 Task: Explore Airbnb listings in Asheville, North Carolina, emphasizing its vibrant arts scene, craft breweries, and Appalachian culture.
Action: Mouse moved to (437, 63)
Screenshot: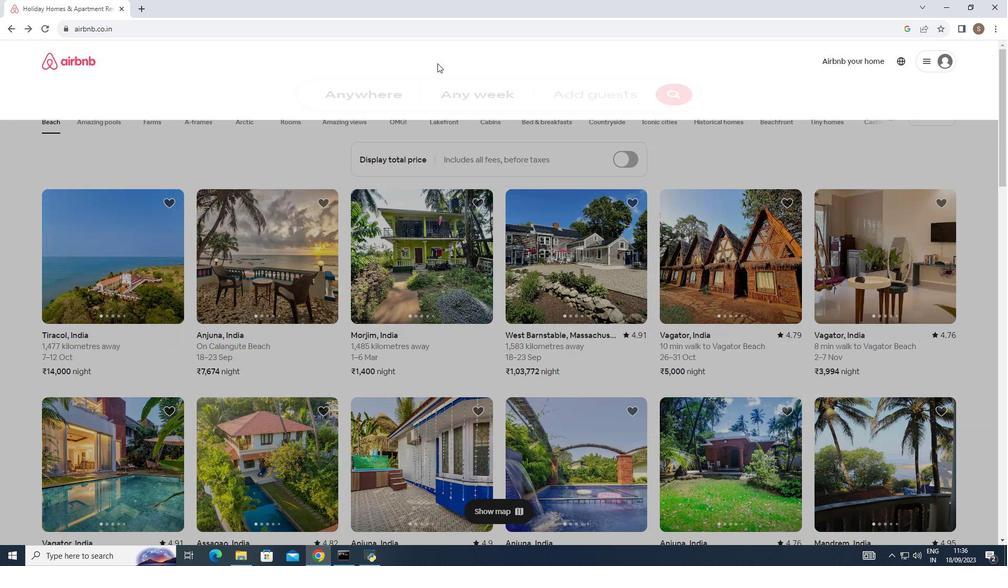 
Action: Mouse pressed left at (437, 63)
Screenshot: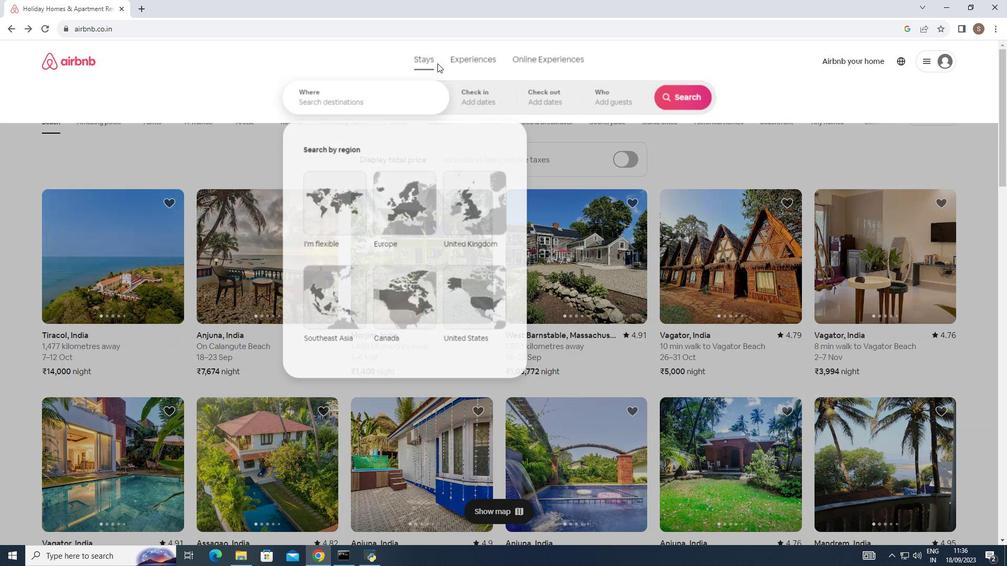 
Action: Mouse moved to (399, 100)
Screenshot: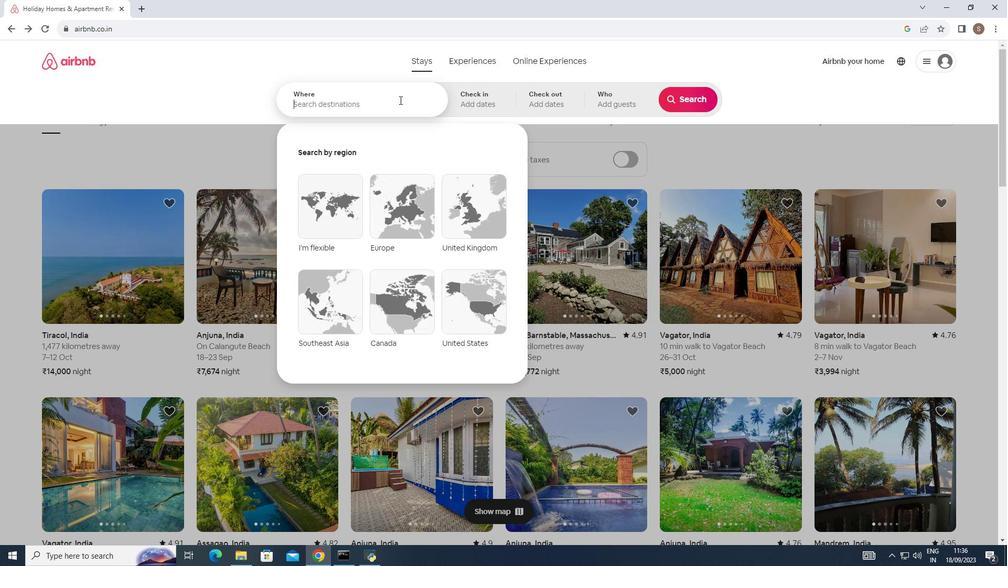 
Action: Mouse pressed left at (399, 100)
Screenshot: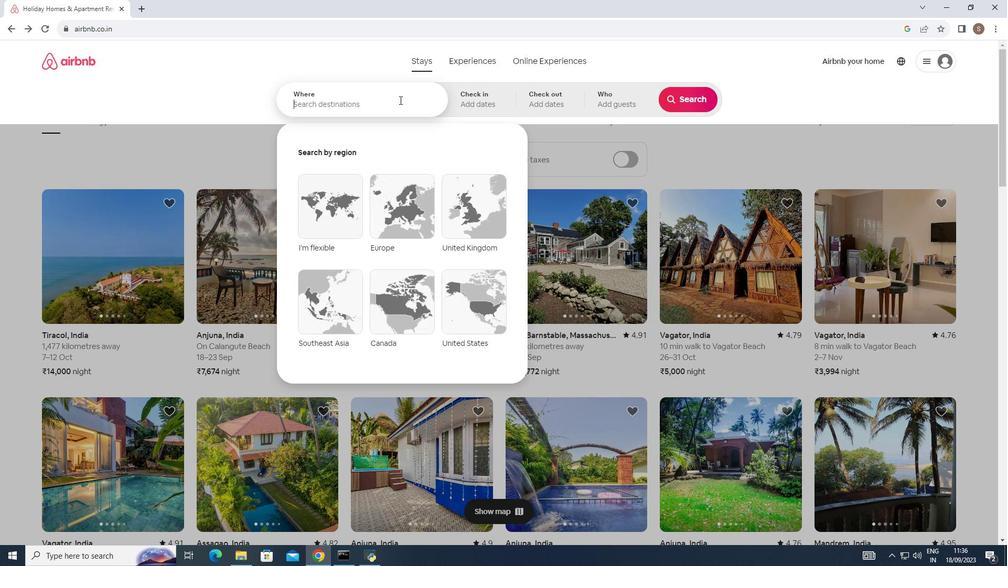 
Action: Key pressed <Key.caps_lock>ASHEVILLE<Key.space>NORTH
Screenshot: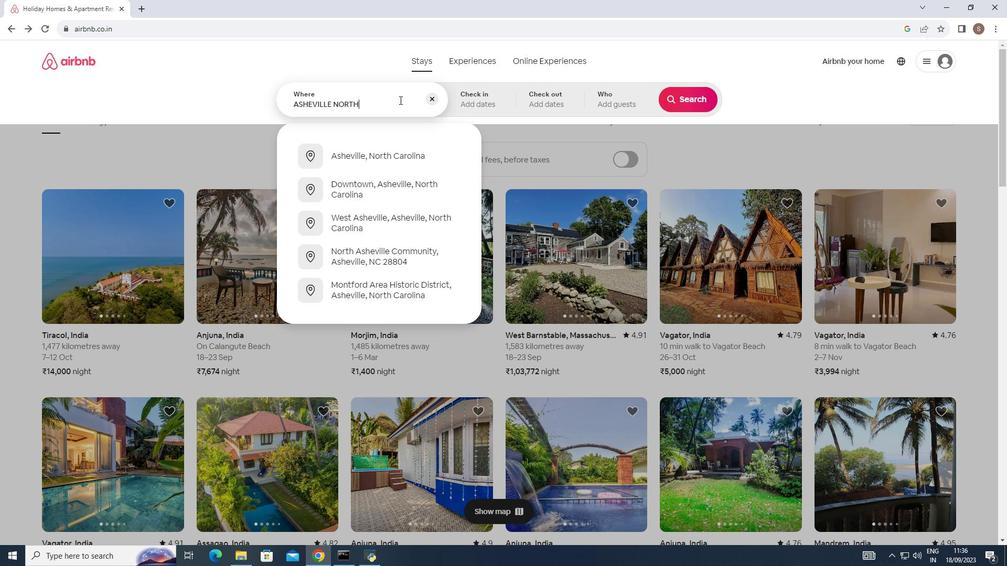 
Action: Mouse moved to (386, 152)
Screenshot: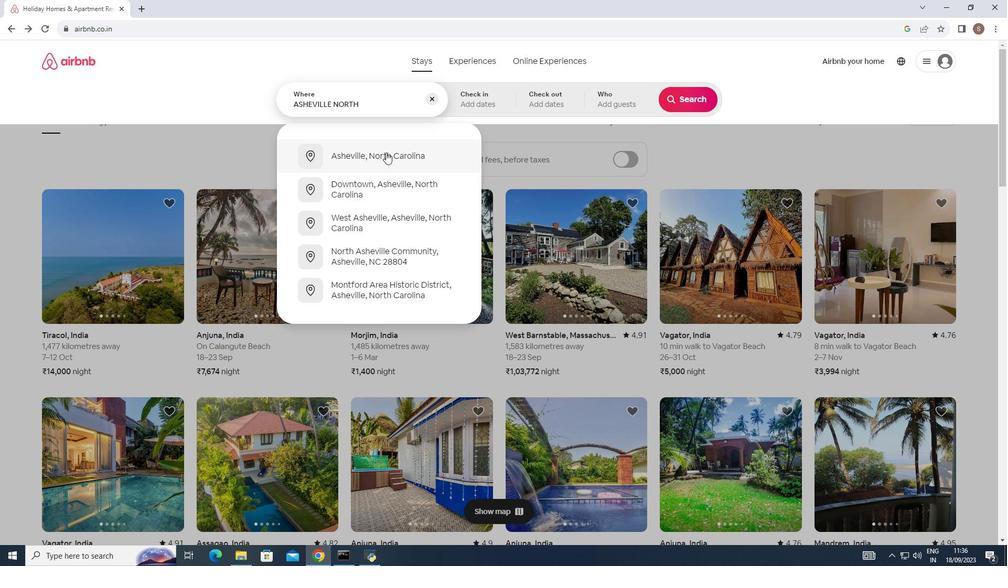 
Action: Mouse pressed left at (386, 152)
Screenshot: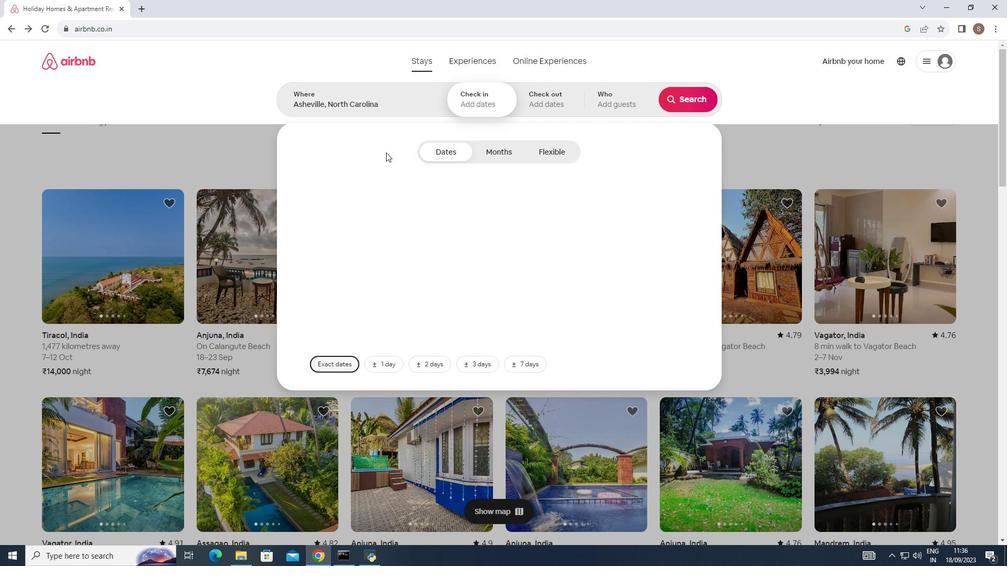 
Action: Mouse moved to (689, 99)
Screenshot: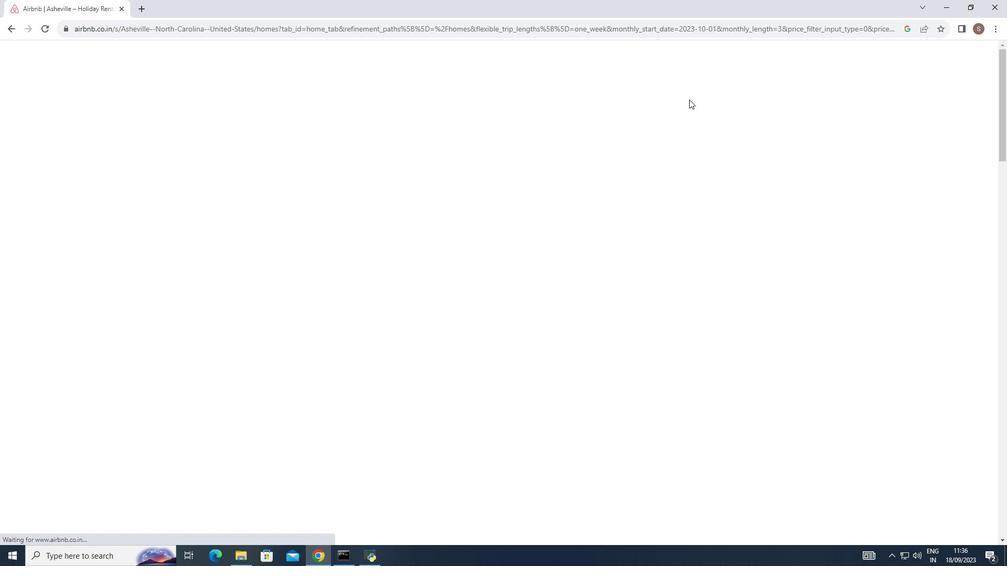 
Action: Mouse pressed left at (689, 99)
Screenshot: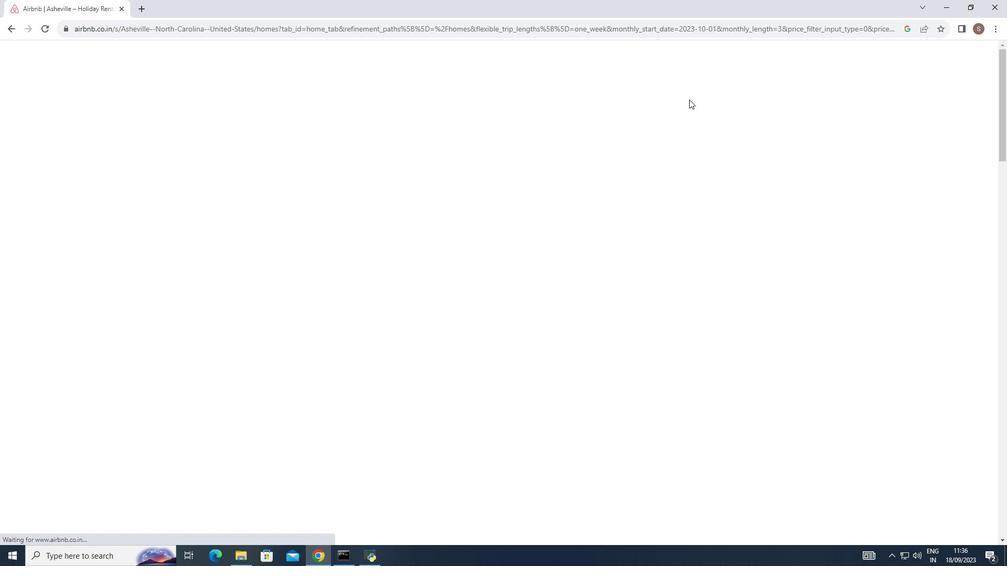 
Action: Mouse moved to (921, 101)
Screenshot: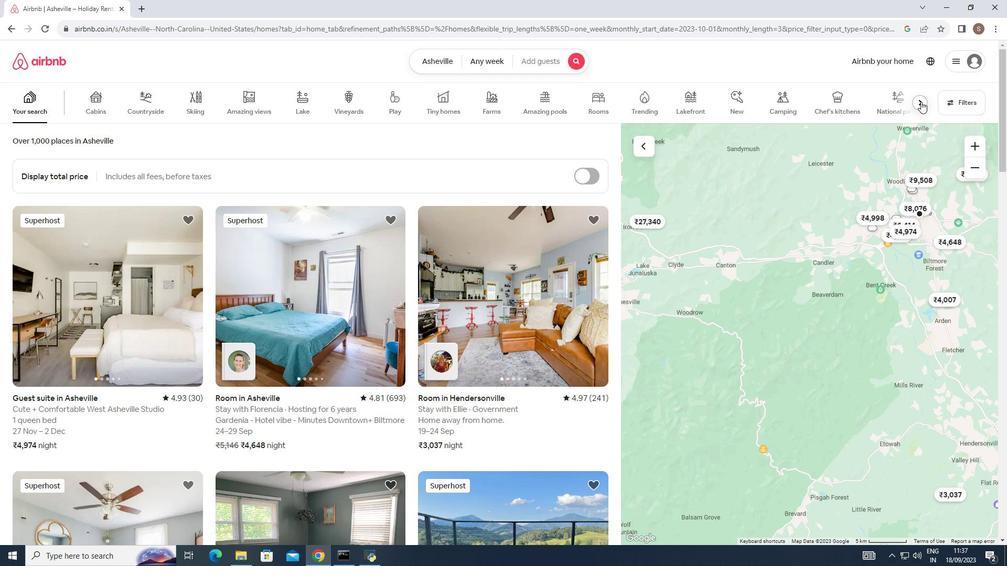 
Action: Mouse pressed left at (921, 101)
Screenshot: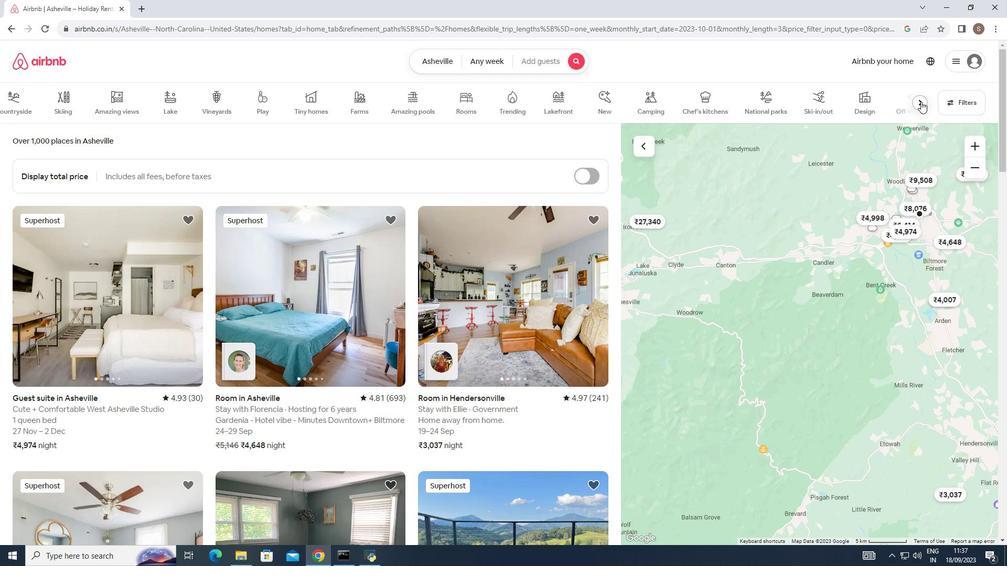 
Action: Mouse moved to (224, 292)
Screenshot: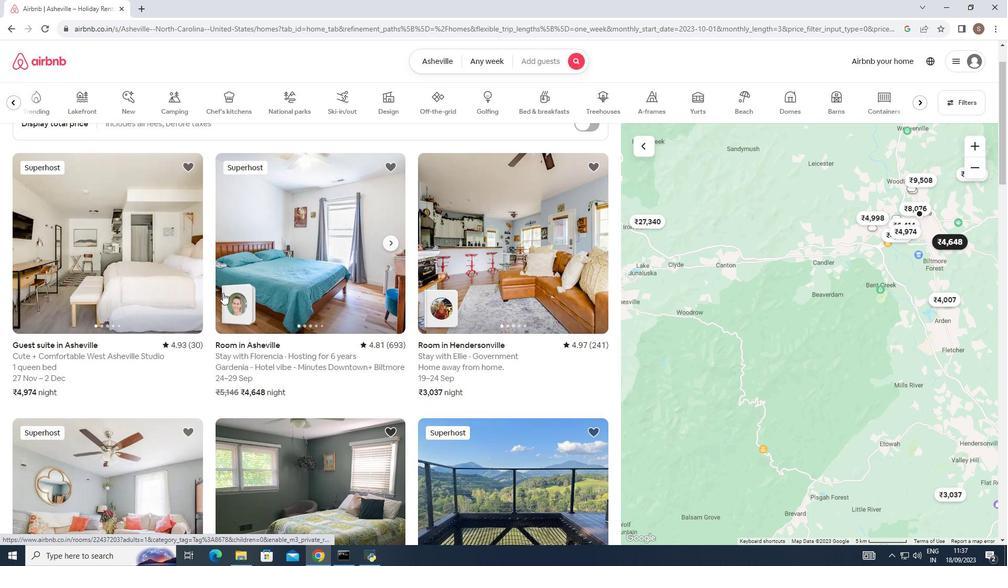 
Action: Mouse scrolled (224, 292) with delta (0, 0)
Screenshot: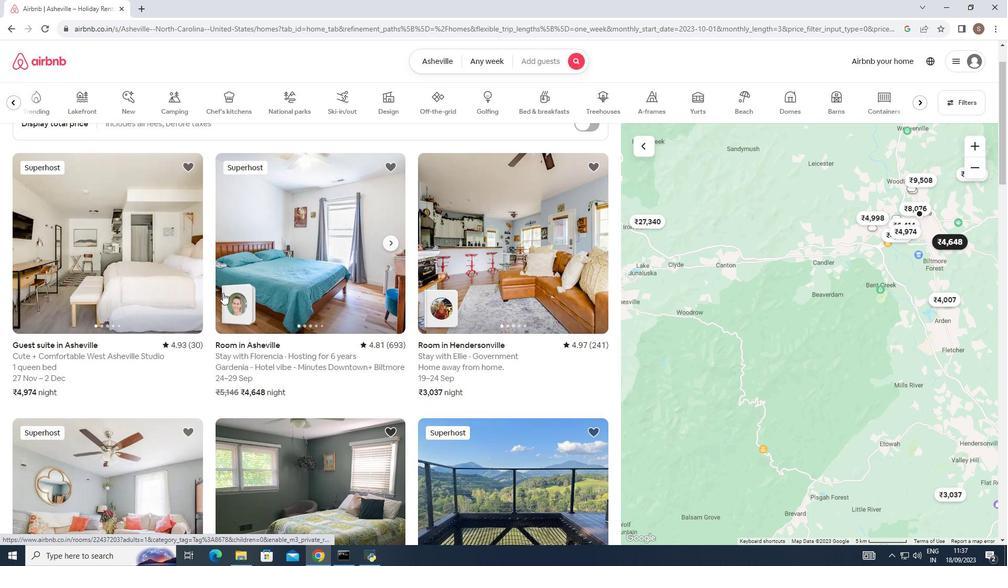 
Action: Mouse moved to (223, 293)
Screenshot: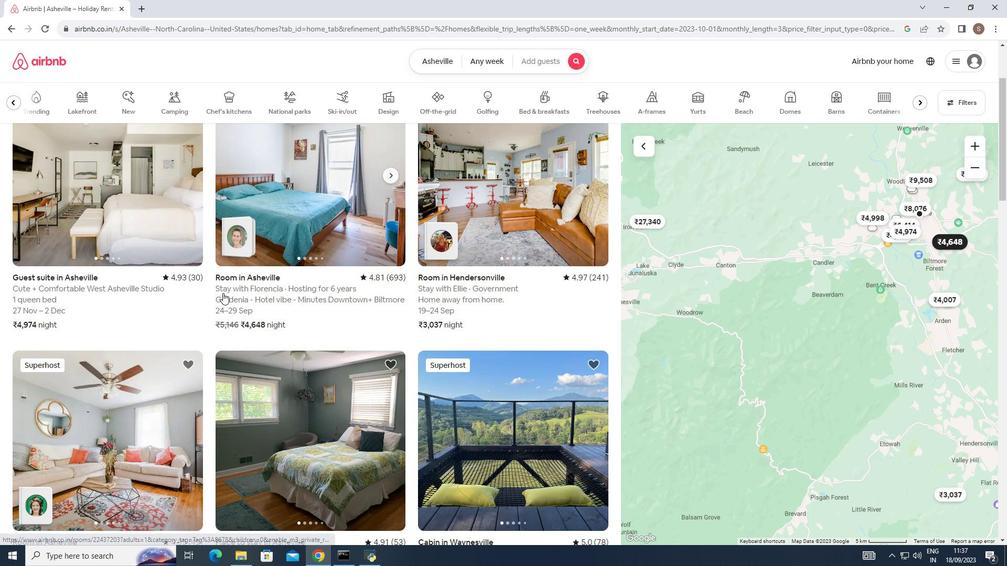 
Action: Mouse scrolled (223, 292) with delta (0, 0)
Screenshot: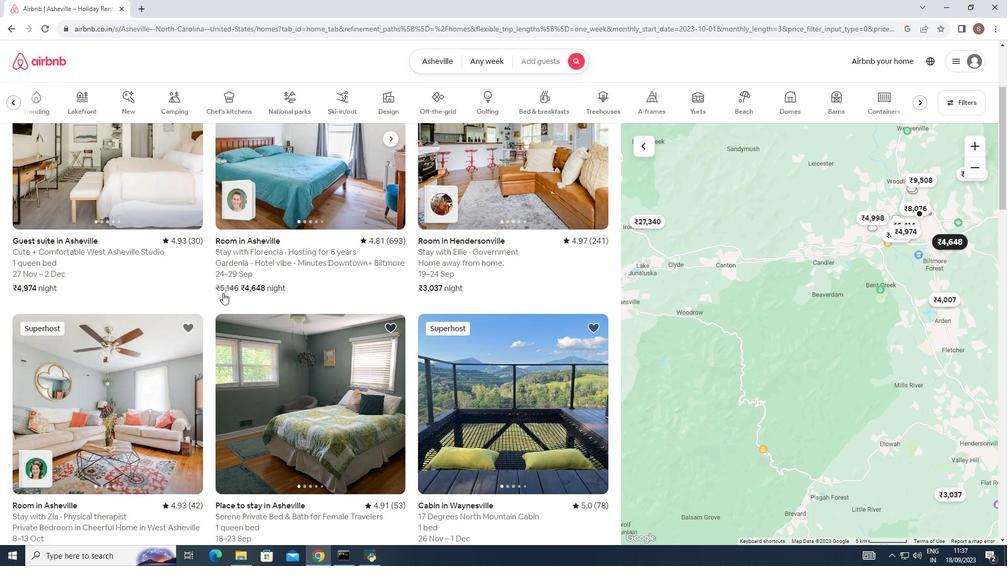 
Action: Mouse scrolled (223, 292) with delta (0, 0)
Screenshot: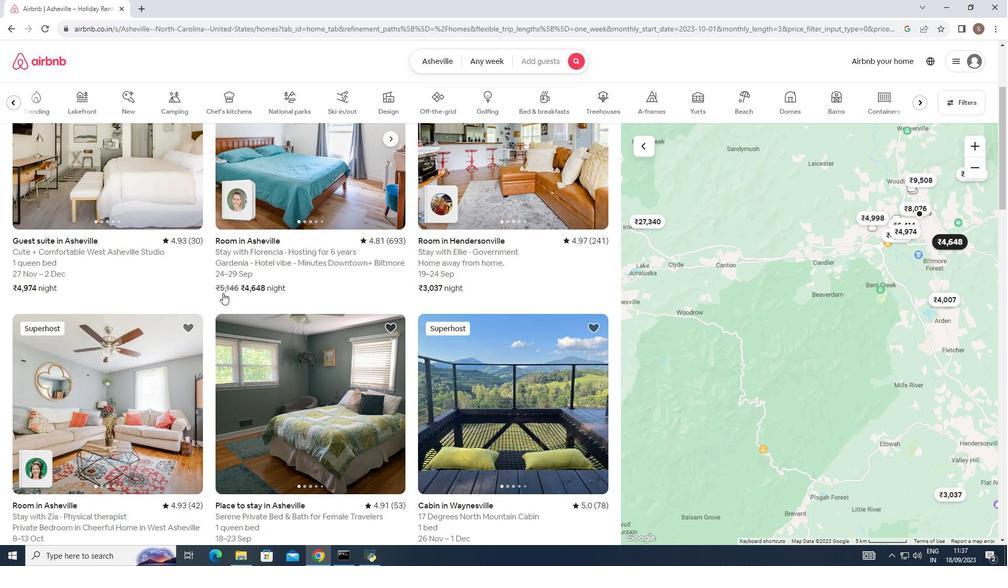 
Action: Mouse scrolled (223, 292) with delta (0, 0)
Screenshot: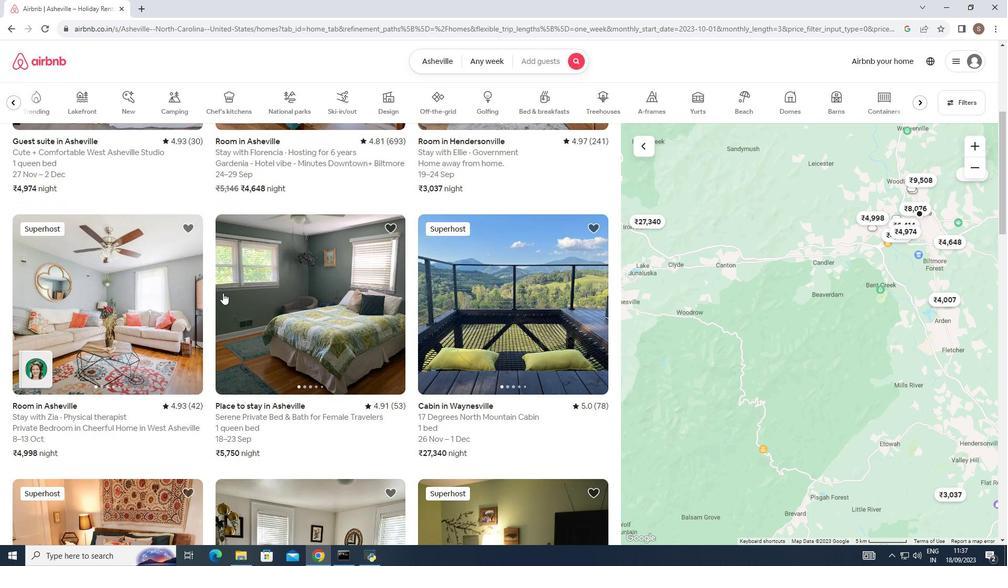 
Action: Mouse scrolled (223, 292) with delta (0, 0)
Screenshot: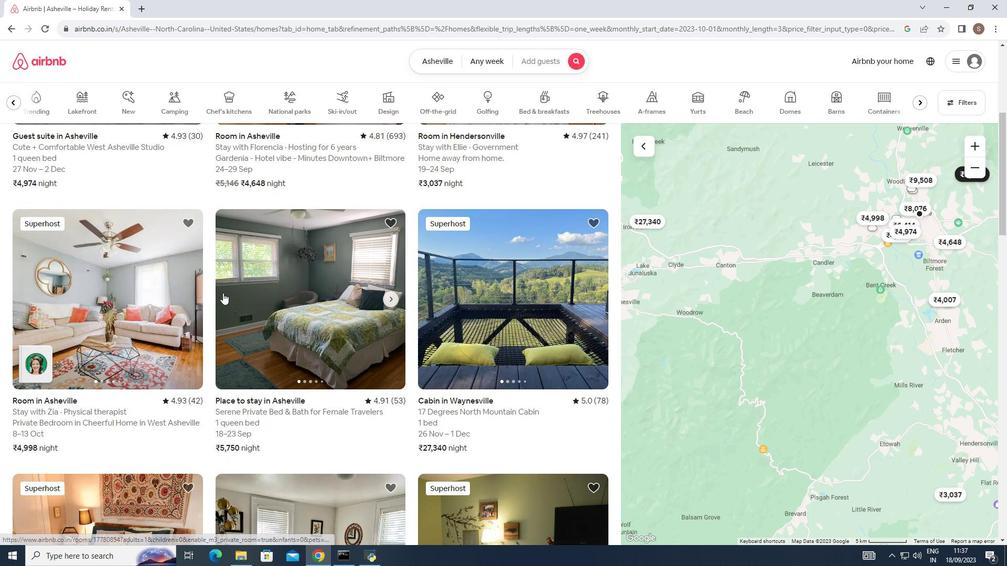 
Action: Mouse moved to (528, 360)
Screenshot: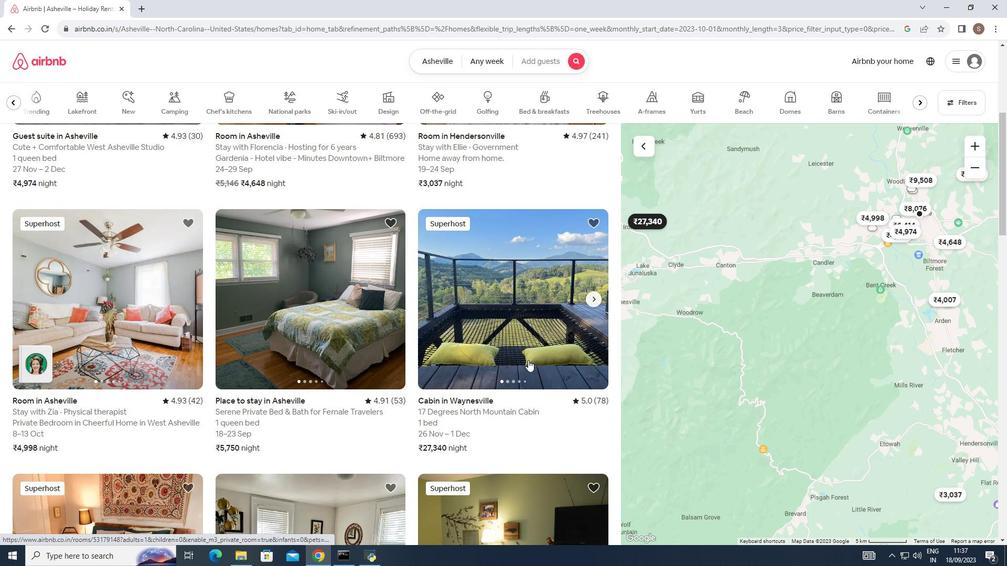 
Action: Mouse pressed left at (528, 360)
Screenshot: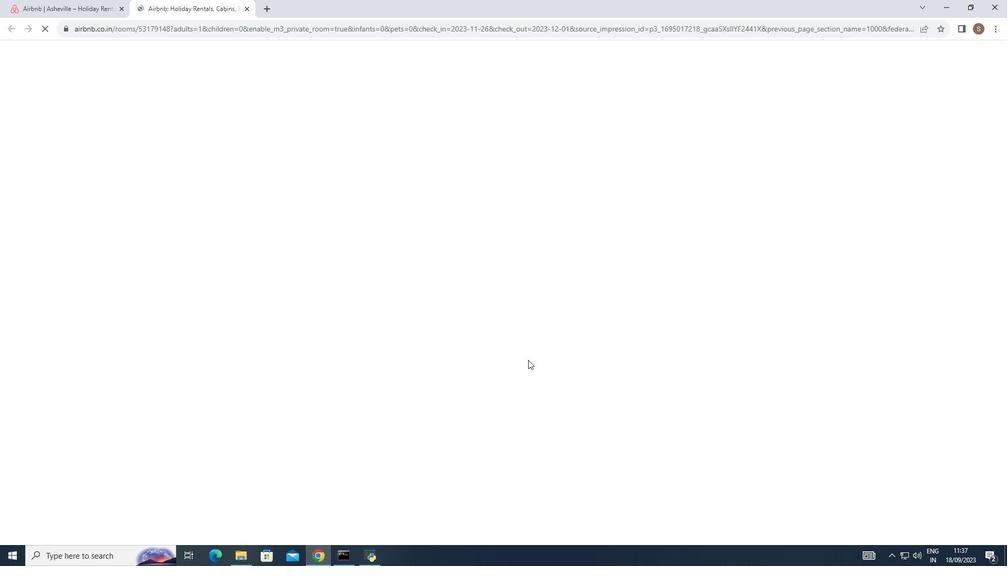 
Action: Mouse scrolled (528, 360) with delta (0, 0)
Screenshot: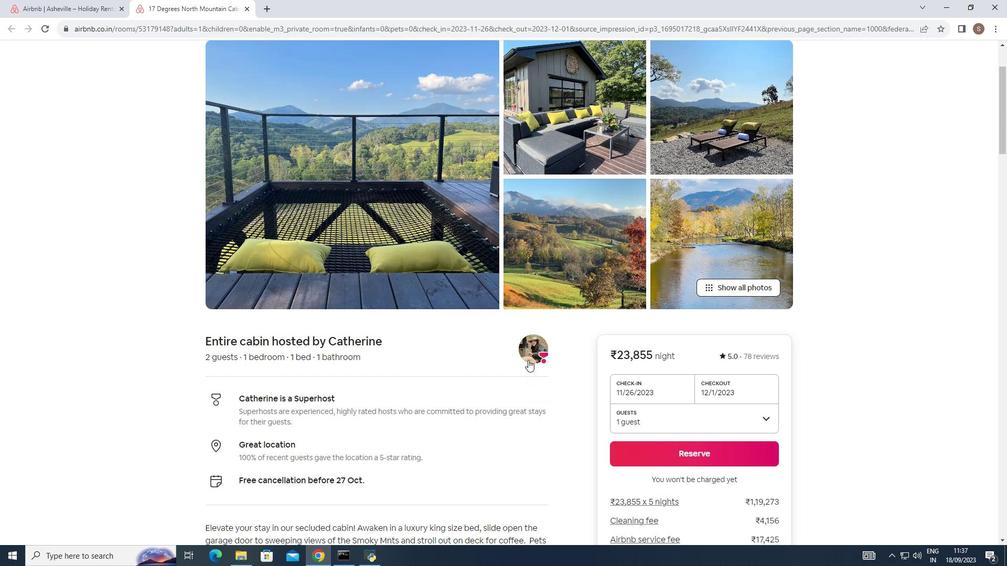 
Action: Mouse scrolled (528, 360) with delta (0, 0)
Screenshot: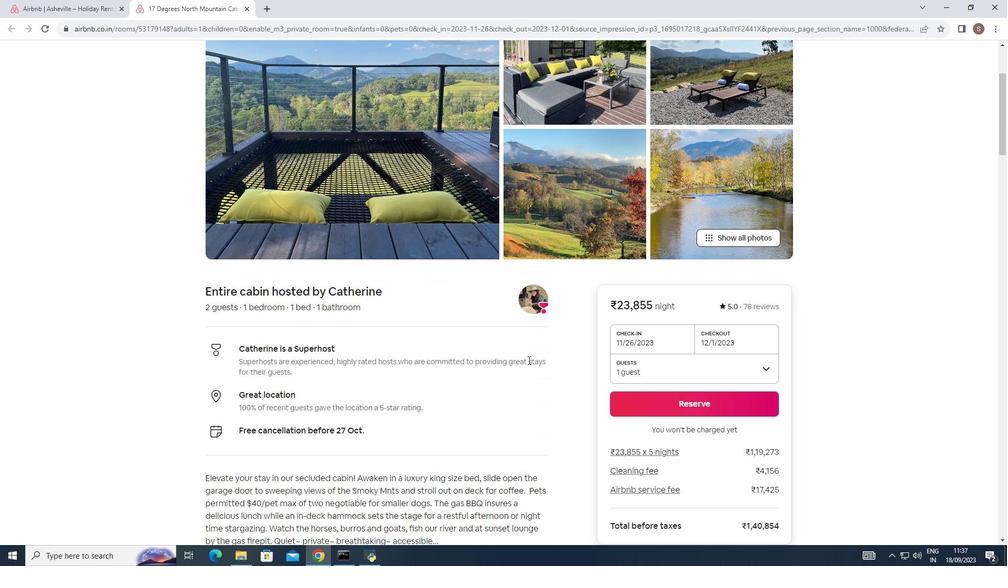 
Action: Mouse scrolled (528, 360) with delta (0, 0)
Screenshot: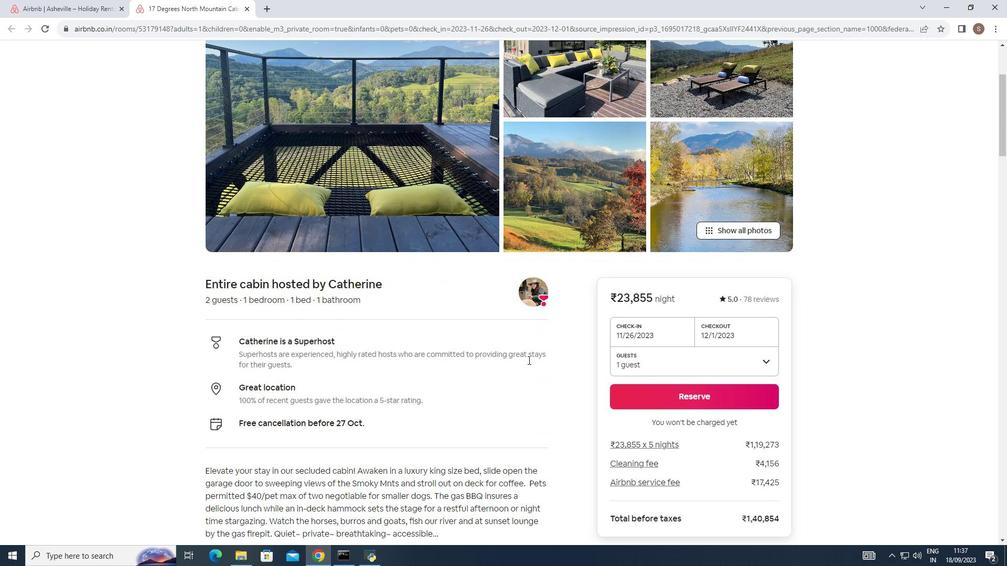 
Action: Mouse scrolled (528, 360) with delta (0, 0)
Screenshot: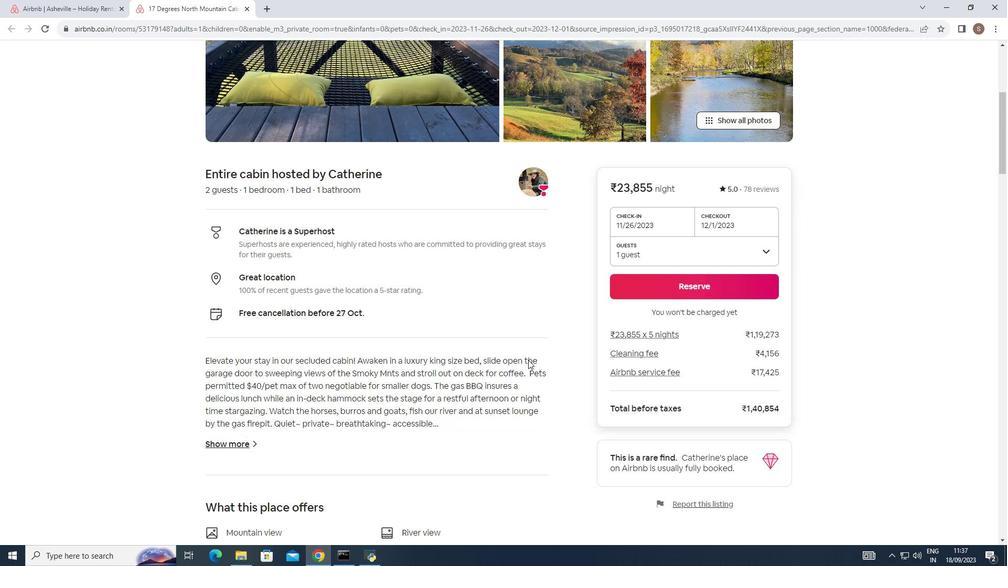 
Action: Mouse scrolled (528, 360) with delta (0, 0)
Screenshot: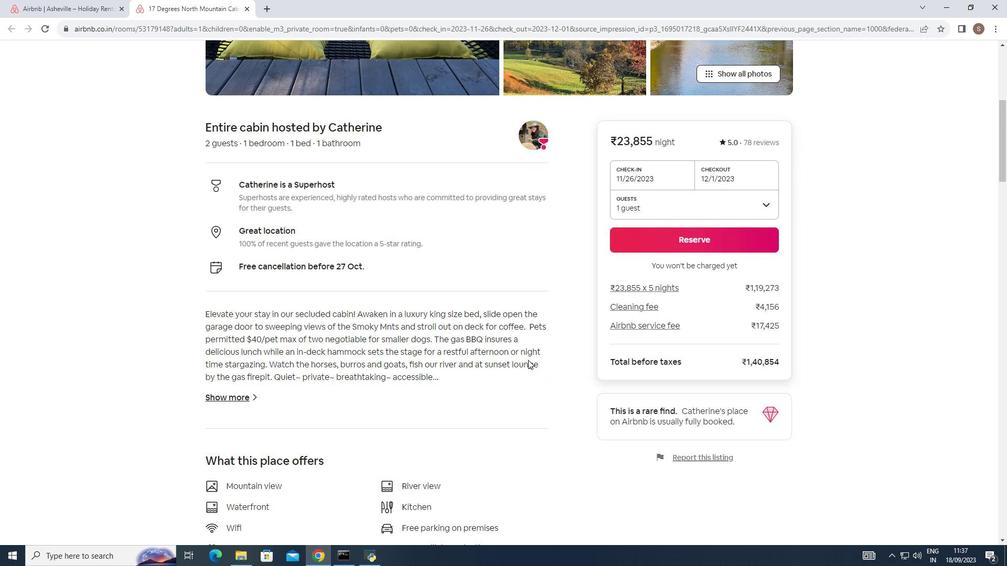 
Action: Mouse scrolled (528, 360) with delta (0, 0)
Screenshot: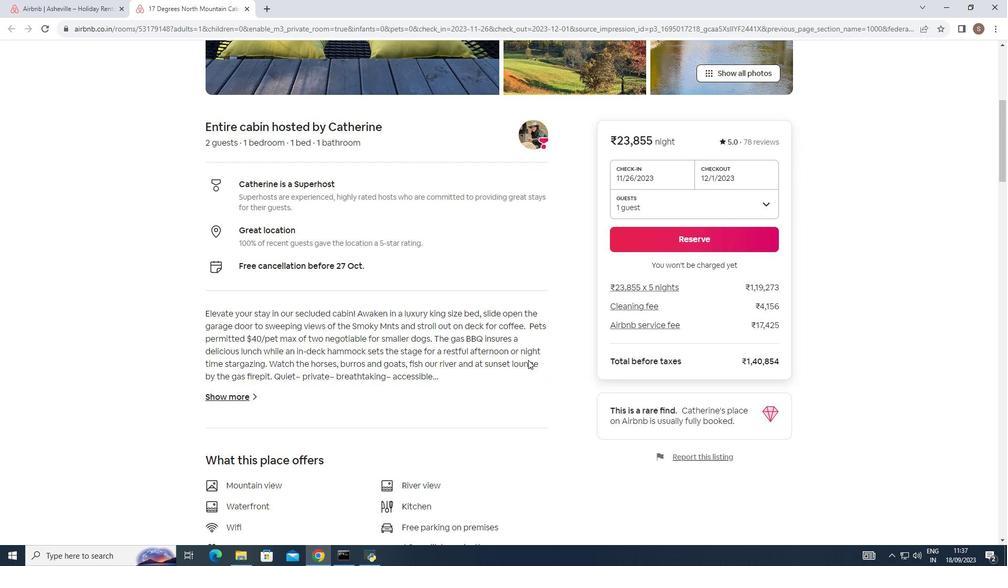 
Action: Mouse scrolled (528, 360) with delta (0, 0)
Screenshot: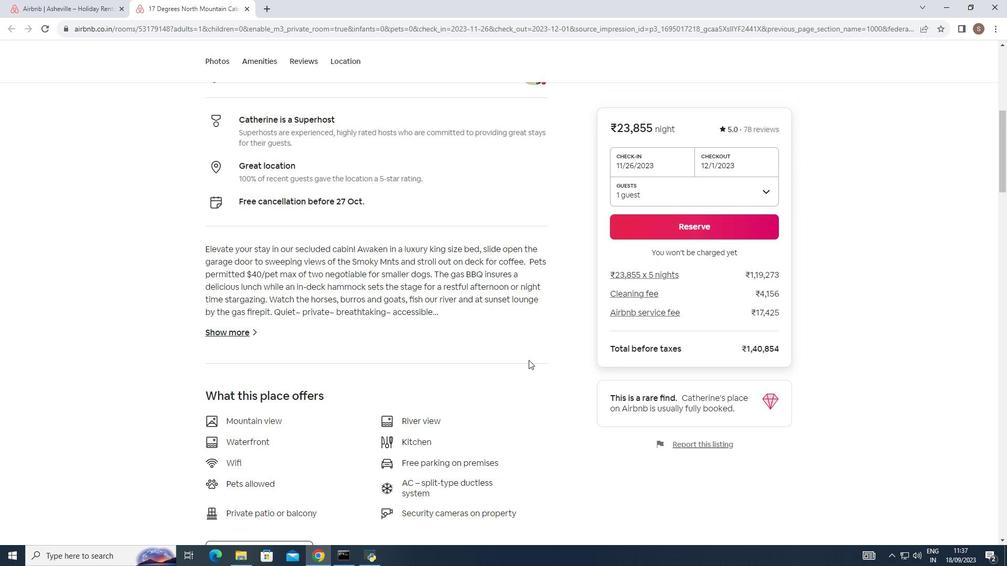 
Action: Mouse scrolled (528, 360) with delta (0, 0)
Screenshot: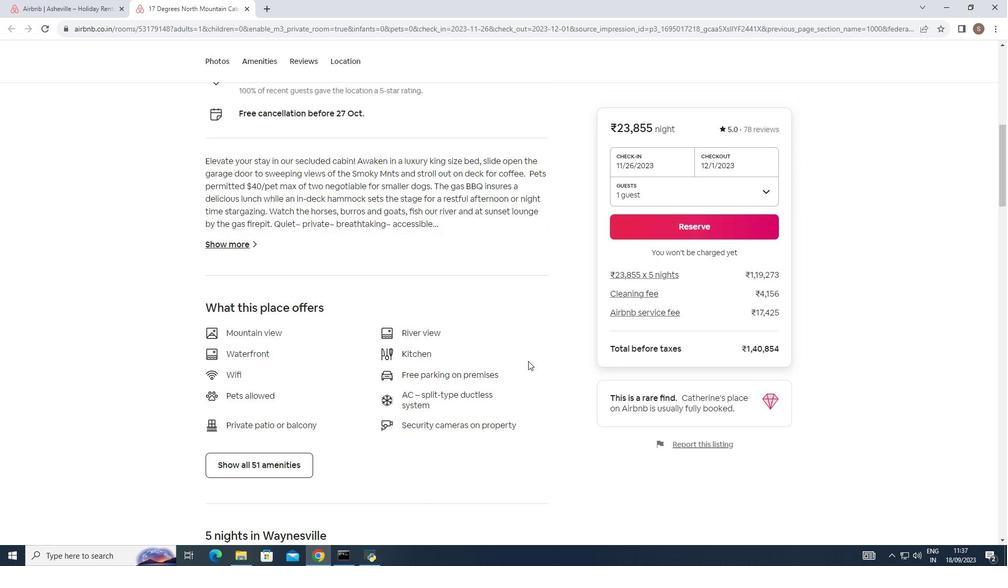 
Action: Mouse moved to (529, 361)
Screenshot: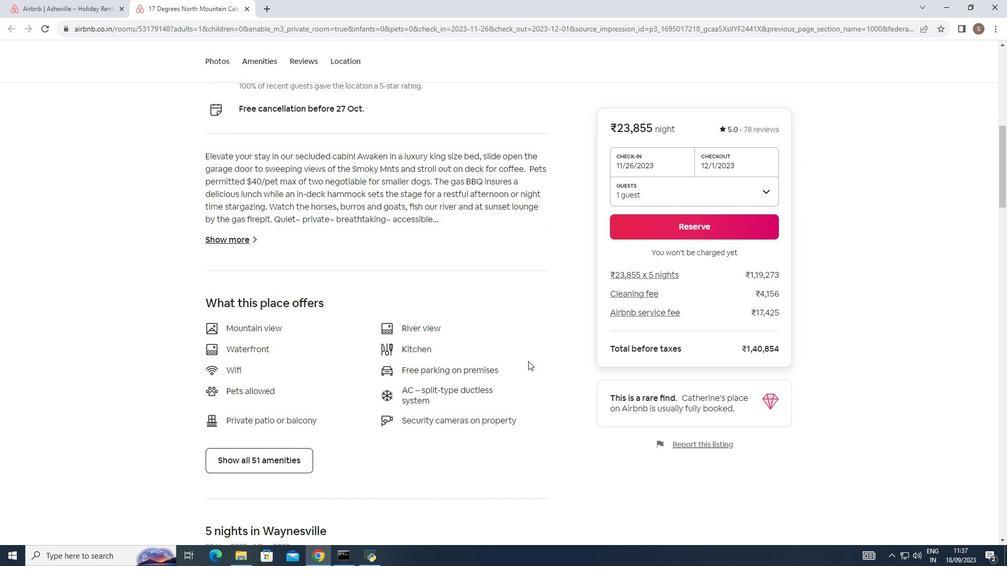 
Action: Mouse scrolled (529, 360) with delta (0, 0)
Screenshot: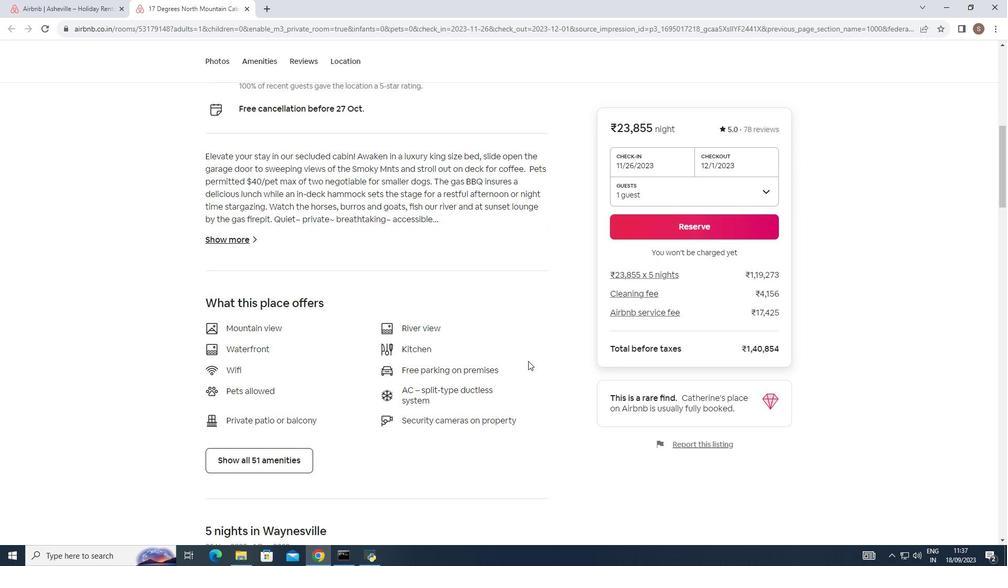 
Action: Mouse moved to (527, 361)
Screenshot: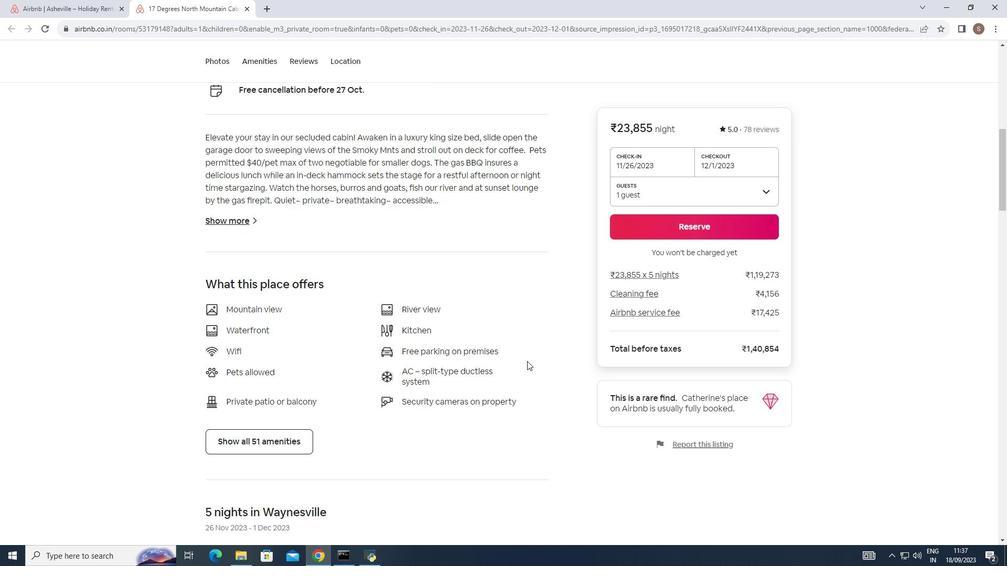 
Action: Mouse scrolled (527, 361) with delta (0, 0)
Screenshot: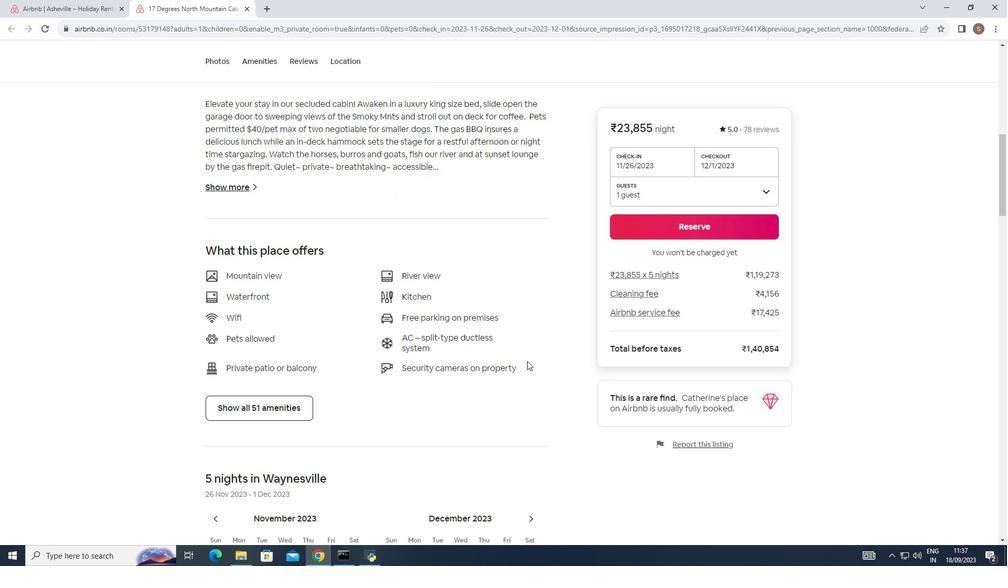 
Action: Mouse scrolled (527, 361) with delta (0, 0)
Screenshot: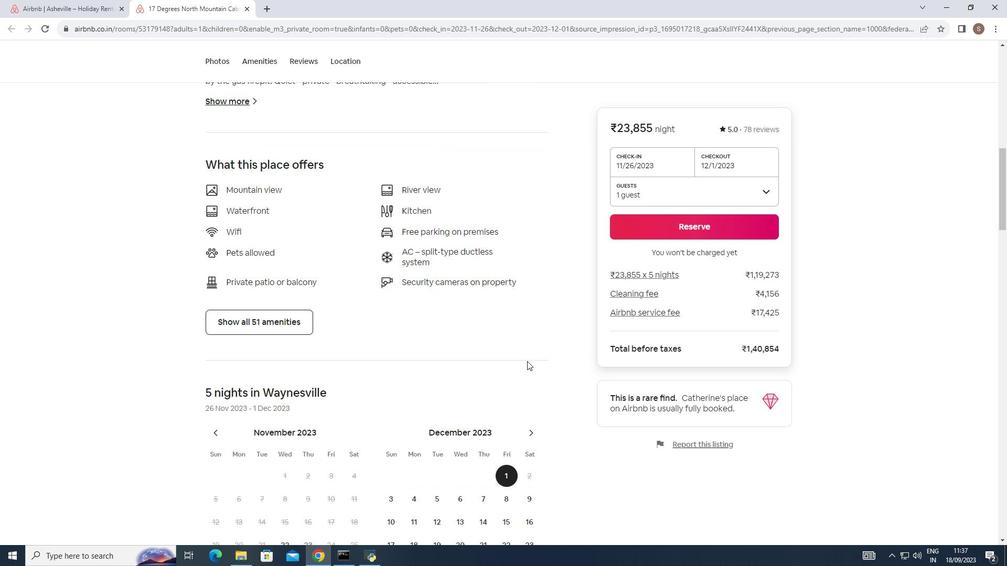 
Action: Mouse scrolled (527, 361) with delta (0, 0)
Screenshot: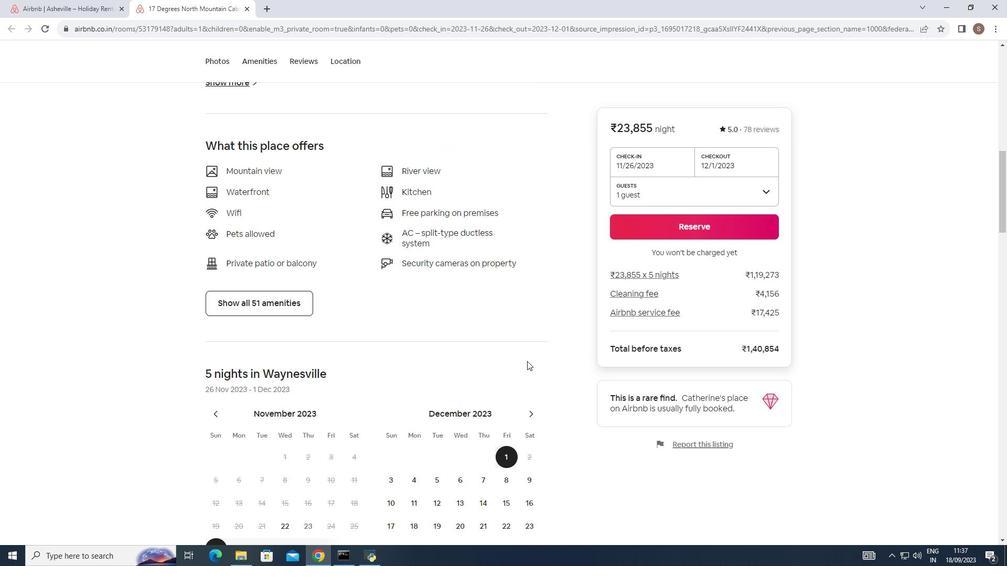 
Action: Mouse moved to (522, 360)
Screenshot: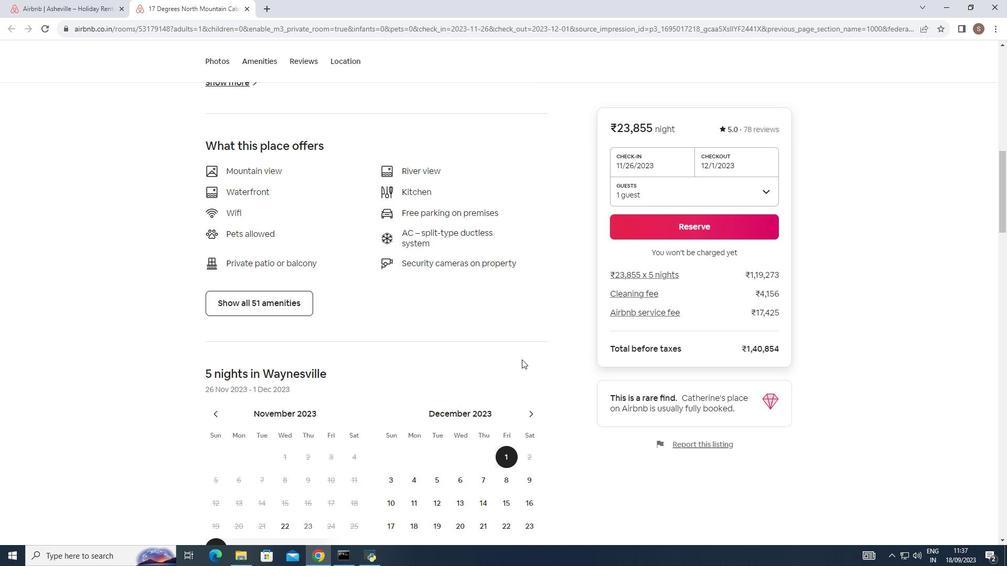 
Action: Mouse scrolled (522, 359) with delta (0, 0)
Screenshot: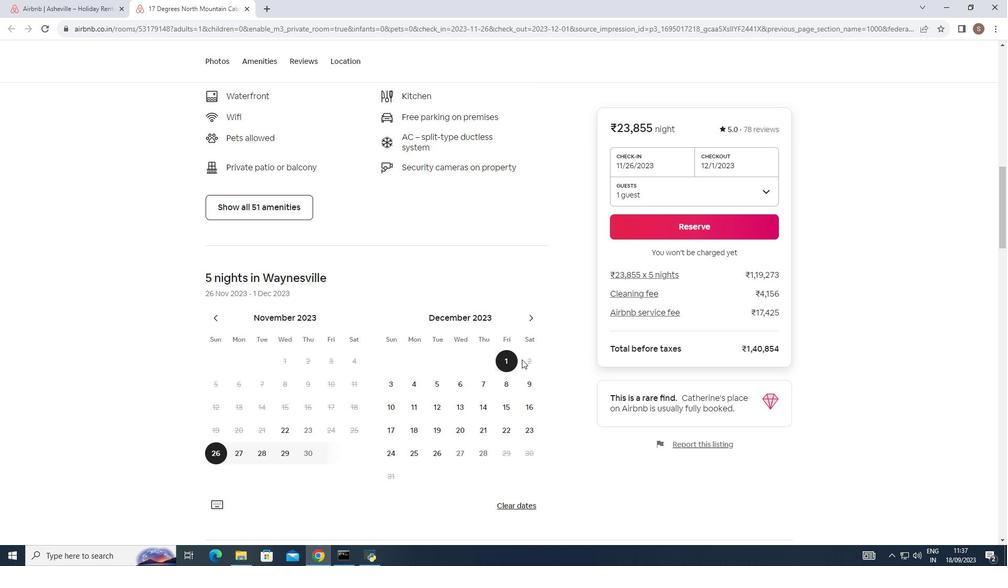 
Action: Mouse scrolled (522, 359) with delta (0, 0)
Screenshot: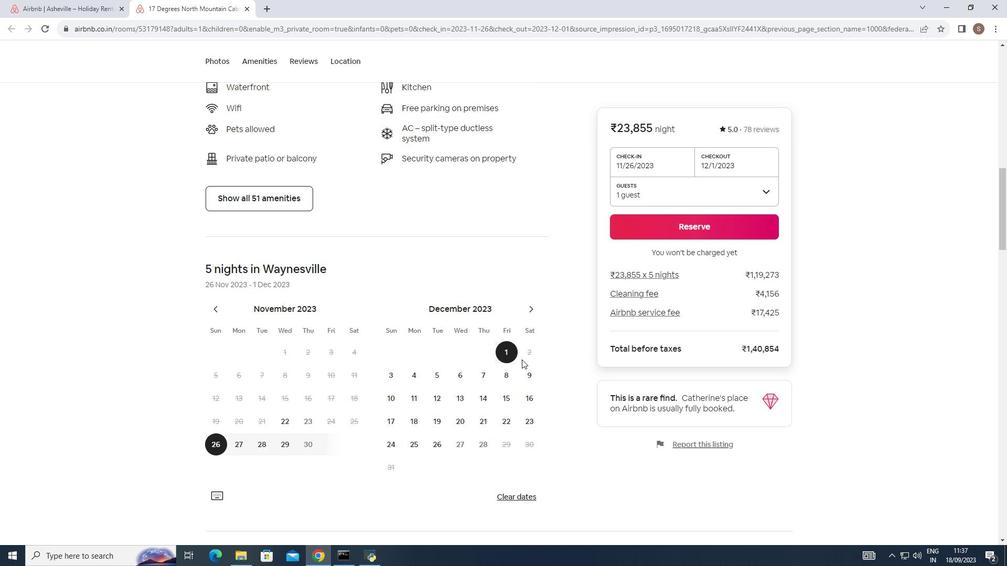 
Action: Mouse scrolled (522, 359) with delta (0, 0)
Screenshot: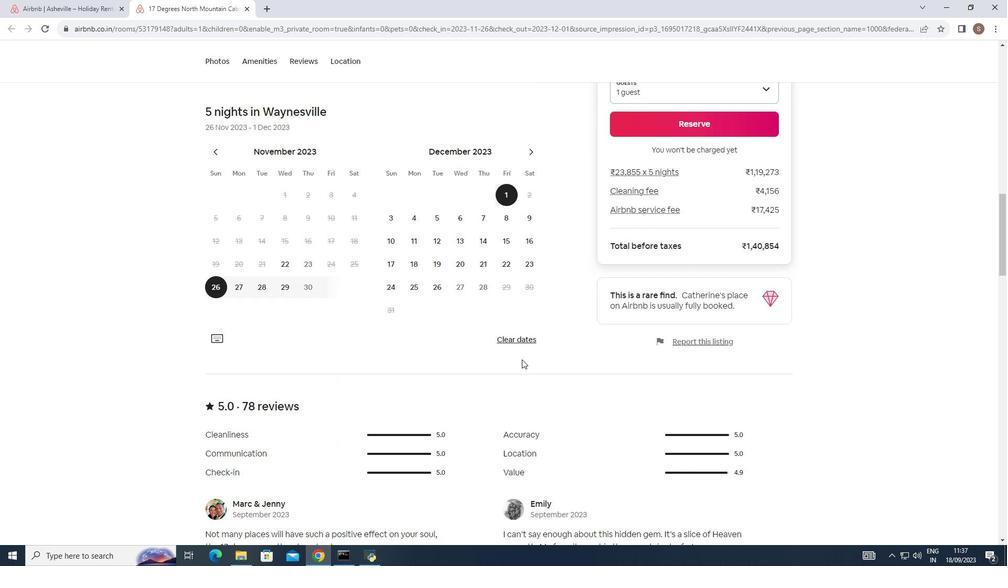 
Action: Mouse scrolled (522, 359) with delta (0, 0)
Screenshot: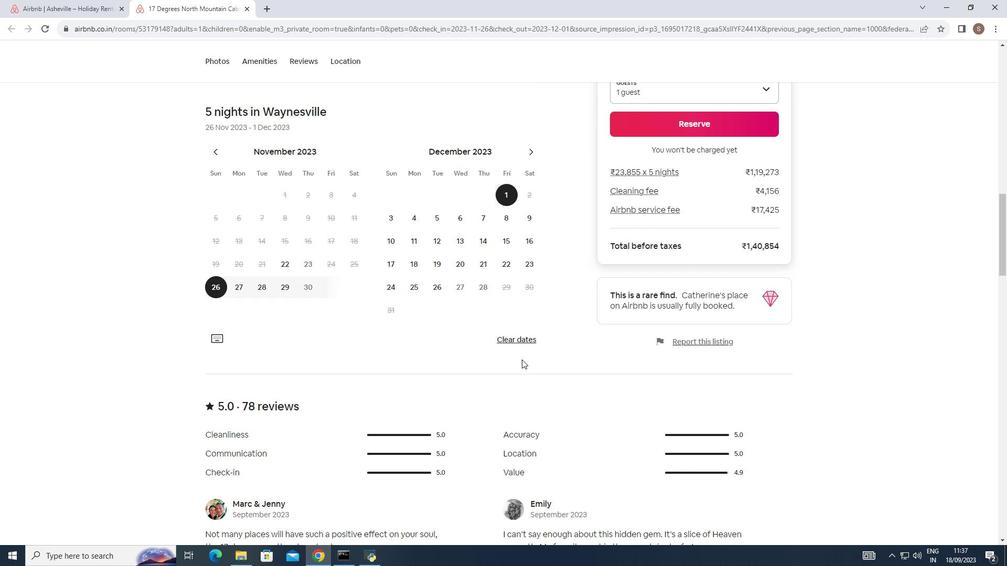 
Action: Mouse scrolled (522, 359) with delta (0, 0)
Screenshot: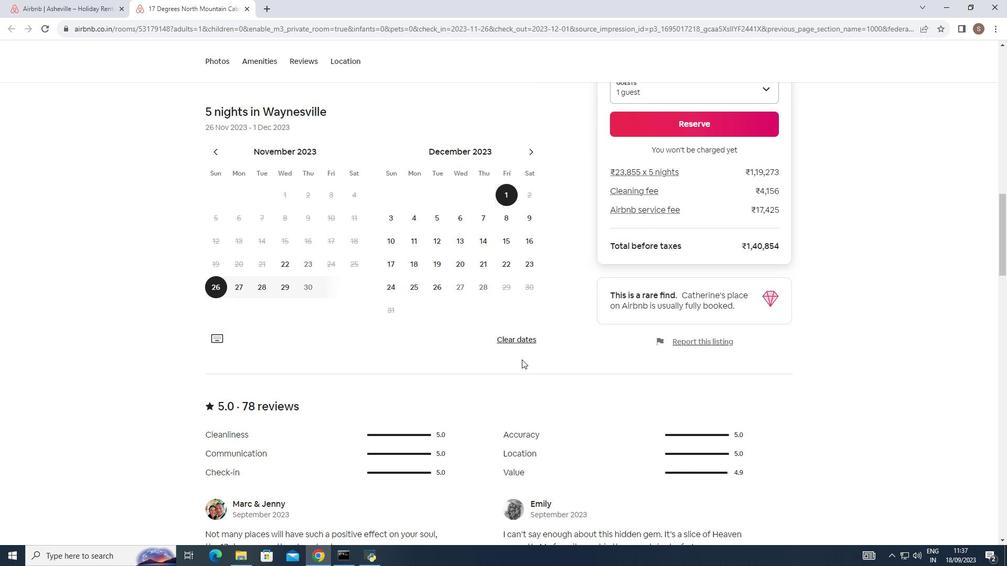 
Action: Mouse moved to (522, 360)
Screenshot: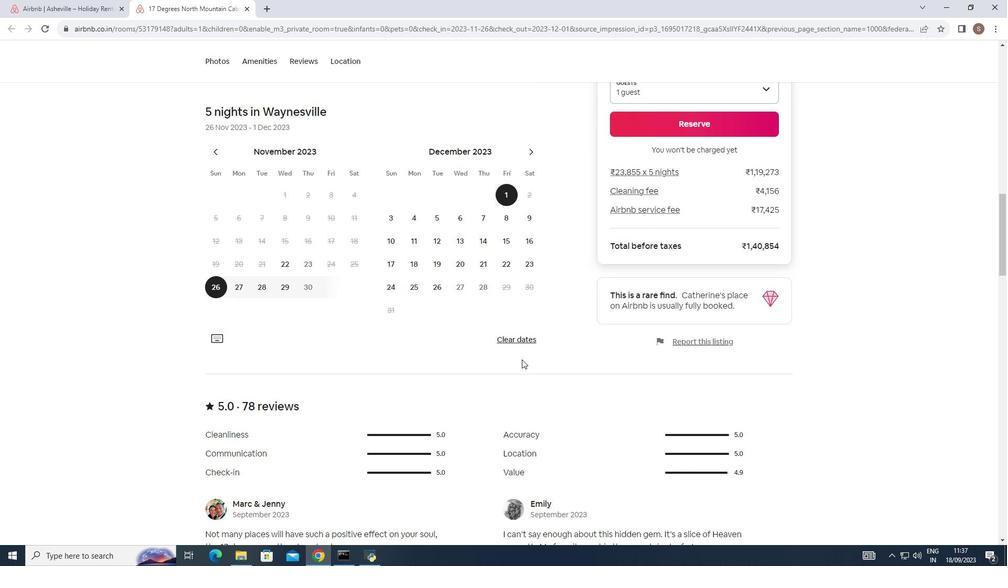 
Action: Mouse scrolled (522, 359) with delta (0, 0)
Screenshot: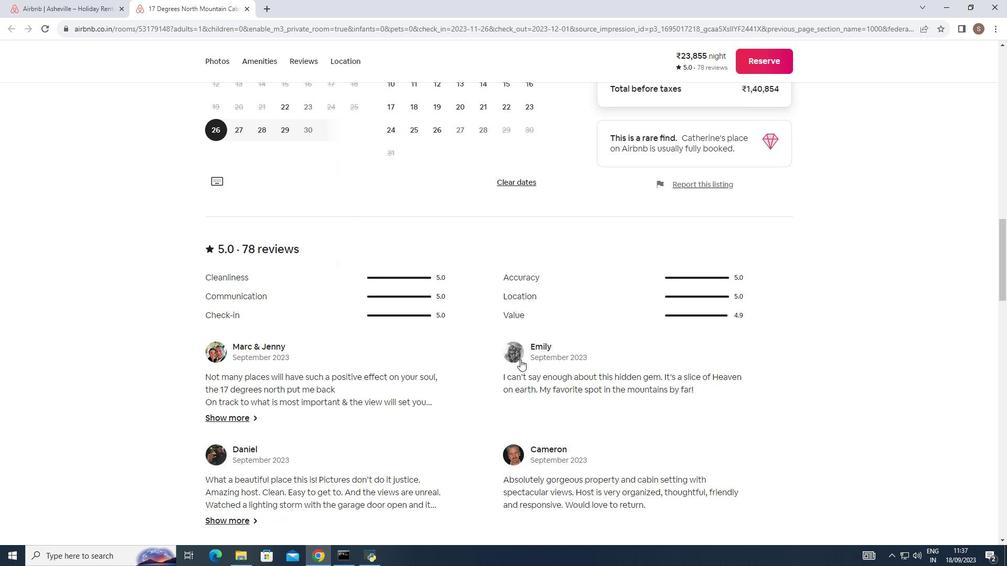 
Action: Mouse moved to (521, 360)
Screenshot: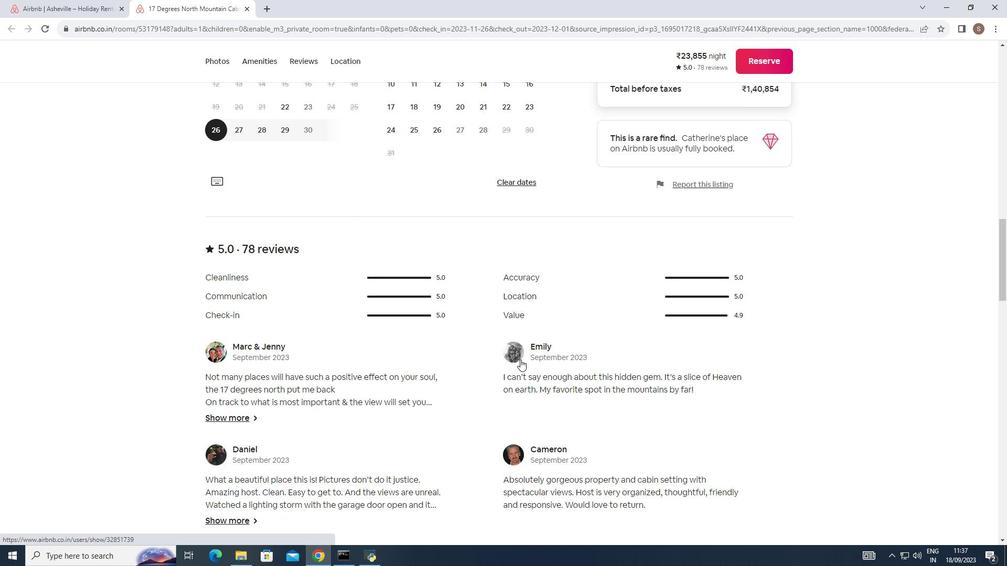 
Action: Mouse scrolled (521, 359) with delta (0, 0)
Screenshot: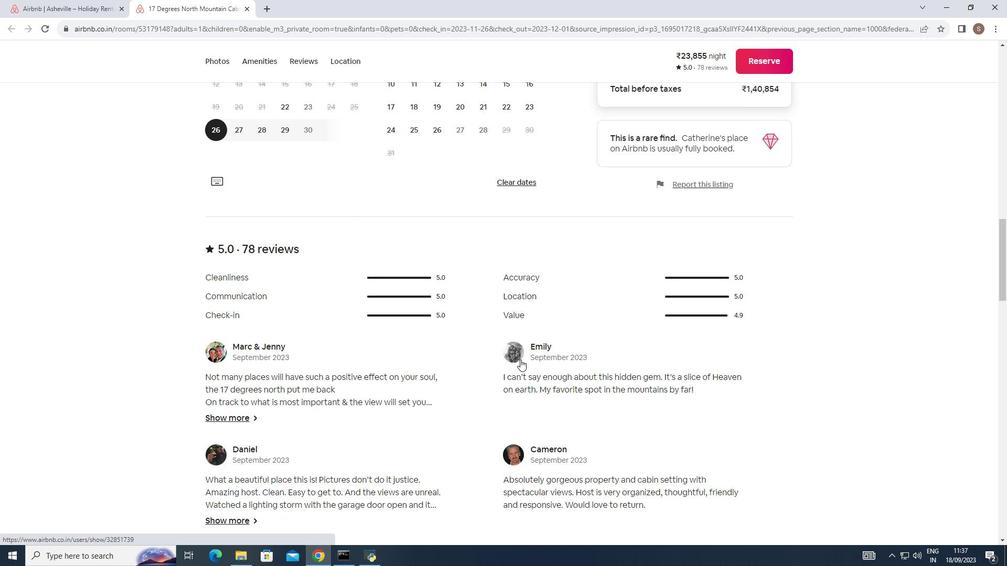 
Action: Mouse moved to (520, 360)
Screenshot: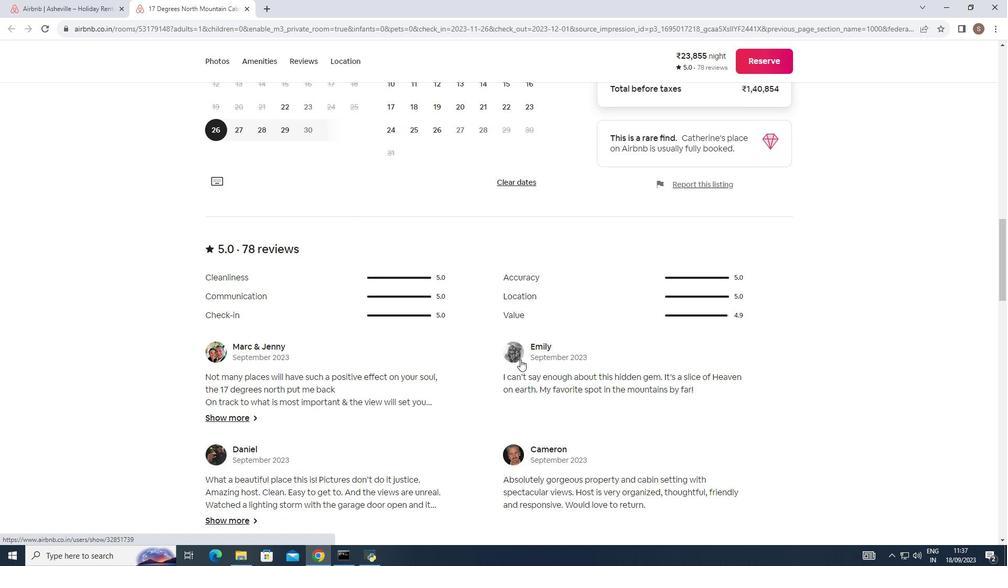 
Action: Mouse scrolled (520, 359) with delta (0, 0)
Screenshot: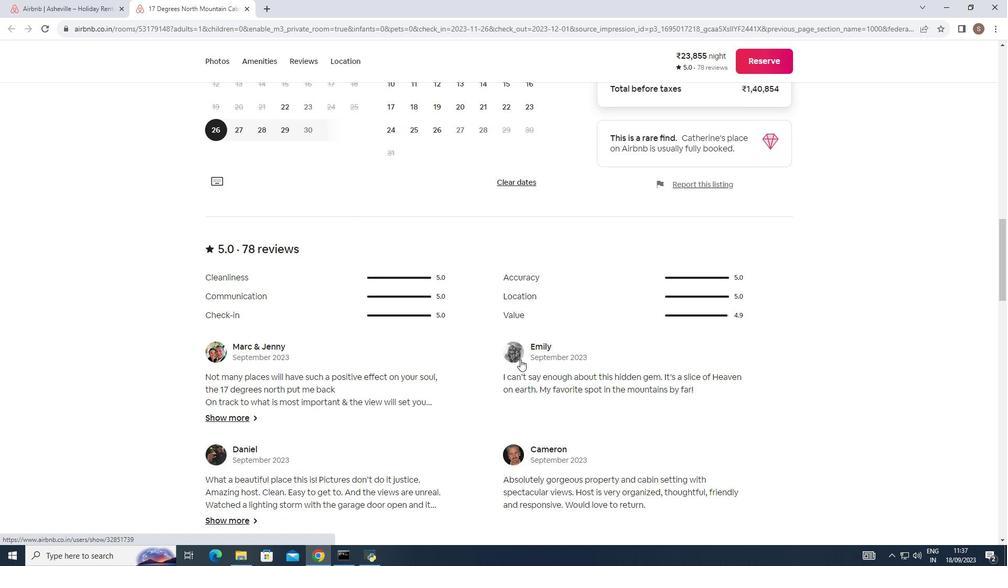 
Action: Mouse moved to (519, 360)
Screenshot: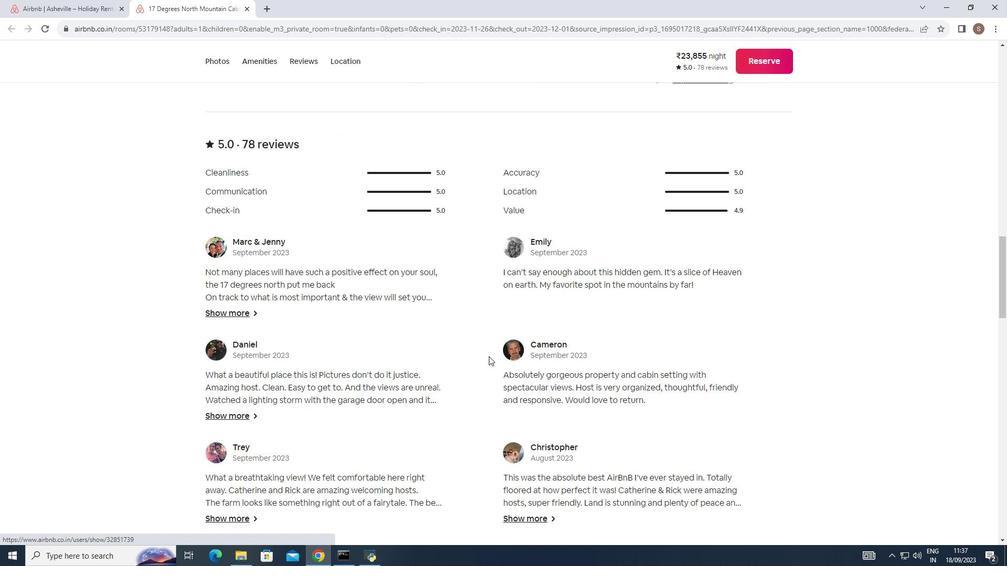 
Action: Mouse scrolled (519, 359) with delta (0, 0)
Screenshot: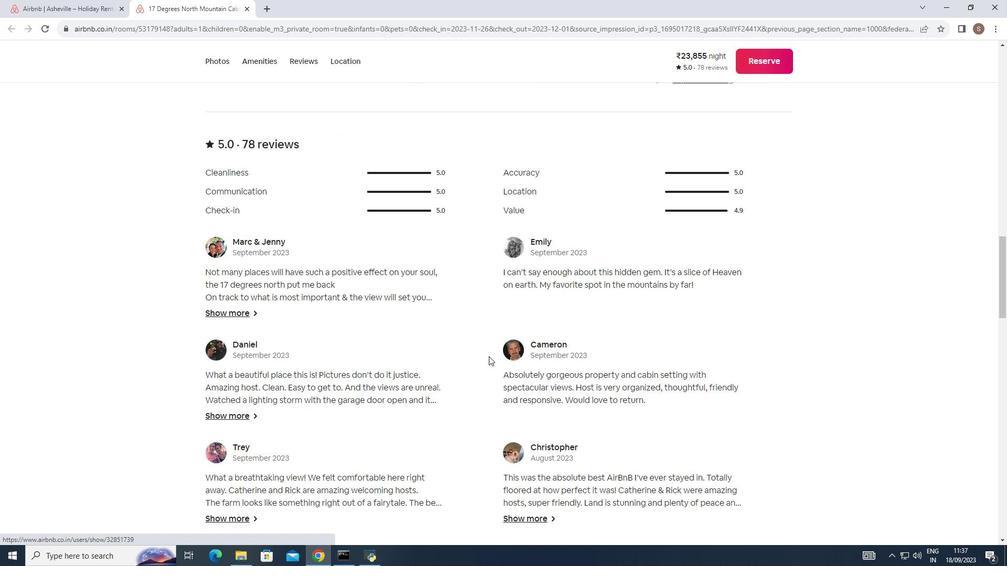 
Action: Mouse moved to (506, 360)
Screenshot: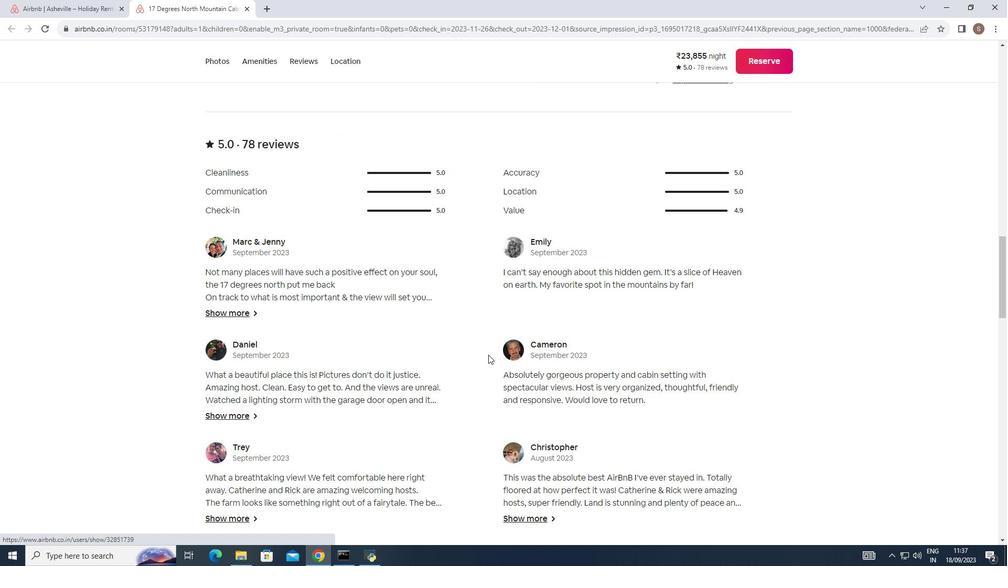 
Action: Mouse scrolled (506, 360) with delta (0, 0)
Screenshot: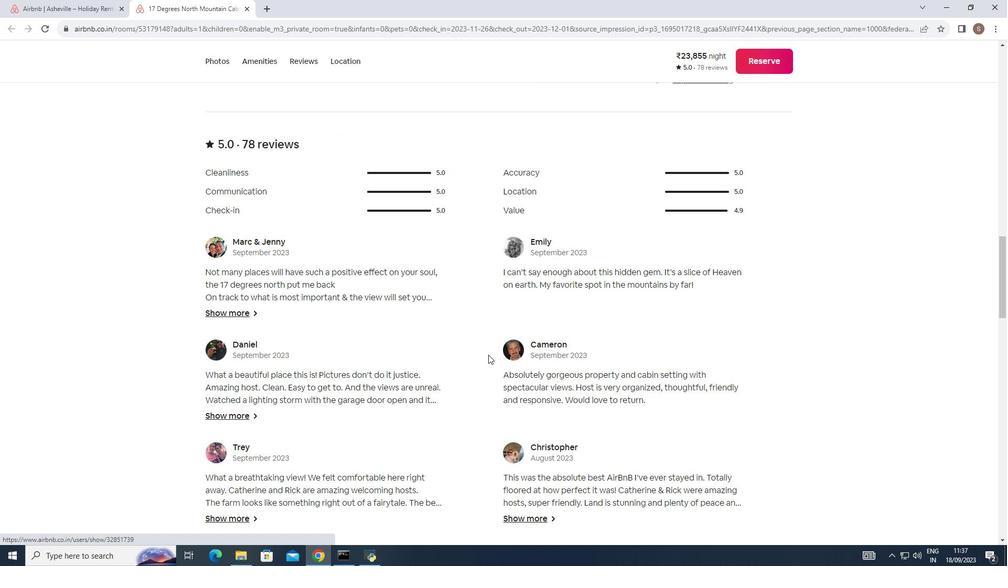 
Action: Mouse moved to (487, 345)
Screenshot: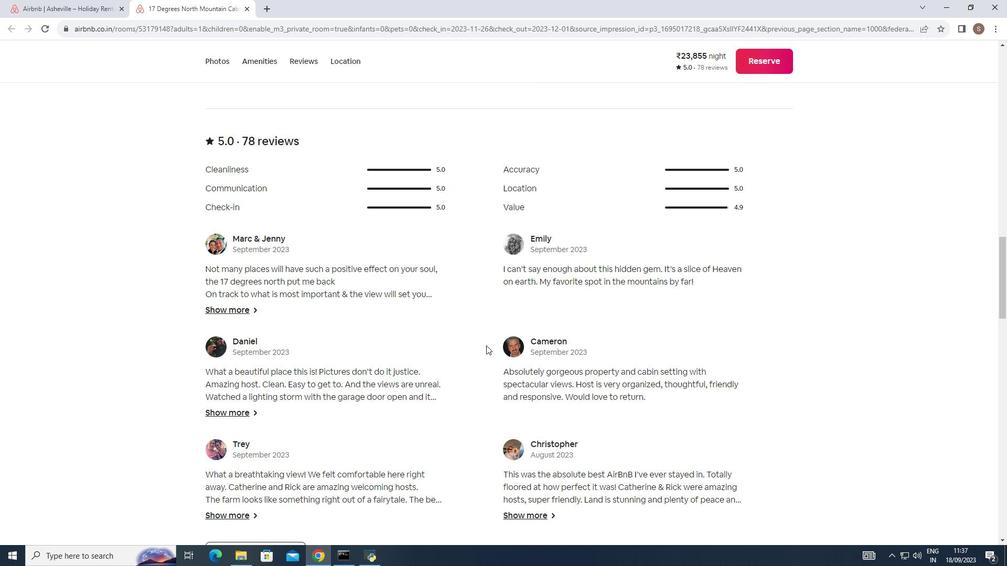 
Action: Mouse scrolled (487, 345) with delta (0, 0)
Screenshot: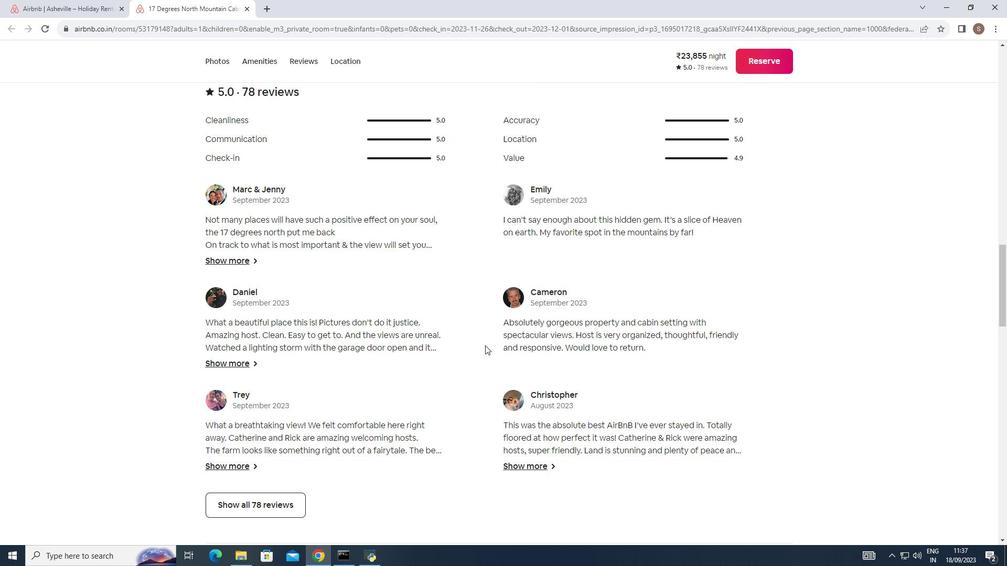 
Action: Mouse moved to (485, 345)
Screenshot: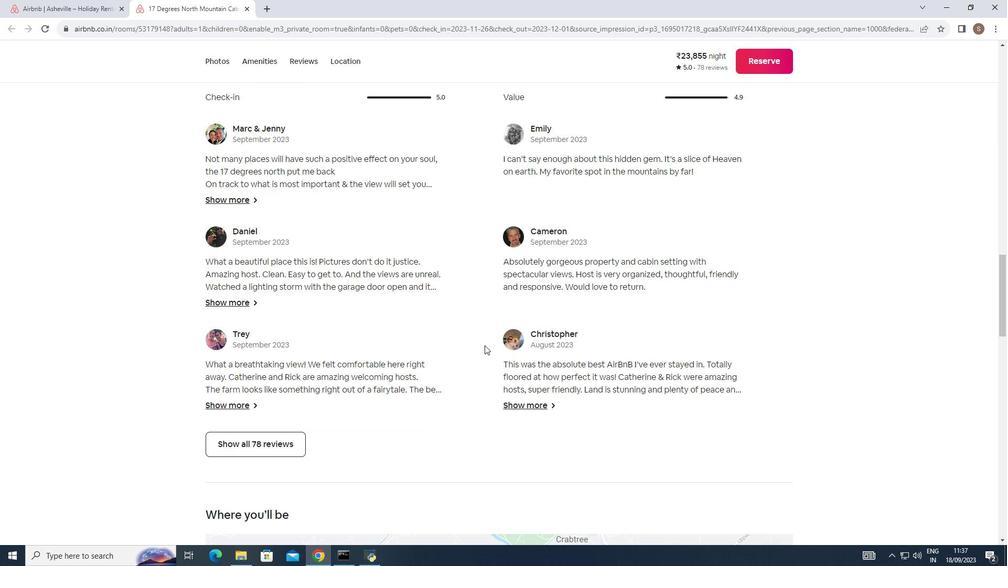 
Action: Mouse scrolled (485, 345) with delta (0, 0)
Screenshot: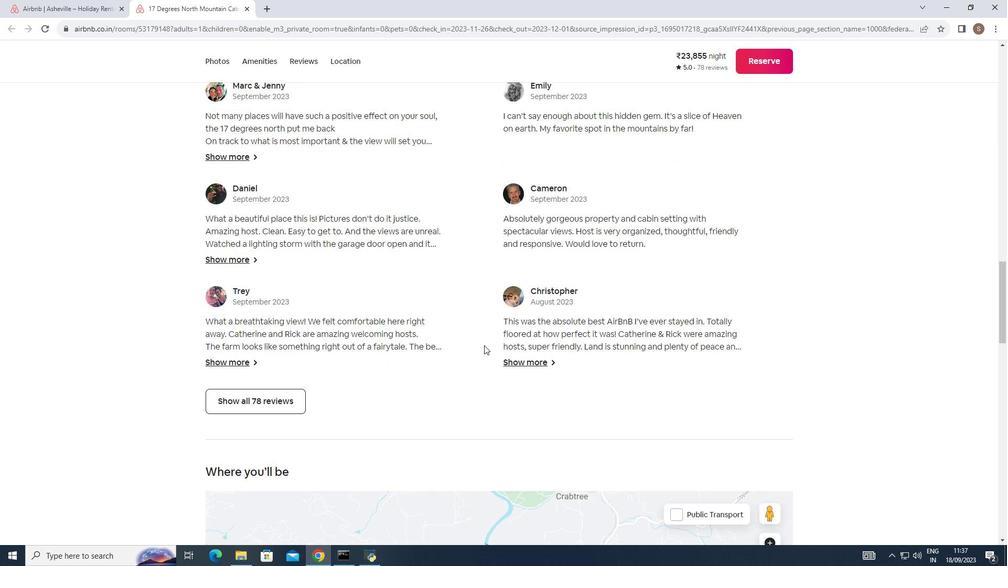 
Action: Mouse moved to (485, 345)
Screenshot: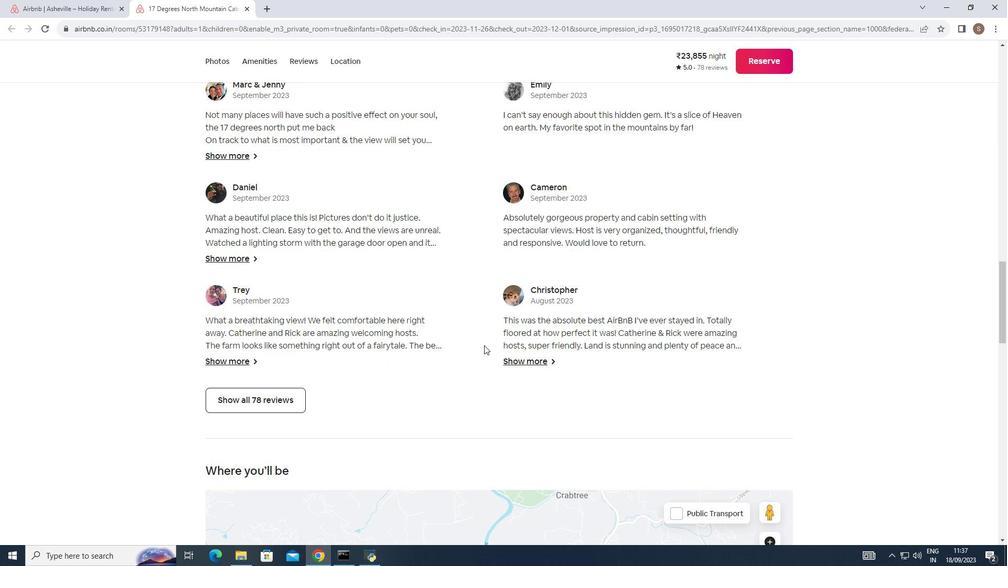 
Action: Mouse scrolled (485, 345) with delta (0, 0)
Screenshot: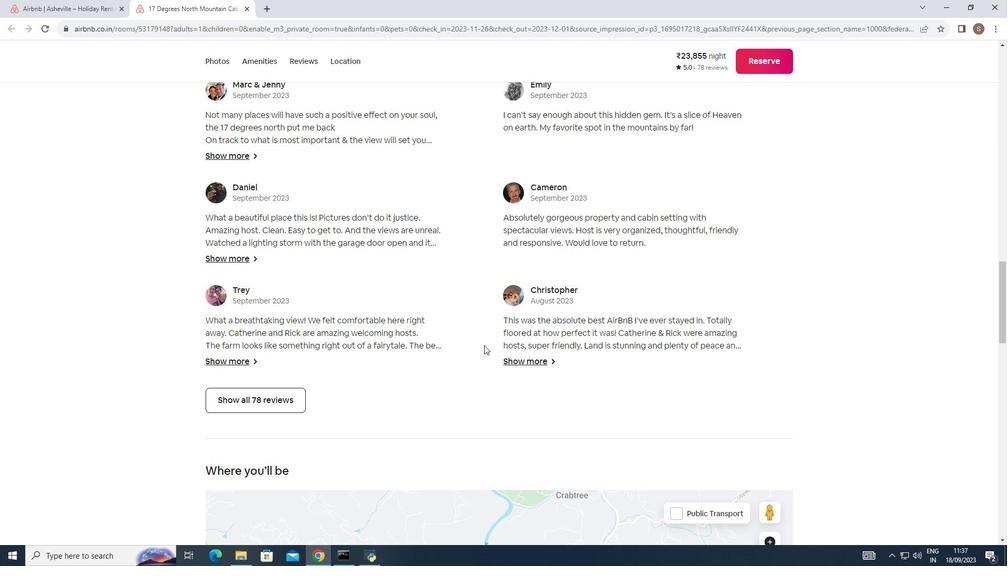 
Action: Mouse moved to (484, 345)
Screenshot: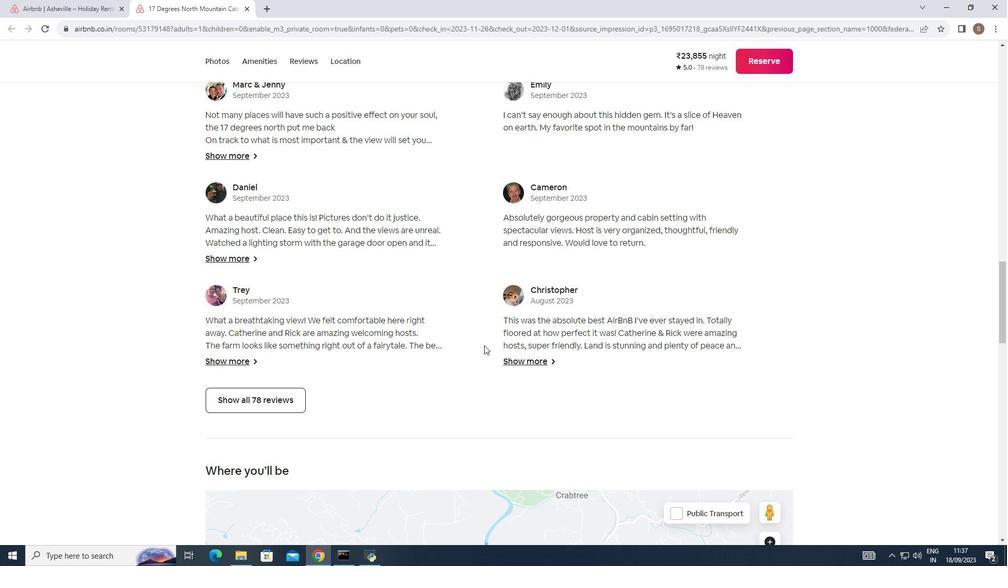 
Action: Mouse scrolled (484, 345) with delta (0, 0)
Screenshot: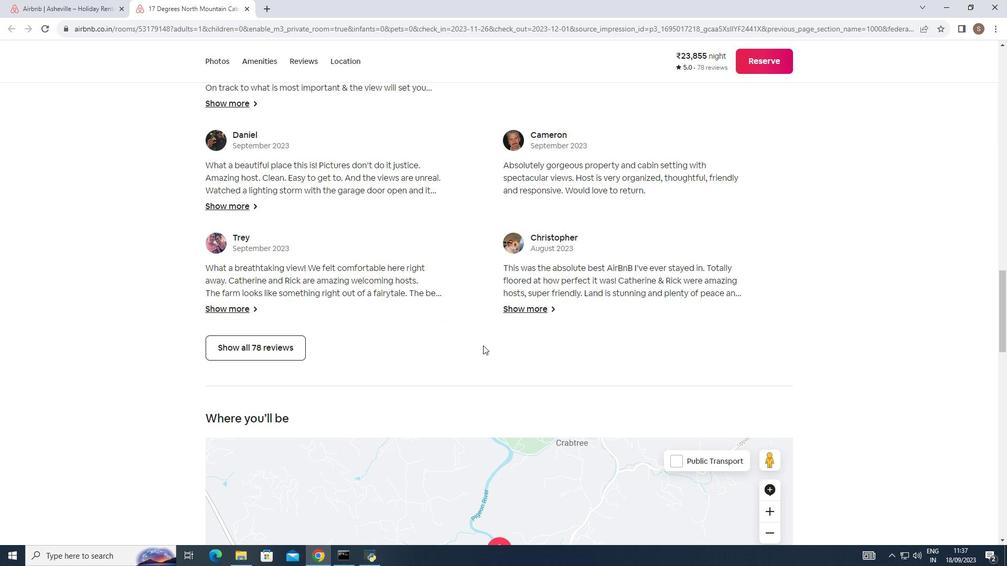 
Action: Mouse moved to (483, 345)
Screenshot: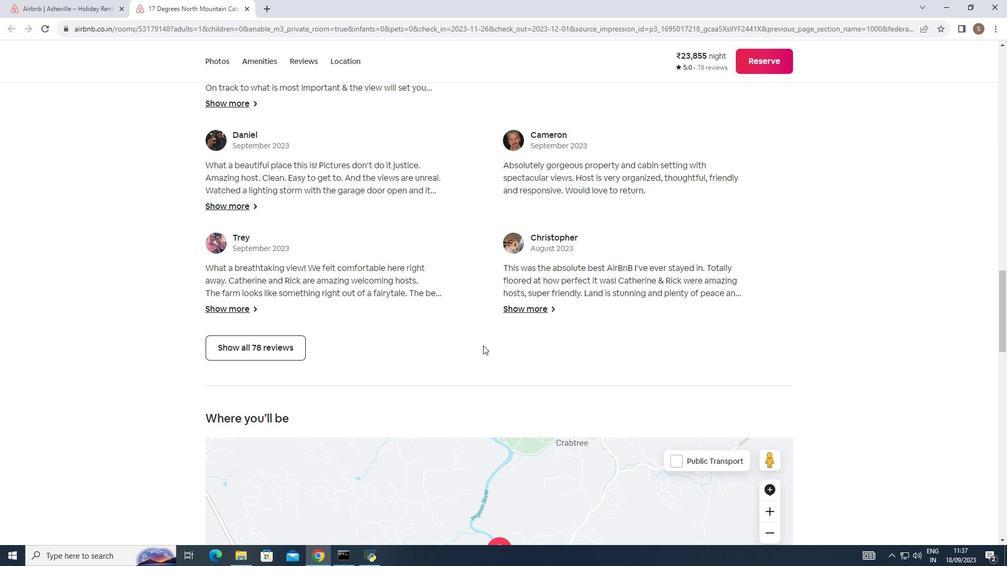 
Action: Mouse scrolled (483, 345) with delta (0, 0)
Screenshot: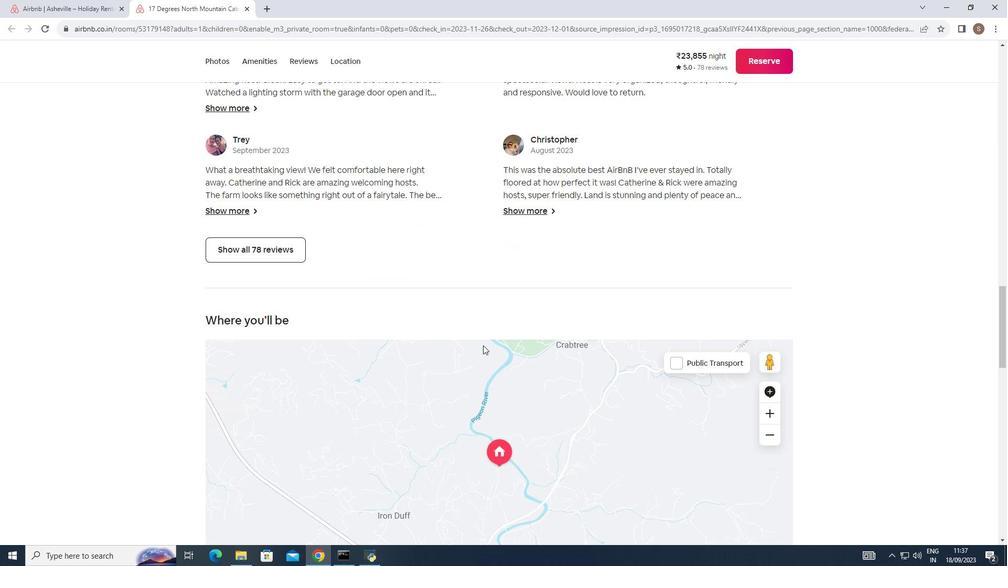 
Action: Mouse scrolled (483, 345) with delta (0, 0)
Screenshot: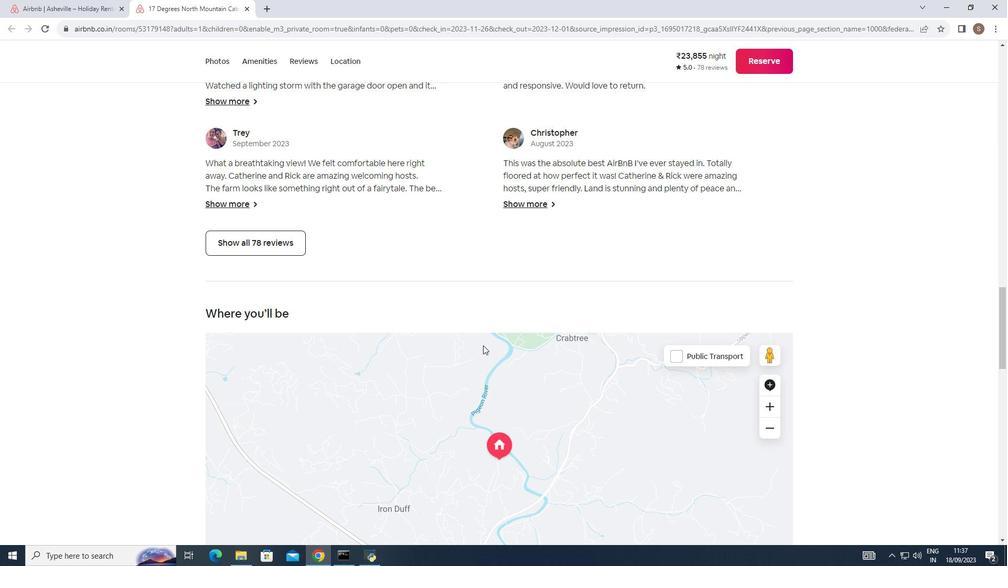 
Action: Mouse scrolled (483, 345) with delta (0, 0)
Screenshot: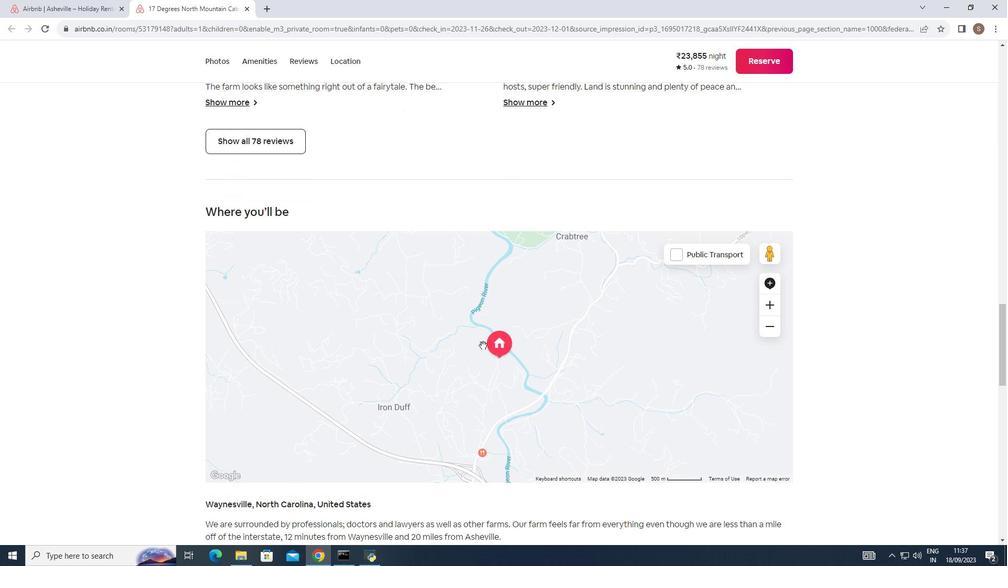 
Action: Mouse scrolled (483, 345) with delta (0, 0)
Screenshot: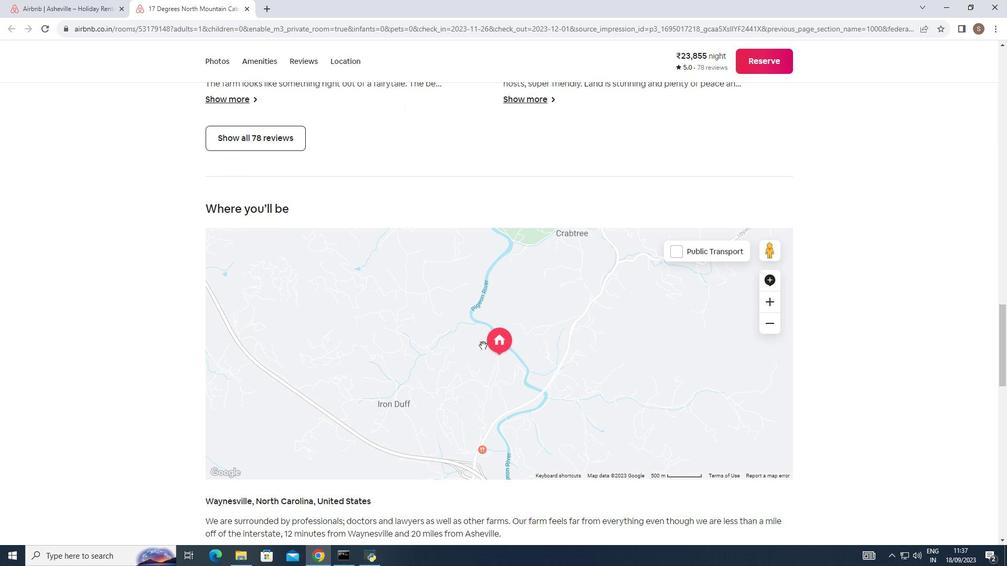 
Action: Mouse scrolled (483, 345) with delta (0, 0)
Screenshot: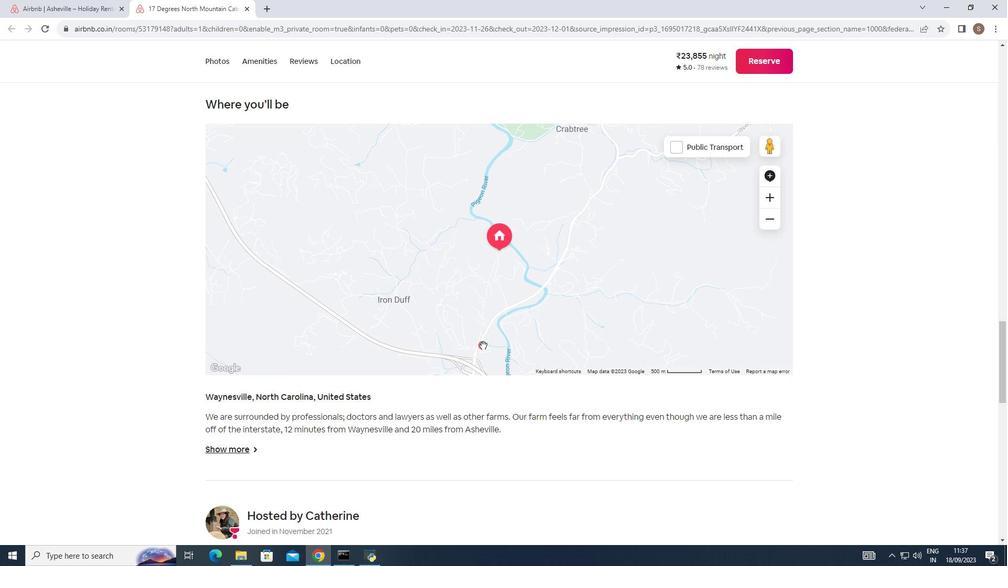 
Action: Mouse scrolled (483, 345) with delta (0, 0)
Screenshot: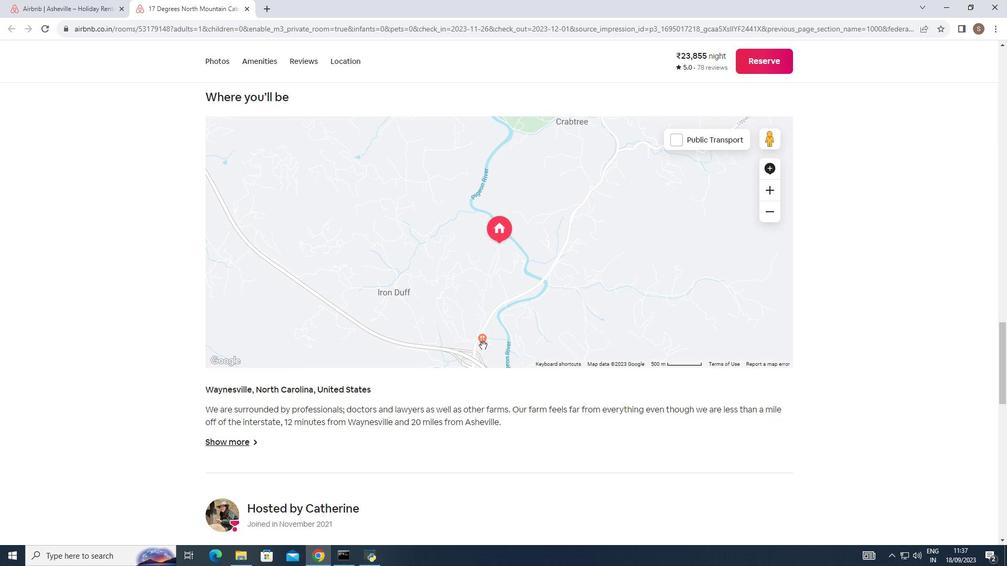 
Action: Mouse scrolled (483, 345) with delta (0, 0)
Screenshot: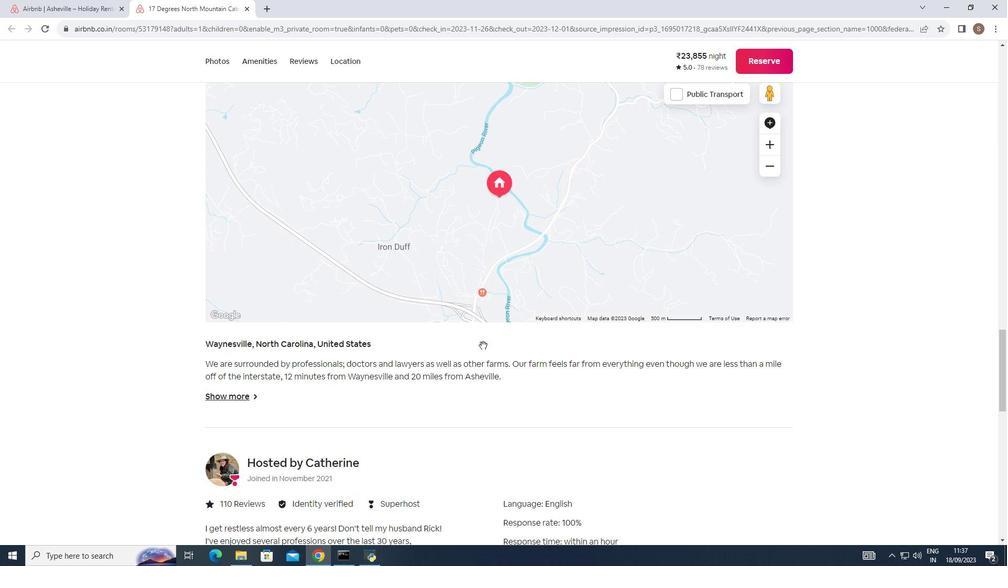 
Action: Mouse moved to (482, 346)
Screenshot: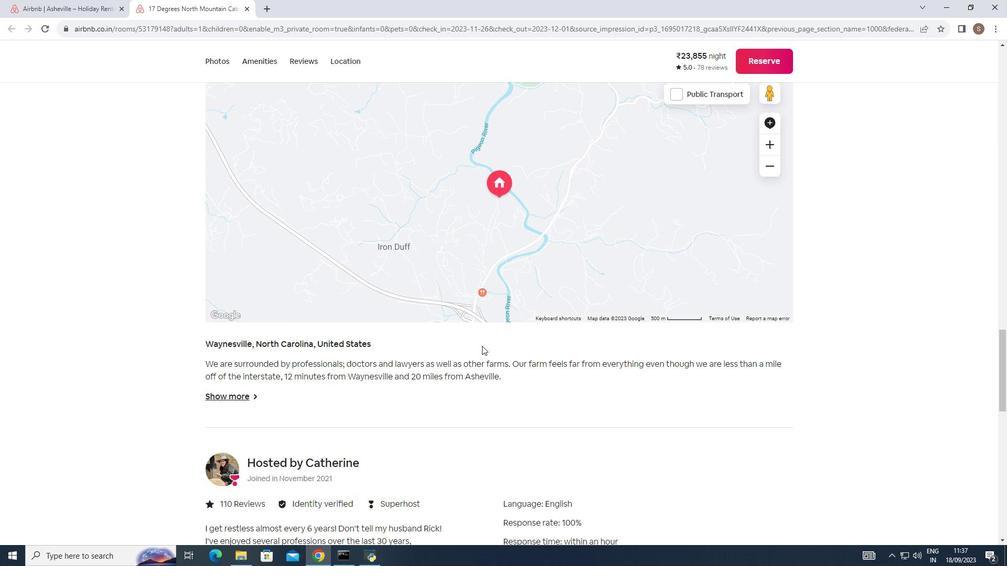 
Action: Mouse scrolled (482, 345) with delta (0, 0)
Screenshot: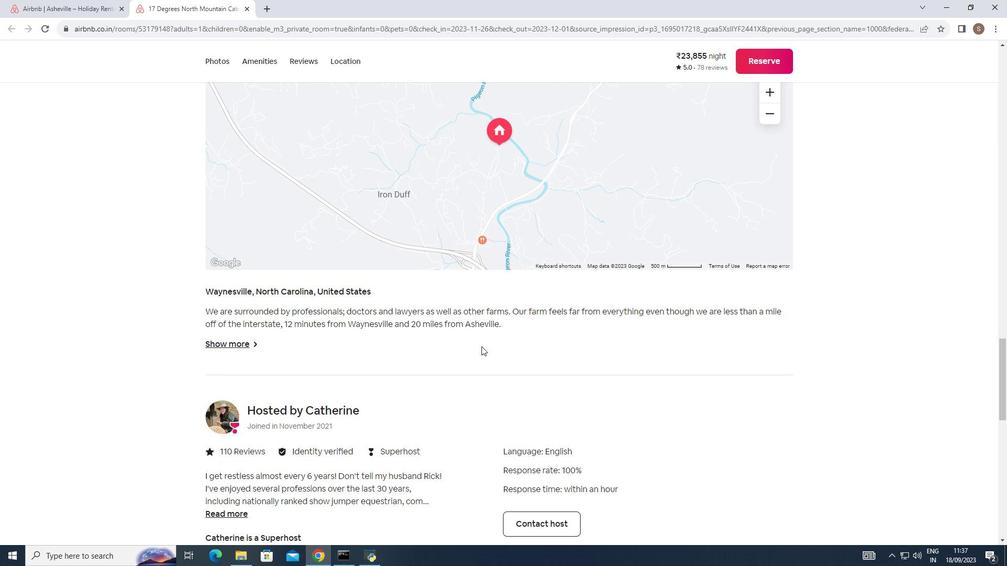 
Action: Mouse moved to (481, 344)
Screenshot: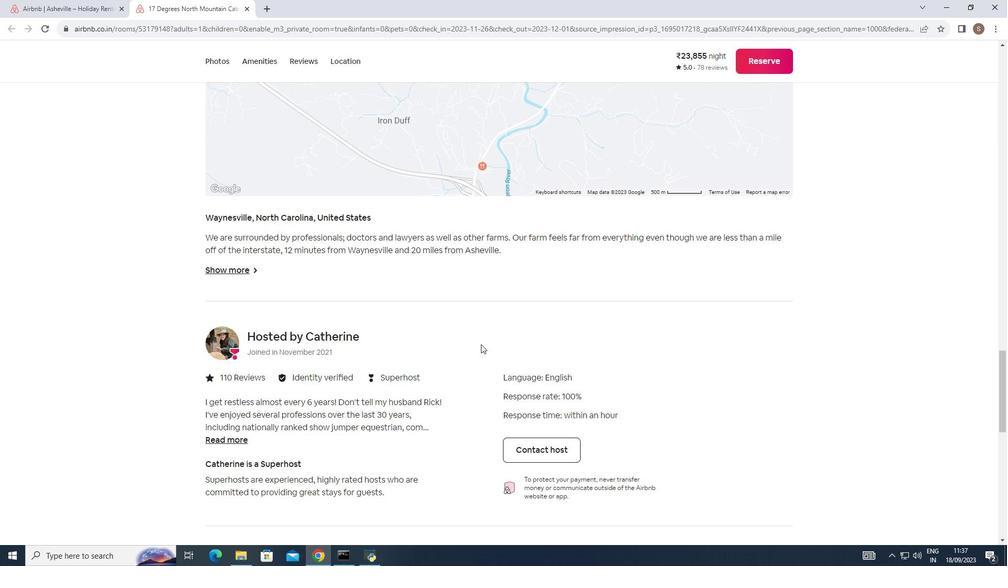 
Action: Mouse scrolled (481, 344) with delta (0, 0)
Screenshot: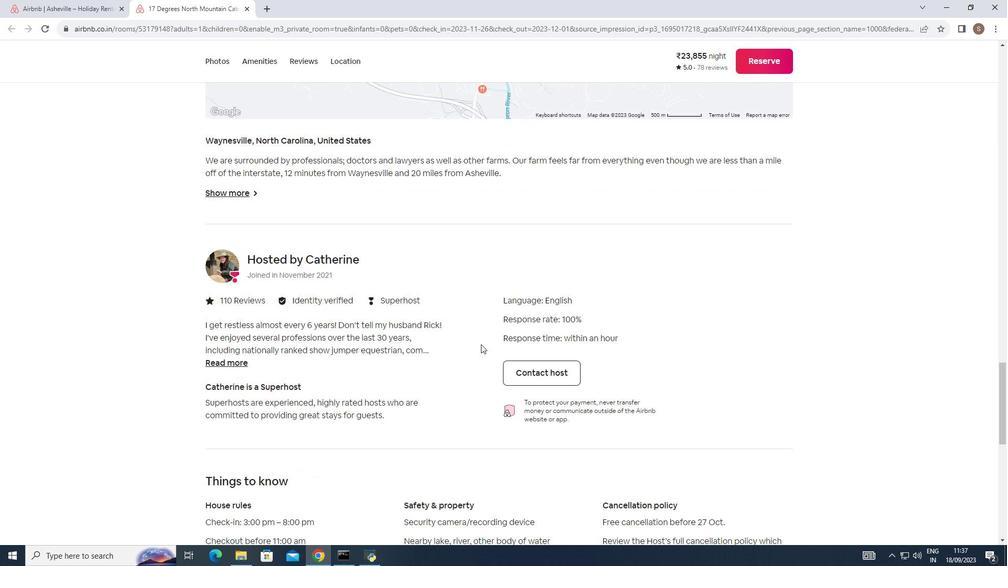 
Action: Mouse scrolled (481, 344) with delta (0, 0)
Screenshot: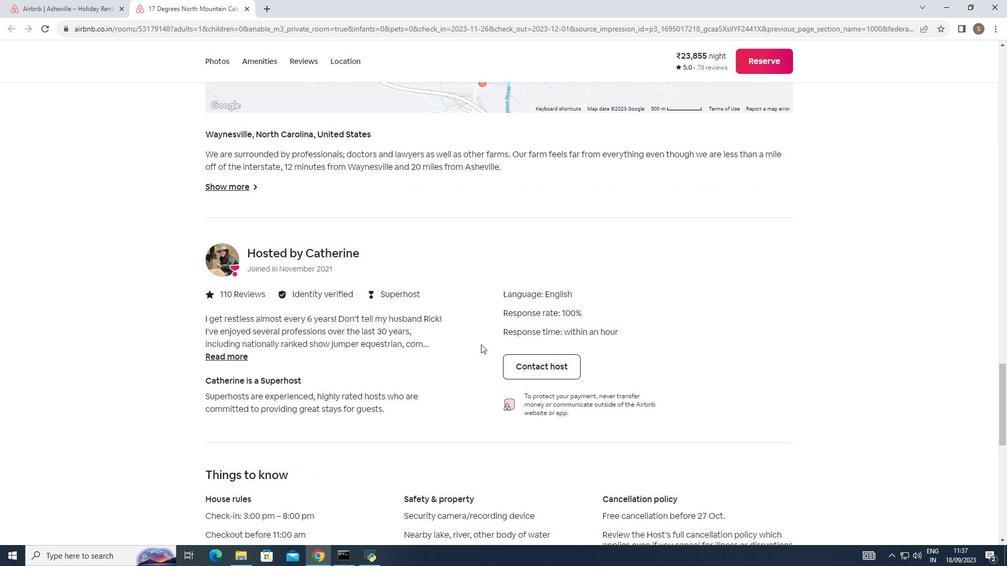 
Action: Mouse scrolled (481, 344) with delta (0, 0)
Screenshot: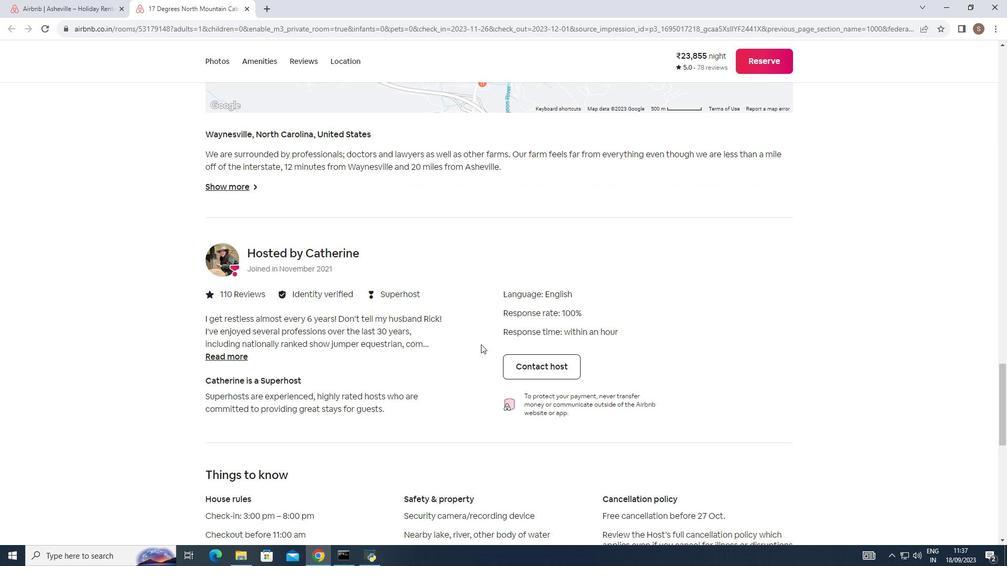 
Action: Mouse moved to (481, 344)
Screenshot: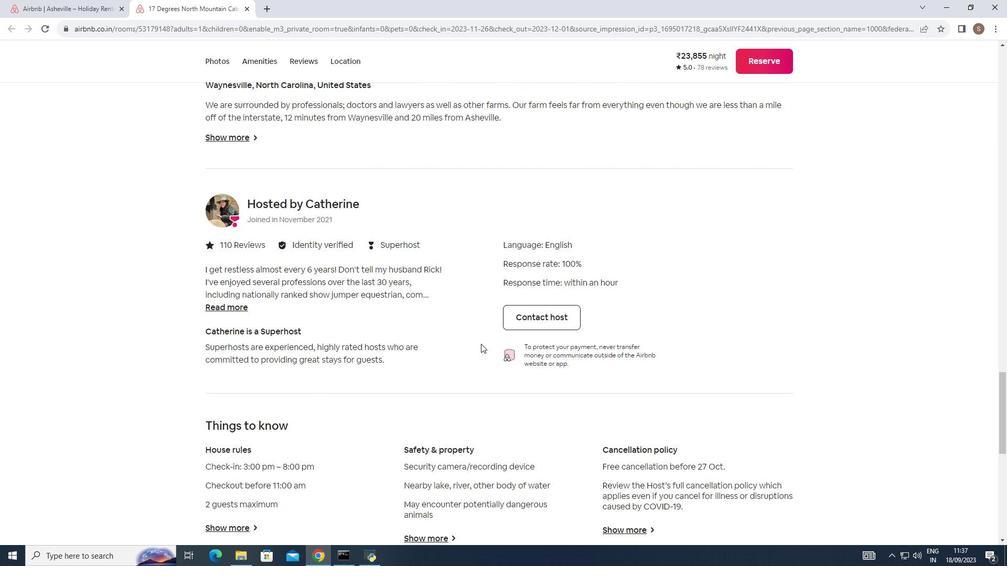 
Action: Mouse scrolled (481, 343) with delta (0, 0)
Screenshot: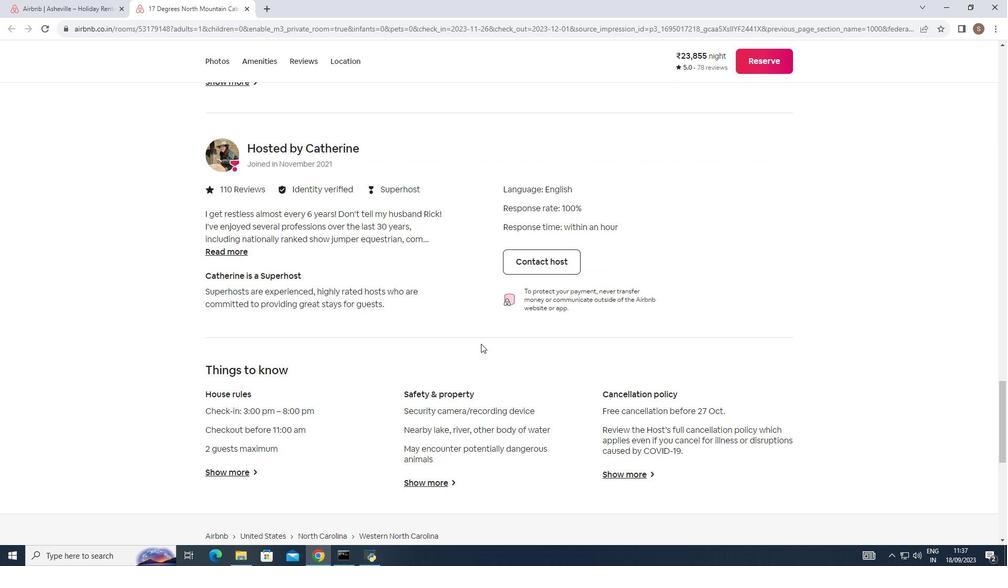 
Action: Mouse scrolled (481, 343) with delta (0, 0)
Screenshot: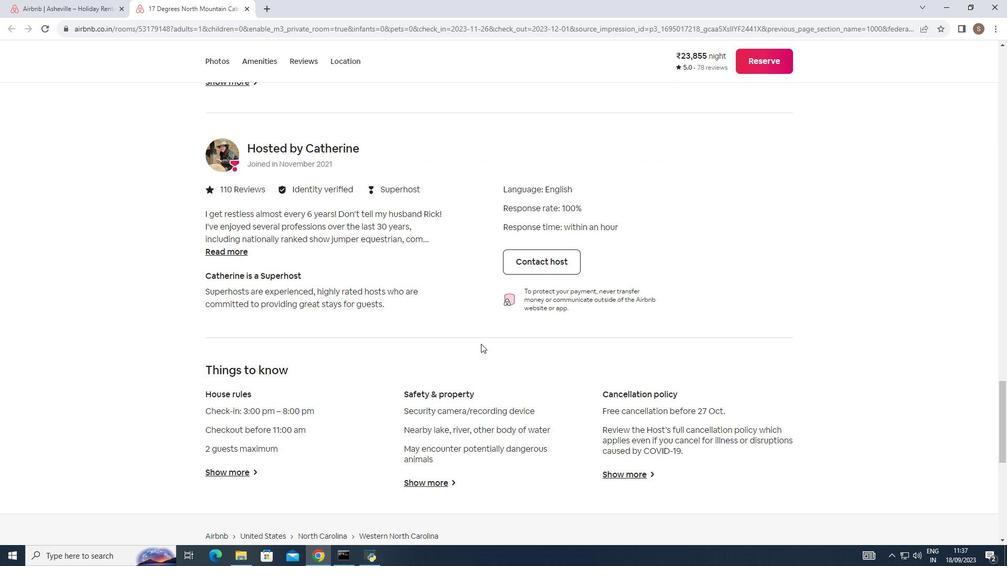 
Action: Mouse scrolled (481, 343) with delta (0, 0)
Screenshot: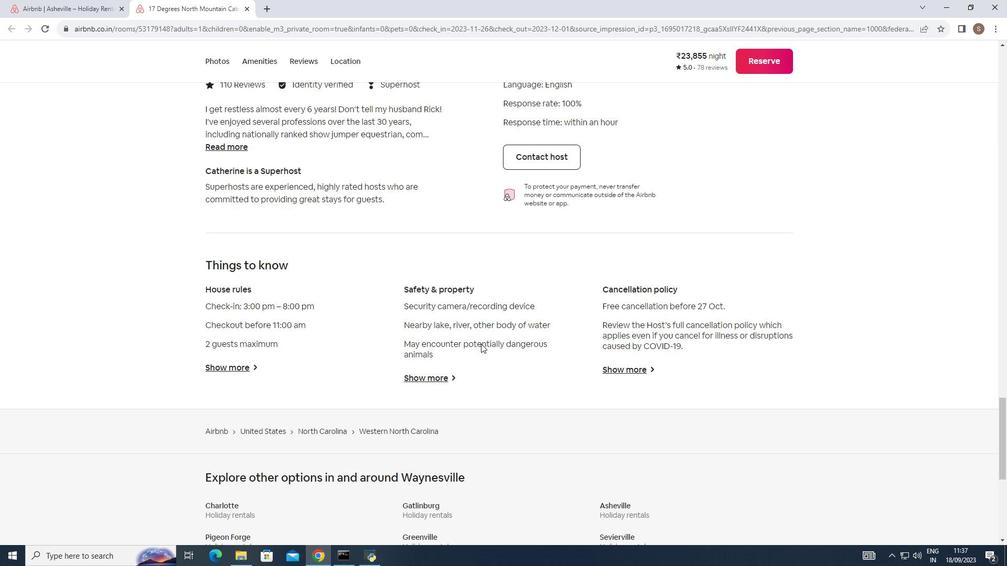 
Action: Mouse scrolled (481, 343) with delta (0, 0)
Screenshot: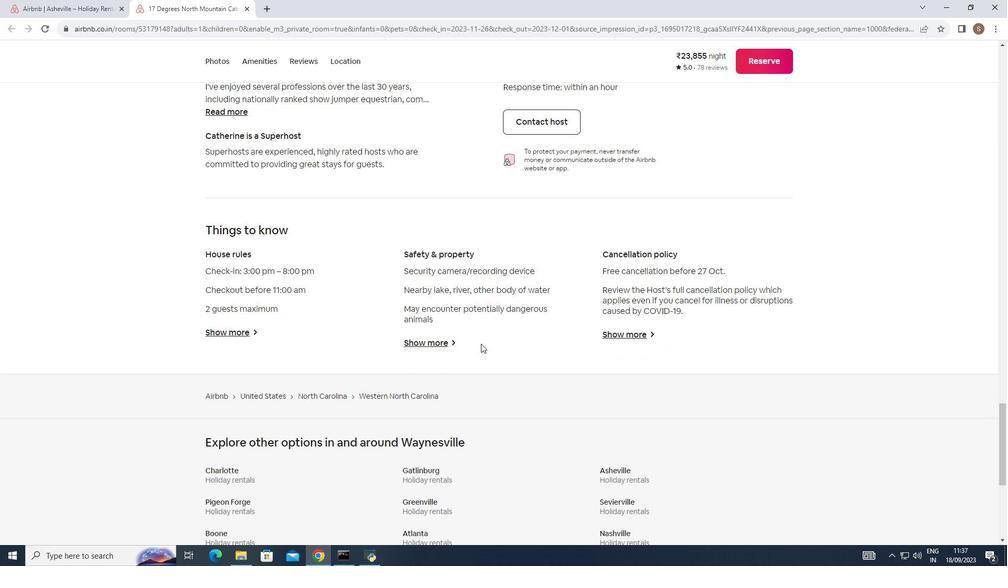 
Action: Mouse scrolled (481, 343) with delta (0, 0)
Screenshot: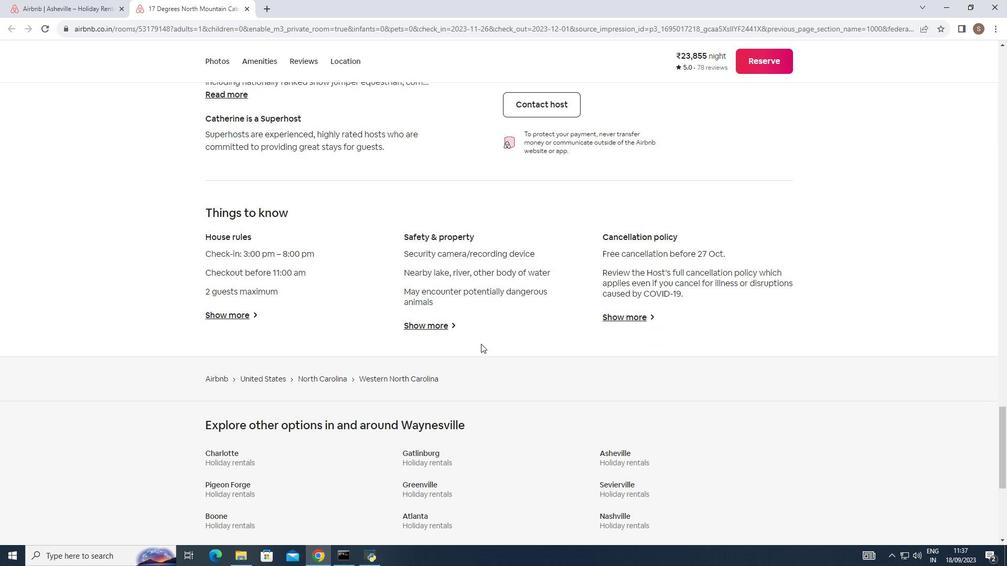 
Action: Mouse scrolled (481, 343) with delta (0, 0)
Screenshot: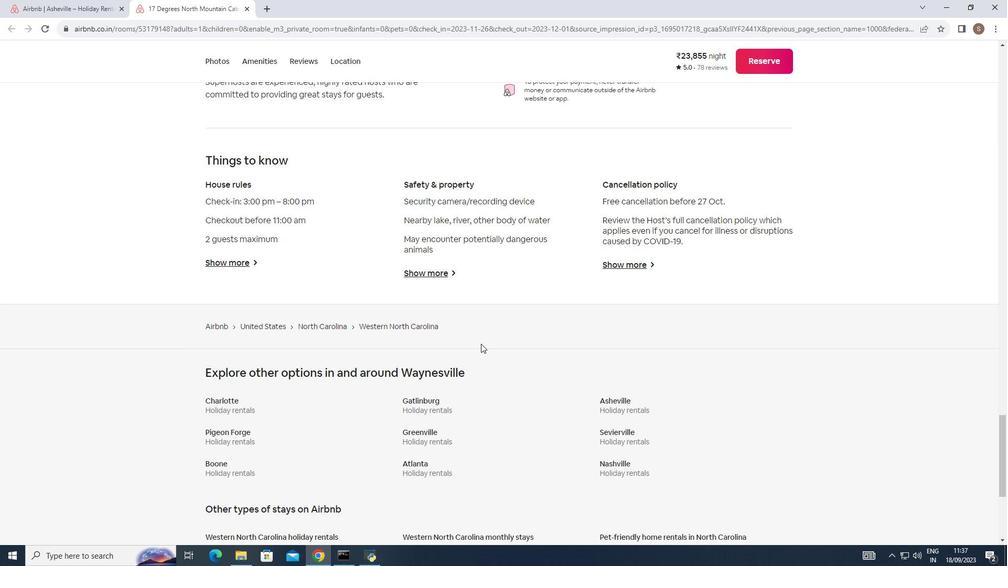 
Action: Mouse scrolled (481, 343) with delta (0, 0)
Screenshot: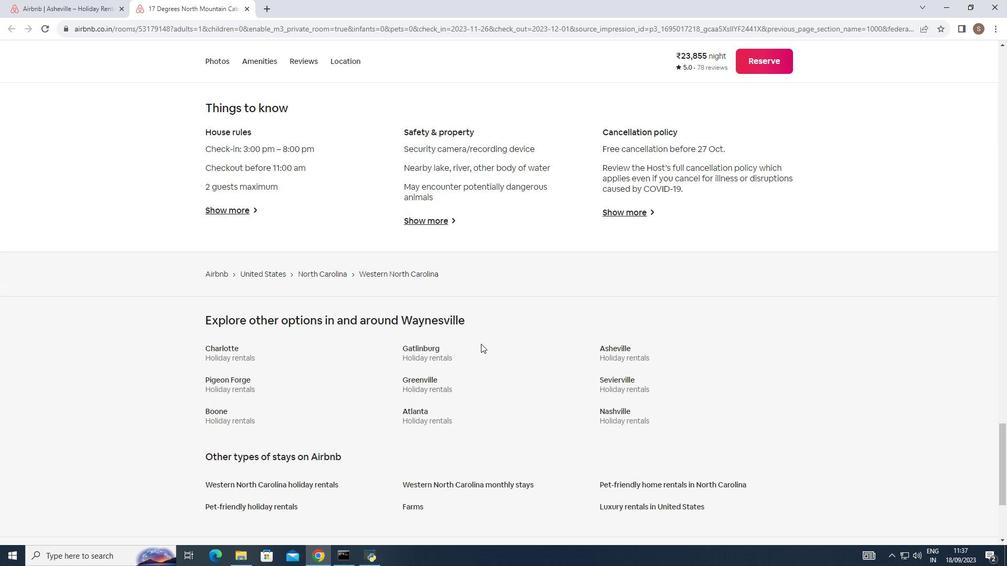 
Action: Mouse scrolled (481, 343) with delta (0, 0)
Screenshot: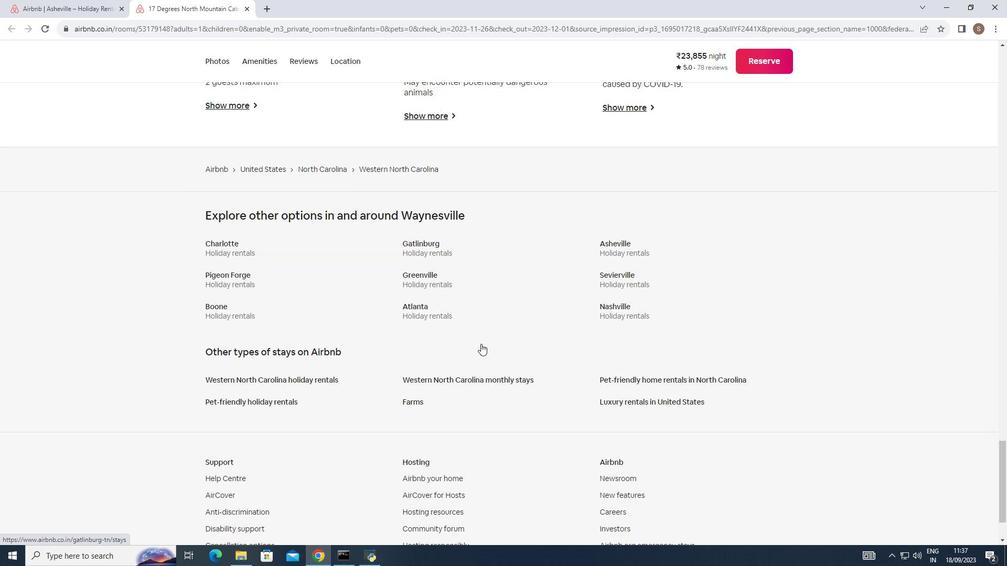 
Action: Mouse scrolled (481, 343) with delta (0, 0)
Screenshot: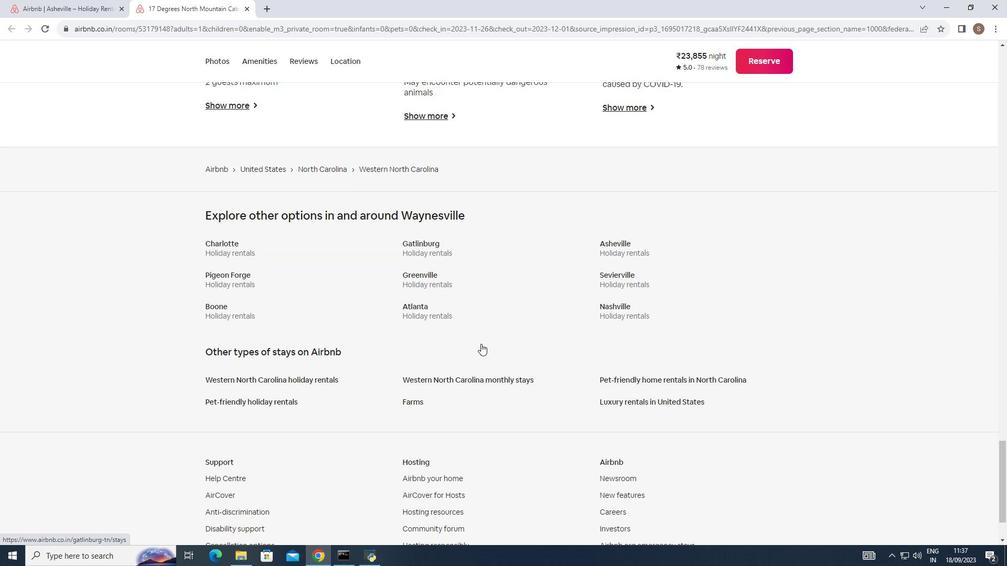 
Action: Mouse scrolled (481, 343) with delta (0, 0)
Screenshot: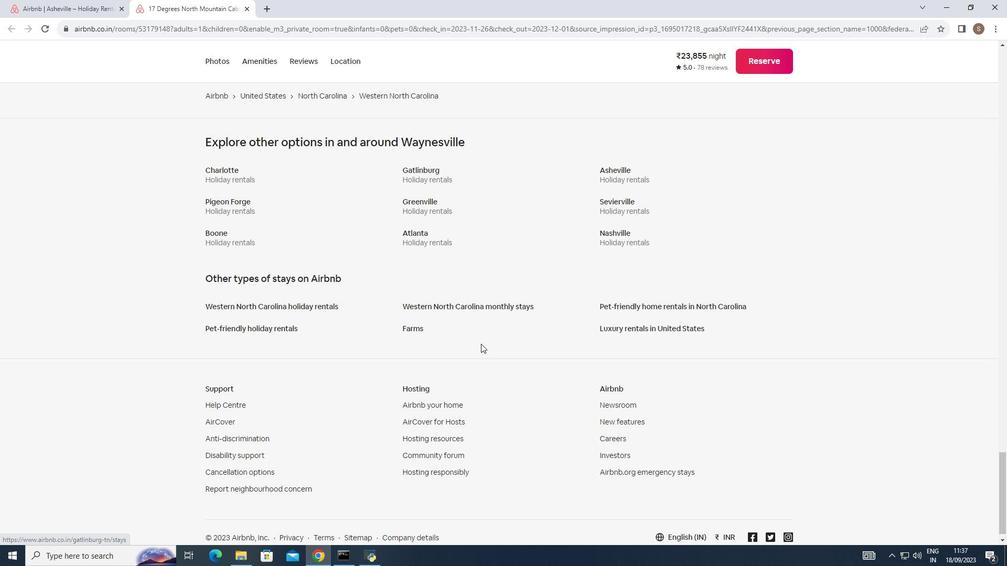 
Action: Mouse scrolled (481, 343) with delta (0, 0)
Screenshot: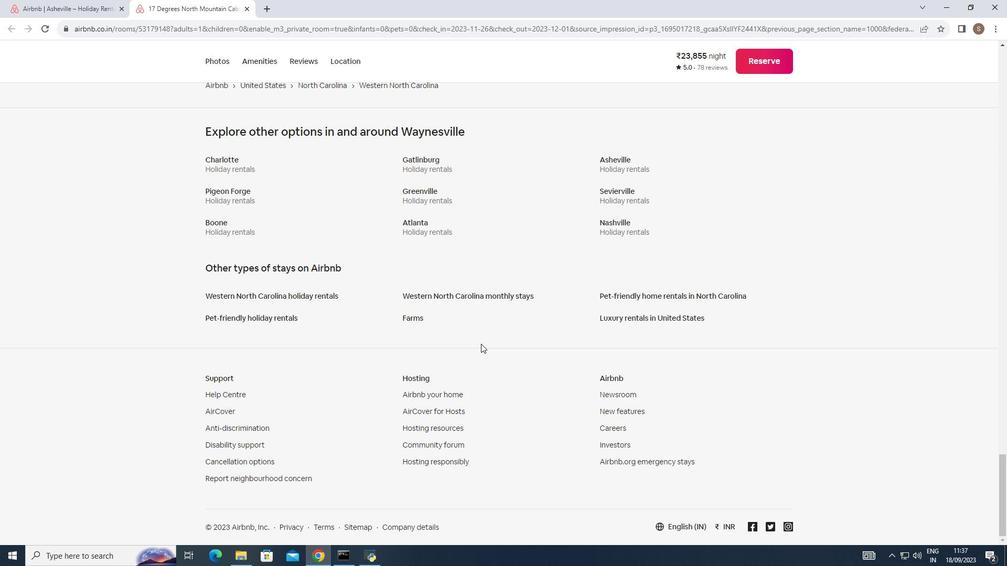 
Action: Mouse scrolled (481, 343) with delta (0, 0)
Screenshot: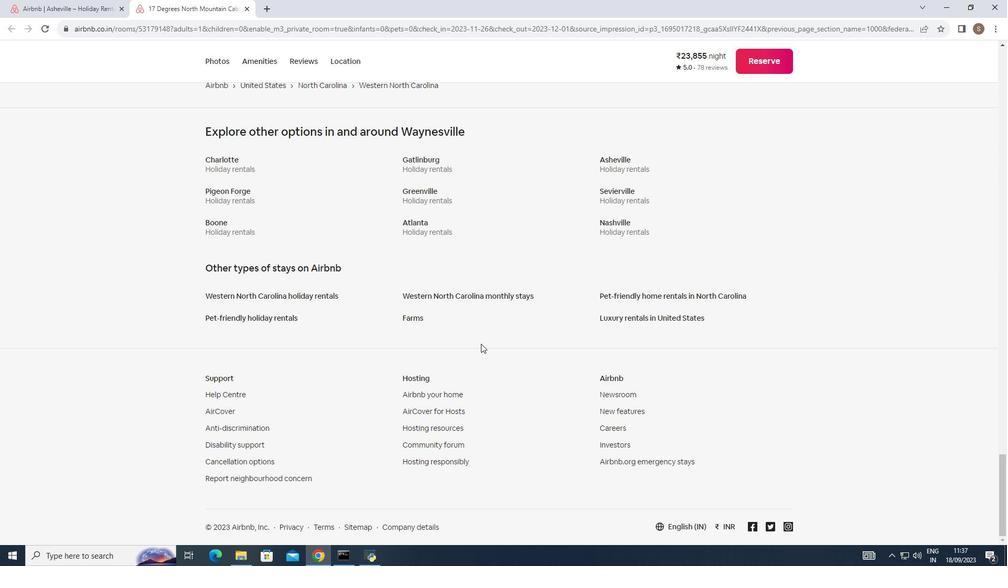 
Action: Mouse scrolled (481, 343) with delta (0, 0)
Screenshot: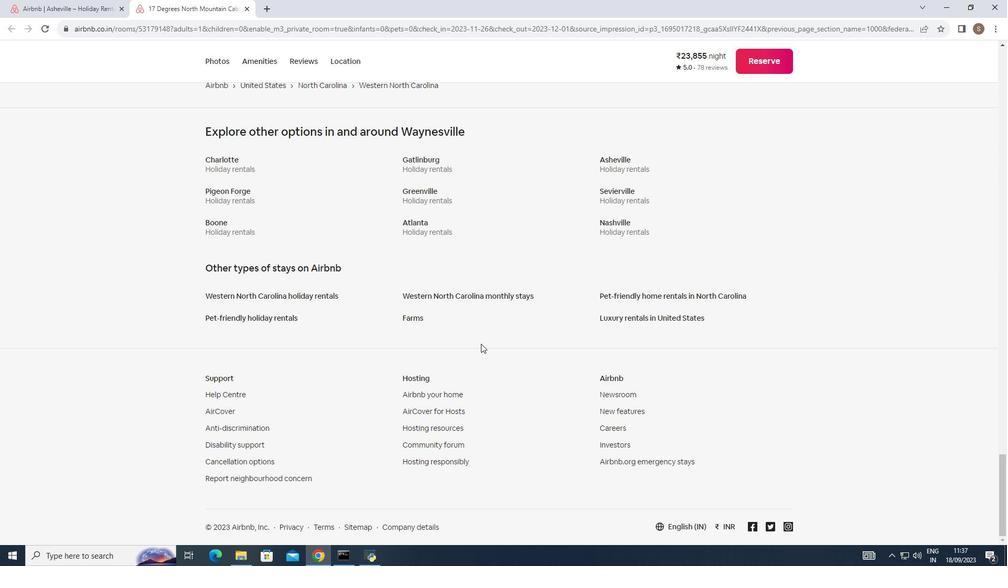 
Action: Mouse scrolled (481, 344) with delta (0, 0)
Screenshot: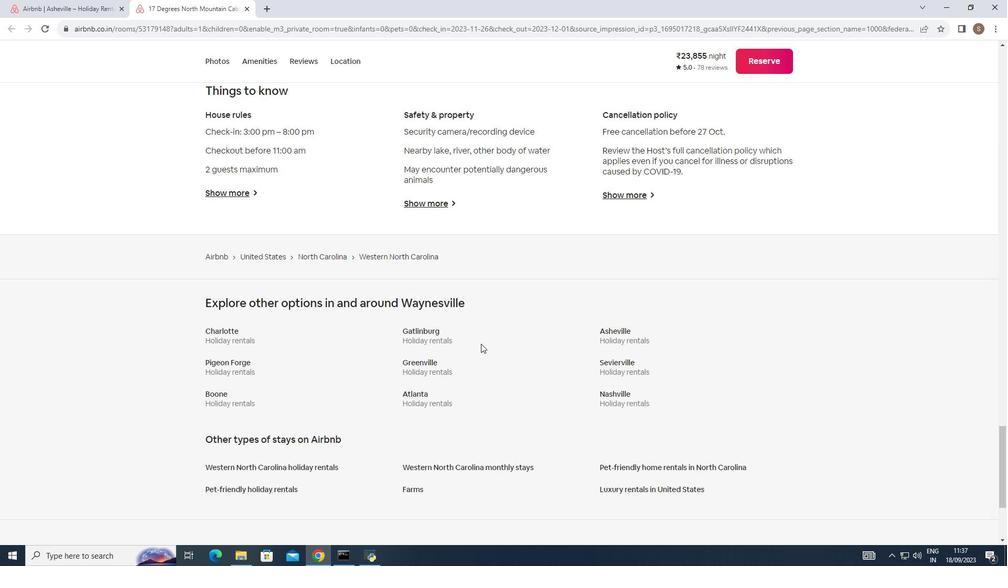 
Action: Mouse scrolled (481, 344) with delta (0, 0)
Screenshot: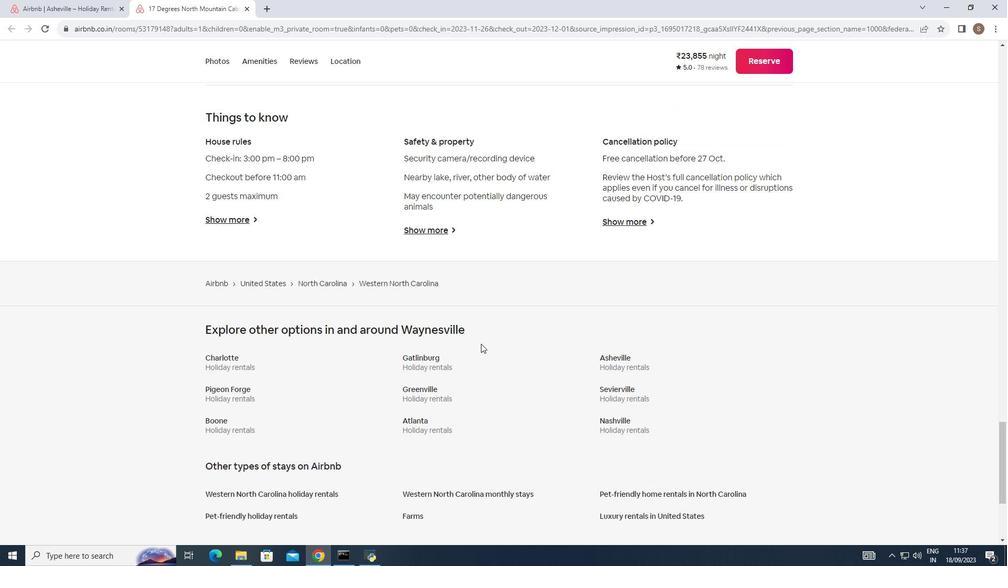 
Action: Mouse scrolled (481, 344) with delta (0, 0)
Screenshot: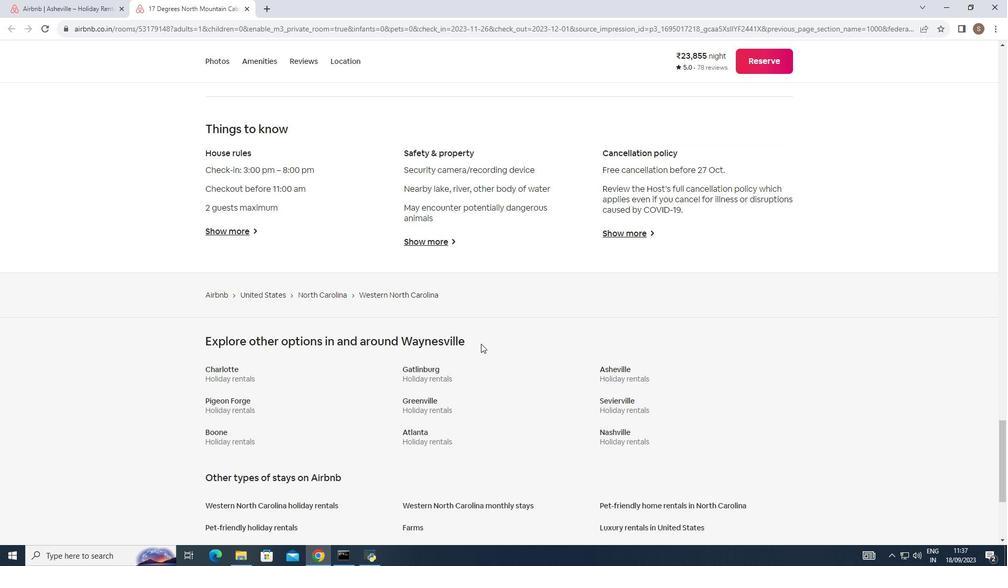 
Action: Mouse scrolled (481, 344) with delta (0, 0)
Screenshot: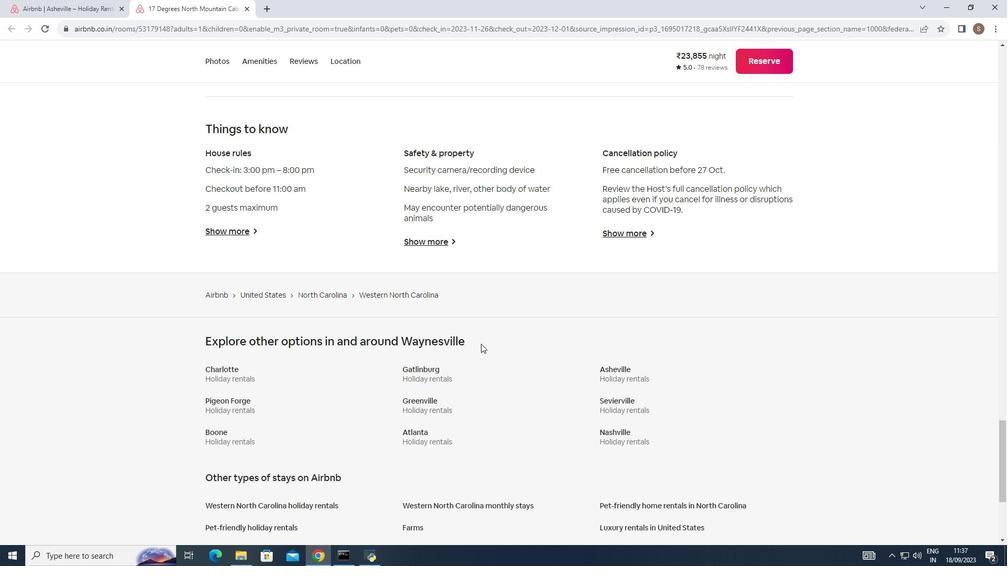 
Action: Mouse scrolled (481, 344) with delta (0, 0)
Screenshot: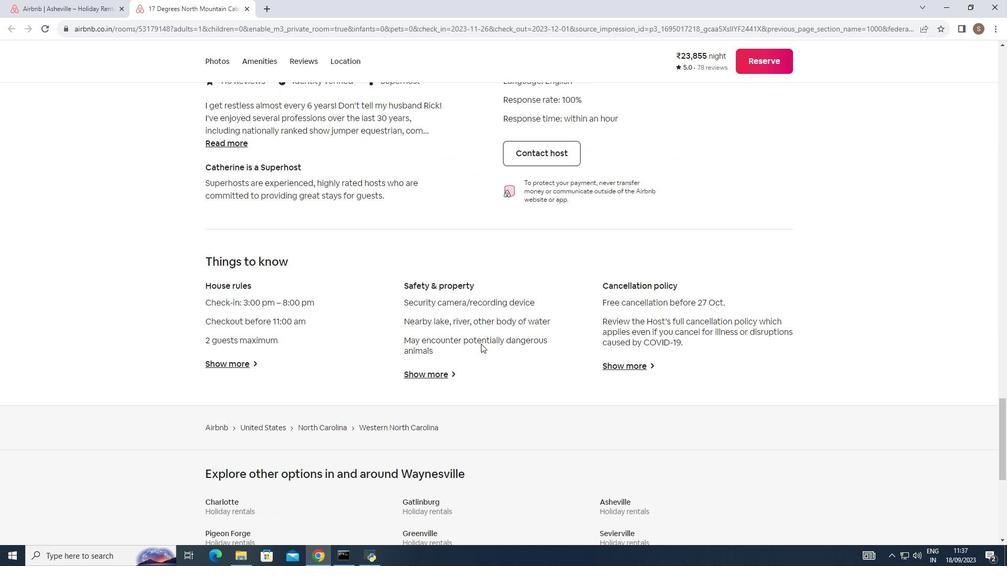 
Action: Mouse scrolled (481, 344) with delta (0, 0)
Screenshot: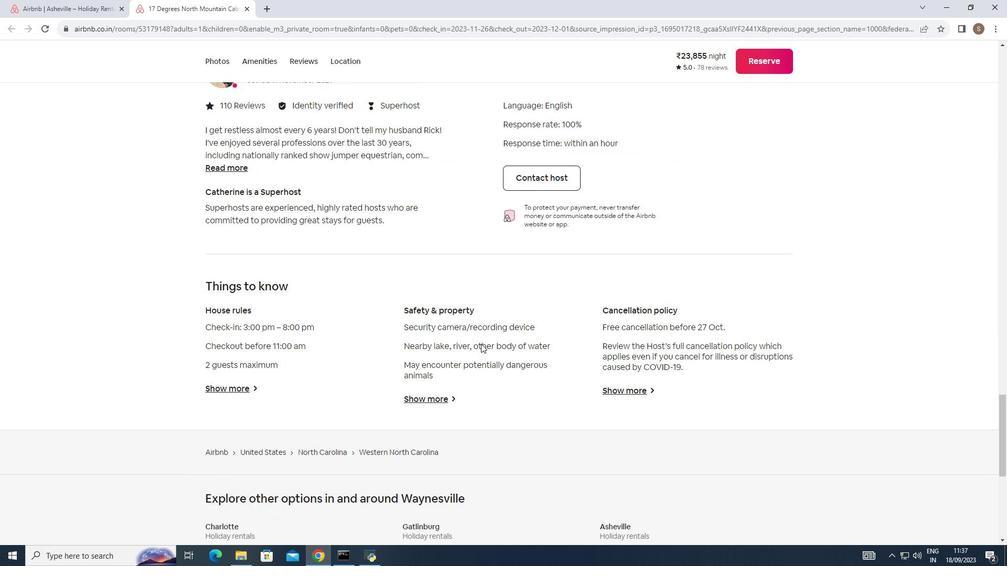 
Action: Mouse scrolled (481, 344) with delta (0, 0)
Screenshot: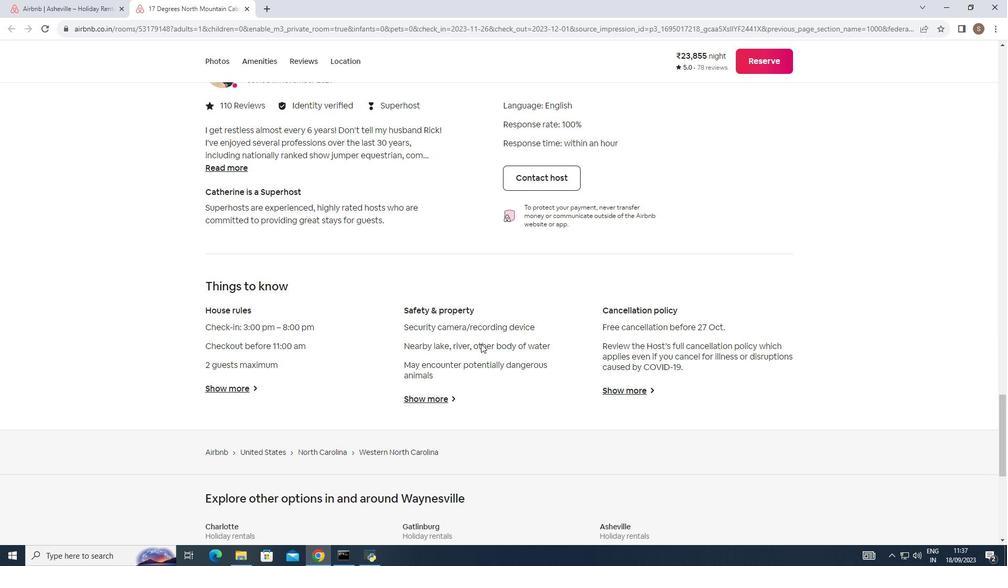 
Action: Mouse scrolled (481, 344) with delta (0, 0)
Screenshot: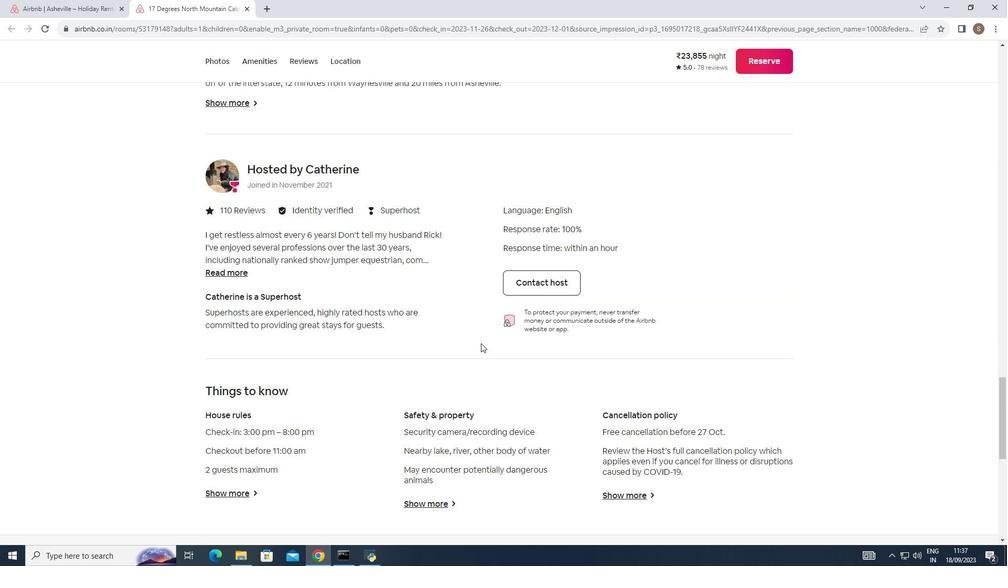 
Action: Mouse scrolled (481, 344) with delta (0, 0)
Screenshot: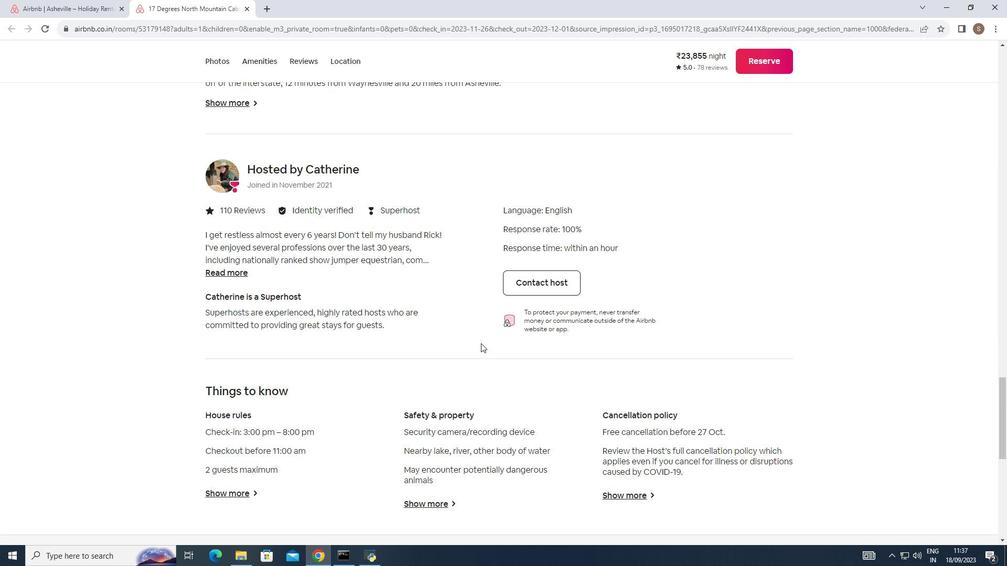 
Action: Mouse moved to (481, 343)
Screenshot: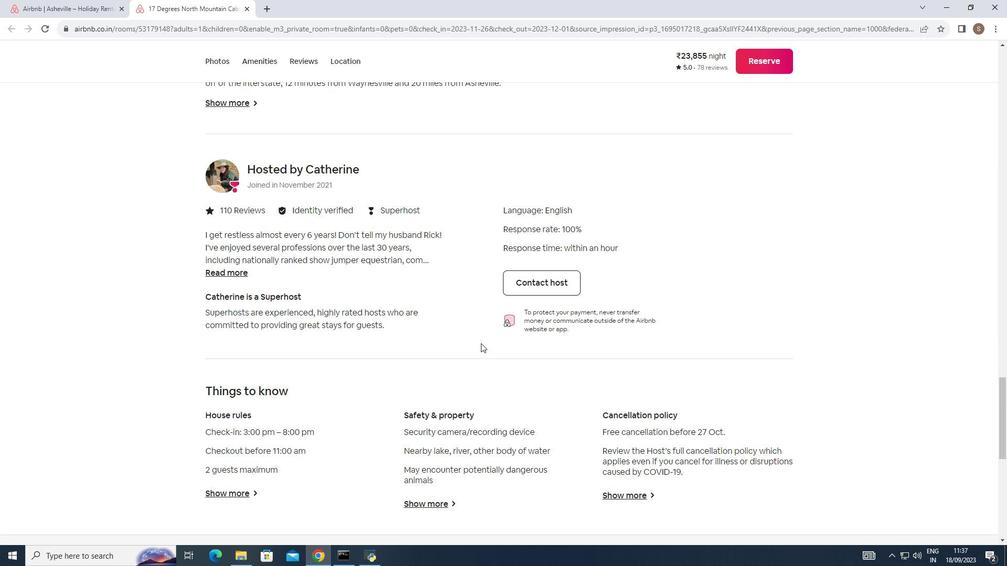 
Action: Mouse scrolled (481, 344) with delta (0, 0)
Screenshot: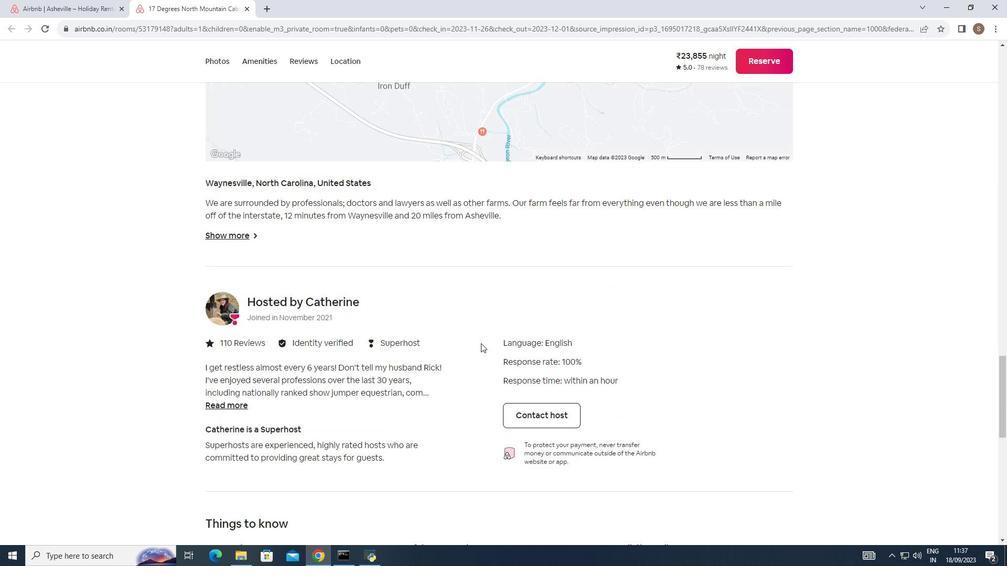 
Action: Mouse scrolled (481, 344) with delta (0, 0)
Screenshot: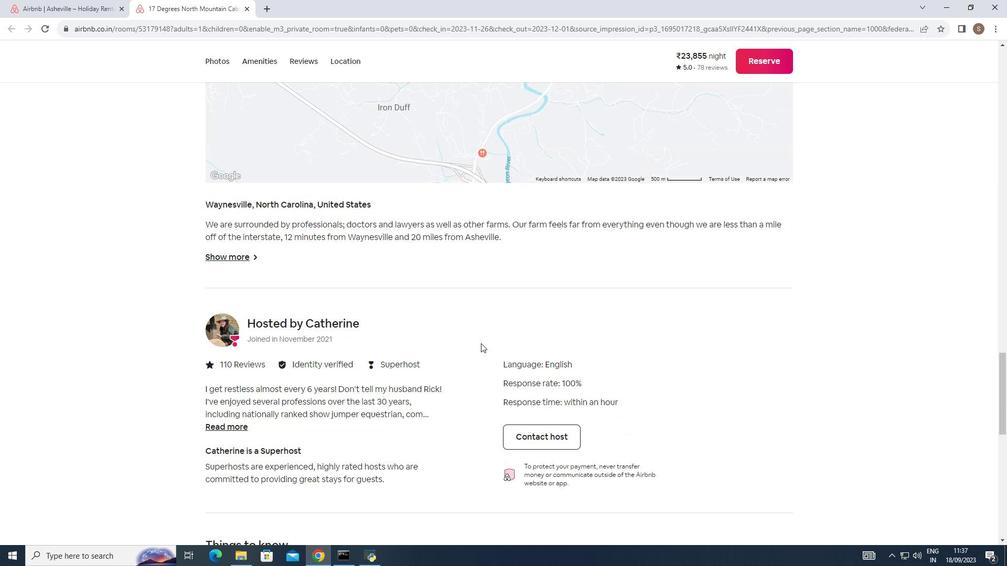 
Action: Mouse scrolled (481, 344) with delta (0, 0)
Screenshot: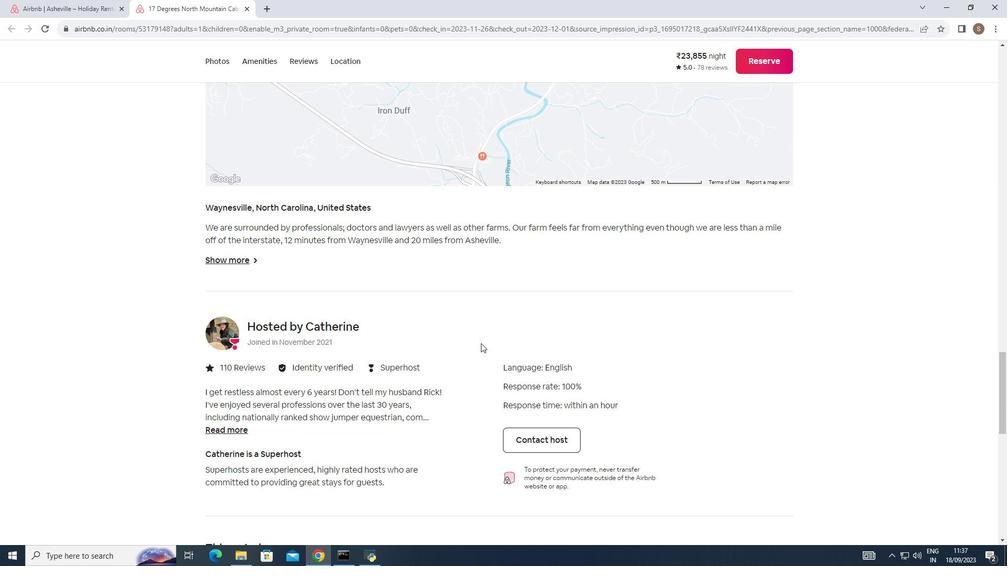 
Action: Mouse scrolled (481, 344) with delta (0, 0)
Screenshot: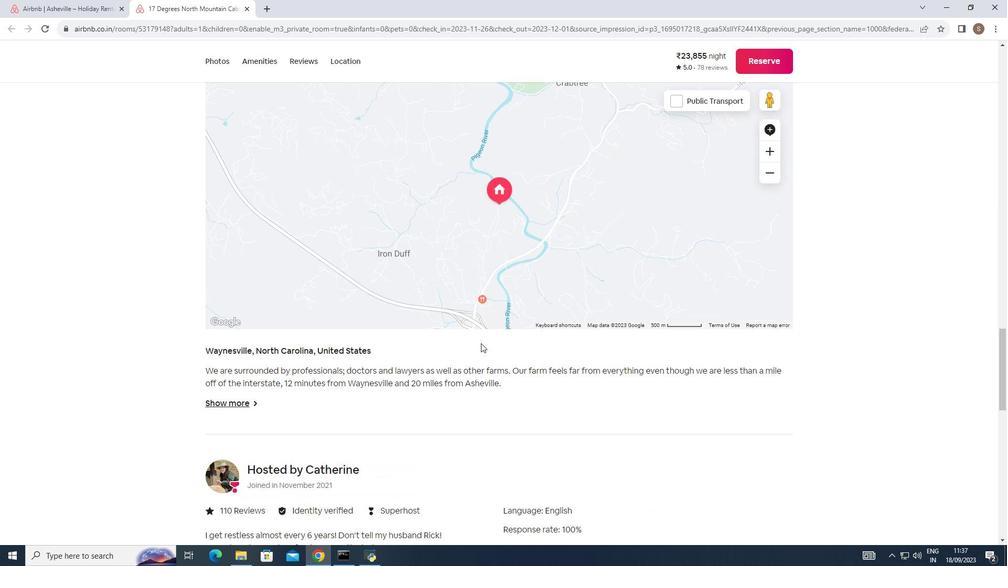 
Action: Mouse scrolled (481, 344) with delta (0, 0)
Screenshot: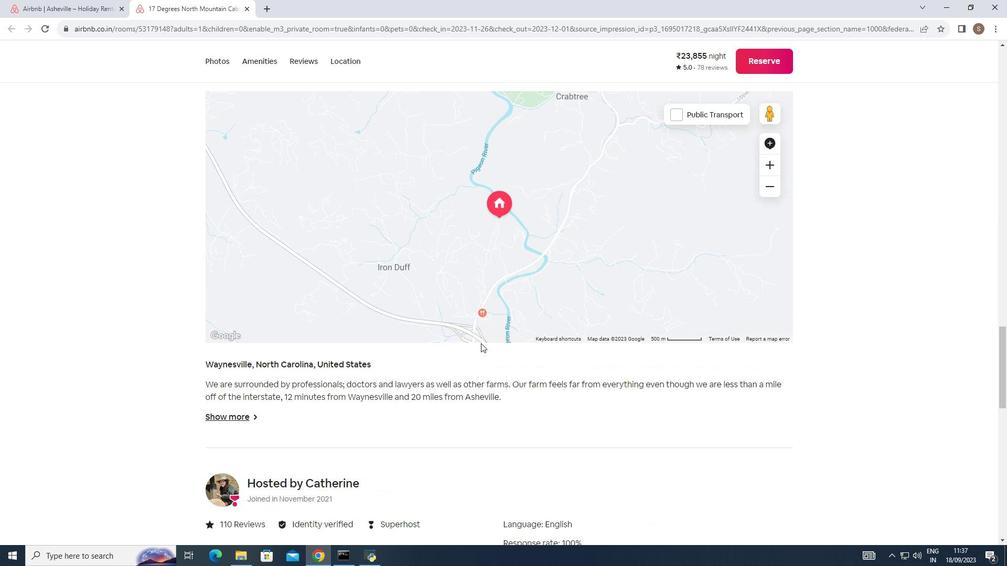 
Action: Mouse scrolled (481, 344) with delta (0, 0)
Screenshot: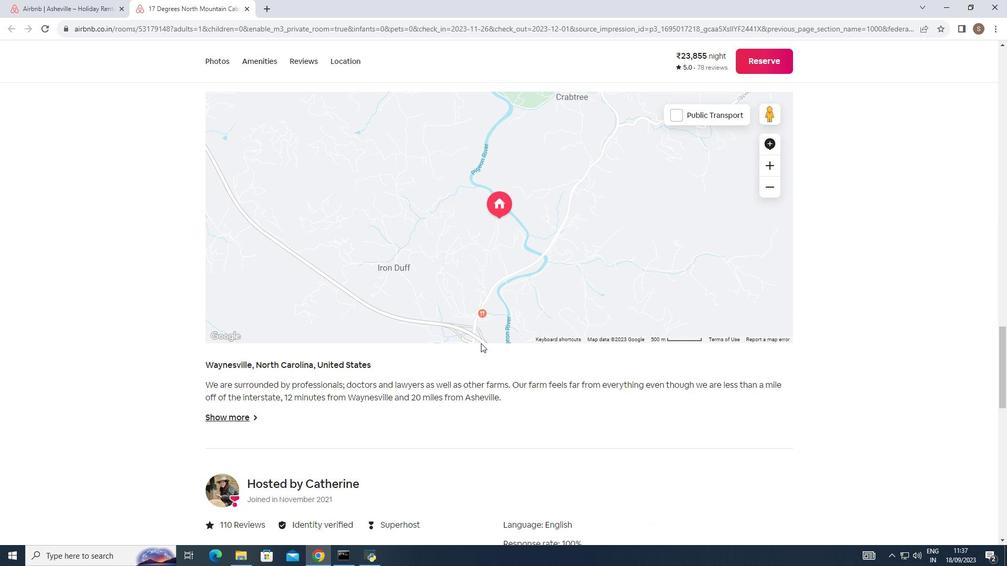 
Action: Mouse scrolled (481, 344) with delta (0, 0)
Screenshot: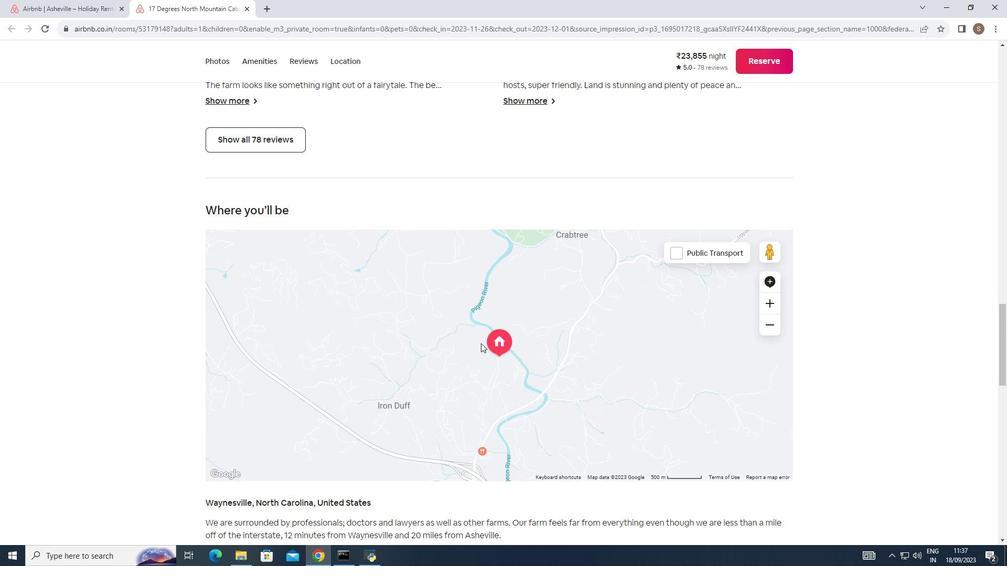 
Action: Mouse scrolled (481, 344) with delta (0, 0)
Screenshot: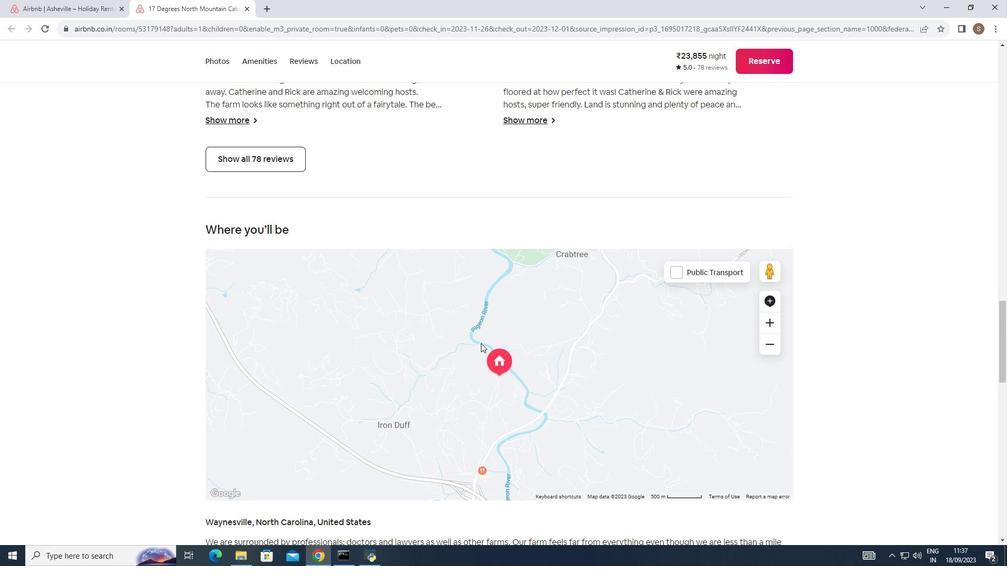 
Action: Mouse scrolled (481, 344) with delta (0, 0)
Screenshot: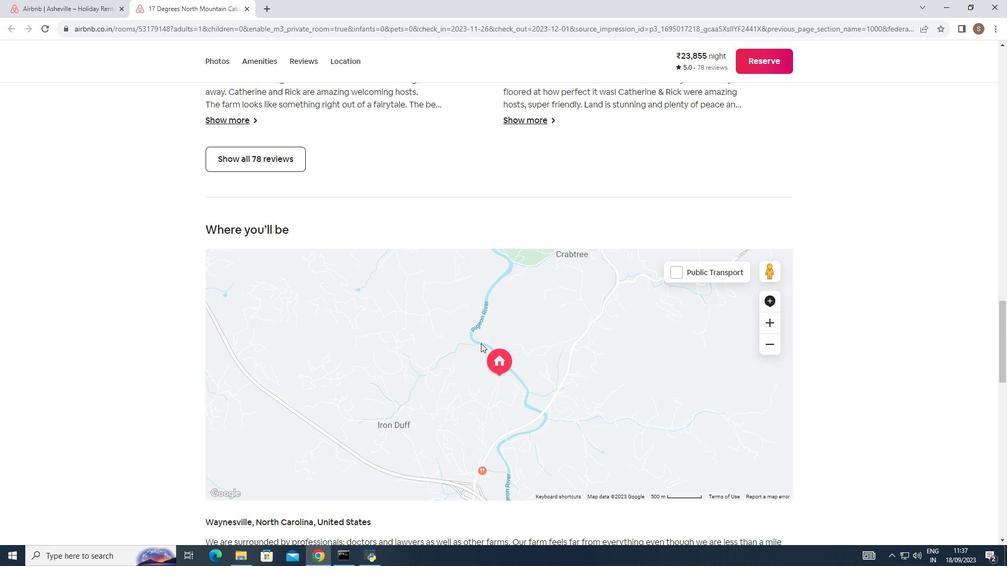 
Action: Mouse scrolled (481, 344) with delta (0, 0)
Screenshot: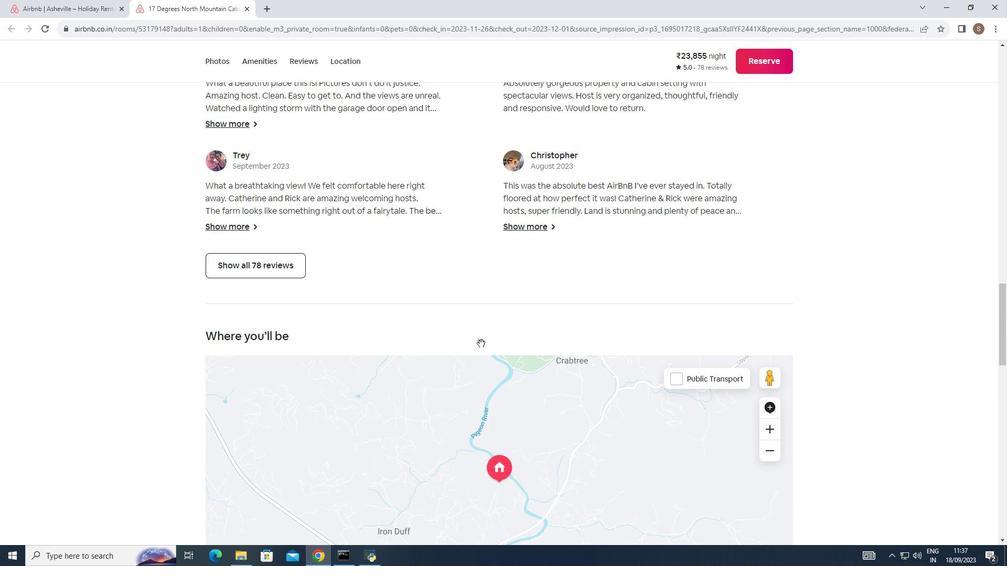 
Action: Mouse scrolled (481, 344) with delta (0, 0)
Screenshot: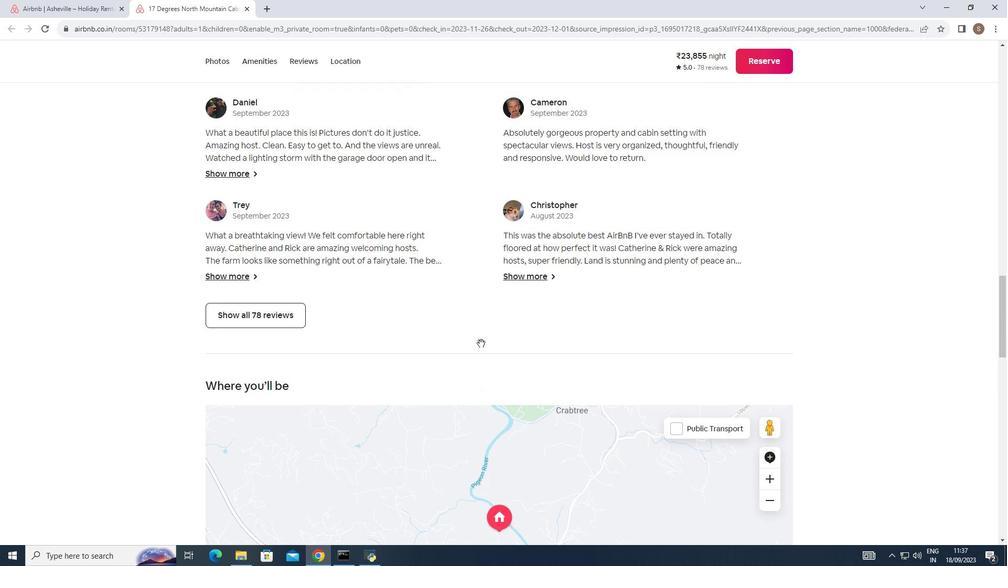 
Action: Mouse scrolled (481, 344) with delta (0, 0)
Screenshot: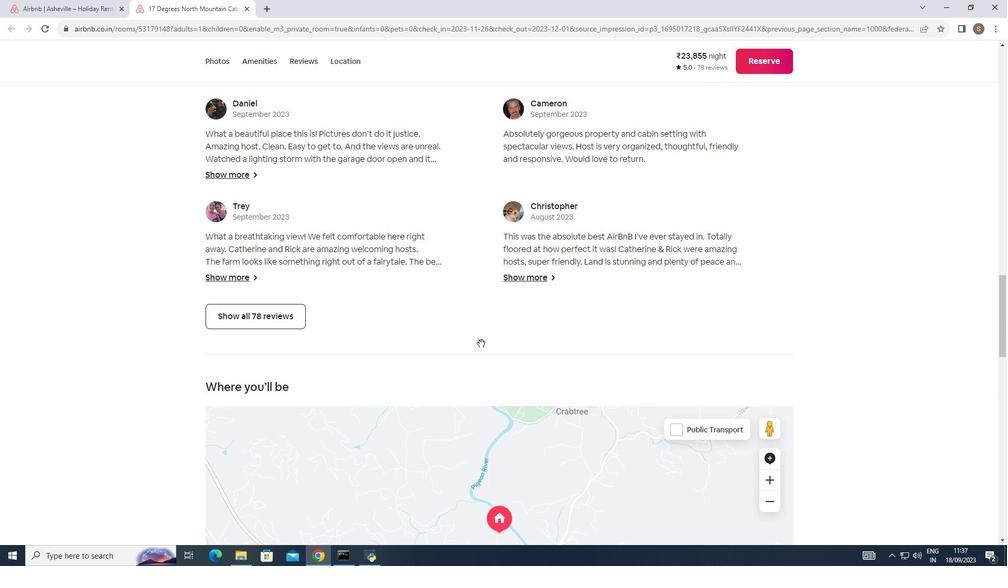 
Action: Mouse moved to (253, 323)
Screenshot: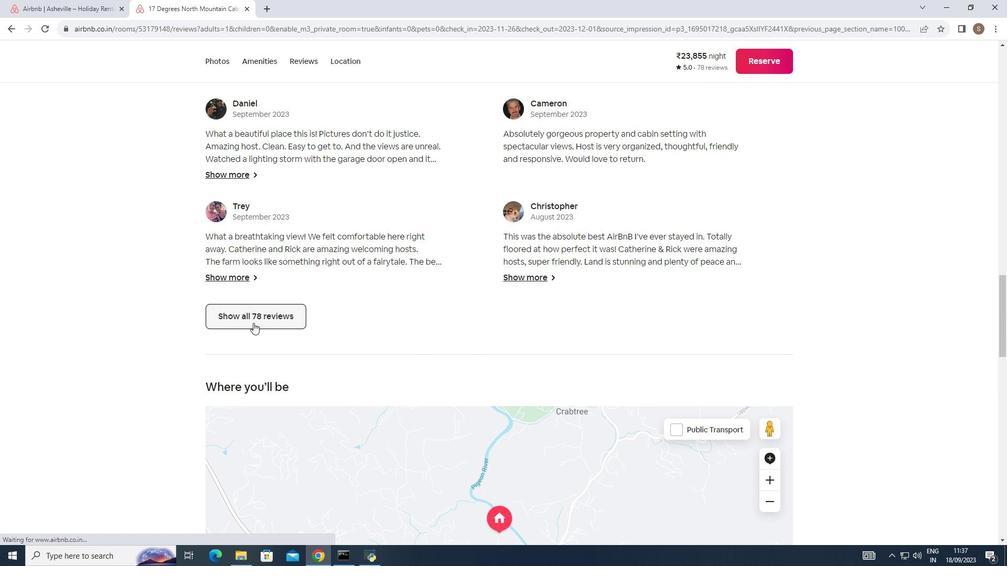 
Action: Mouse pressed left at (253, 323)
Screenshot: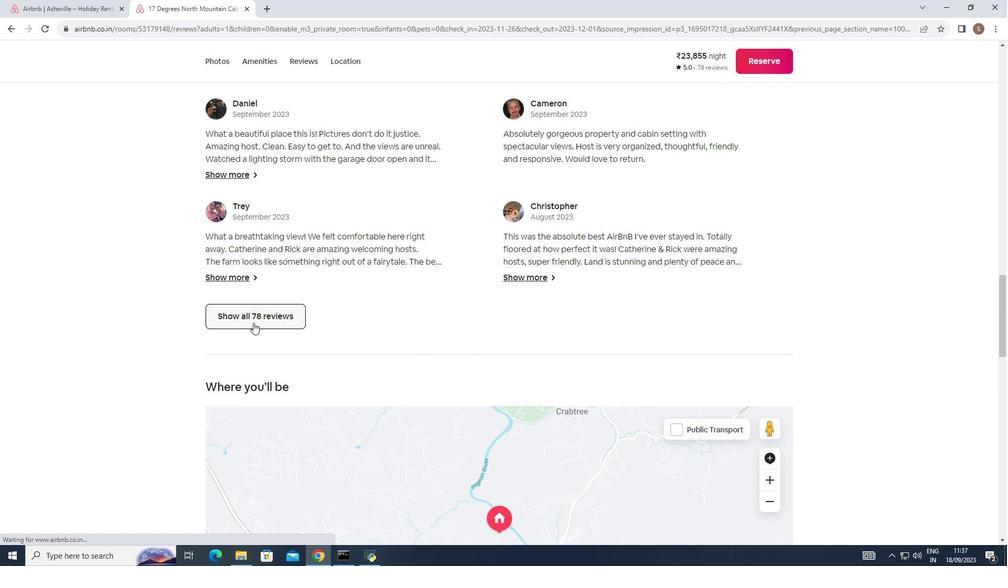 
Action: Mouse moved to (481, 358)
Screenshot: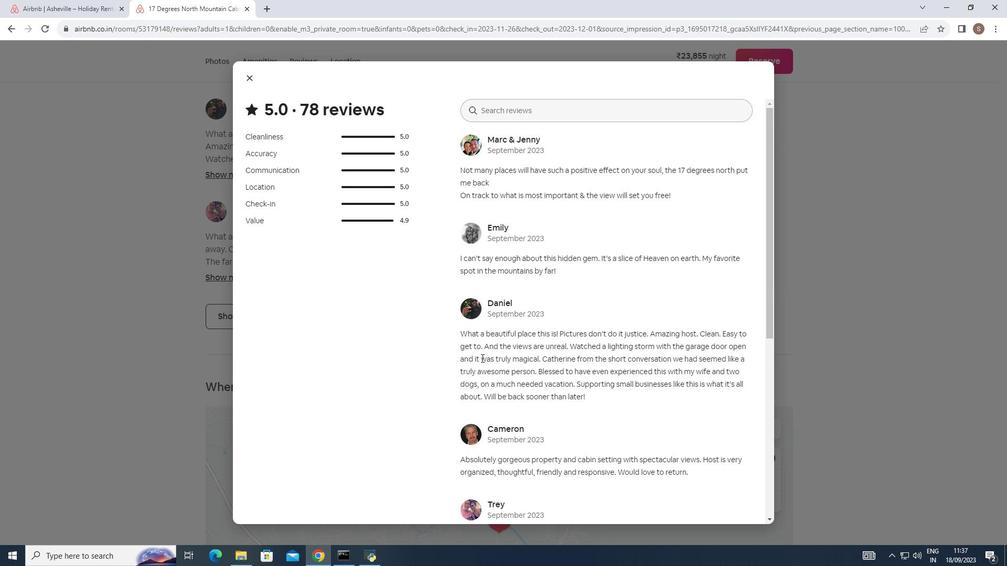 
Action: Mouse scrolled (481, 357) with delta (0, 0)
Screenshot: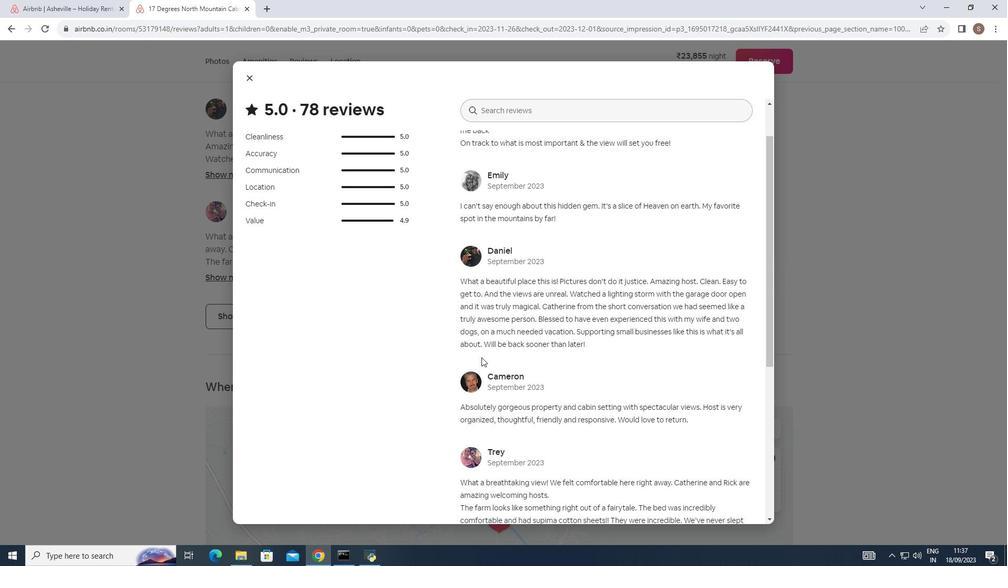 
Action: Mouse moved to (481, 355)
Screenshot: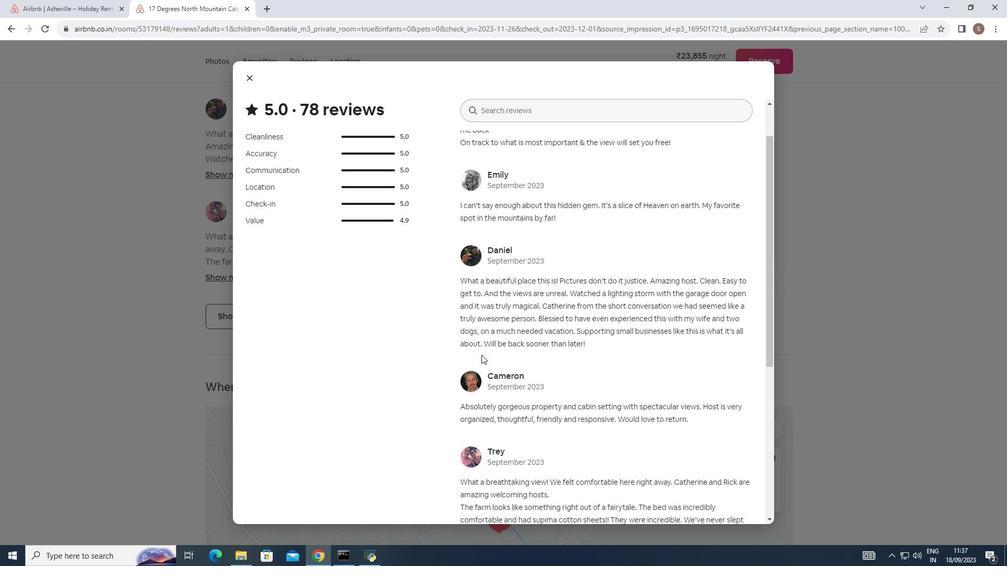 
Action: Mouse scrolled (481, 354) with delta (0, 0)
Screenshot: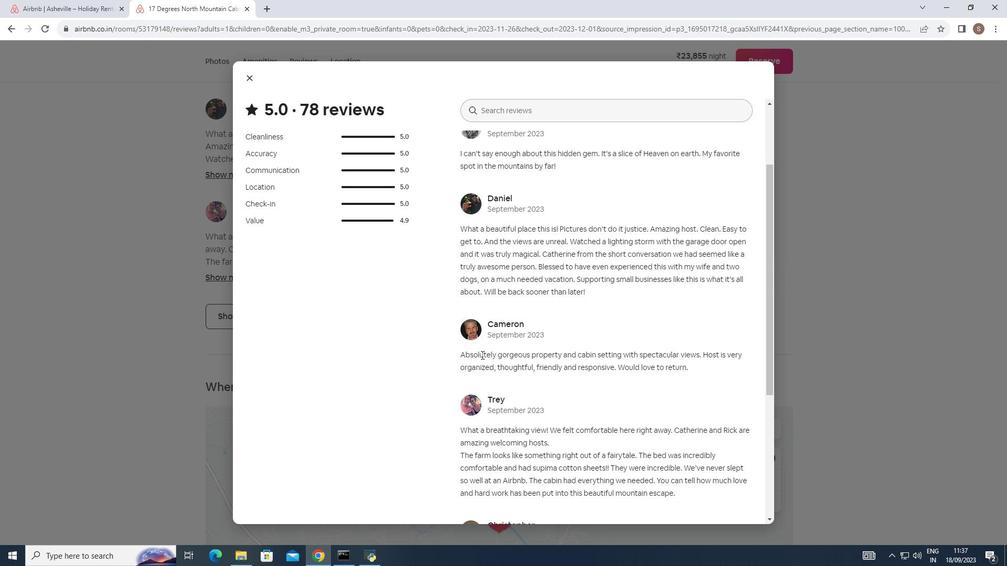 
Action: Mouse scrolled (481, 354) with delta (0, 0)
Screenshot: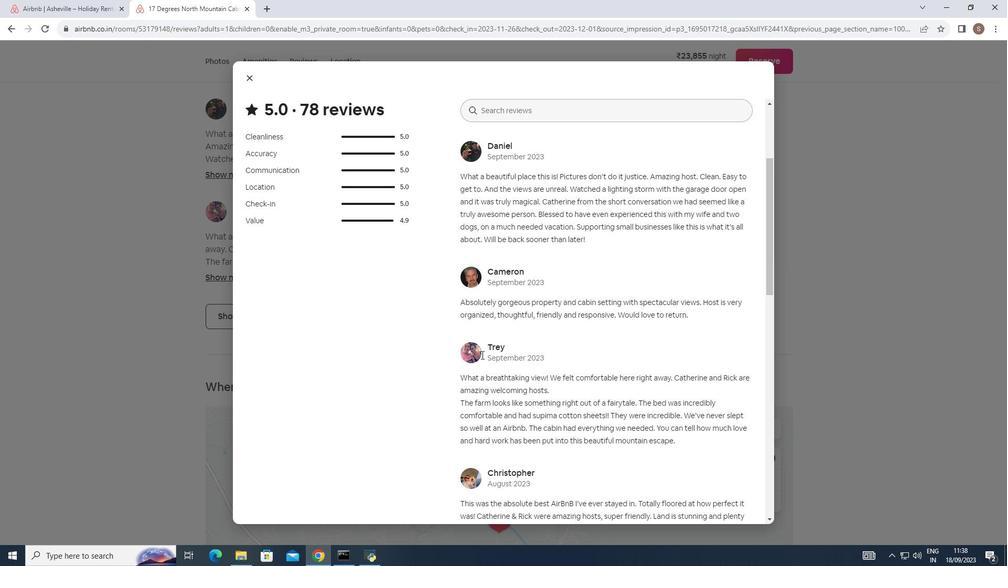 
Action: Mouse moved to (477, 351)
Screenshot: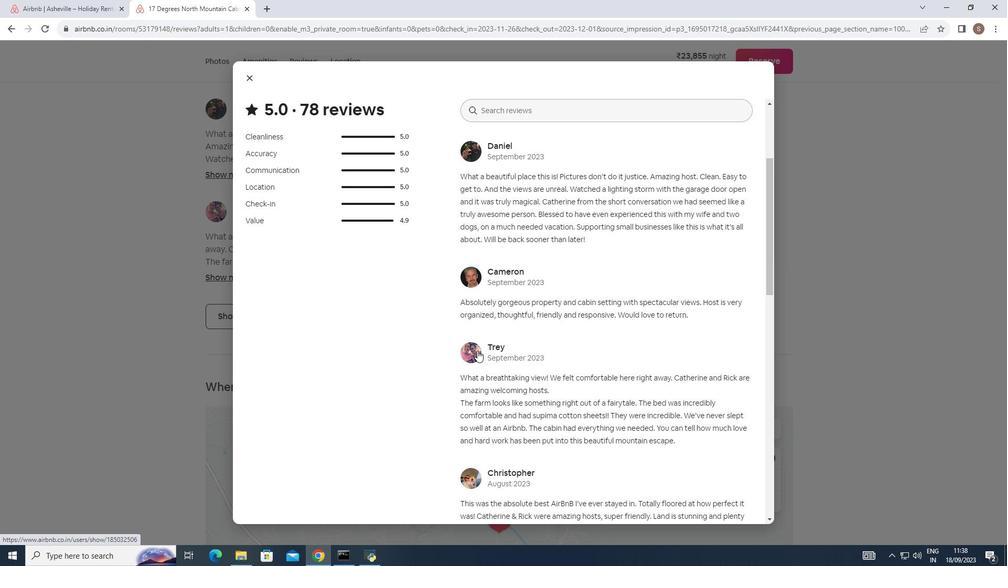 
Action: Mouse scrolled (477, 350) with delta (0, 0)
Screenshot: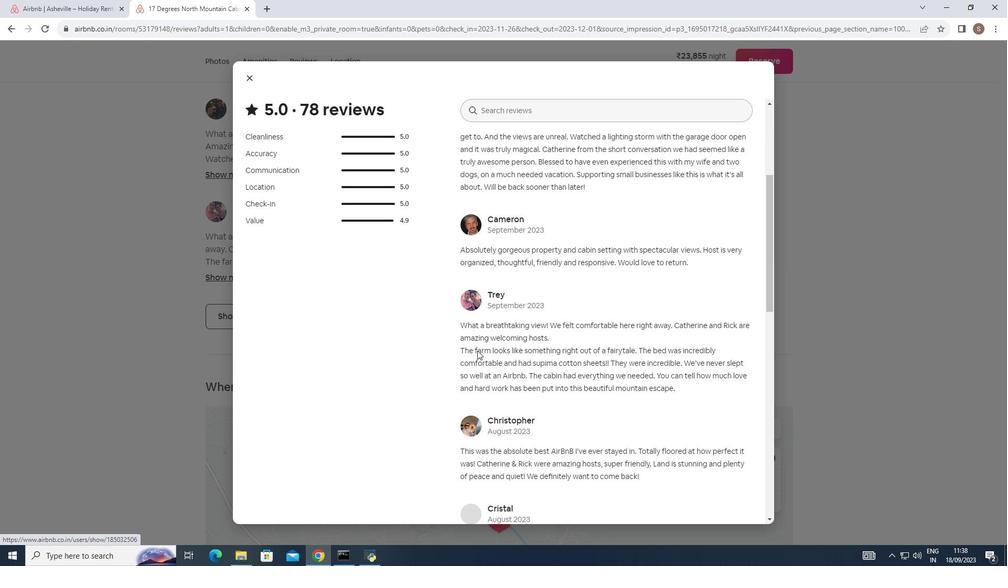 
Action: Mouse scrolled (477, 350) with delta (0, 0)
Screenshot: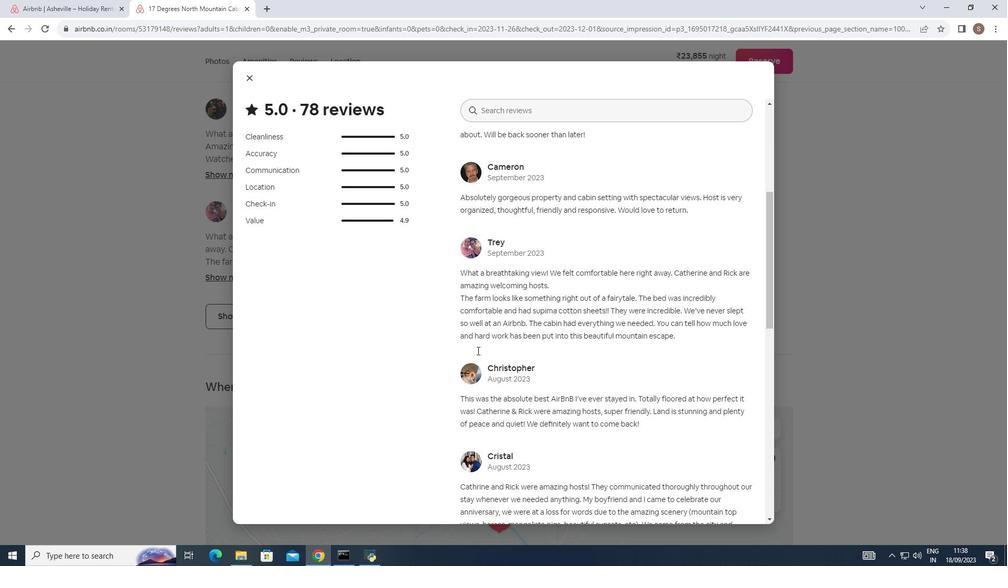 
Action: Mouse scrolled (477, 350) with delta (0, 0)
Screenshot: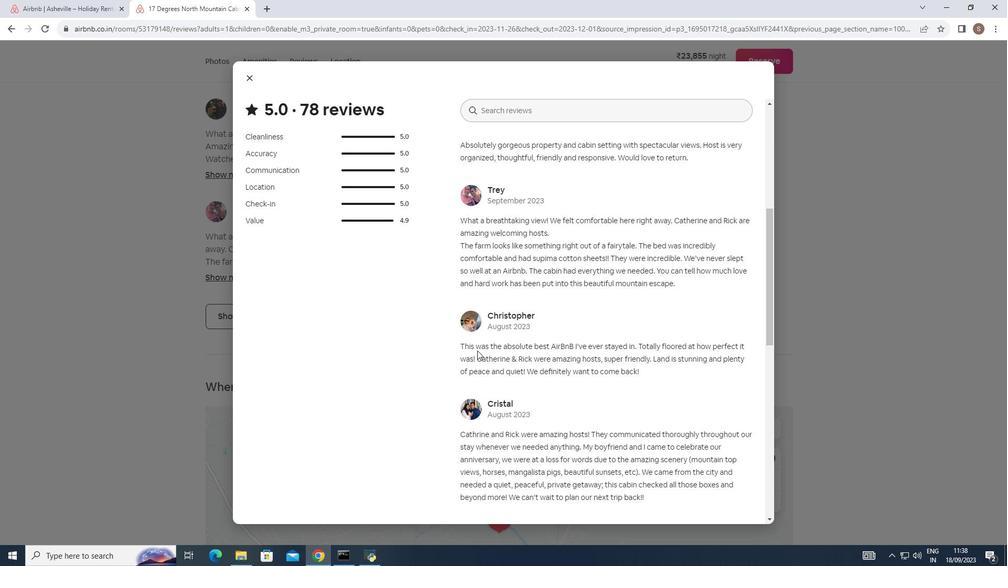 
Action: Mouse scrolled (477, 350) with delta (0, 0)
Screenshot: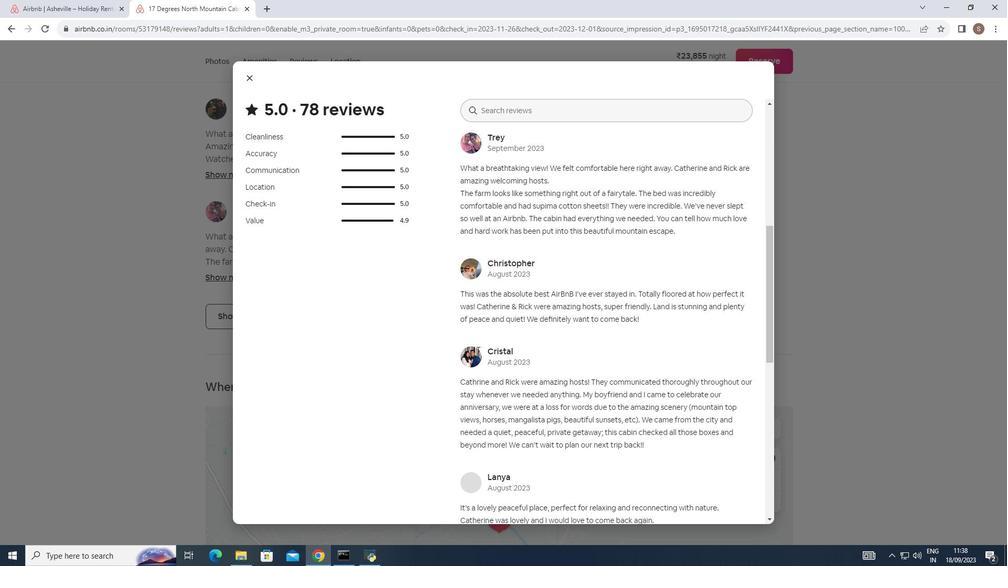 
Action: Mouse moved to (477, 350)
Screenshot: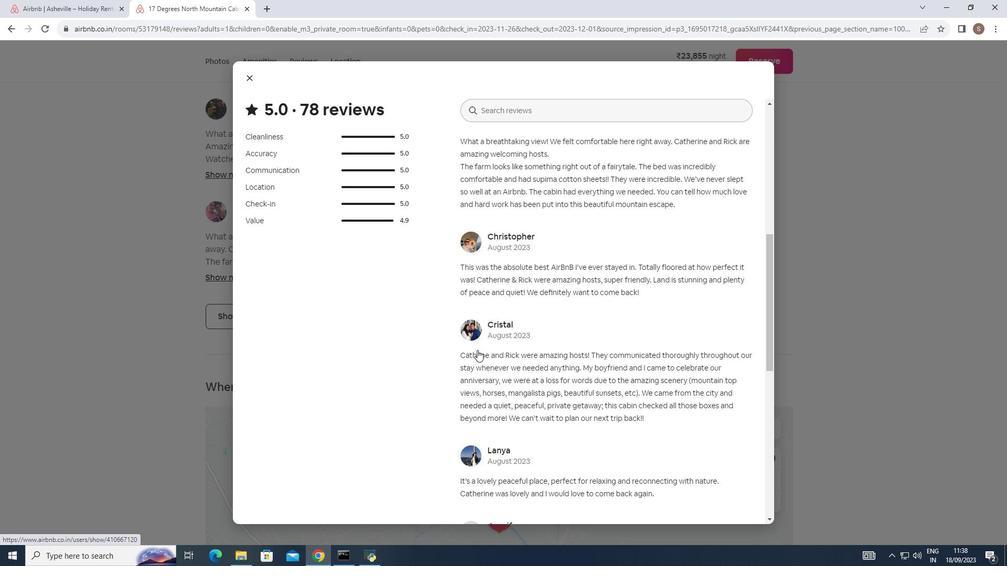 
Action: Mouse scrolled (477, 350) with delta (0, 0)
Screenshot: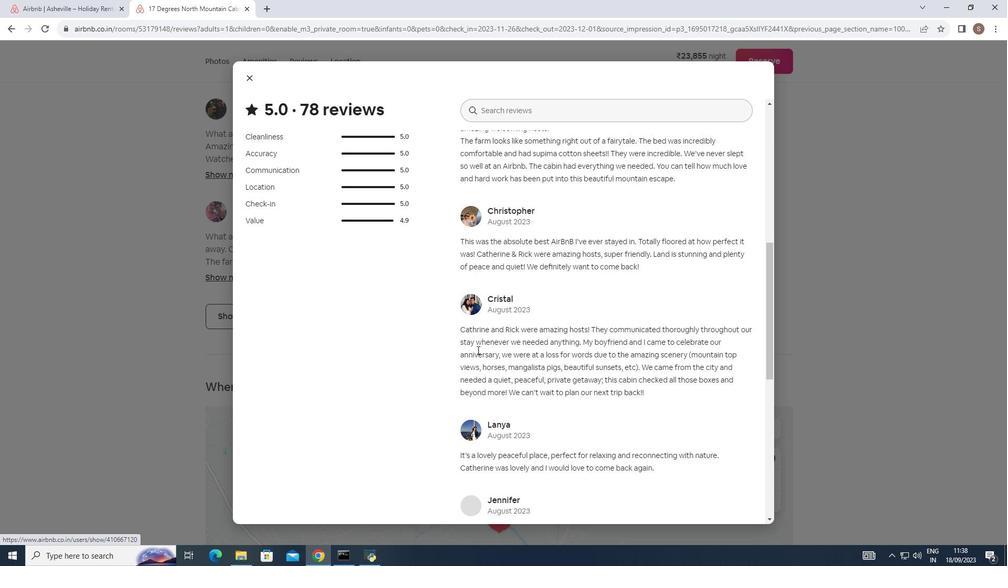 
Action: Mouse moved to (477, 350)
Screenshot: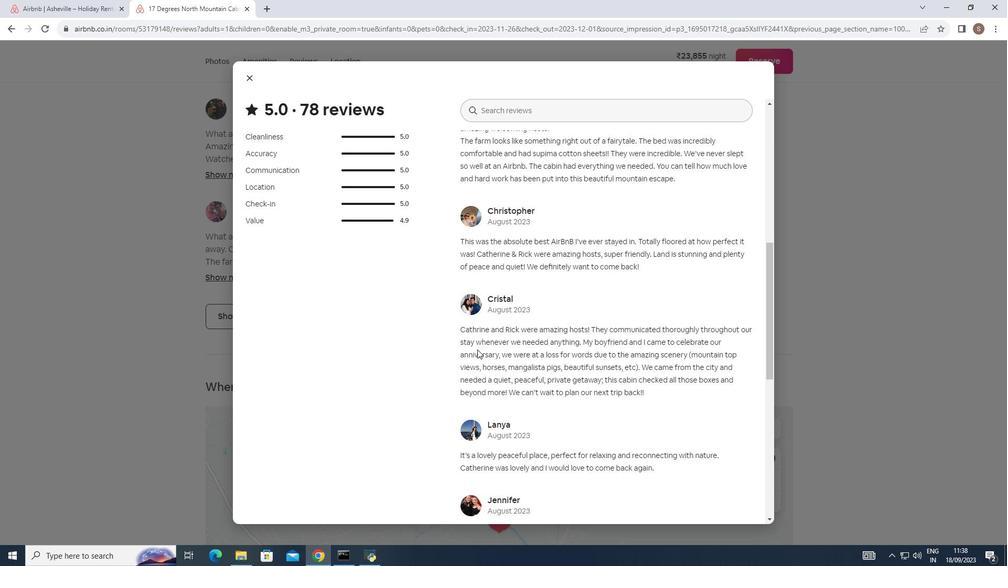 
Action: Mouse scrolled (477, 349) with delta (0, 0)
Screenshot: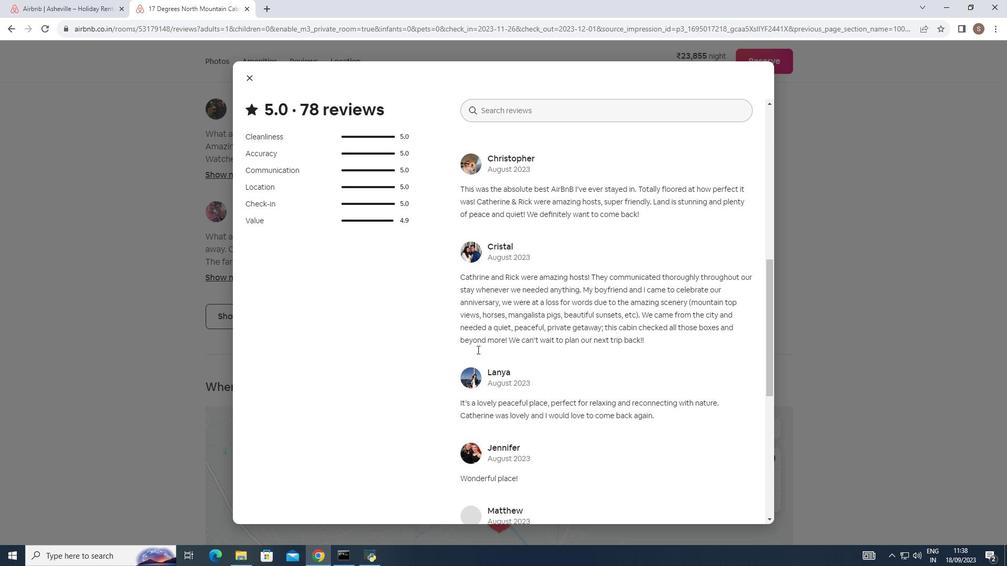 
Action: Mouse scrolled (477, 349) with delta (0, 0)
Screenshot: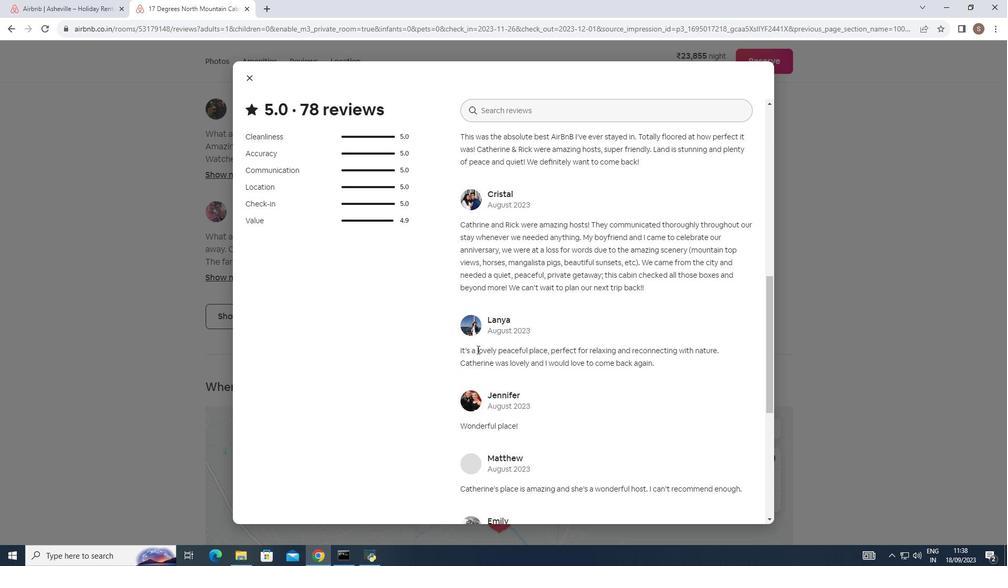 
Action: Mouse scrolled (477, 349) with delta (0, 0)
Screenshot: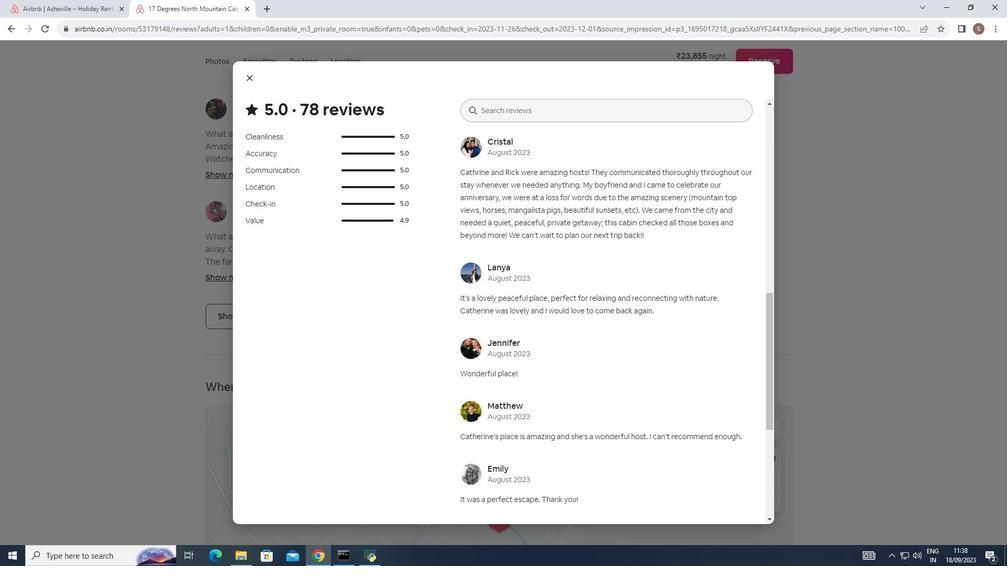 
Action: Mouse scrolled (477, 349) with delta (0, 0)
Screenshot: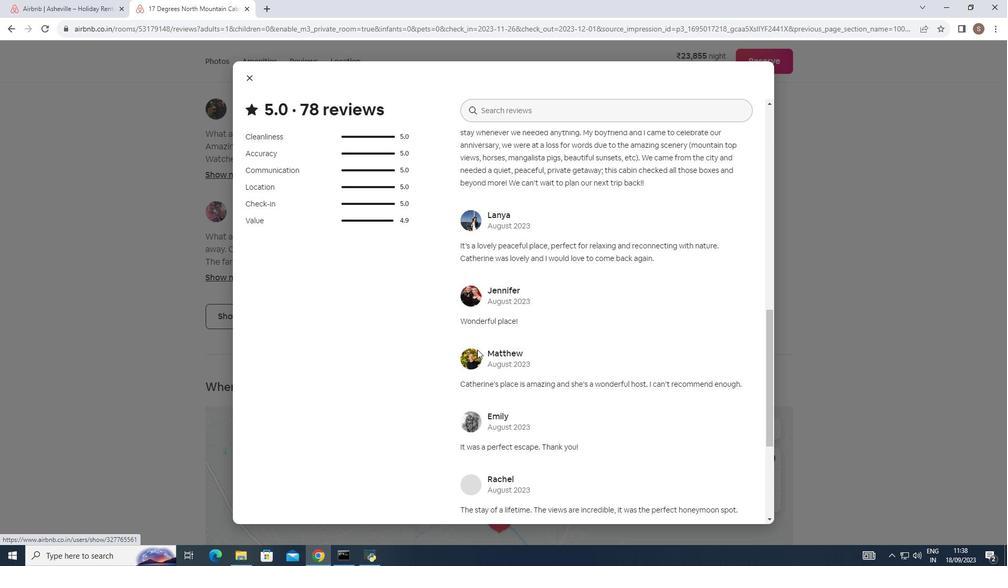 
Action: Mouse moved to (576, 268)
Screenshot: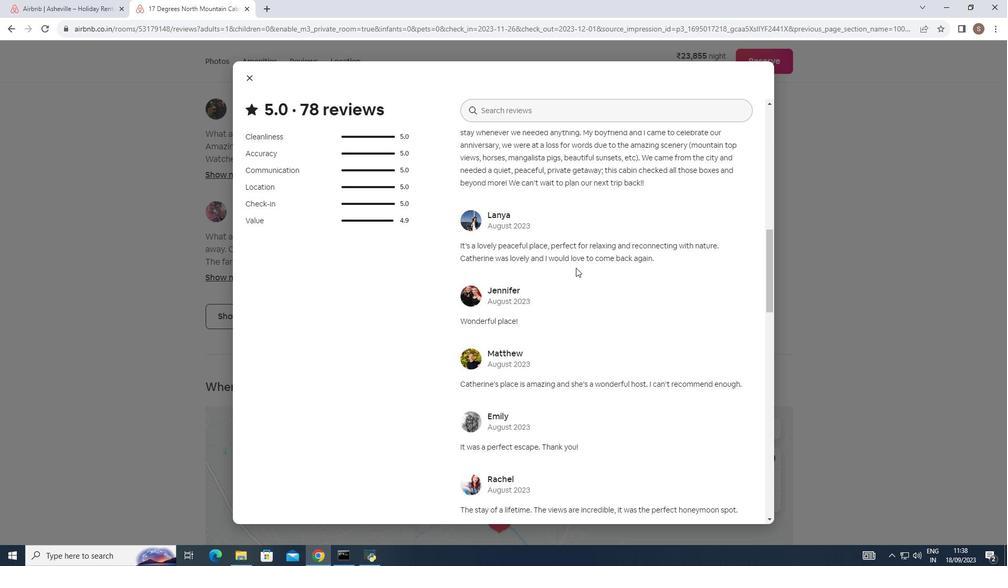 
Action: Mouse scrolled (576, 267) with delta (0, 0)
Screenshot: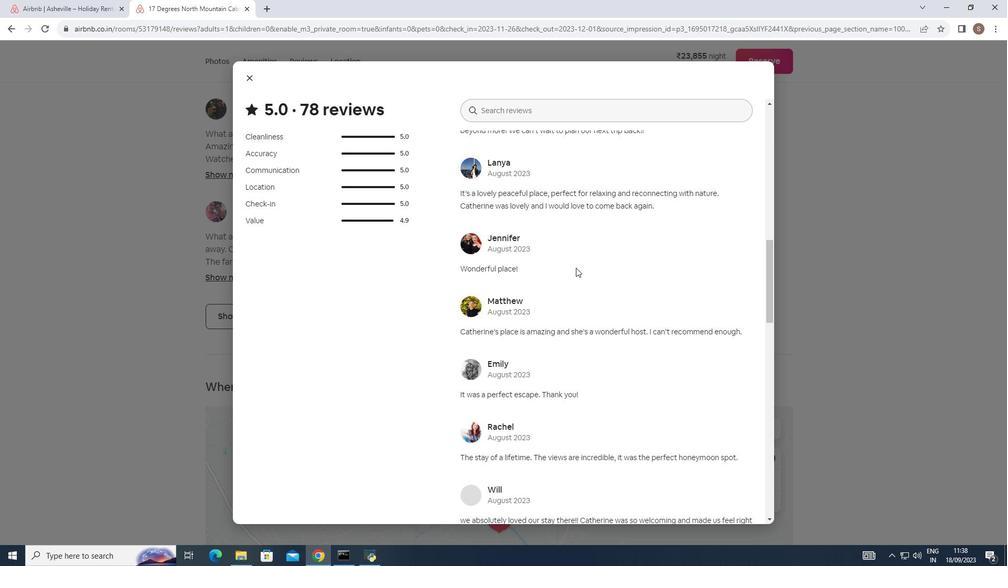 
Action: Mouse scrolled (576, 267) with delta (0, 0)
Screenshot: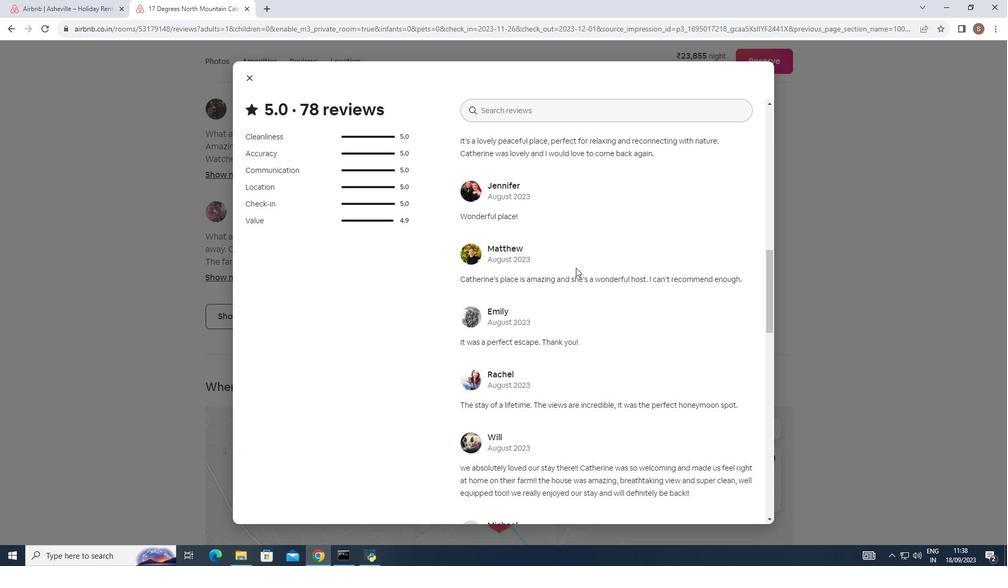 
Action: Mouse moved to (570, 271)
Screenshot: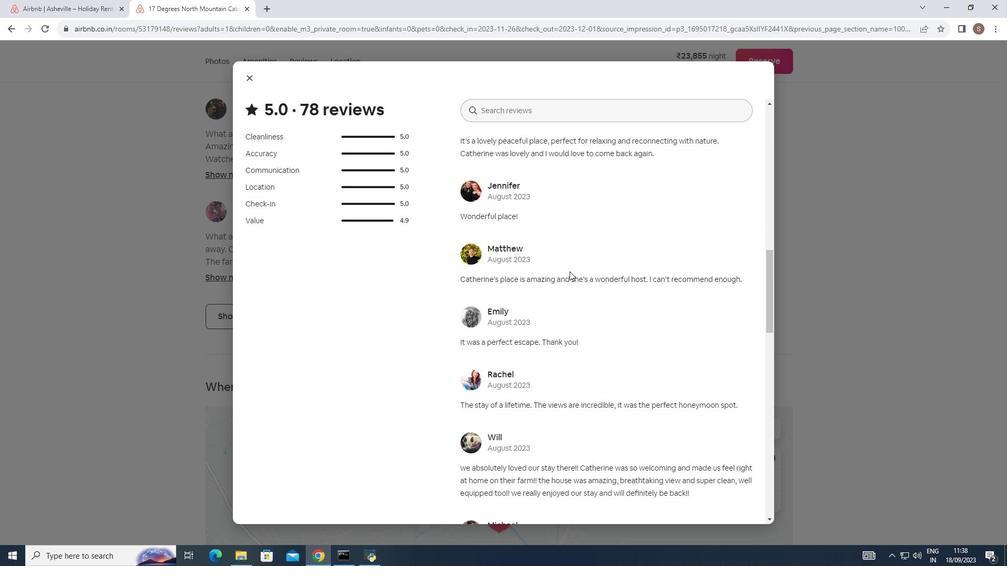 
Action: Mouse scrolled (570, 271) with delta (0, 0)
Screenshot: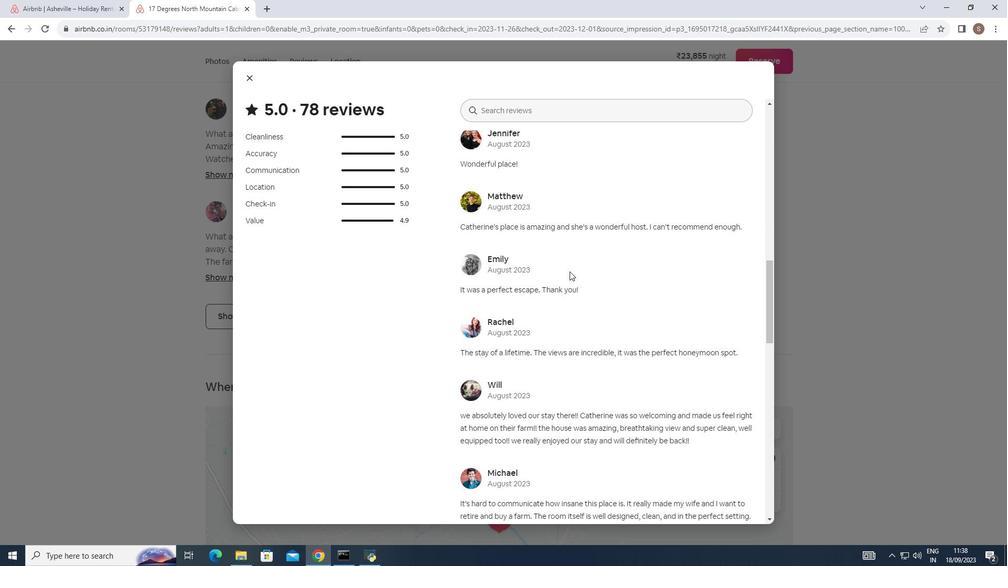 
Action: Mouse scrolled (570, 271) with delta (0, 0)
Screenshot: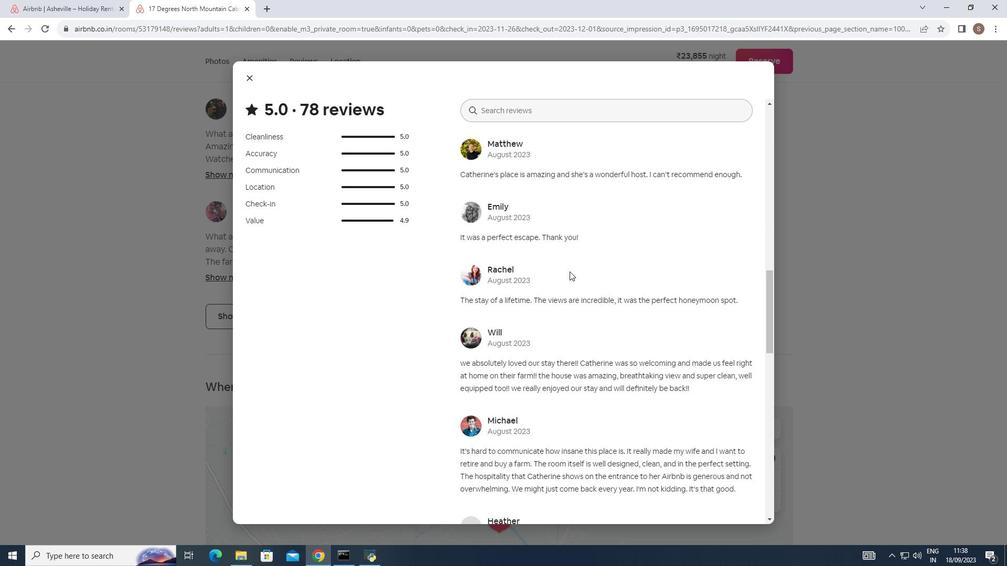 
Action: Mouse scrolled (570, 271) with delta (0, 0)
Screenshot: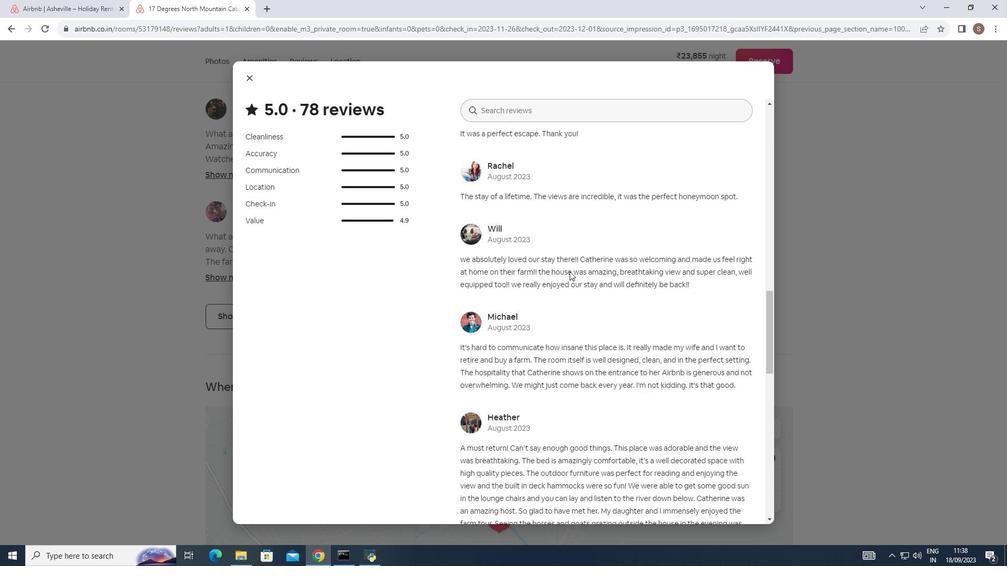
Action: Mouse scrolled (570, 271) with delta (0, 0)
Screenshot: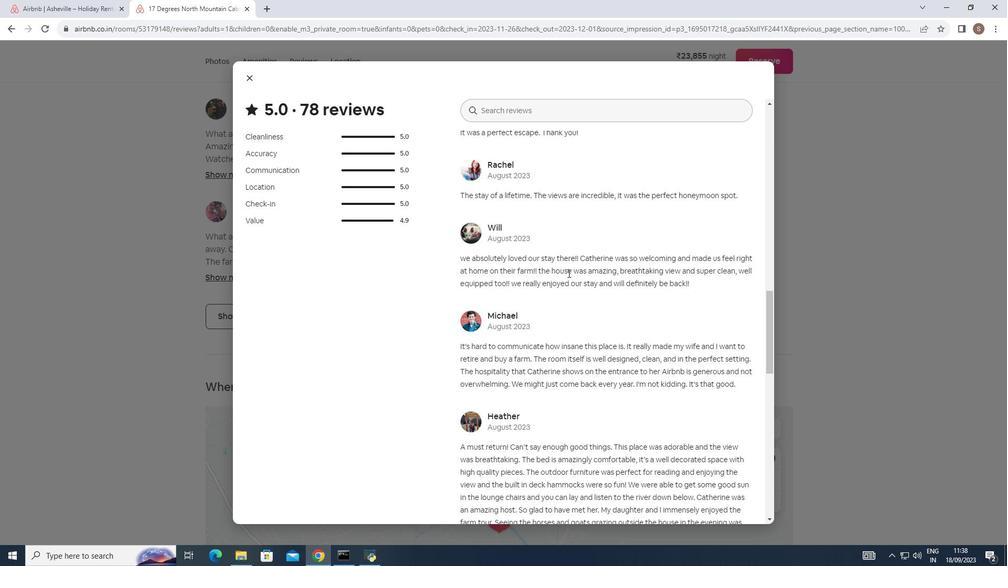 
Action: Mouse moved to (567, 274)
Screenshot: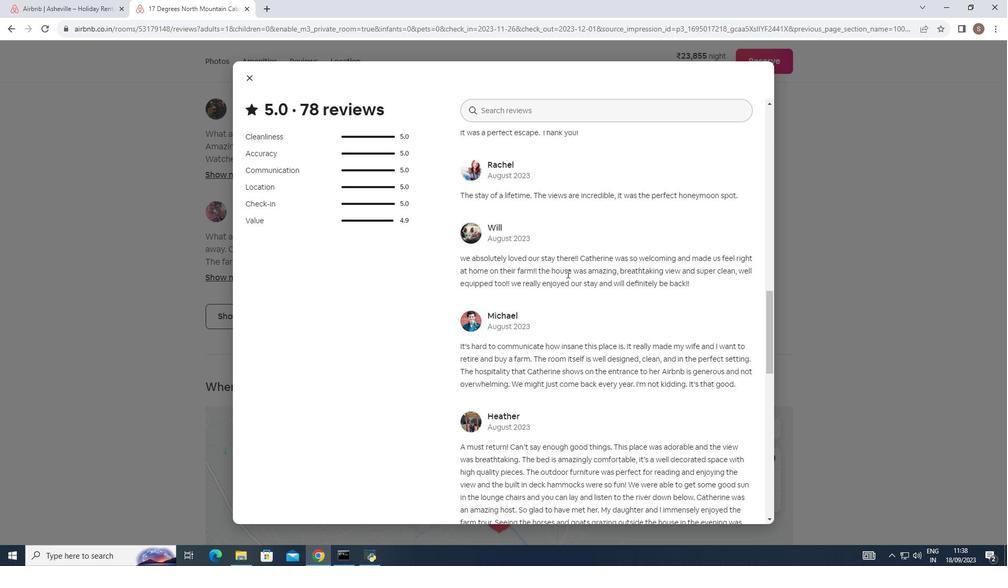
Action: Mouse scrolled (567, 273) with delta (0, 0)
Screenshot: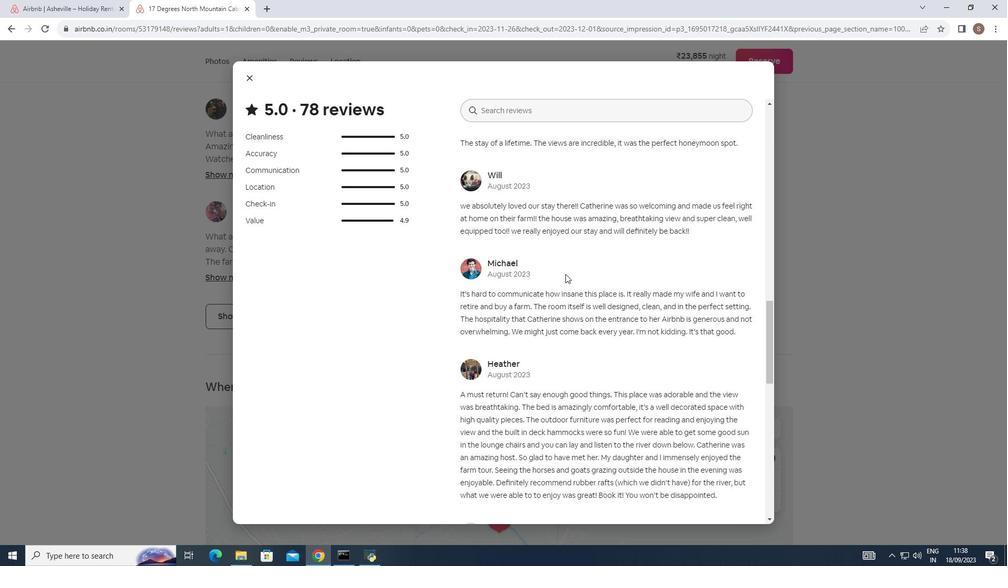 
Action: Mouse moved to (565, 275)
Screenshot: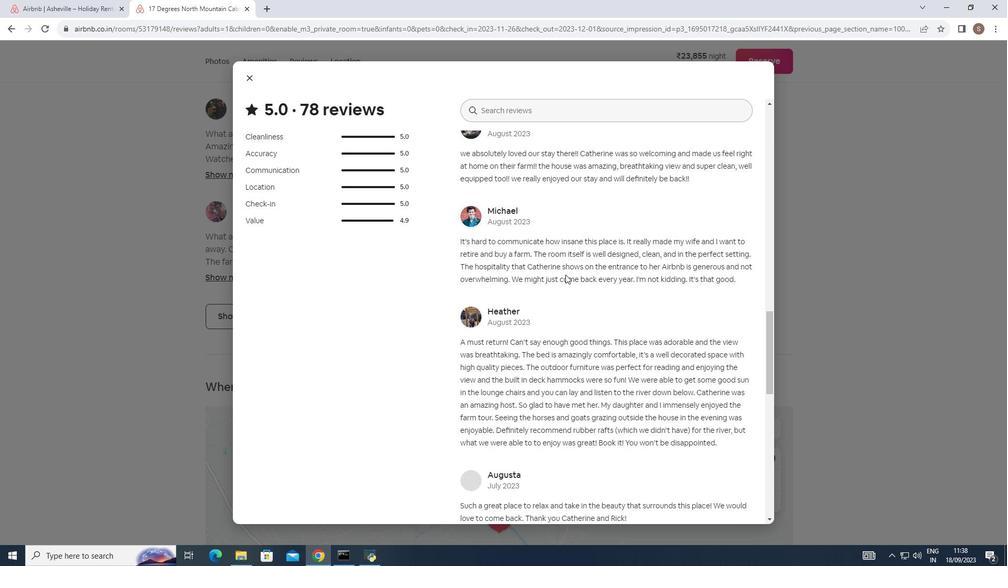 
Action: Mouse scrolled (565, 274) with delta (0, 0)
Screenshot: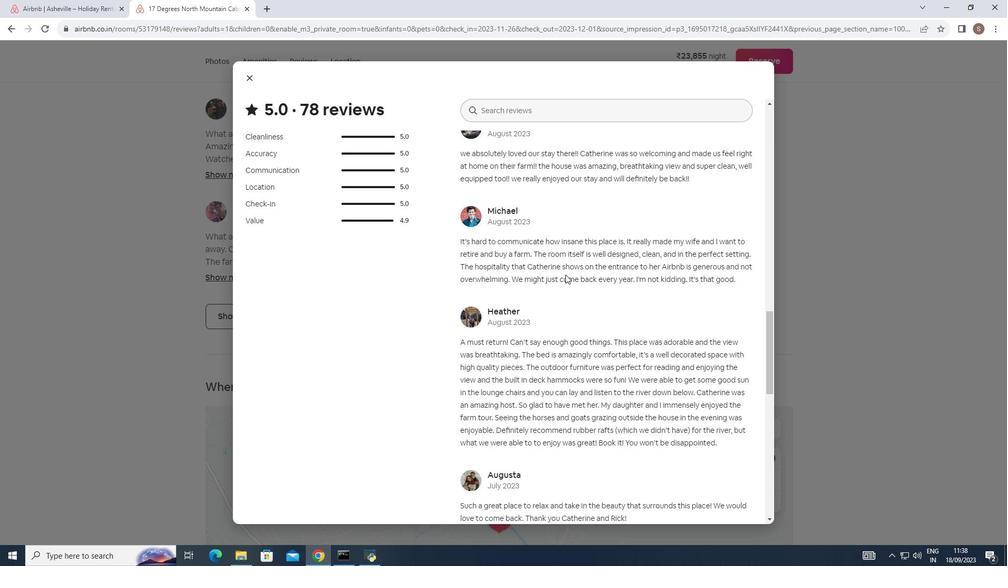 
Action: Mouse moved to (565, 265)
Screenshot: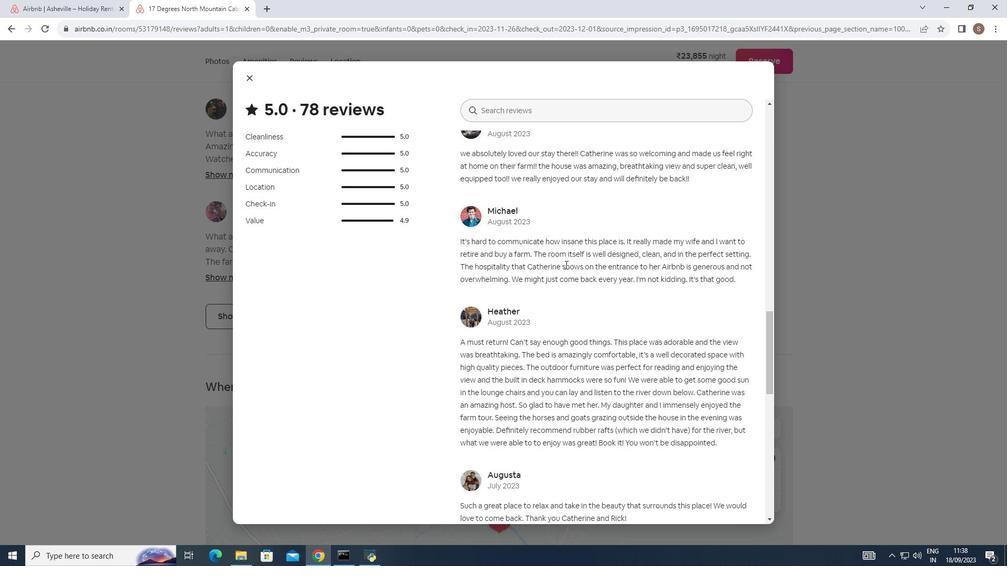 
Action: Mouse scrolled (565, 264) with delta (0, 0)
Screenshot: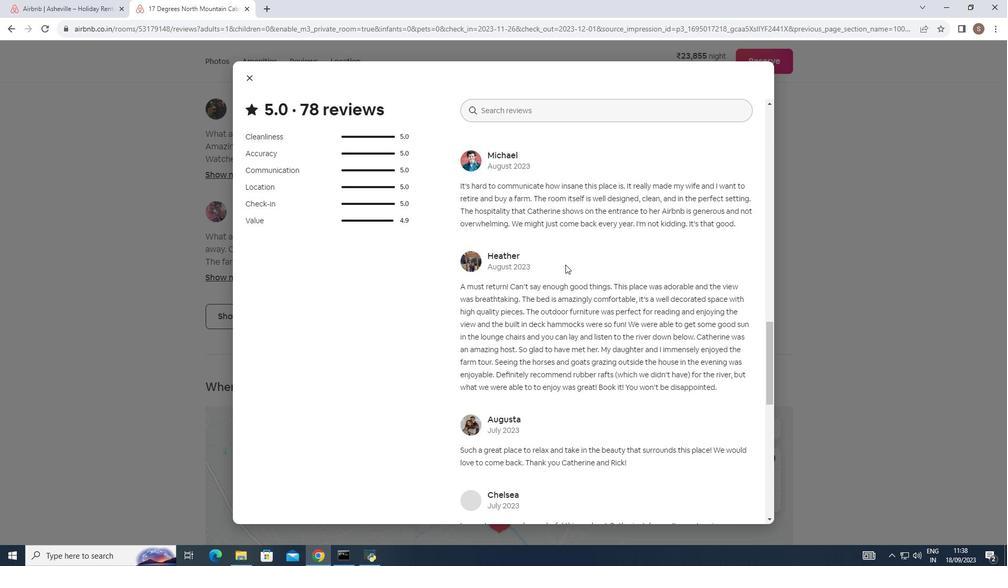 
Action: Mouse scrolled (565, 264) with delta (0, 0)
Screenshot: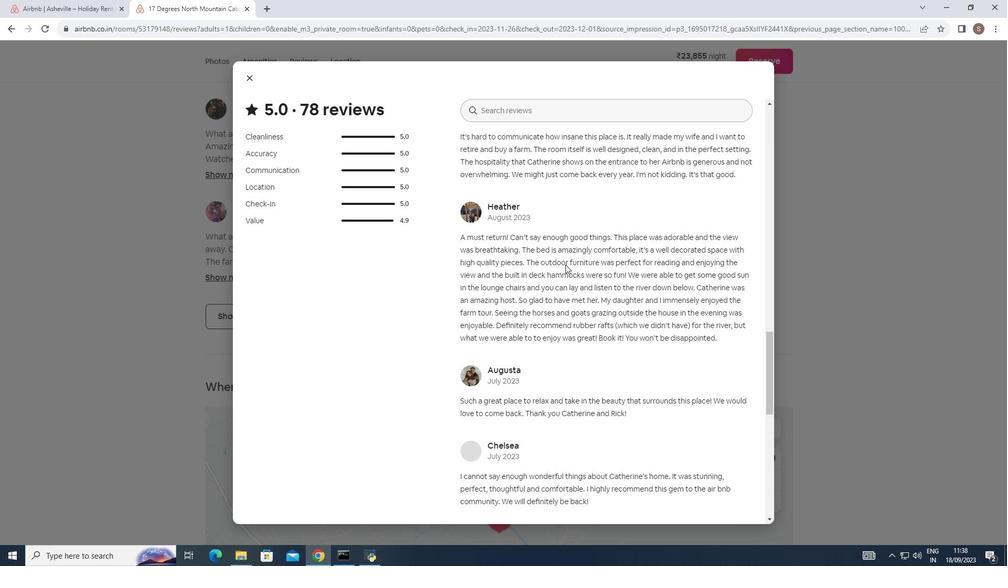 
Action: Mouse scrolled (565, 264) with delta (0, 0)
Screenshot: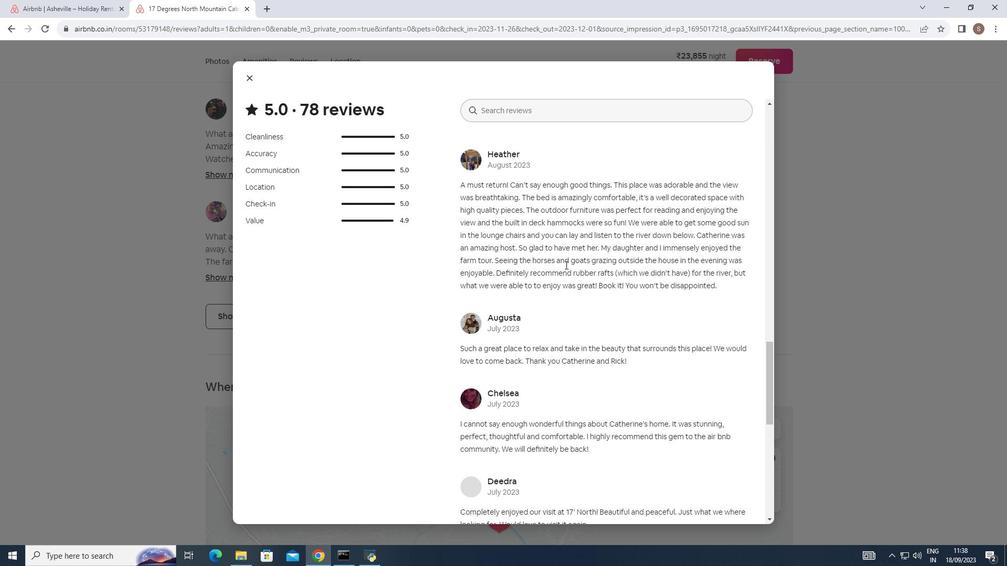 
Action: Mouse scrolled (565, 264) with delta (0, 0)
Screenshot: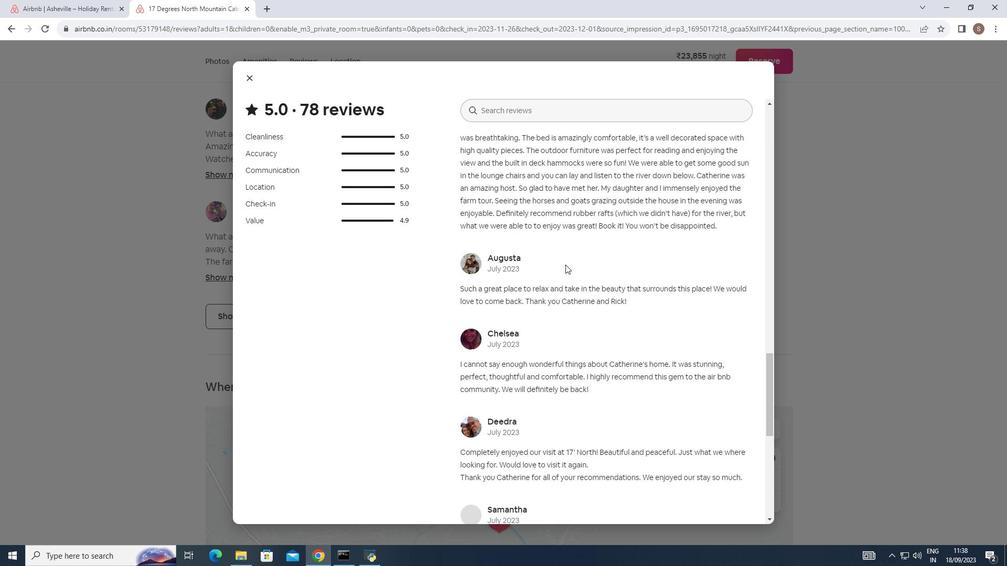 
Action: Mouse scrolled (565, 264) with delta (0, 0)
Screenshot: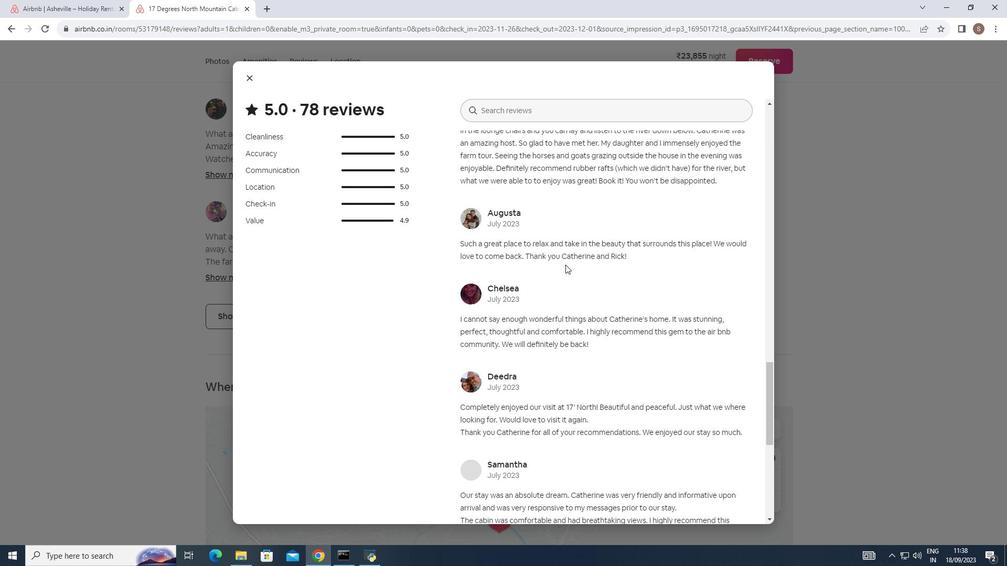 
Action: Mouse moved to (557, 262)
Screenshot: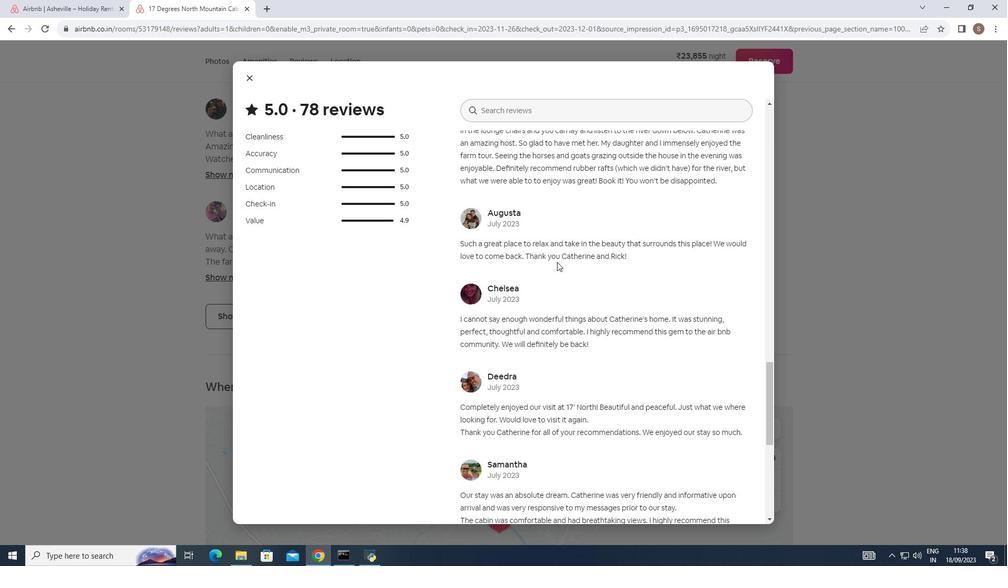 
Action: Mouse scrolled (557, 261) with delta (0, 0)
Screenshot: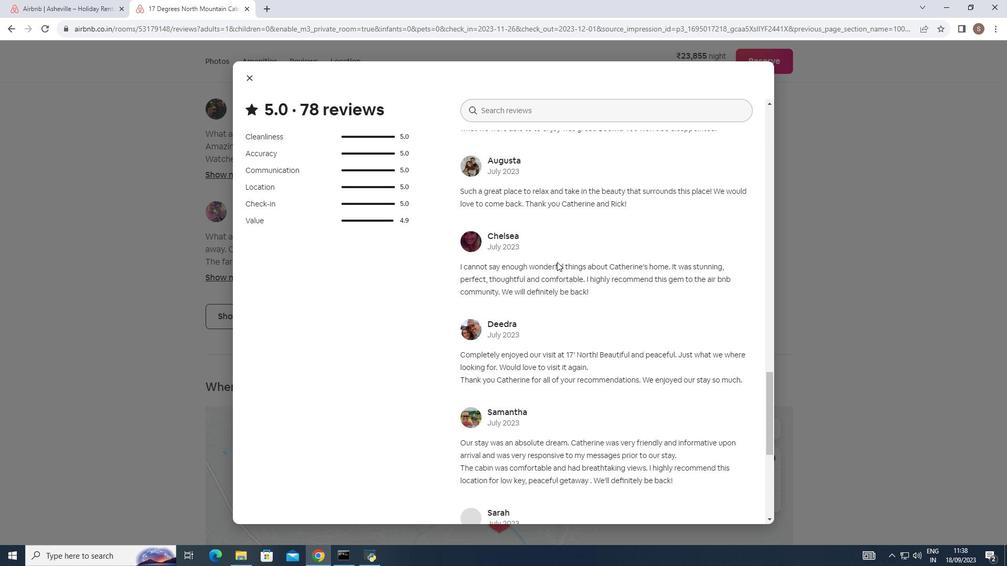 
Action: Mouse scrolled (557, 261) with delta (0, 0)
Screenshot: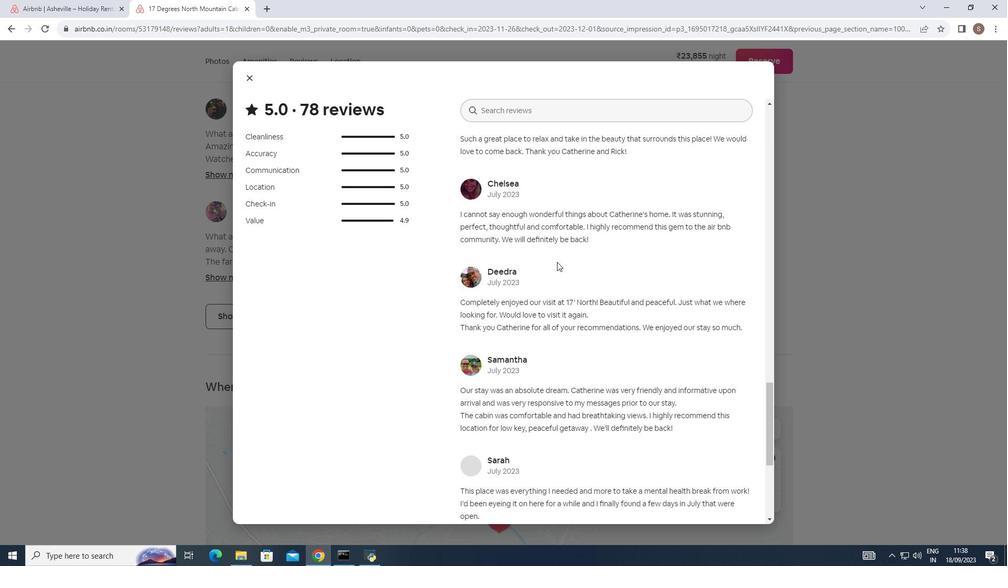 
Action: Mouse scrolled (557, 261) with delta (0, 0)
Screenshot: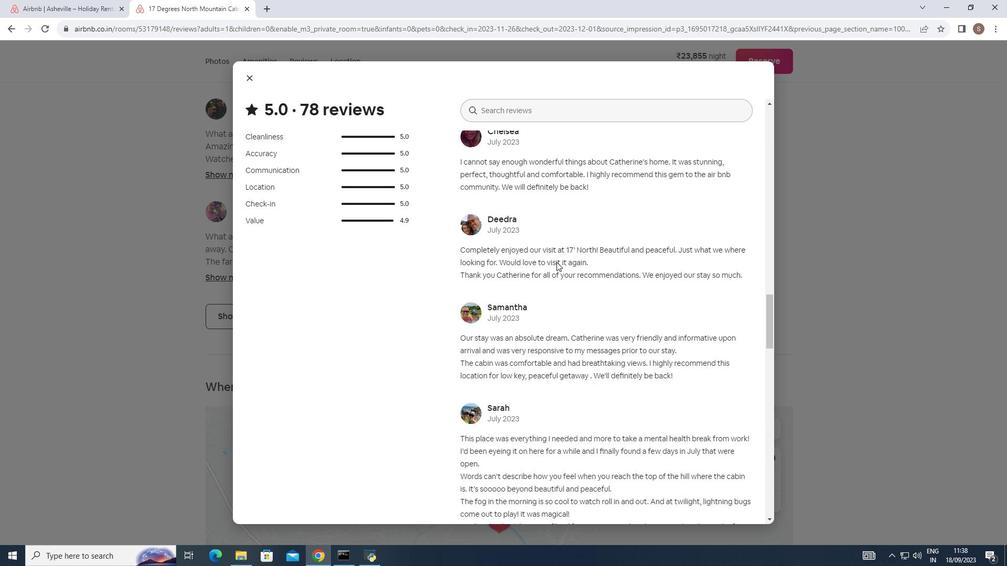 
Action: Mouse moved to (556, 262)
Screenshot: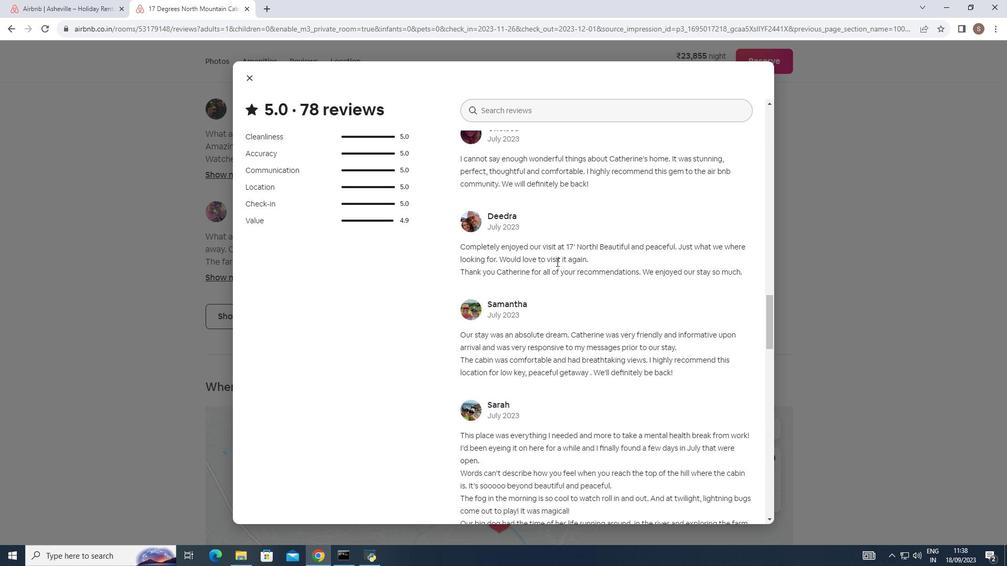 
Action: Mouse scrolled (556, 261) with delta (0, 0)
Screenshot: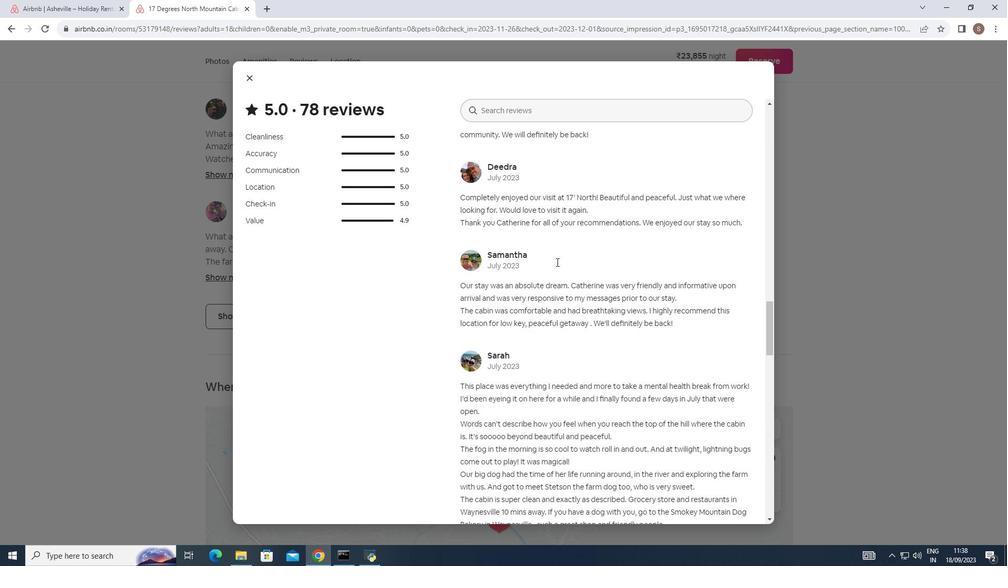 
Action: Mouse moved to (556, 262)
Screenshot: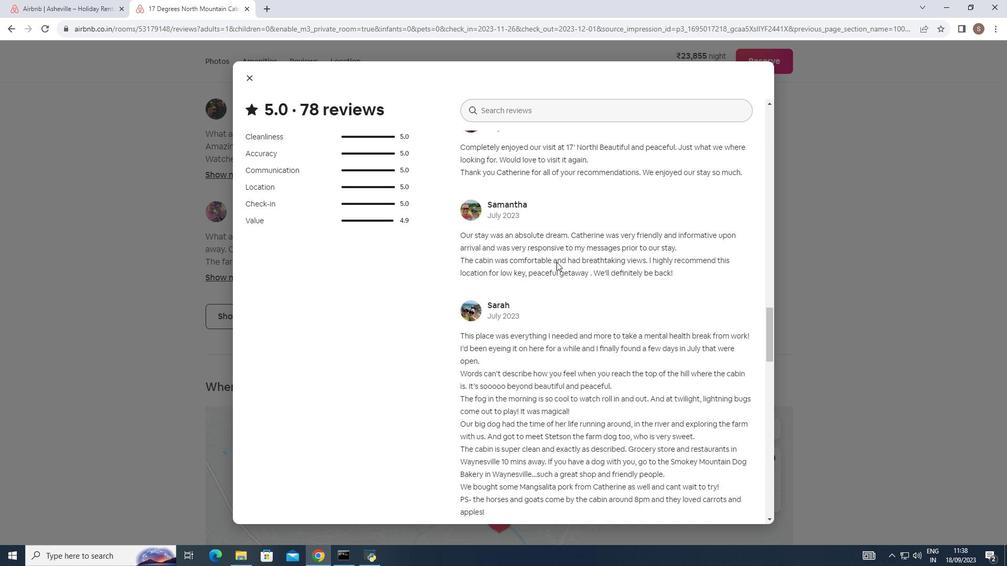 
Action: Mouse scrolled (556, 261) with delta (0, 0)
Screenshot: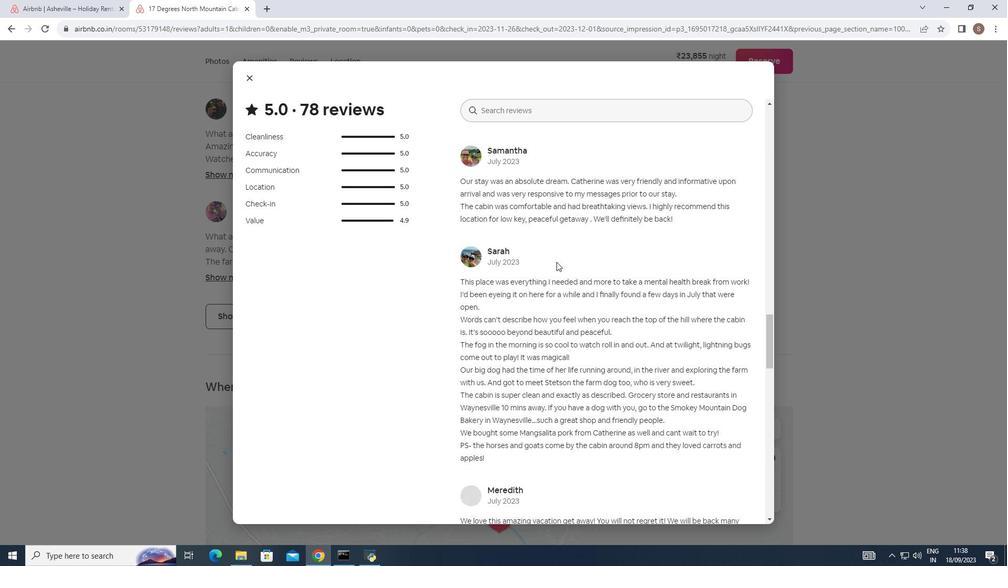 
Action: Mouse scrolled (556, 261) with delta (0, 0)
Screenshot: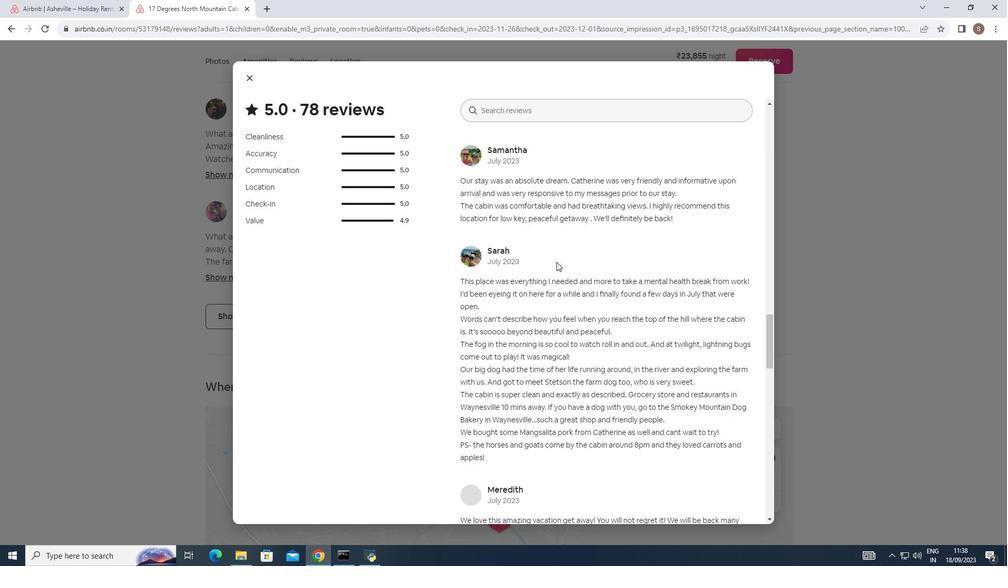 
Action: Mouse scrolled (556, 261) with delta (0, 0)
Screenshot: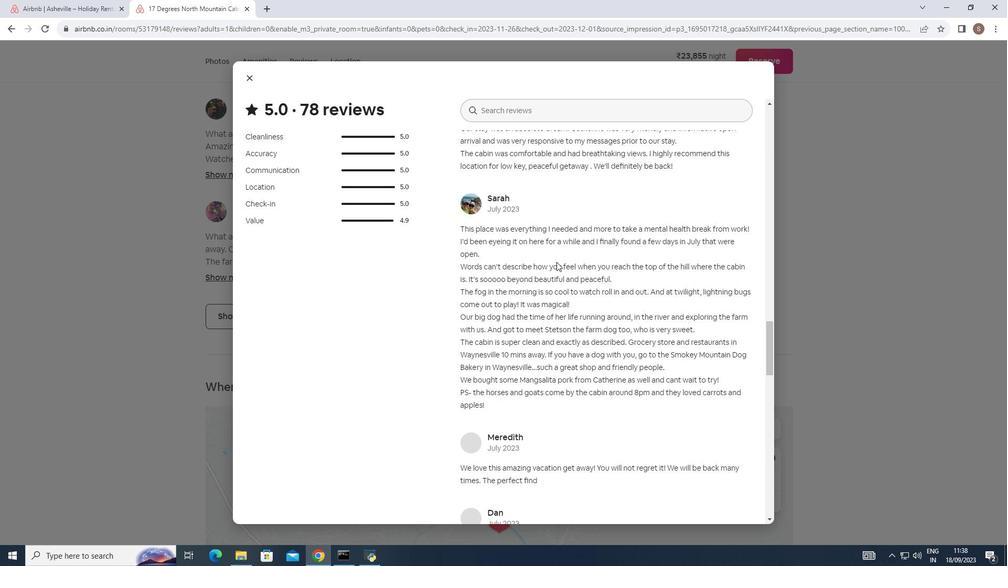 
Action: Mouse moved to (556, 261)
Screenshot: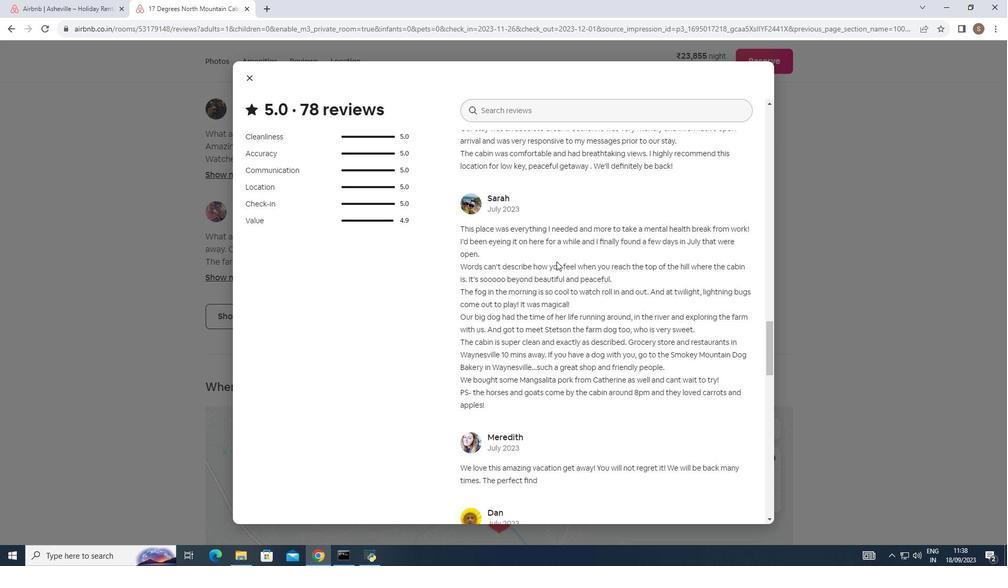 
Action: Mouse scrolled (556, 261) with delta (0, 0)
Screenshot: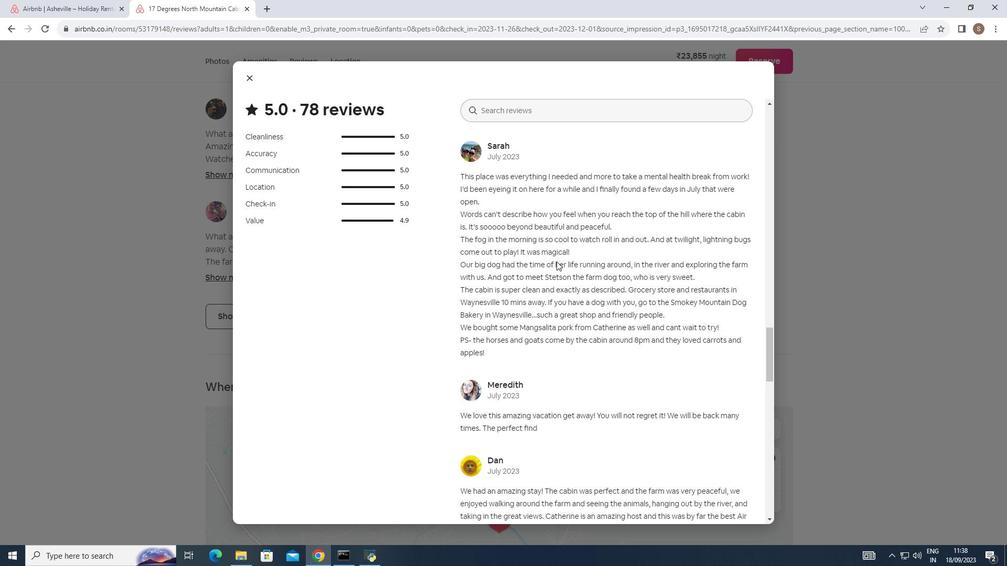 
Action: Mouse scrolled (556, 261) with delta (0, 0)
Screenshot: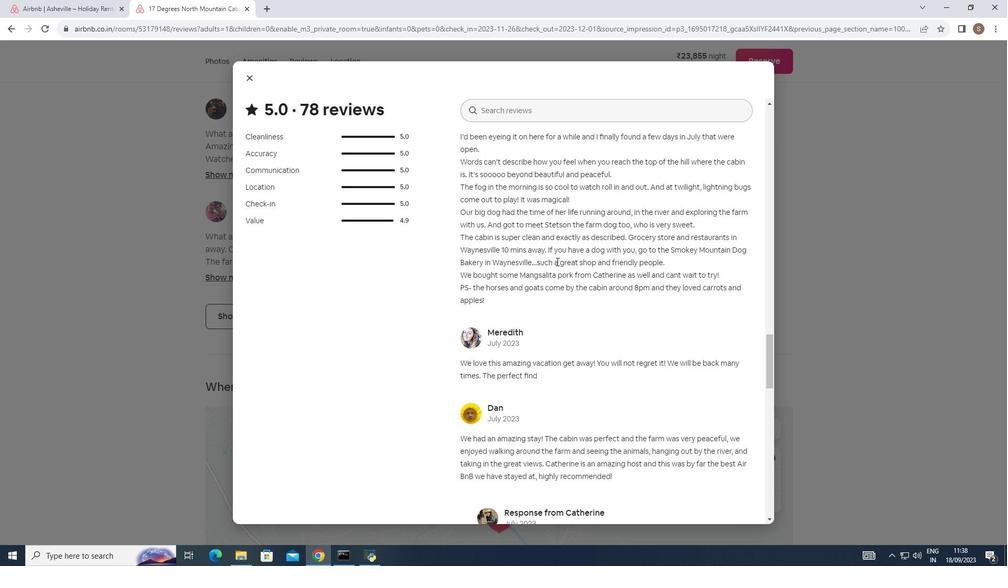 
Action: Mouse moved to (556, 261)
Screenshot: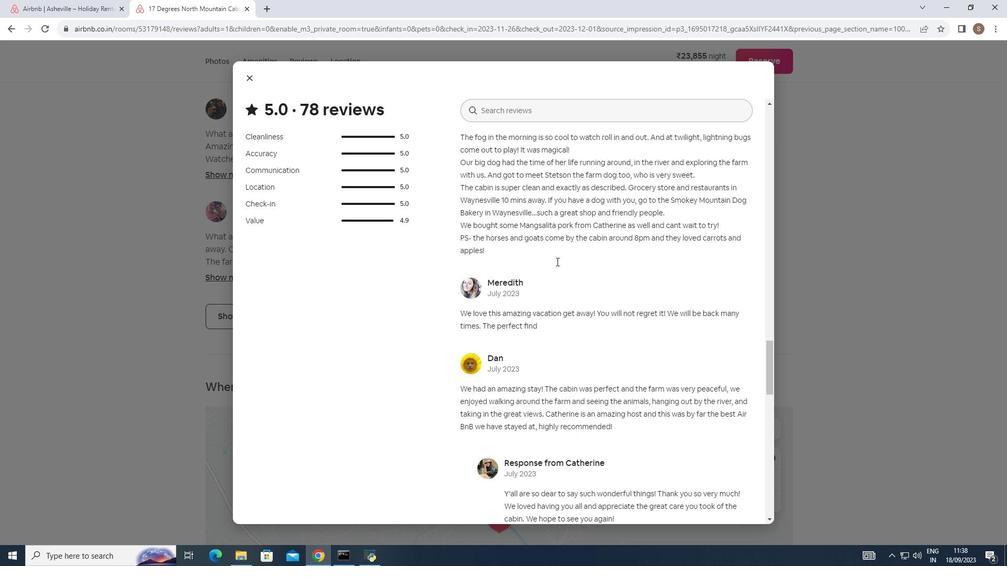 
Action: Mouse scrolled (556, 261) with delta (0, 0)
Screenshot: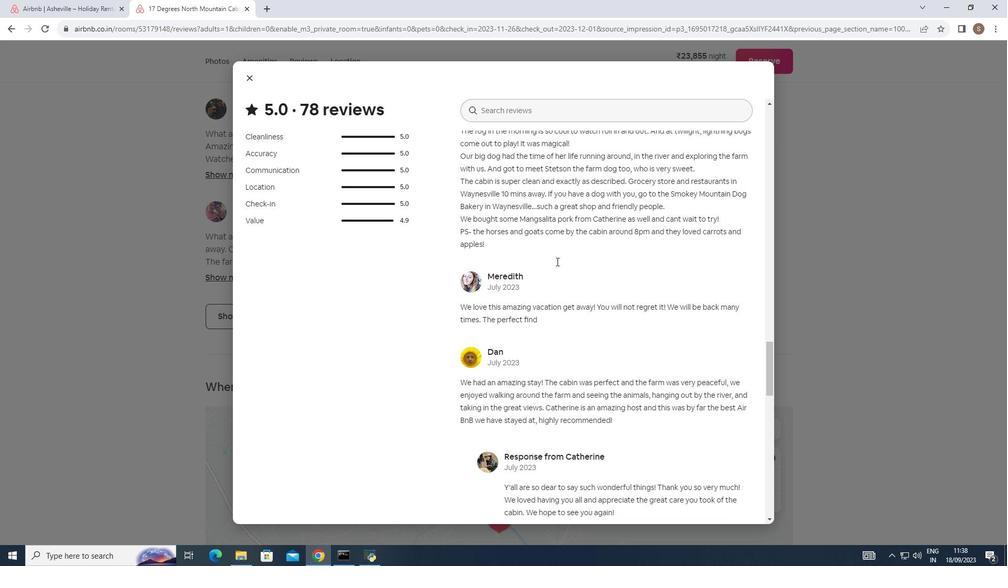 
Action: Mouse scrolled (556, 261) with delta (0, 0)
Screenshot: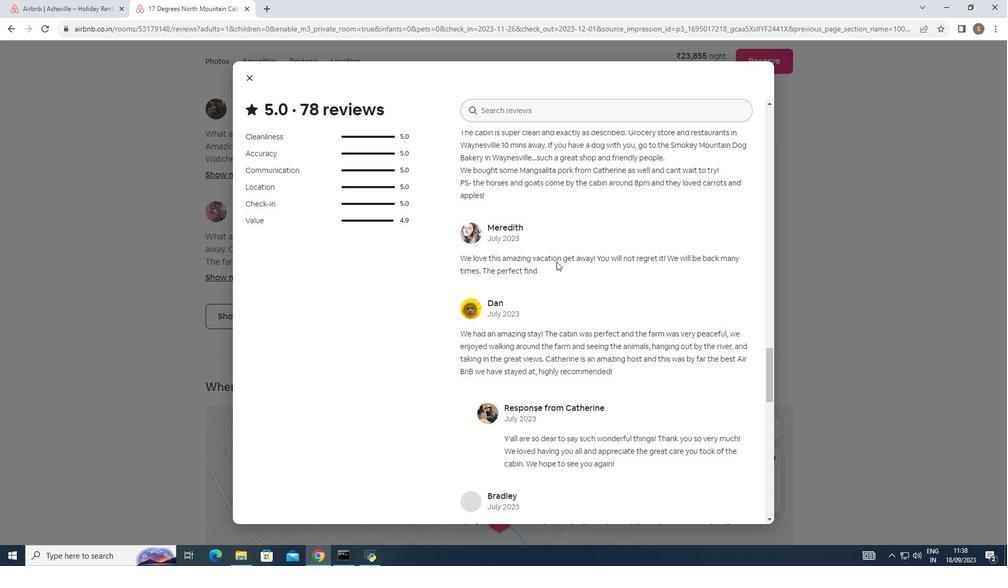 
Action: Mouse moved to (557, 260)
Screenshot: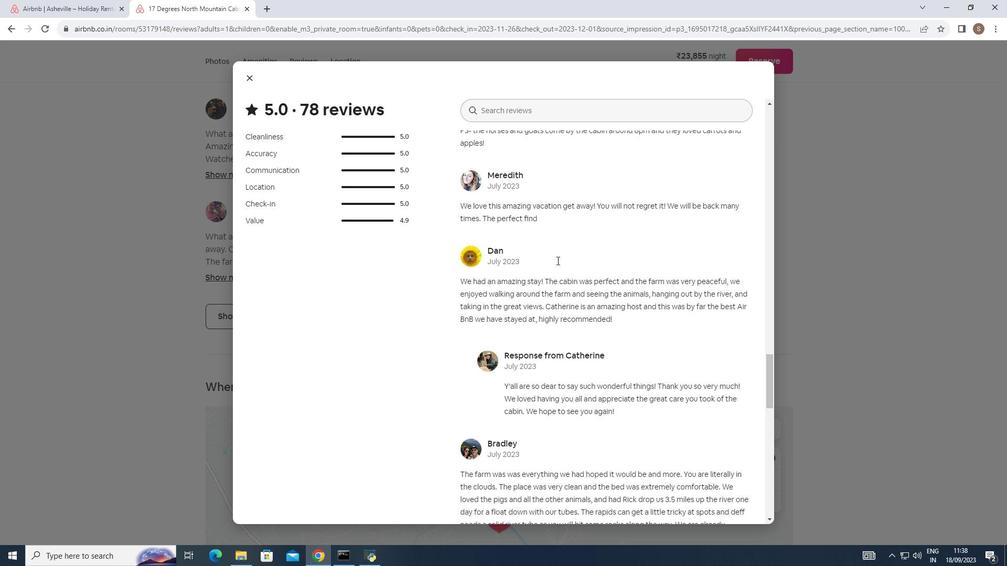 
Action: Mouse scrolled (557, 260) with delta (0, 0)
Screenshot: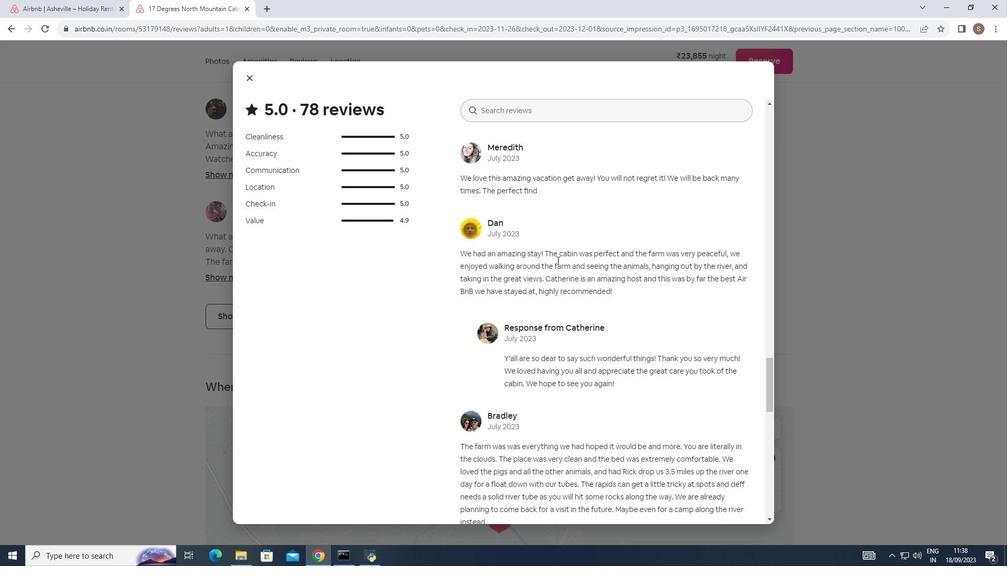 
Action: Mouse scrolled (557, 260) with delta (0, 0)
Screenshot: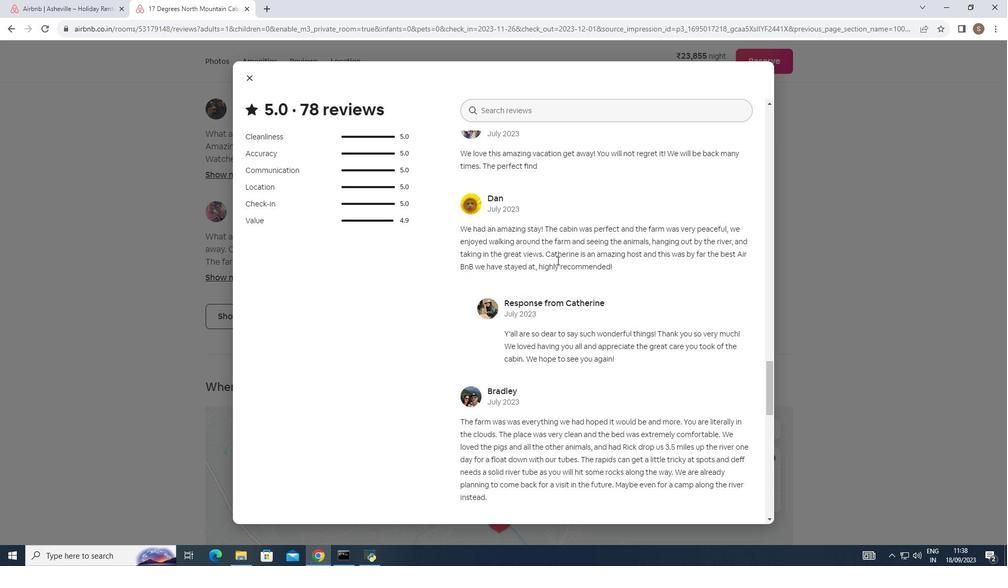 
Action: Mouse moved to (559, 260)
Screenshot: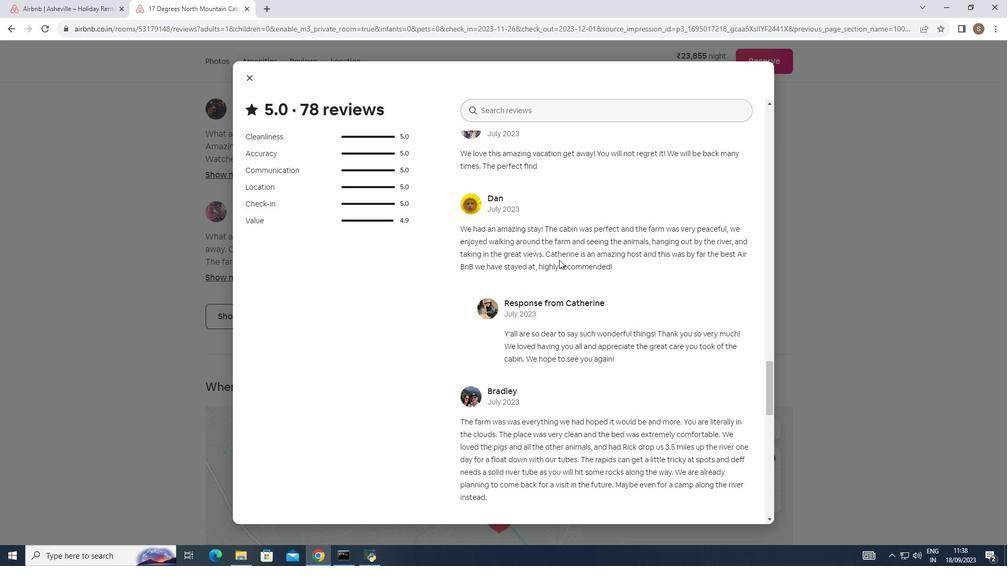 
Action: Mouse scrolled (559, 259) with delta (0, 0)
Screenshot: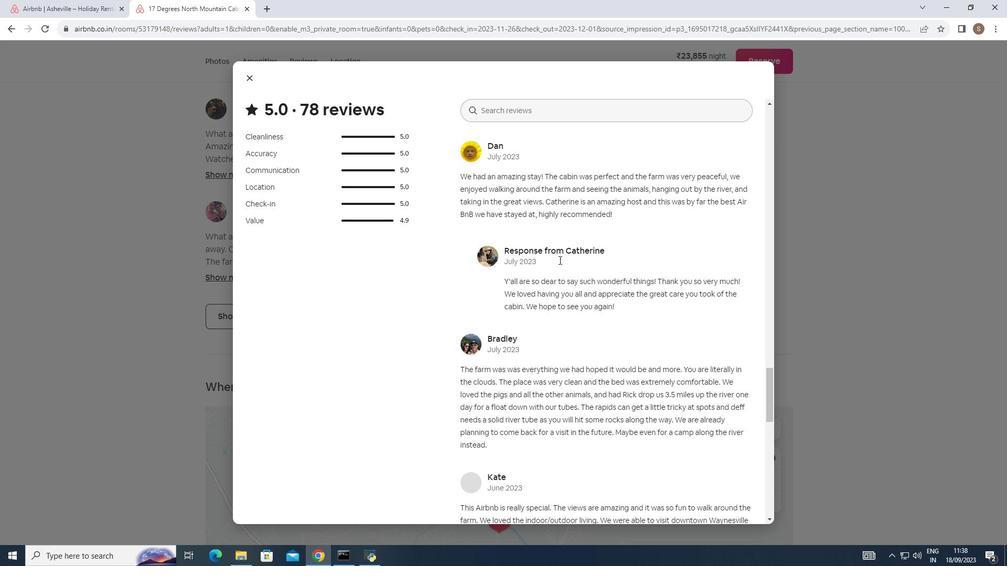 
Action: Mouse scrolled (559, 259) with delta (0, 0)
Screenshot: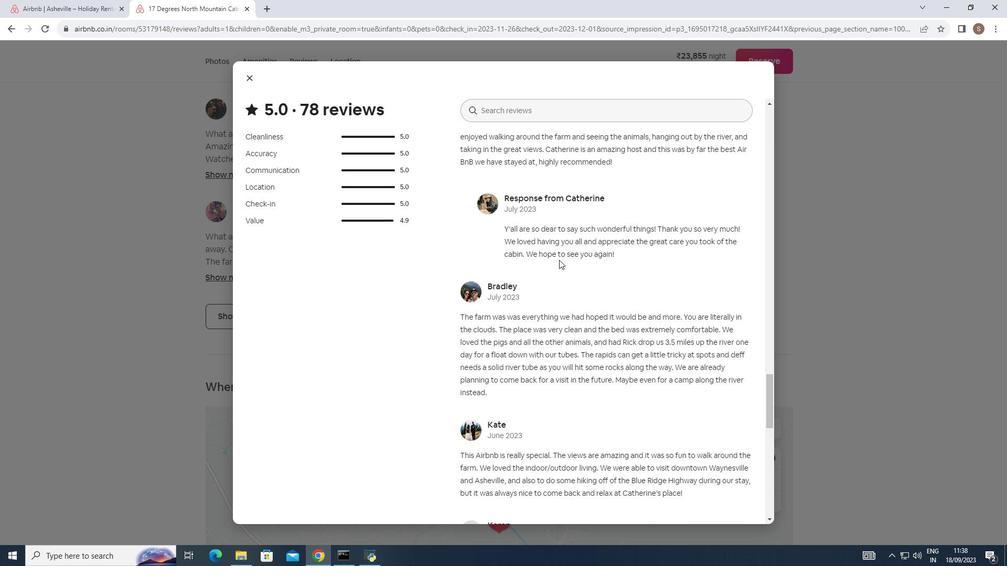 
Action: Mouse scrolled (559, 259) with delta (0, 0)
Screenshot: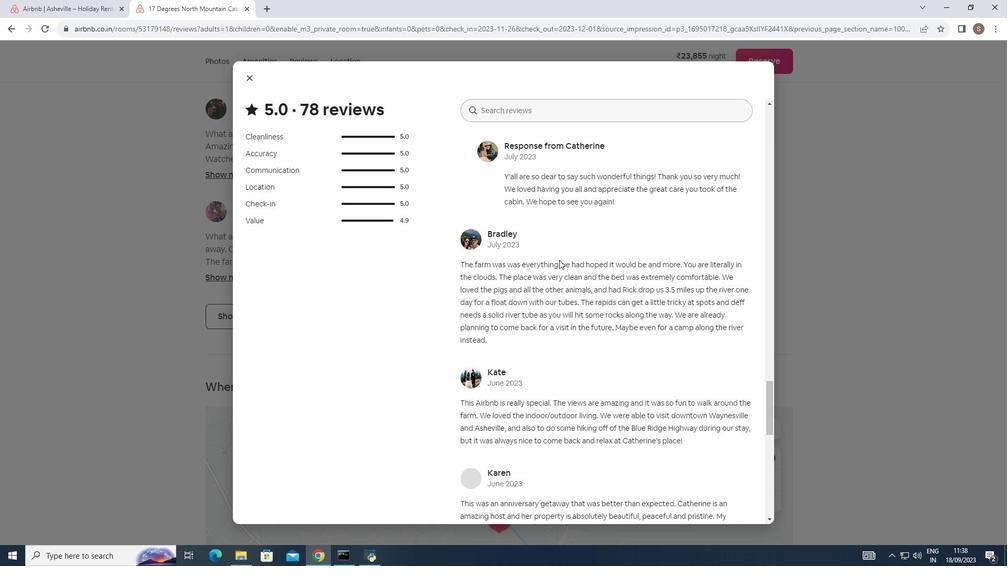 
Action: Mouse scrolled (559, 259) with delta (0, 0)
Screenshot: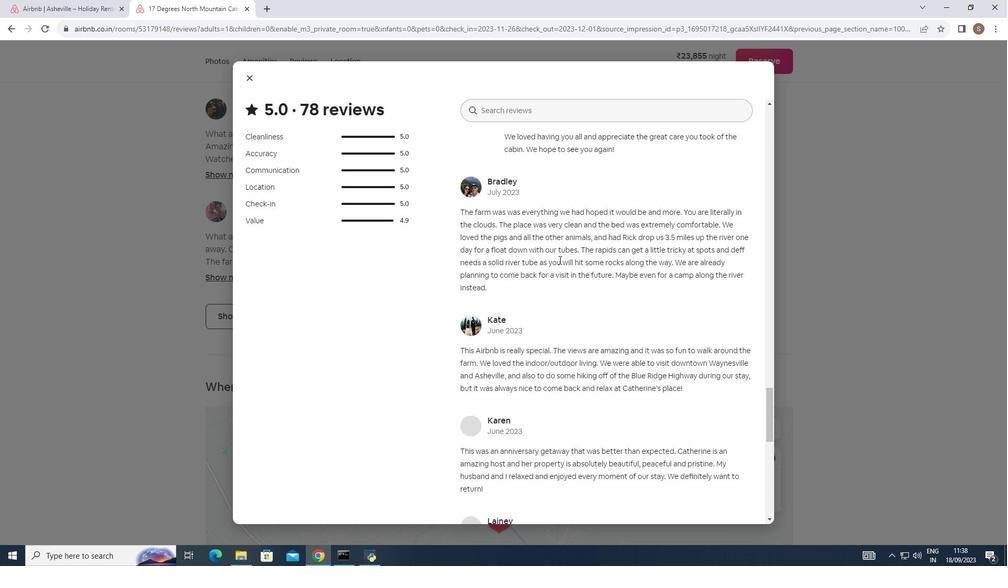 
Action: Mouse scrolled (559, 259) with delta (0, 0)
Screenshot: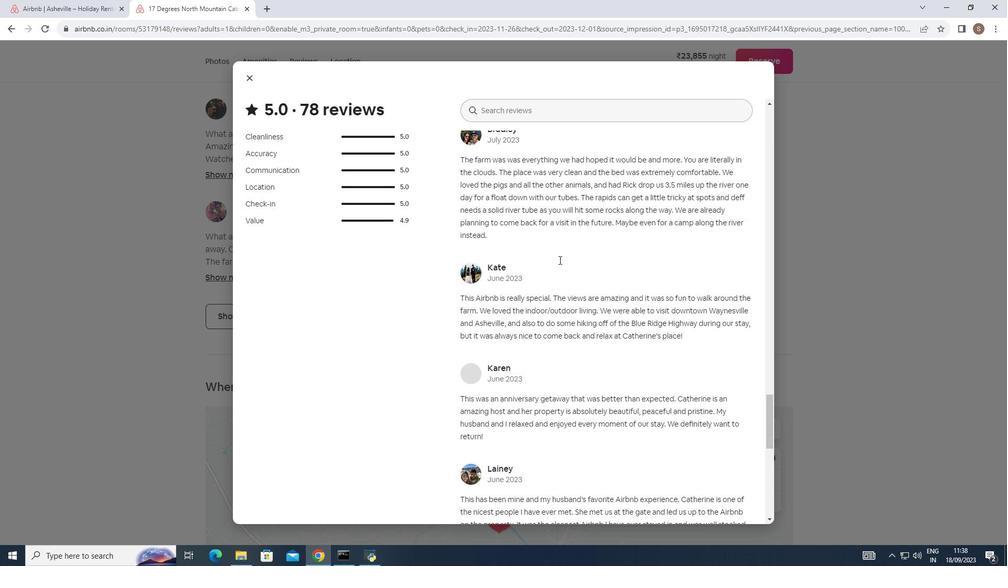 
Action: Mouse moved to (560, 259)
Screenshot: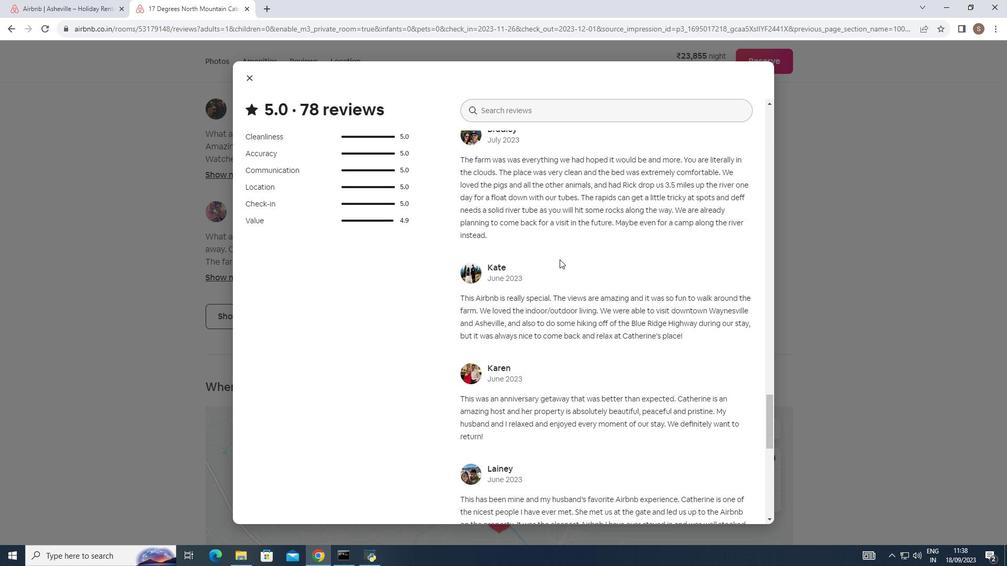 
Action: Mouse scrolled (560, 259) with delta (0, 0)
Screenshot: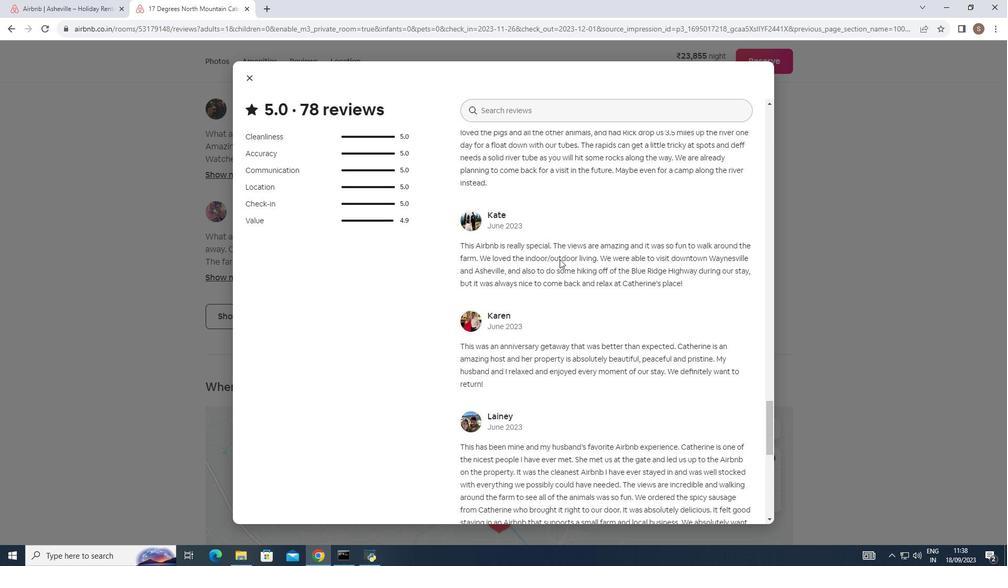 
Action: Mouse scrolled (560, 259) with delta (0, 0)
Screenshot: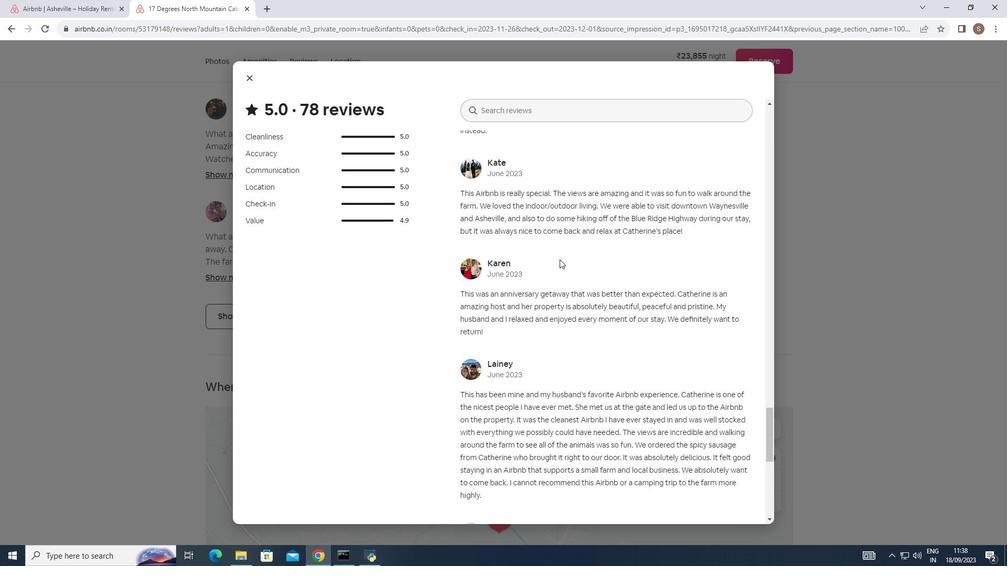 
Action: Mouse scrolled (560, 259) with delta (0, 0)
Screenshot: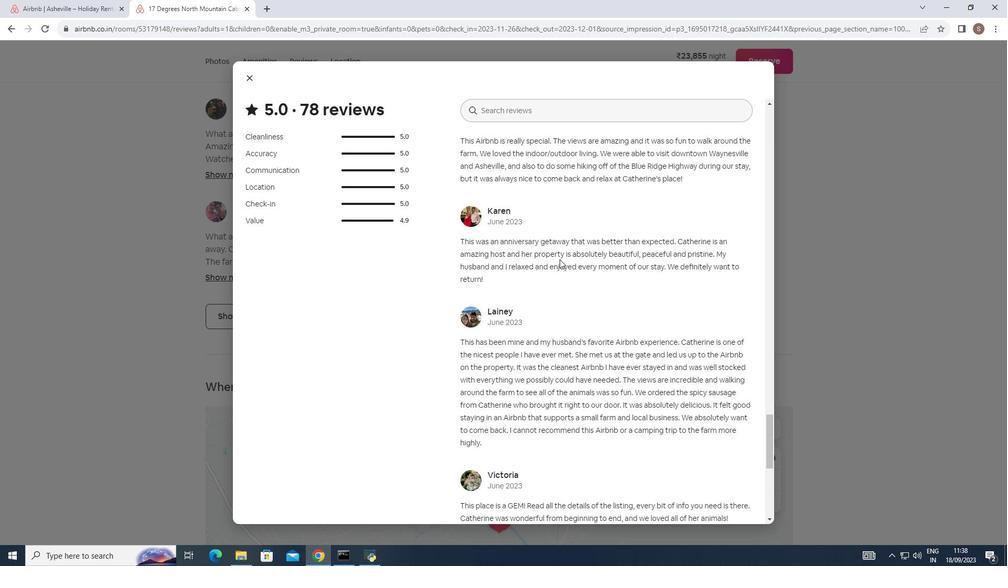 
Action: Mouse scrolled (560, 259) with delta (0, 0)
Screenshot: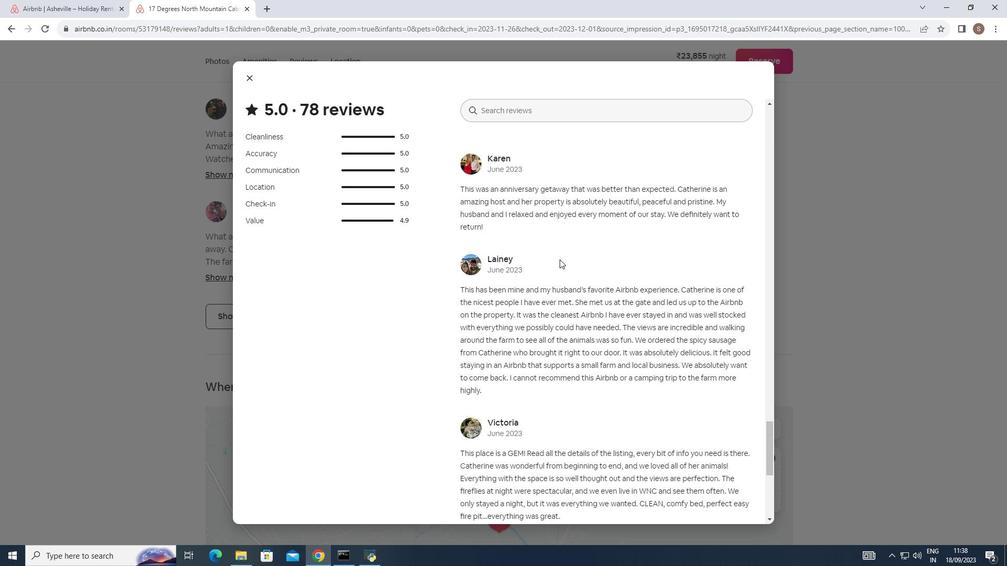 
Action: Mouse scrolled (560, 259) with delta (0, 0)
Screenshot: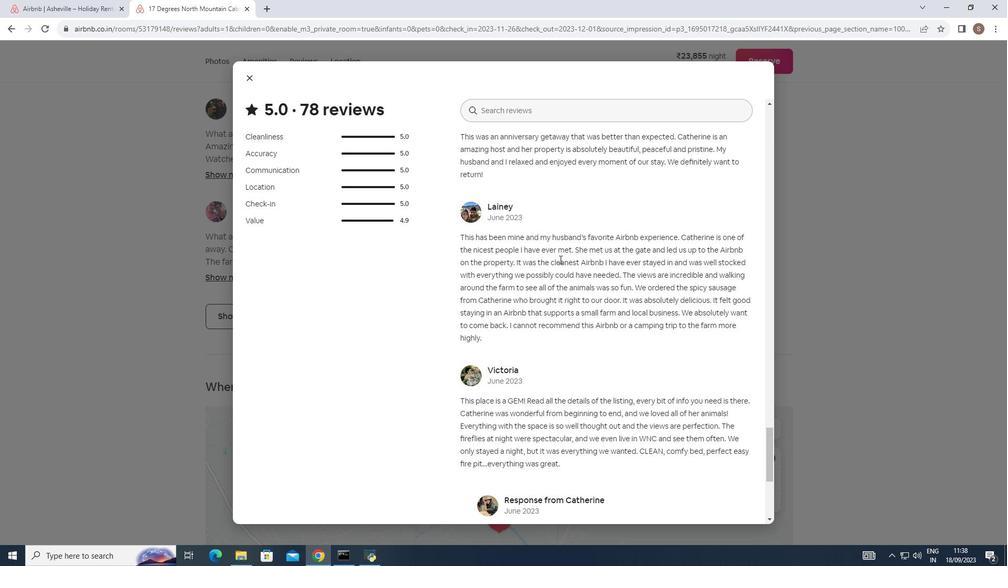
Action: Mouse moved to (523, 347)
Screenshot: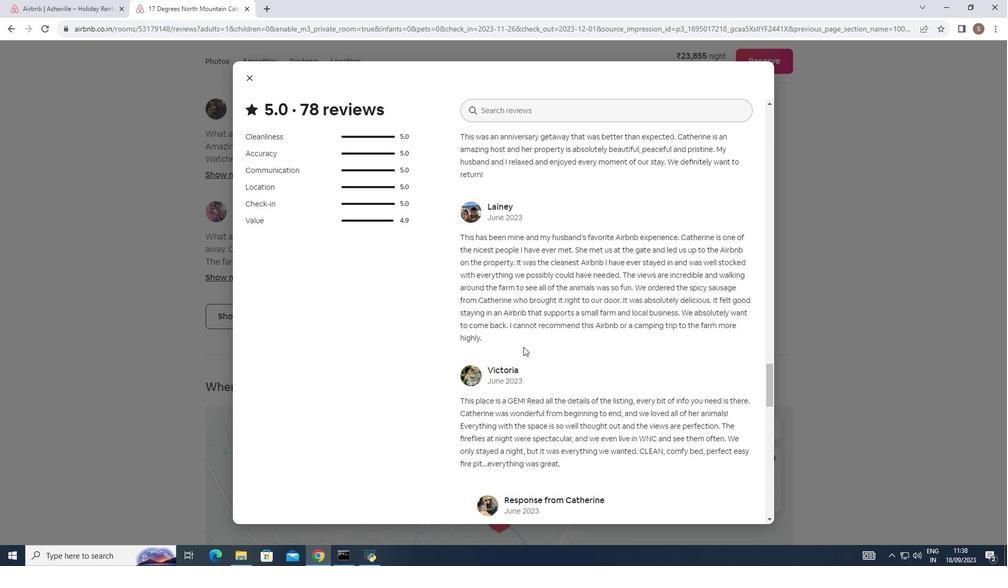 
Action: Mouse scrolled (523, 346) with delta (0, 0)
Screenshot: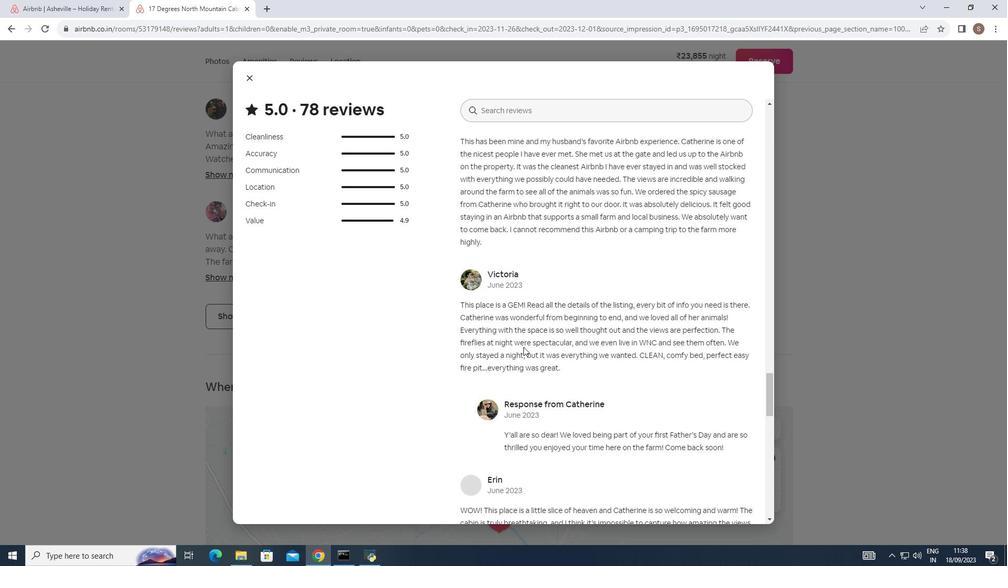 
Action: Mouse scrolled (523, 346) with delta (0, 0)
Screenshot: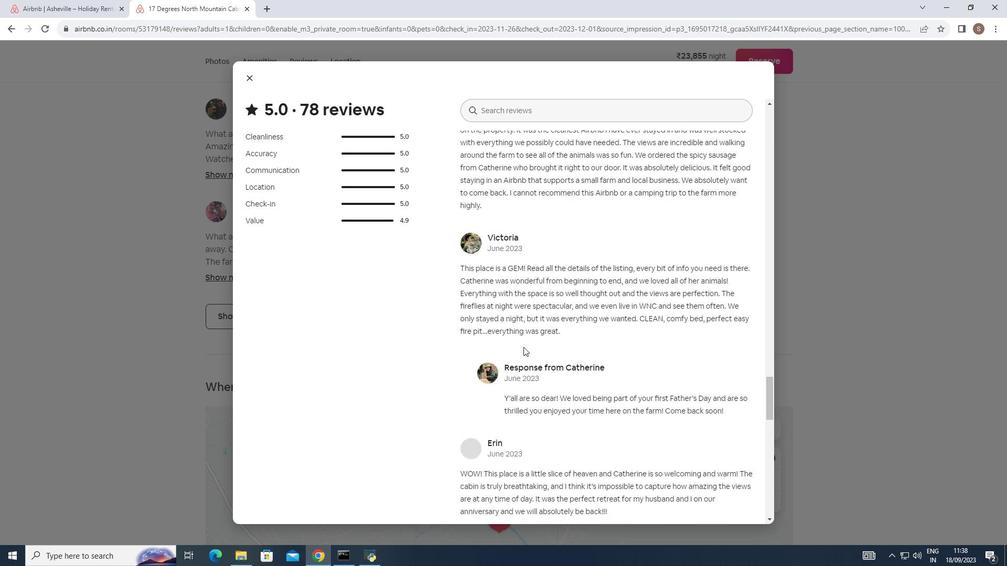 
Action: Mouse scrolled (523, 346) with delta (0, 0)
Screenshot: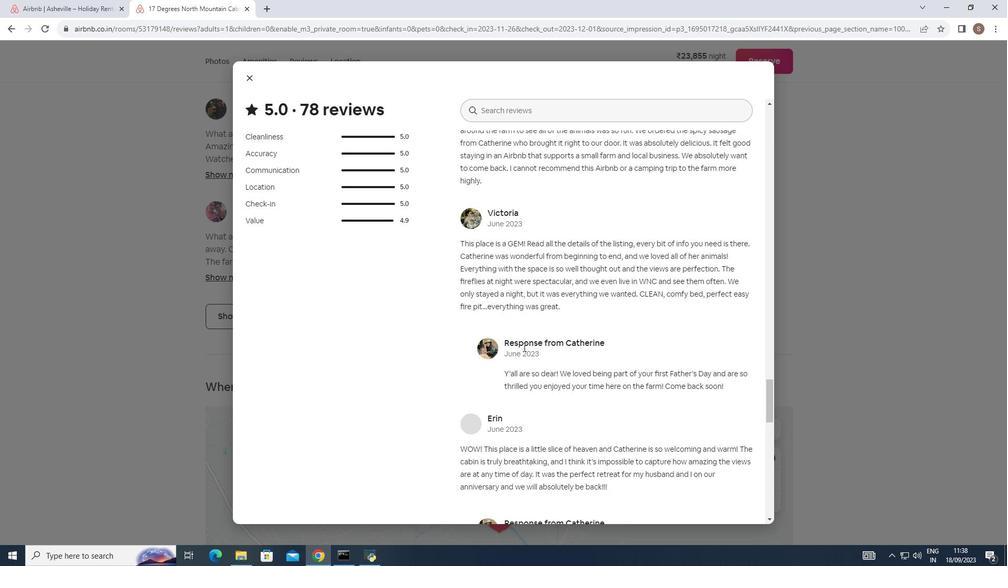 
Action: Mouse scrolled (523, 346) with delta (0, 0)
Screenshot: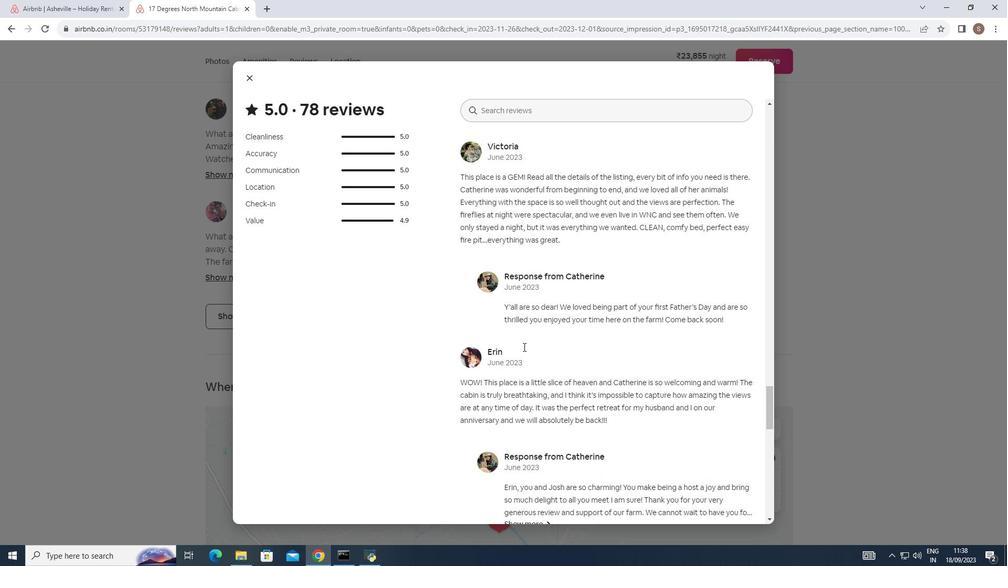 
Action: Mouse scrolled (523, 346) with delta (0, 0)
Screenshot: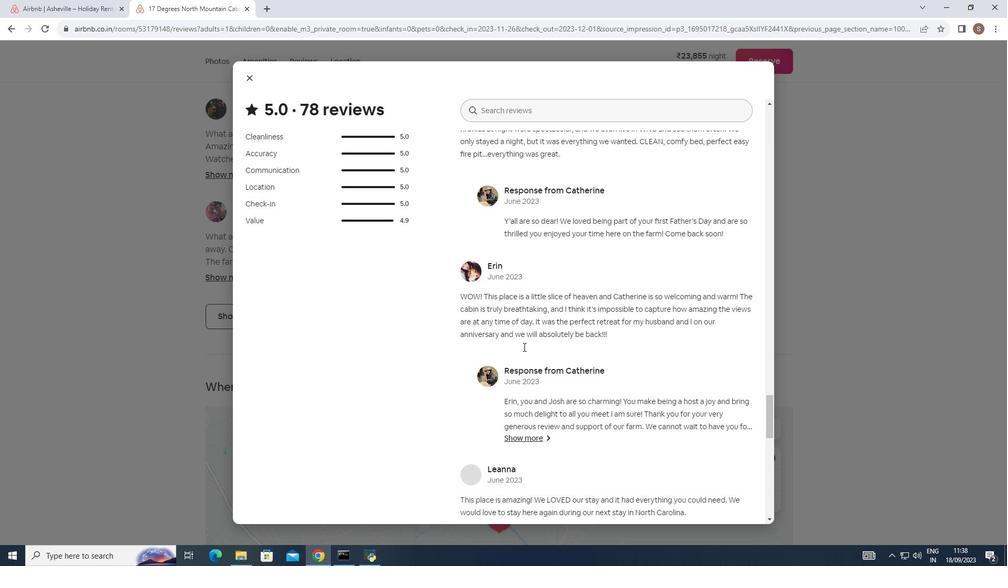 
Action: Mouse scrolled (523, 346) with delta (0, 0)
Screenshot: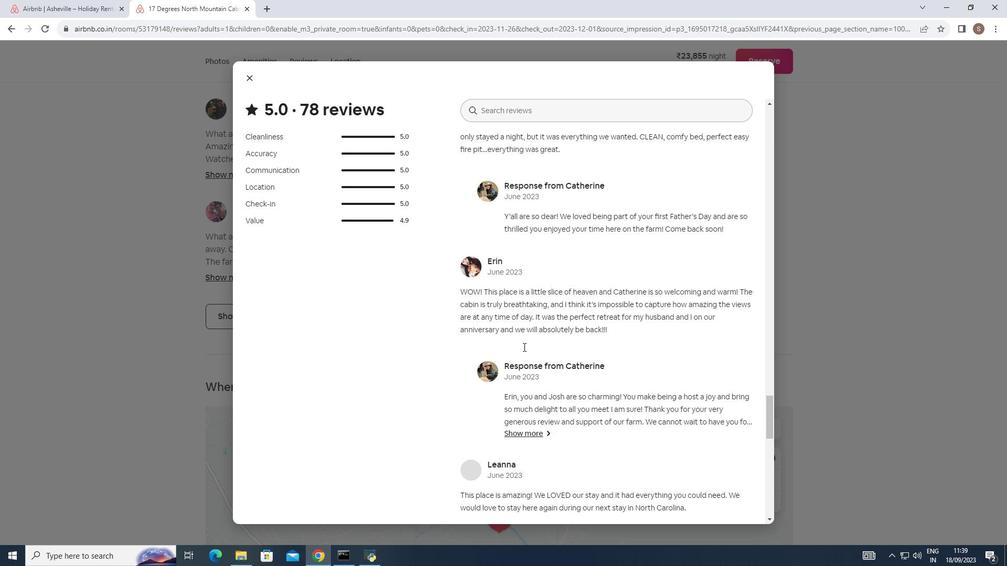 
Action: Mouse scrolled (523, 346) with delta (0, 0)
Screenshot: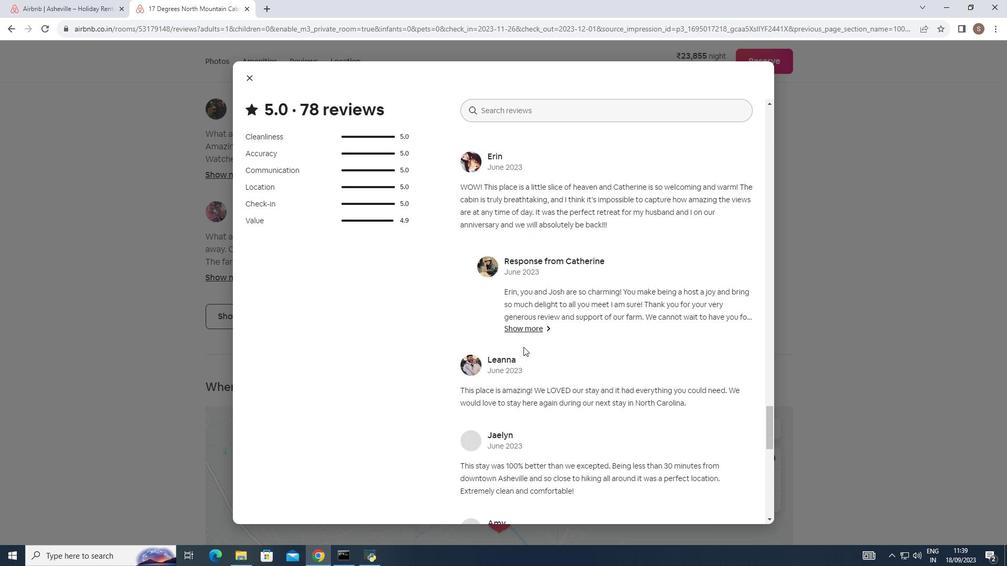 
Action: Mouse scrolled (523, 346) with delta (0, 0)
Screenshot: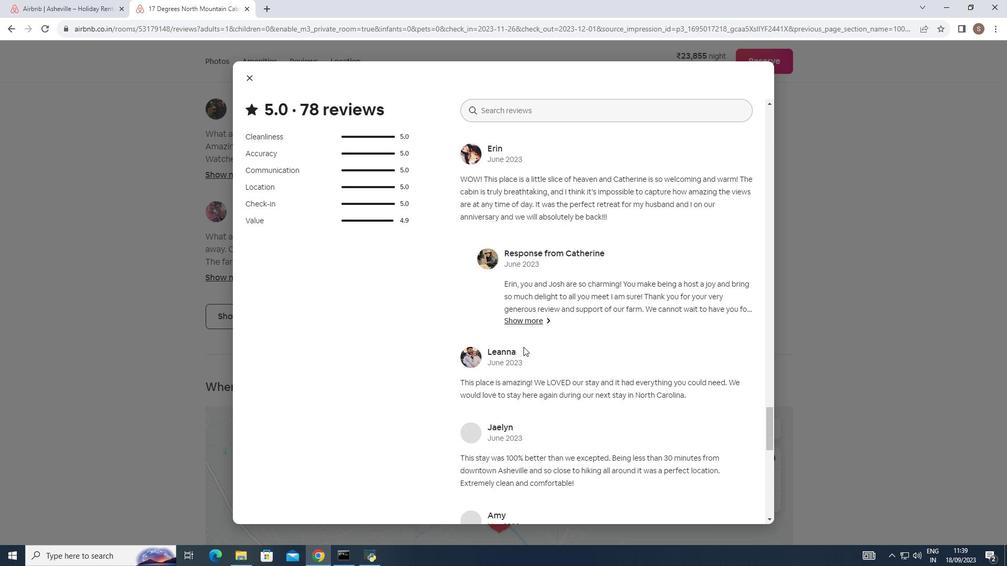
Action: Mouse scrolled (523, 346) with delta (0, 0)
Screenshot: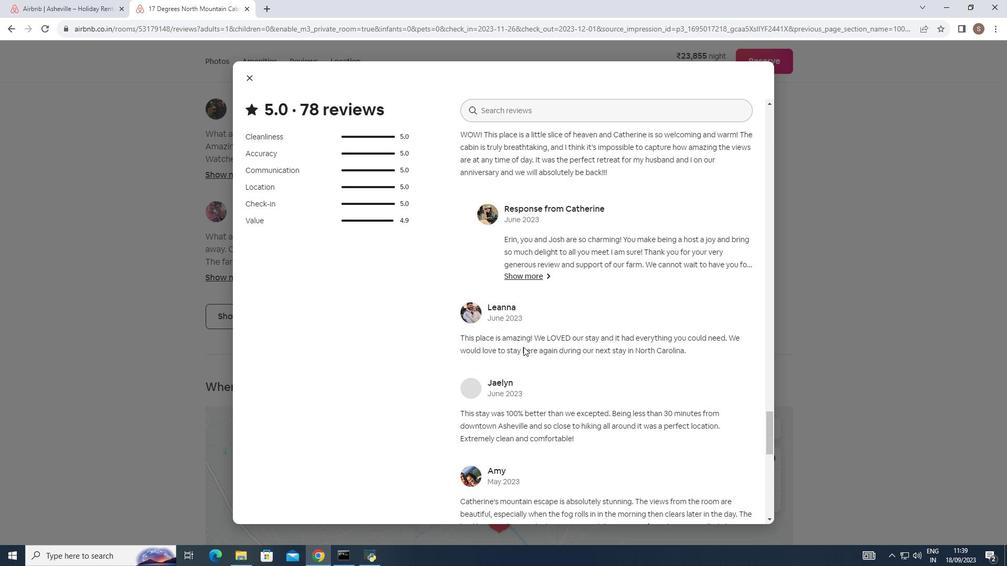
Action: Mouse moved to (523, 347)
Screenshot: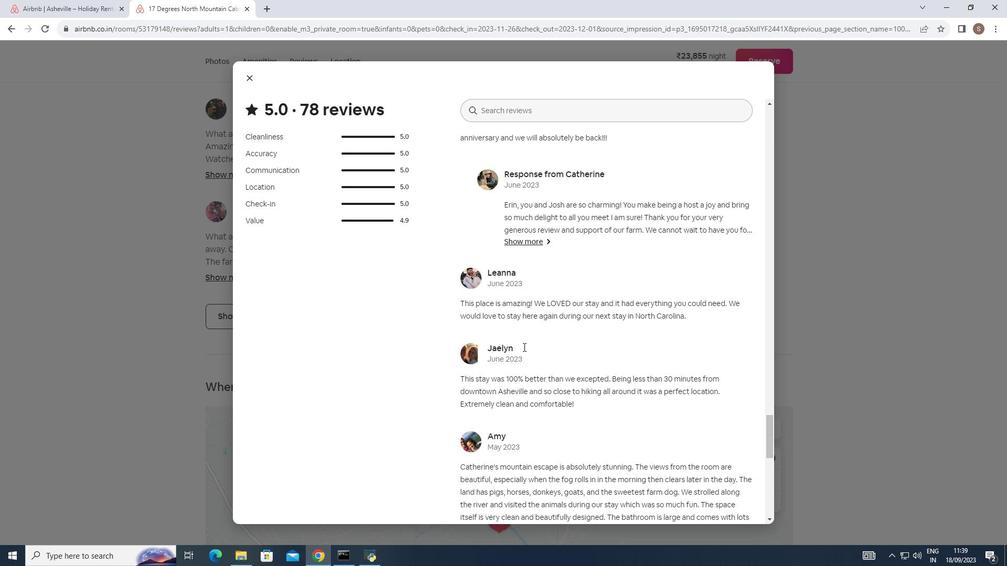 
Action: Mouse scrolled (523, 346) with delta (0, 0)
Screenshot: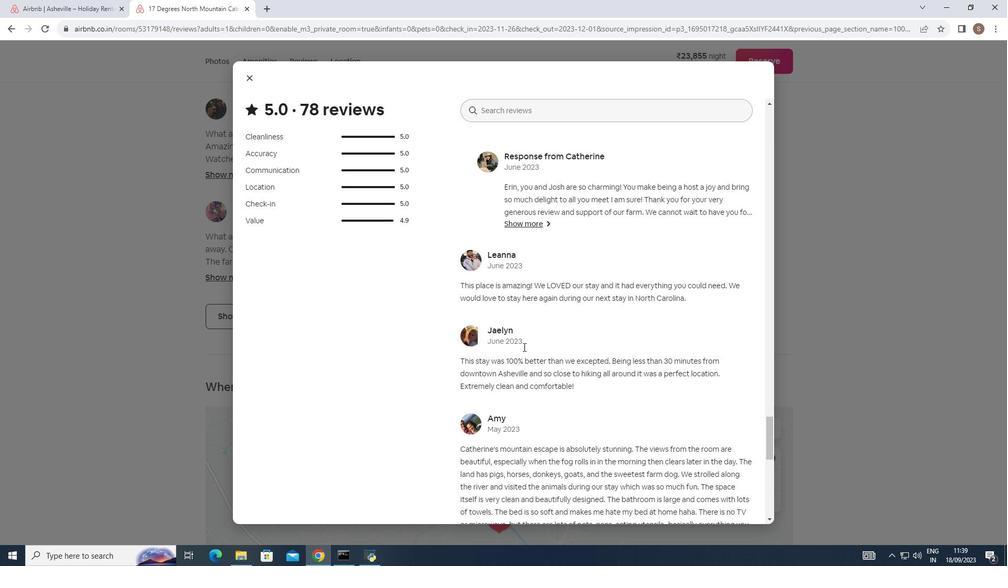 
Action: Mouse scrolled (523, 346) with delta (0, 0)
Screenshot: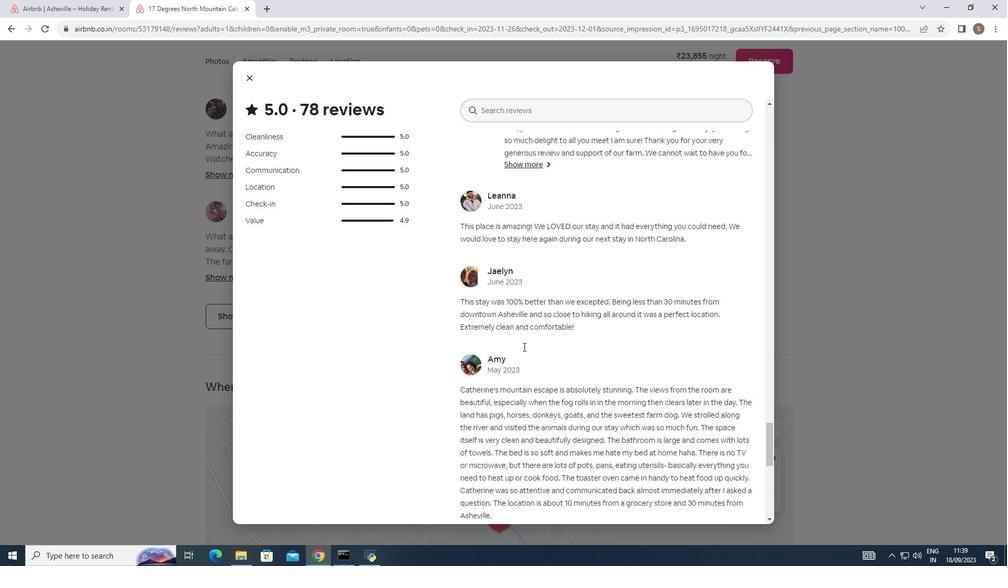 
Action: Mouse scrolled (523, 346) with delta (0, 0)
Screenshot: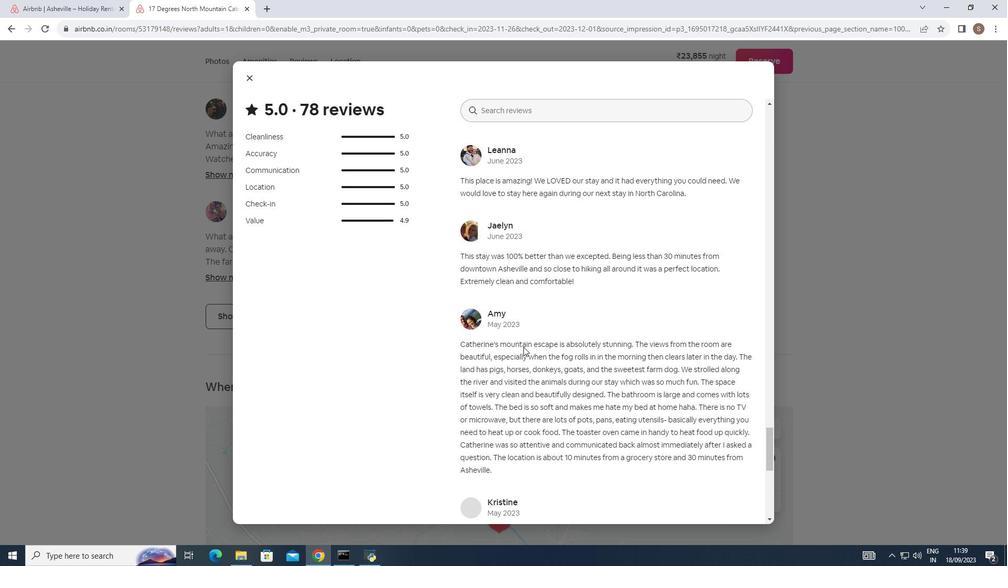 
Action: Mouse scrolled (523, 346) with delta (0, 0)
Screenshot: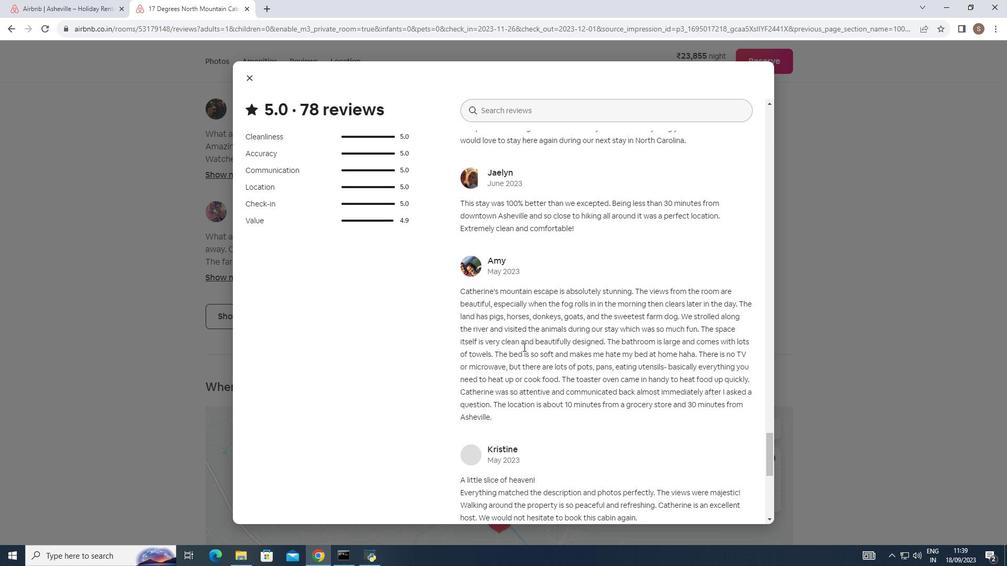 
Action: Mouse scrolled (523, 346) with delta (0, 0)
Screenshot: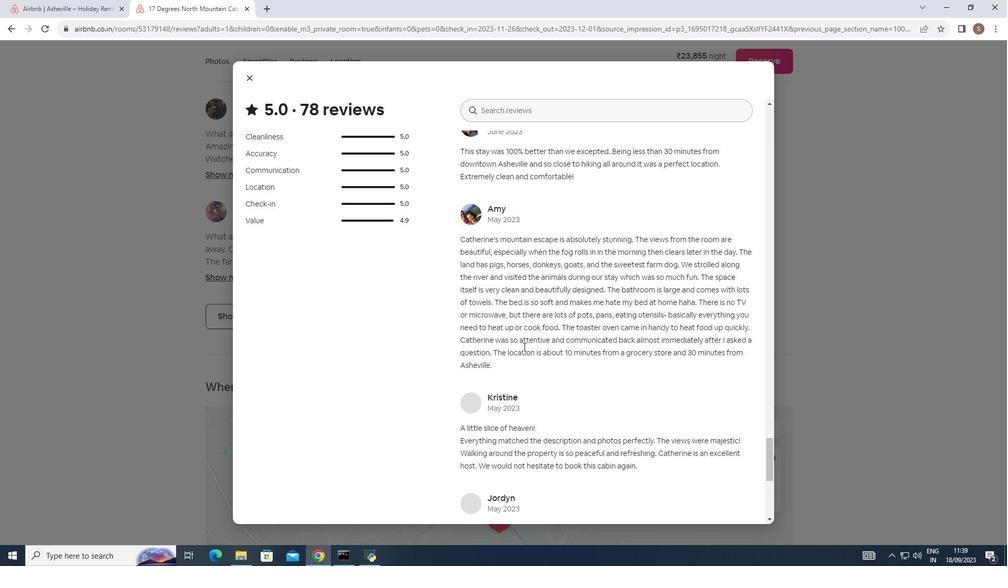 
Action: Mouse scrolled (523, 346) with delta (0, 0)
Screenshot: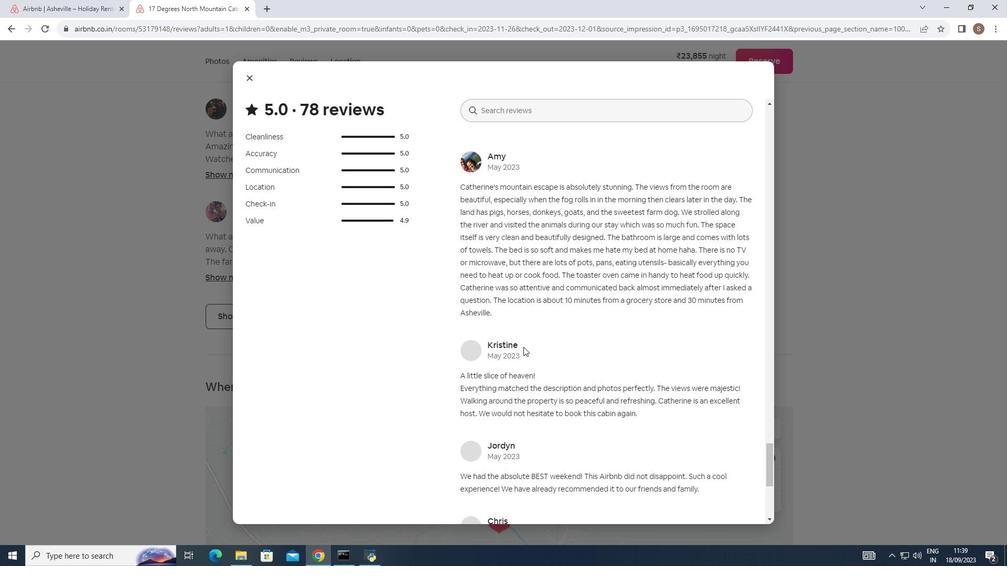 
Action: Mouse moved to (523, 346)
Screenshot: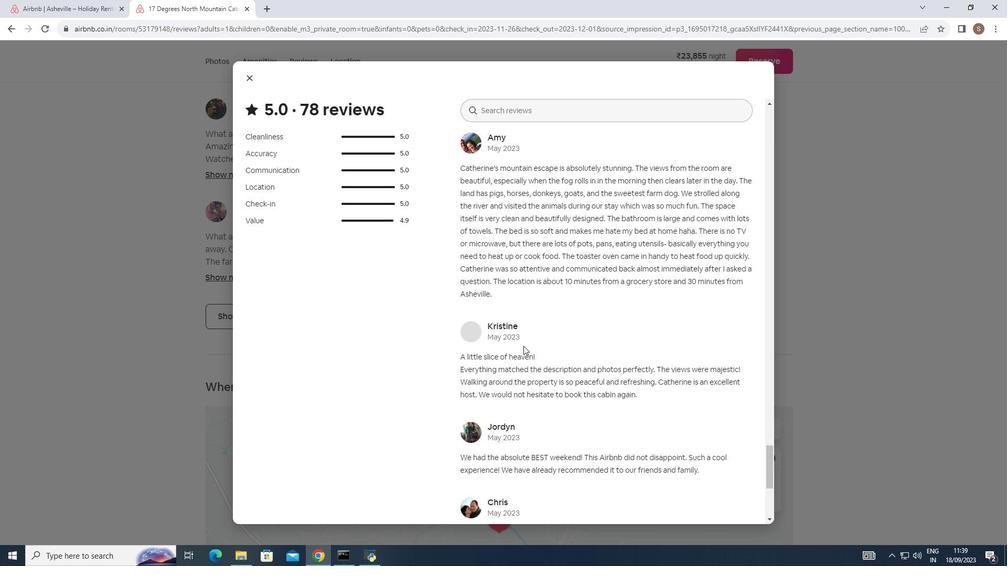 
Action: Mouse scrolled (523, 345) with delta (0, 0)
Screenshot: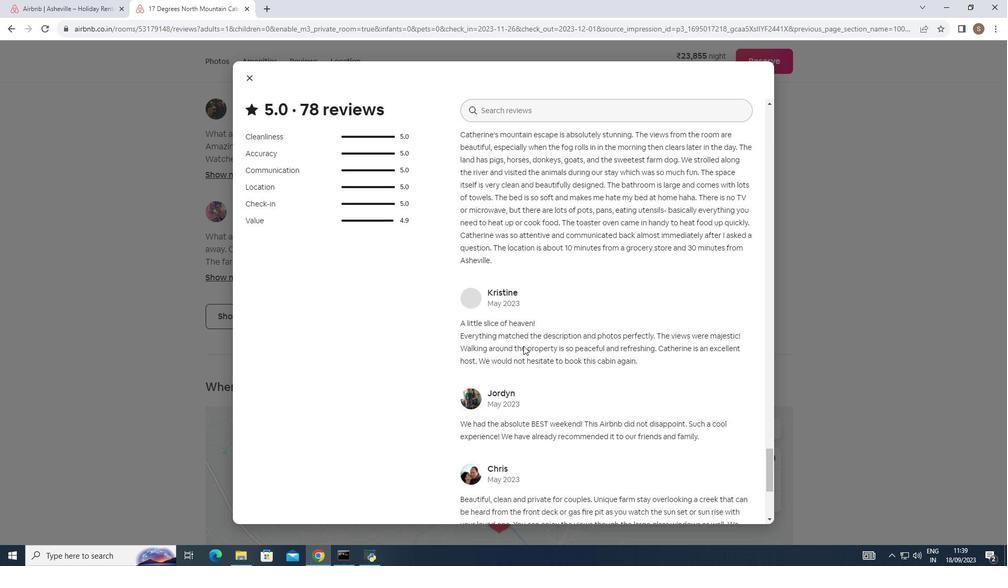 
Action: Mouse scrolled (523, 345) with delta (0, 0)
Screenshot: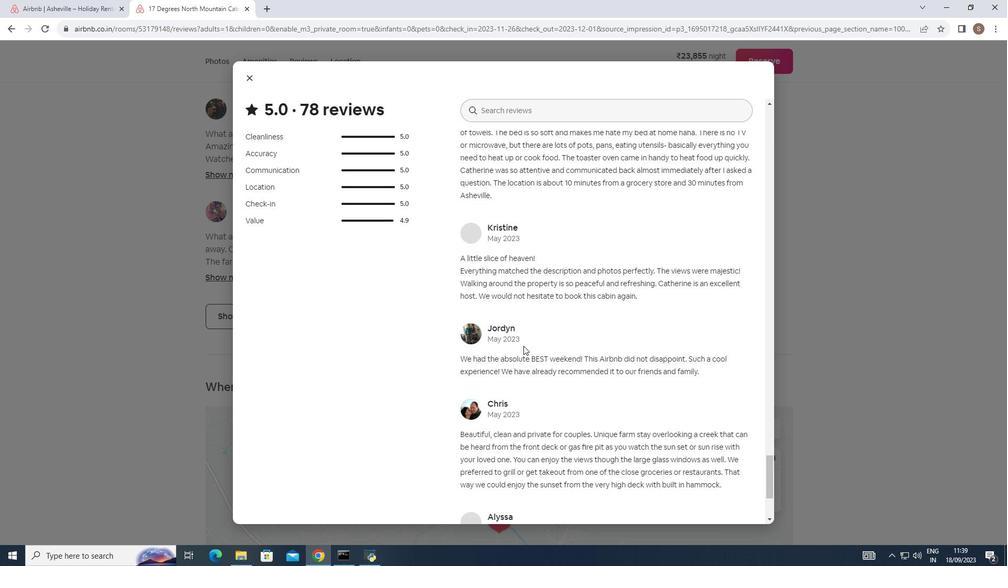 
Action: Mouse scrolled (523, 345) with delta (0, 0)
Screenshot: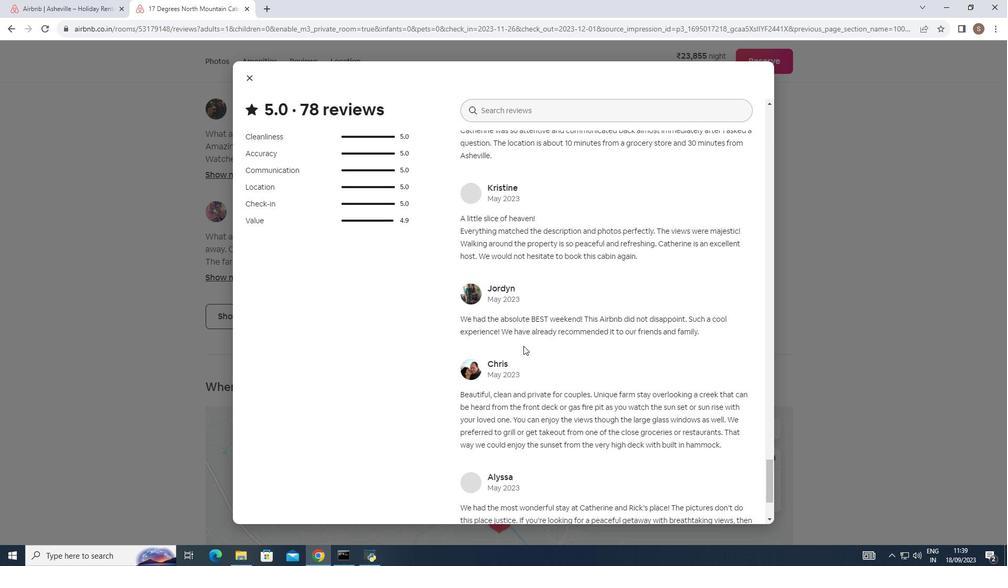
Action: Mouse moved to (525, 344)
Screenshot: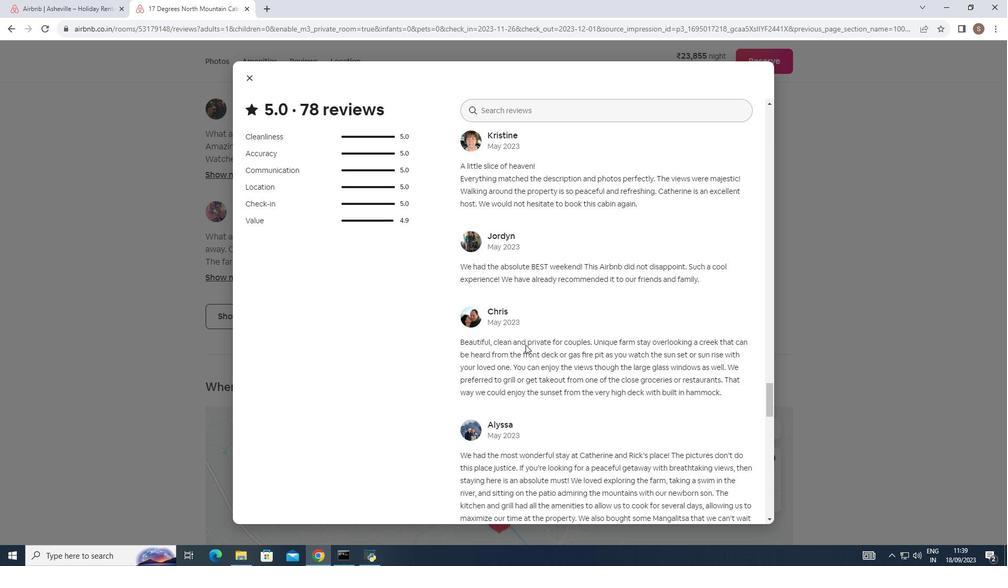 
Action: Mouse scrolled (525, 344) with delta (0, 0)
Screenshot: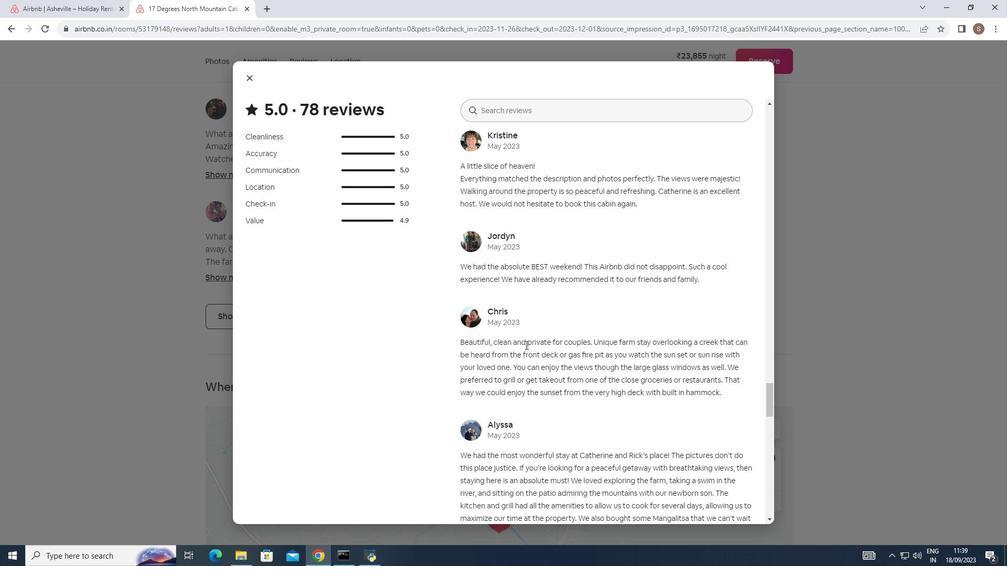 
Action: Mouse moved to (525, 345)
Screenshot: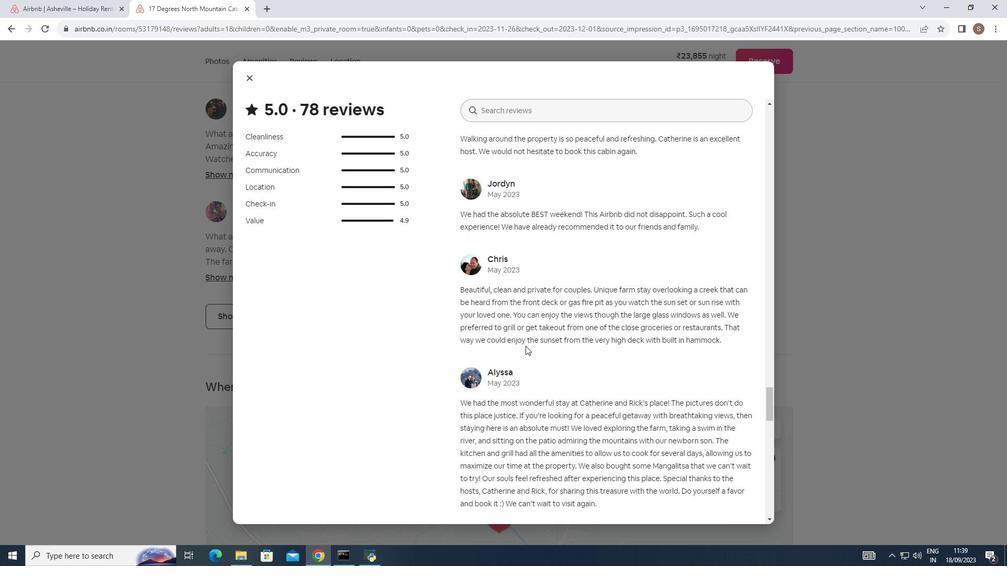 
Action: Mouse scrolled (525, 344) with delta (0, 0)
Screenshot: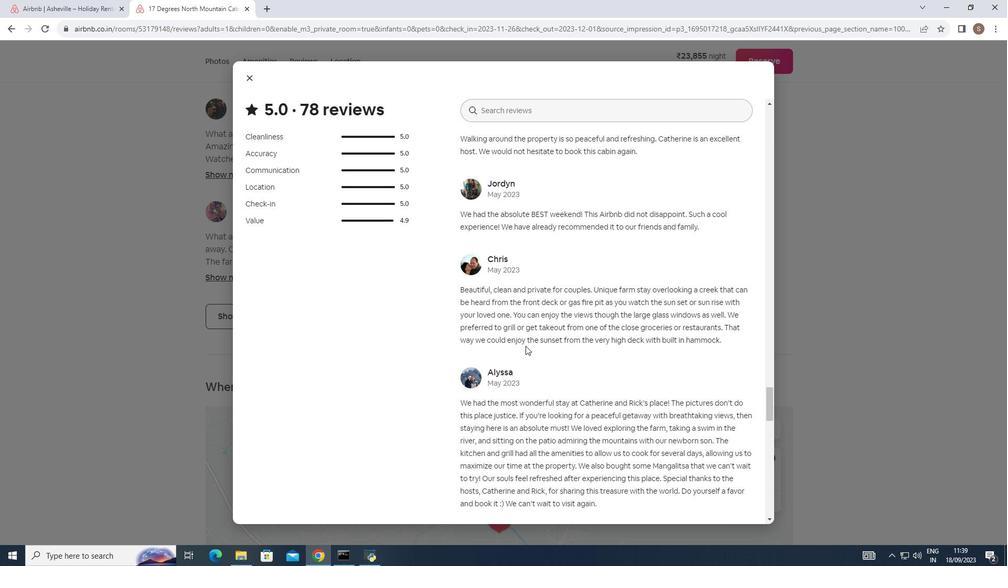 
Action: Mouse moved to (249, 76)
Screenshot: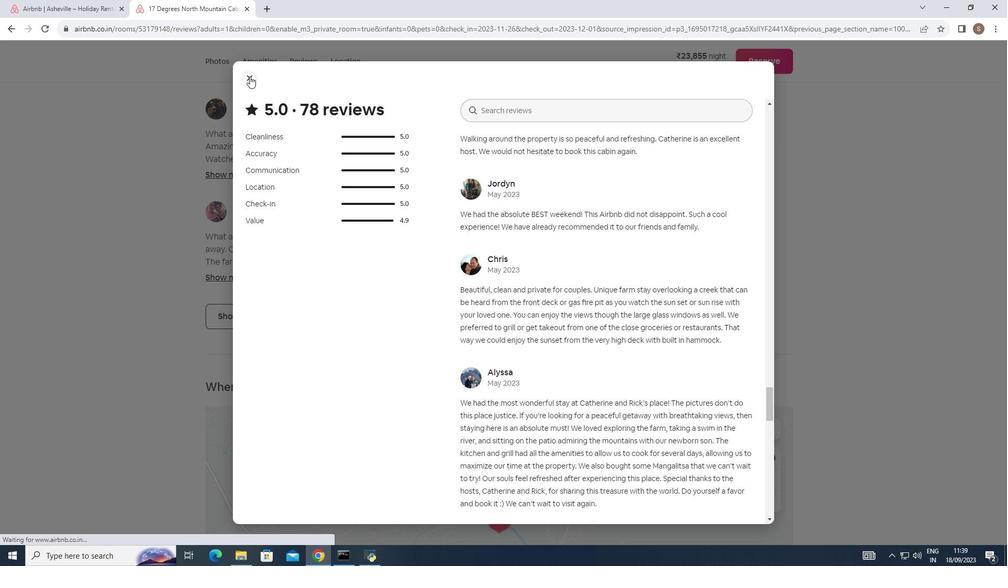 
Action: Mouse pressed left at (249, 76)
Screenshot: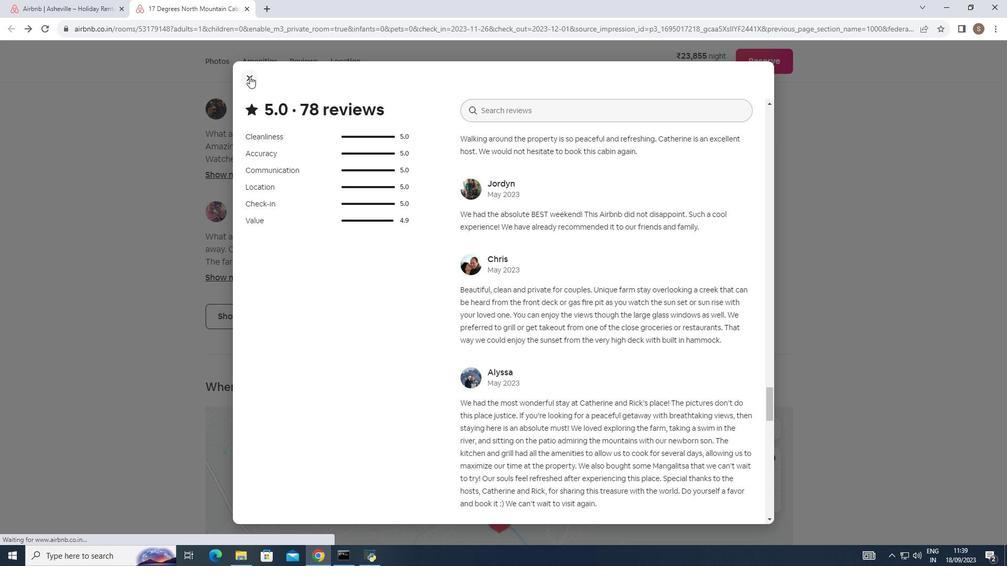 
Action: Mouse moved to (250, 243)
Screenshot: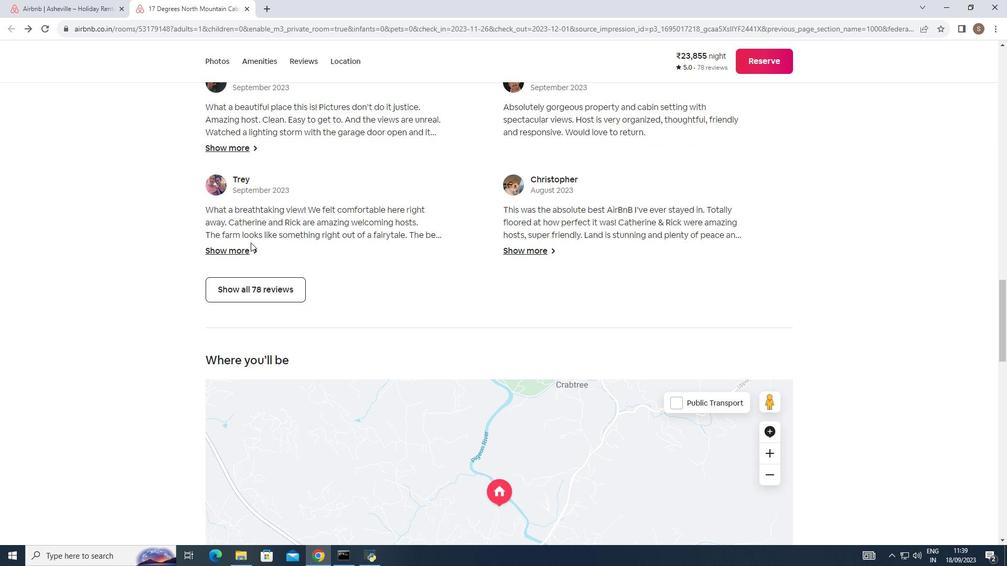 
Action: Mouse scrolled (250, 242) with delta (0, 0)
Screenshot: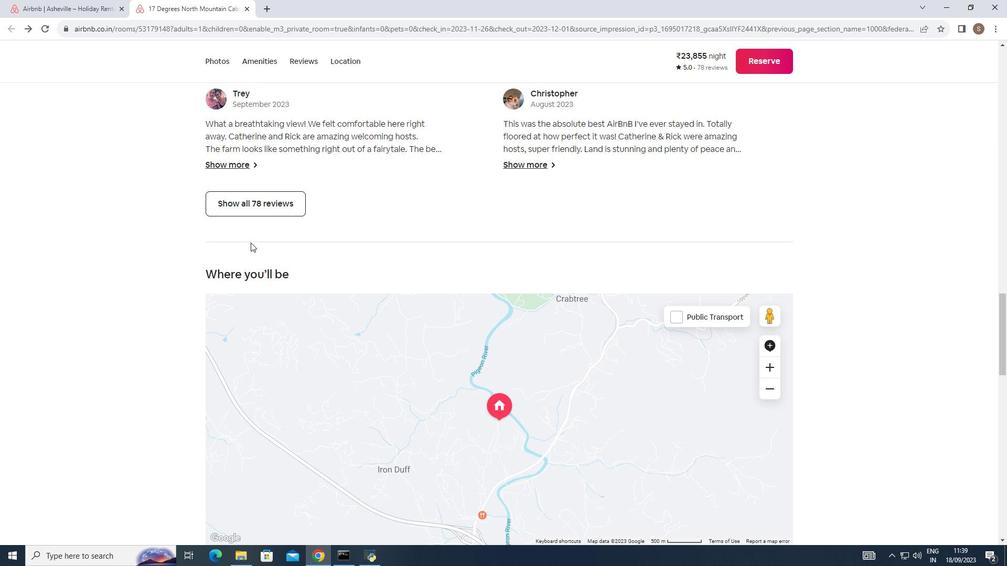 
Action: Mouse scrolled (250, 242) with delta (0, 0)
Screenshot: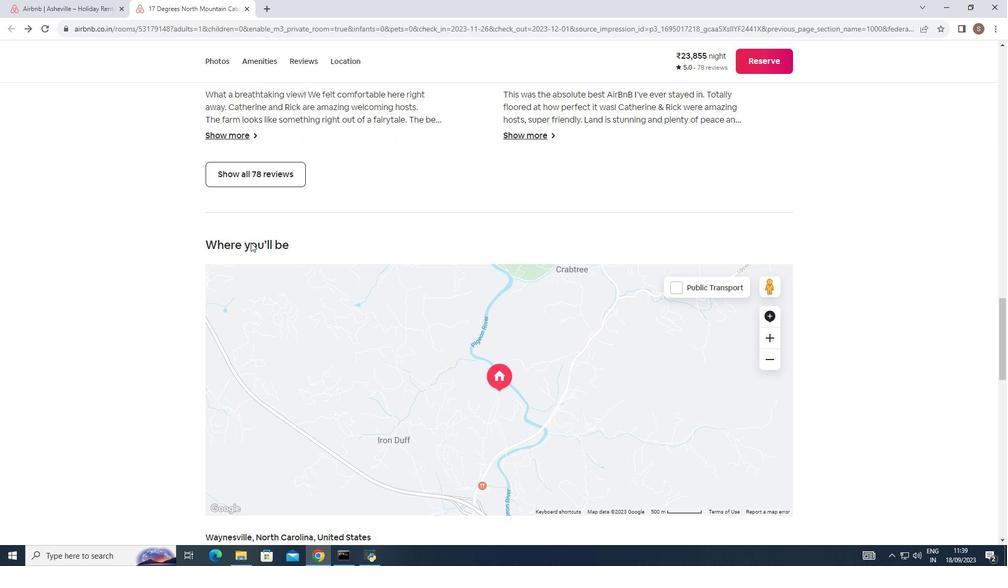 
Action: Mouse scrolled (250, 242) with delta (0, 0)
Screenshot: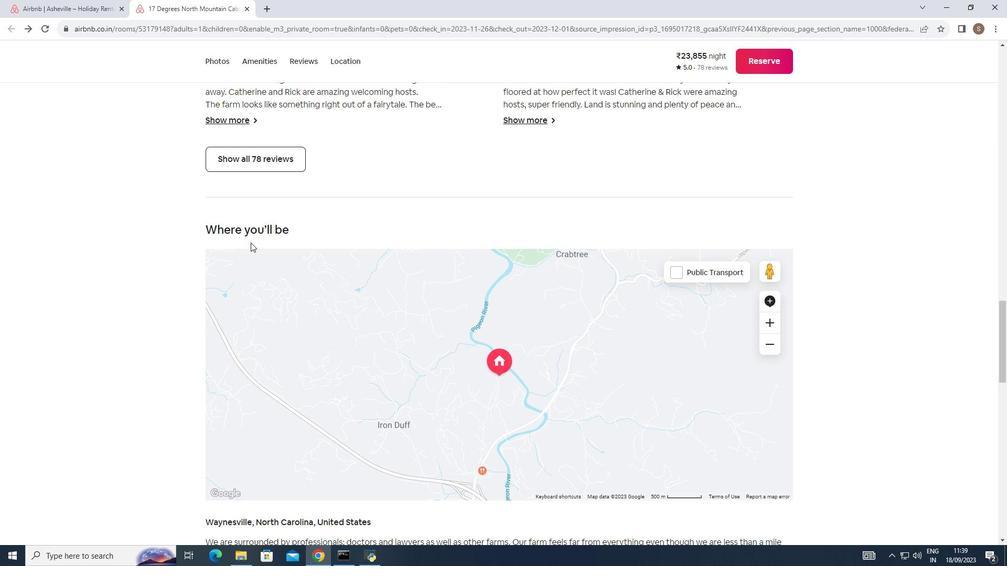 
Action: Mouse scrolled (250, 242) with delta (0, 0)
Screenshot: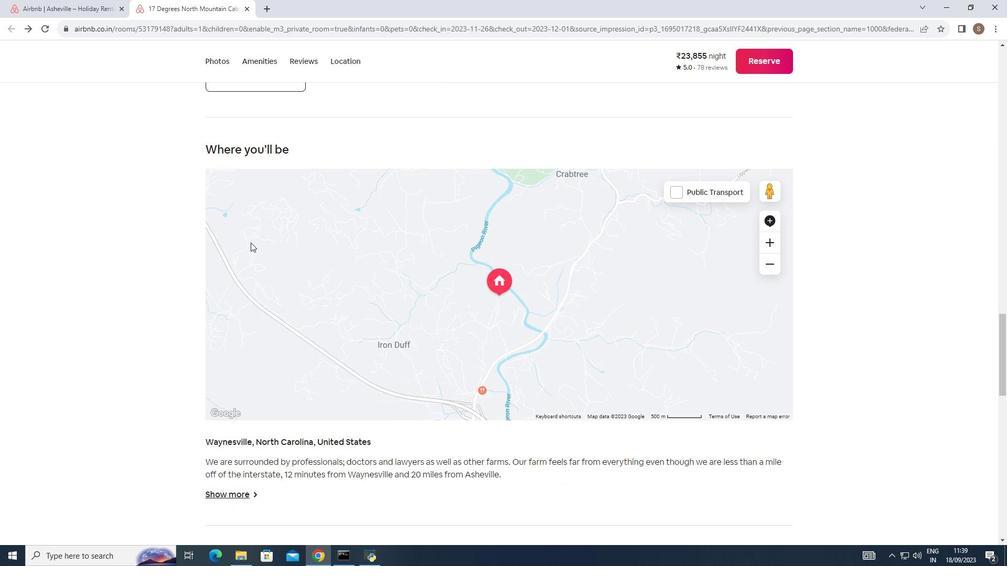 
Action: Mouse scrolled (250, 242) with delta (0, 0)
Screenshot: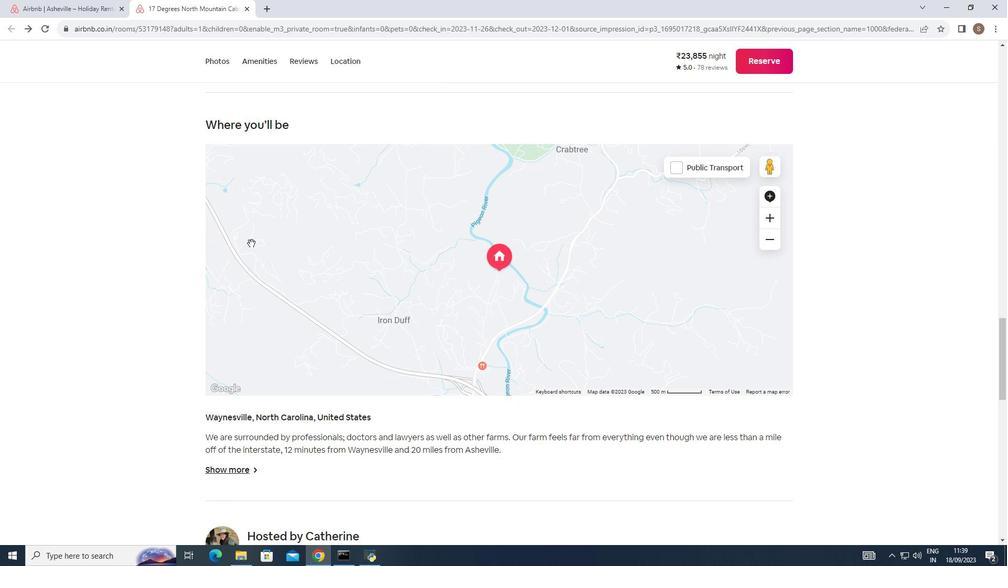 
Action: Mouse moved to (251, 243)
Screenshot: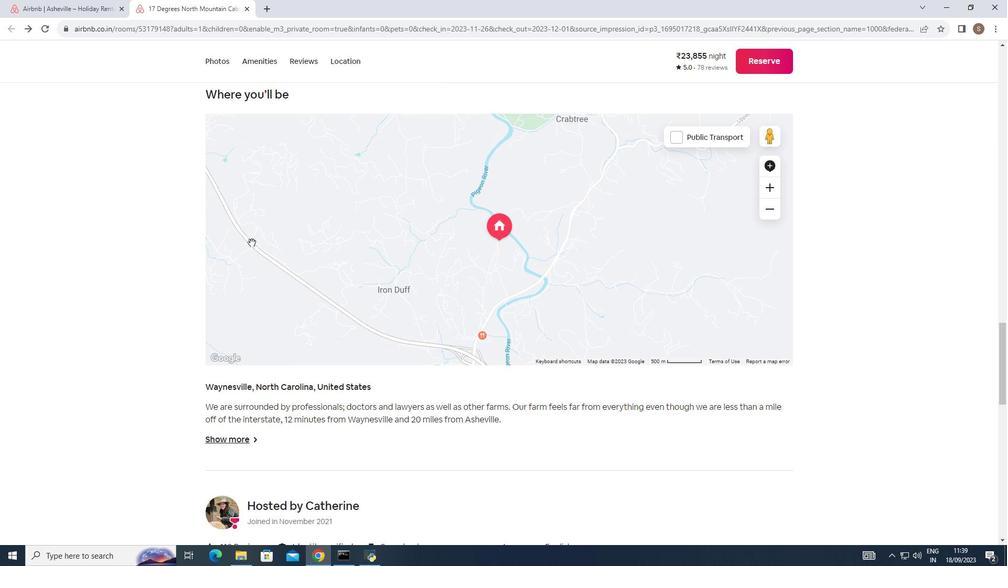 
Action: Mouse scrolled (251, 242) with delta (0, 0)
Screenshot: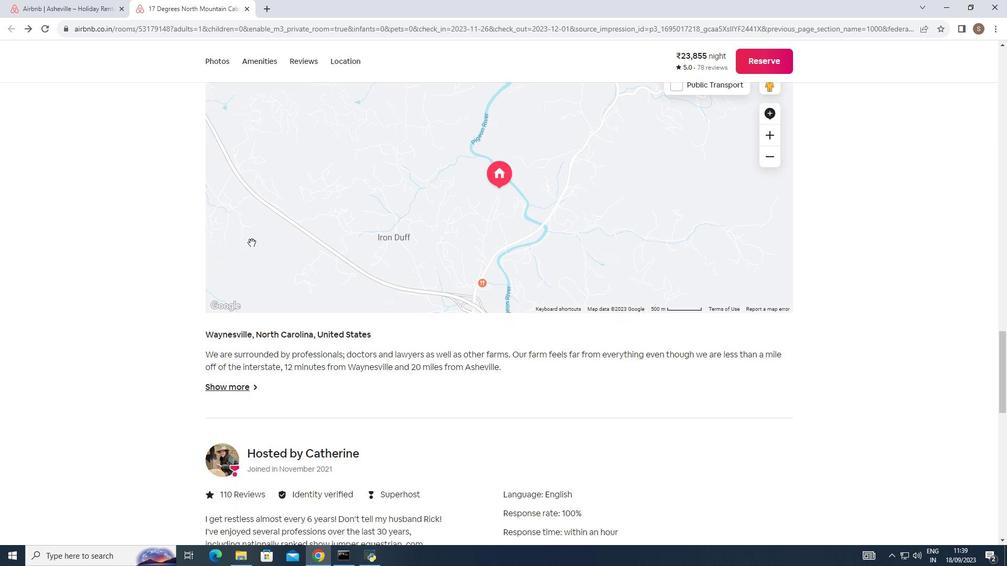 
Action: Mouse scrolled (251, 242) with delta (0, 0)
Screenshot: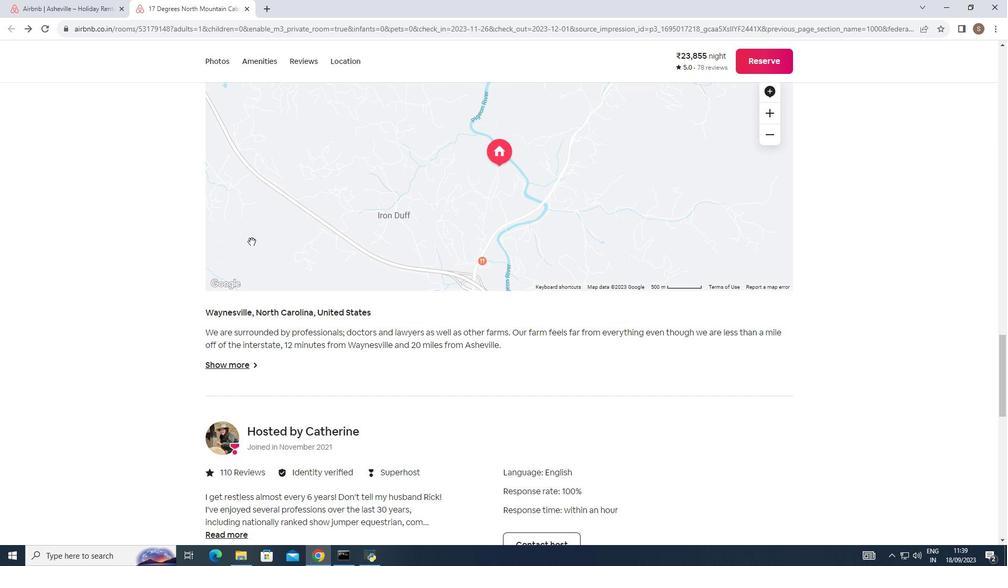 
Action: Mouse moved to (251, 239)
Screenshot: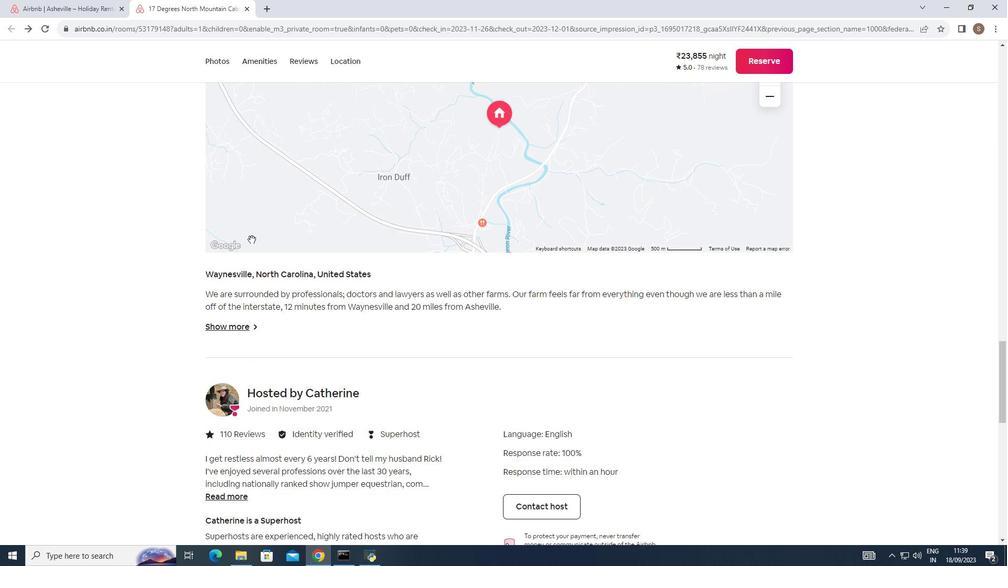 
Action: Mouse scrolled (251, 239) with delta (0, 0)
Screenshot: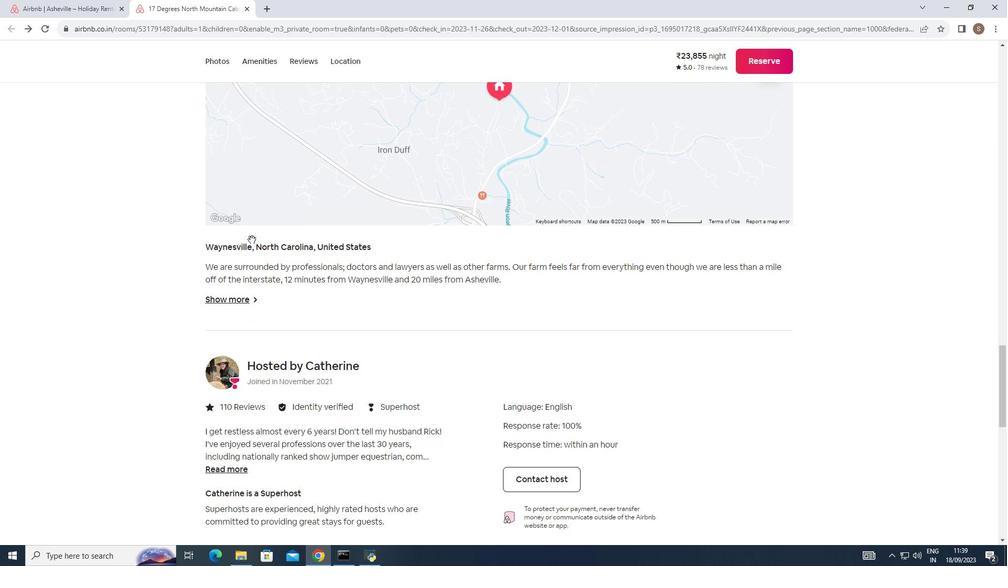 
Action: Mouse scrolled (251, 239) with delta (0, 0)
Screenshot: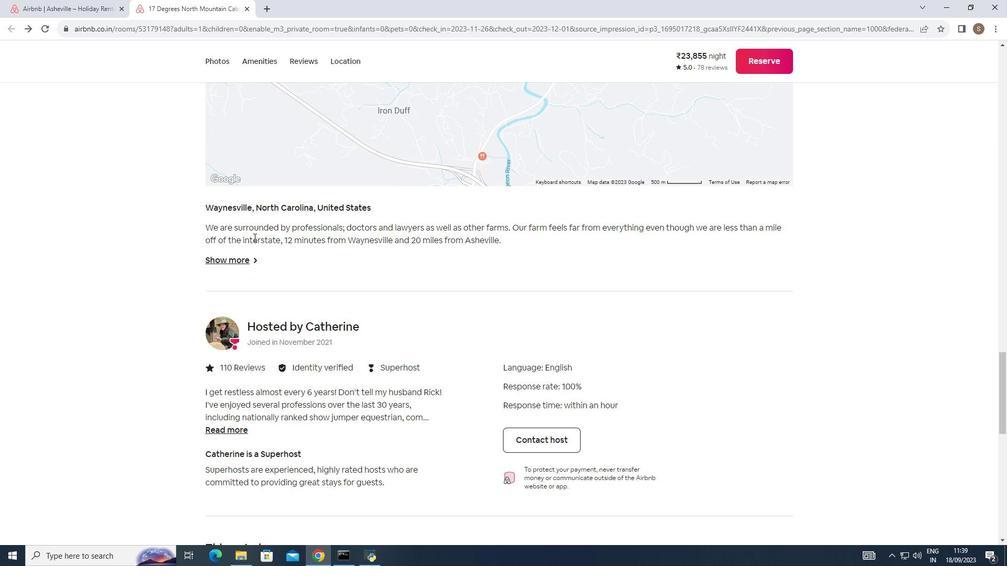 
Action: Mouse moved to (255, 236)
Screenshot: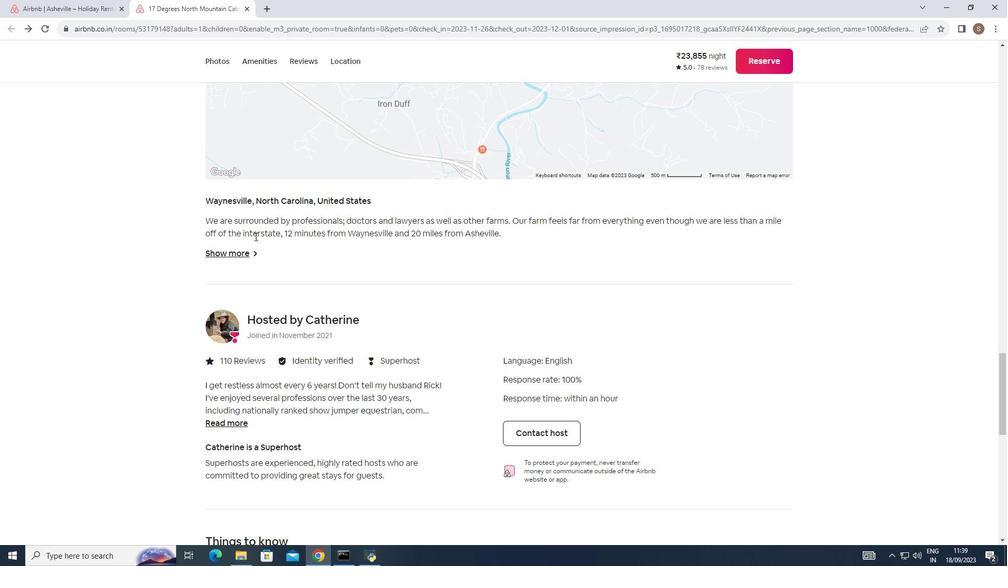 
Action: Mouse scrolled (255, 236) with delta (0, 0)
Screenshot: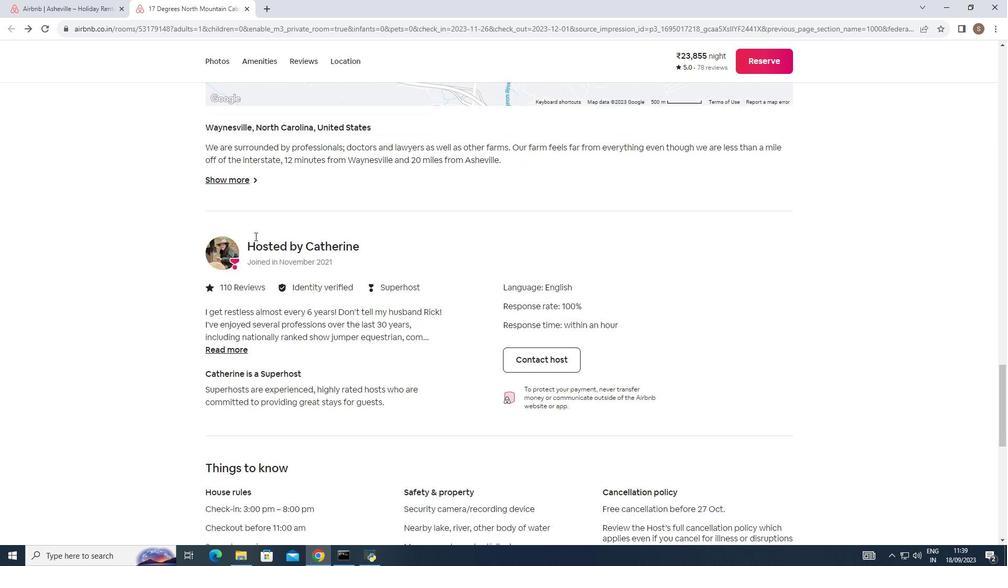 
Action: Mouse scrolled (255, 236) with delta (0, 0)
Screenshot: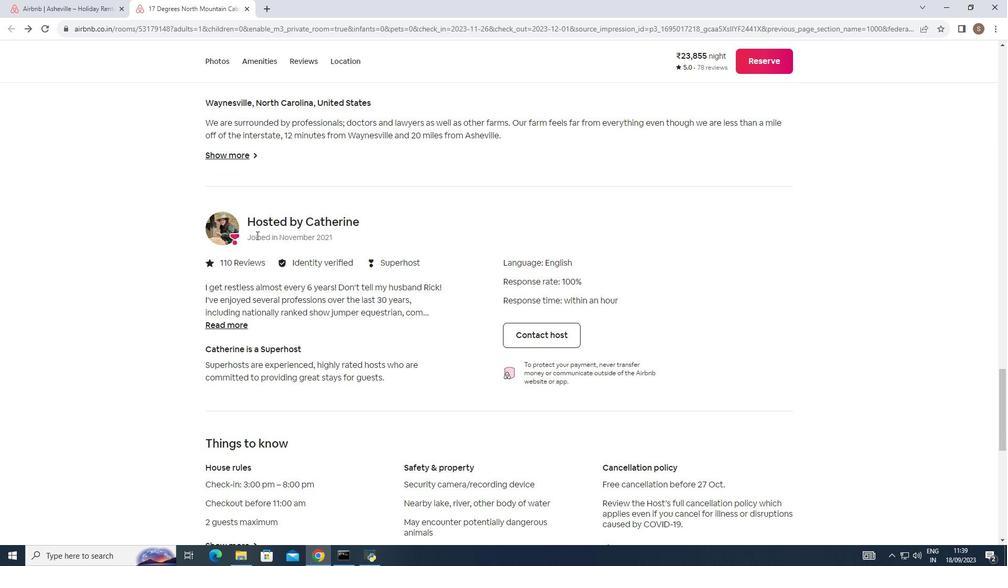 
Action: Mouse moved to (259, 232)
Screenshot: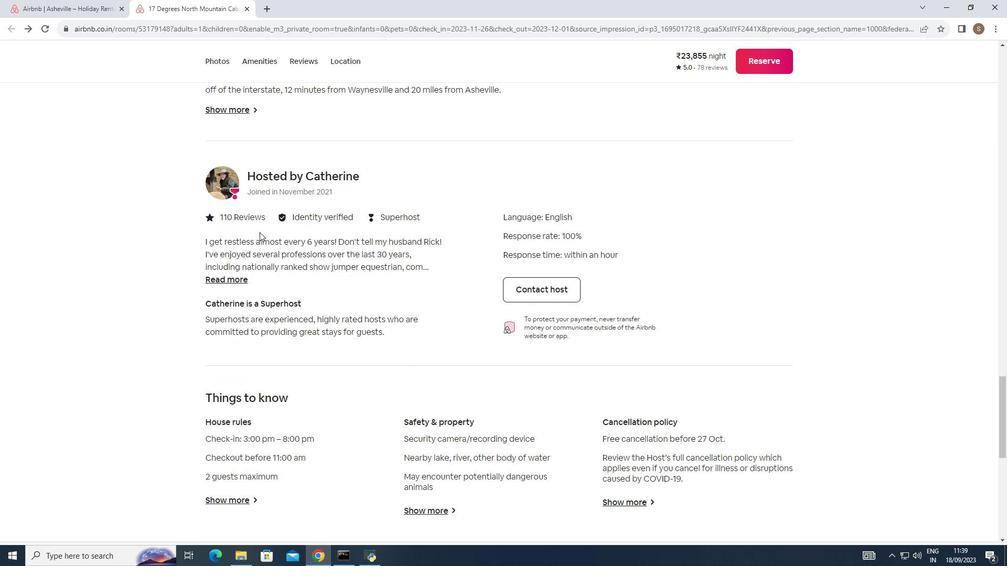 
Action: Mouse scrolled (259, 232) with delta (0, 0)
Screenshot: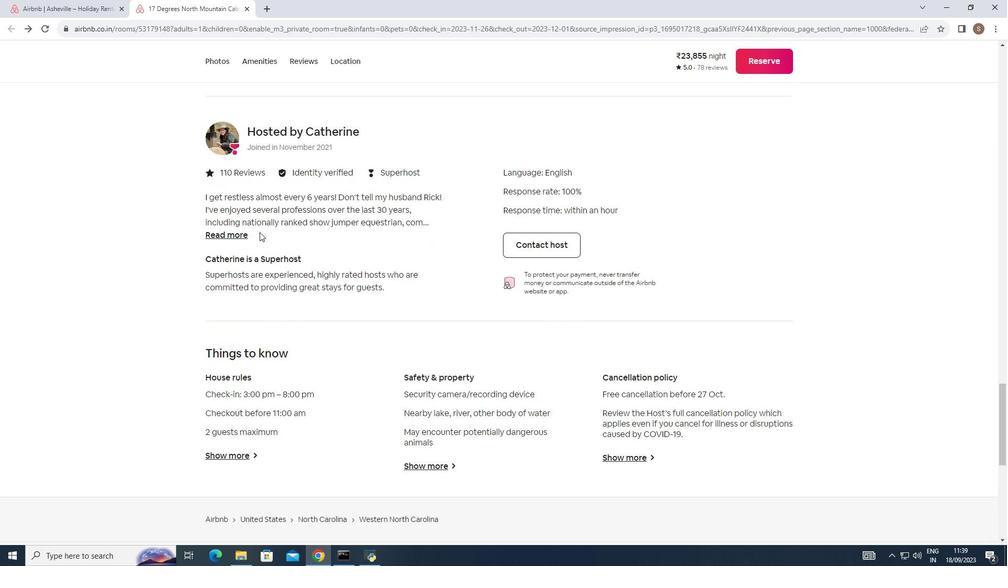 
Action: Mouse scrolled (259, 232) with delta (0, 0)
Screenshot: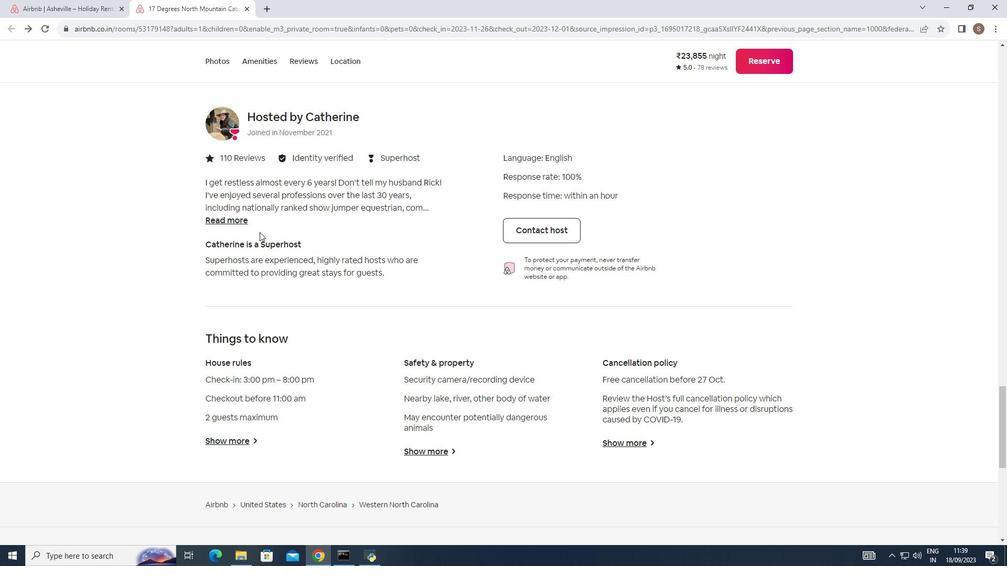 
Action: Mouse scrolled (259, 232) with delta (0, 0)
Screenshot: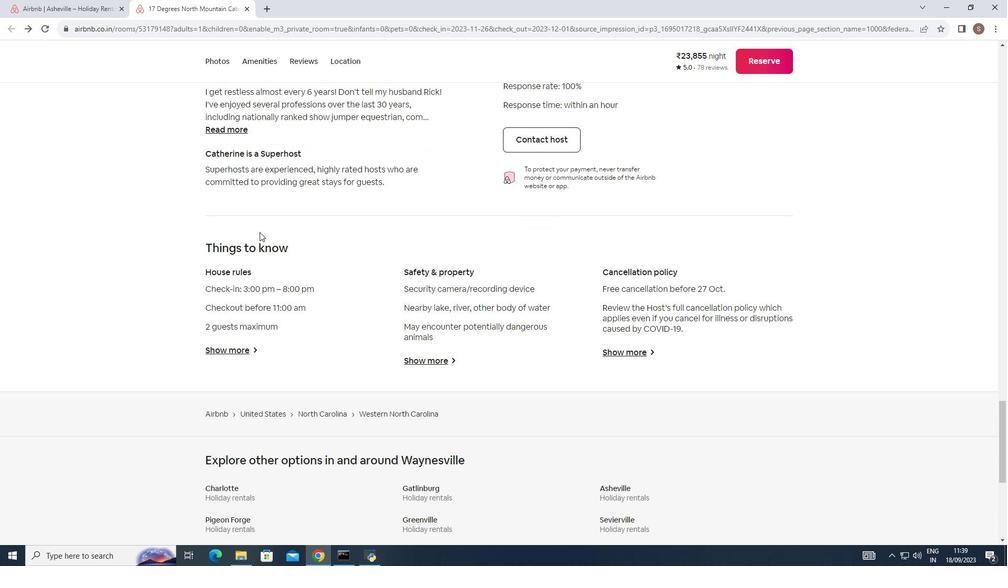 
Action: Mouse scrolled (259, 232) with delta (0, 0)
Screenshot: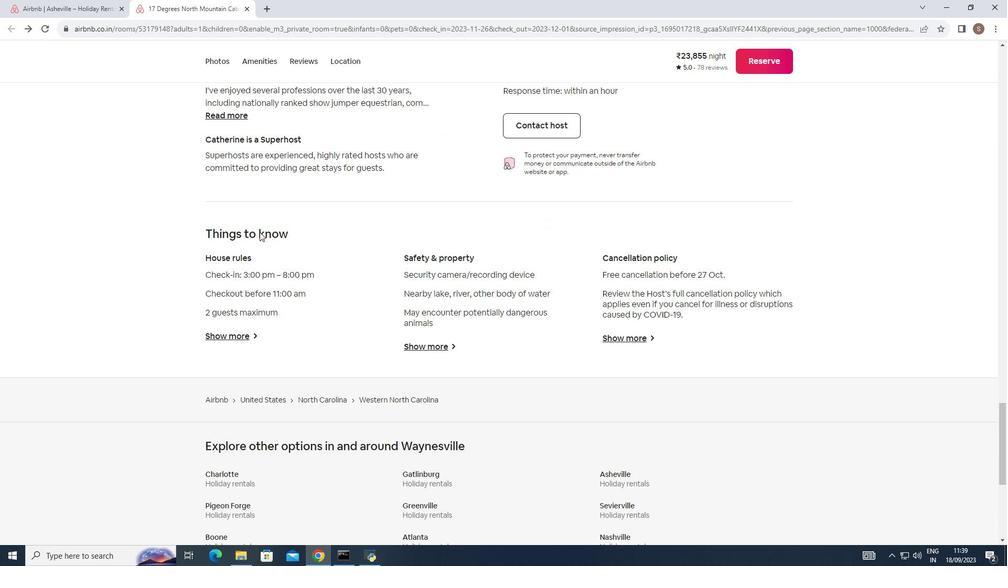 
Action: Mouse scrolled (259, 232) with delta (0, 0)
Screenshot: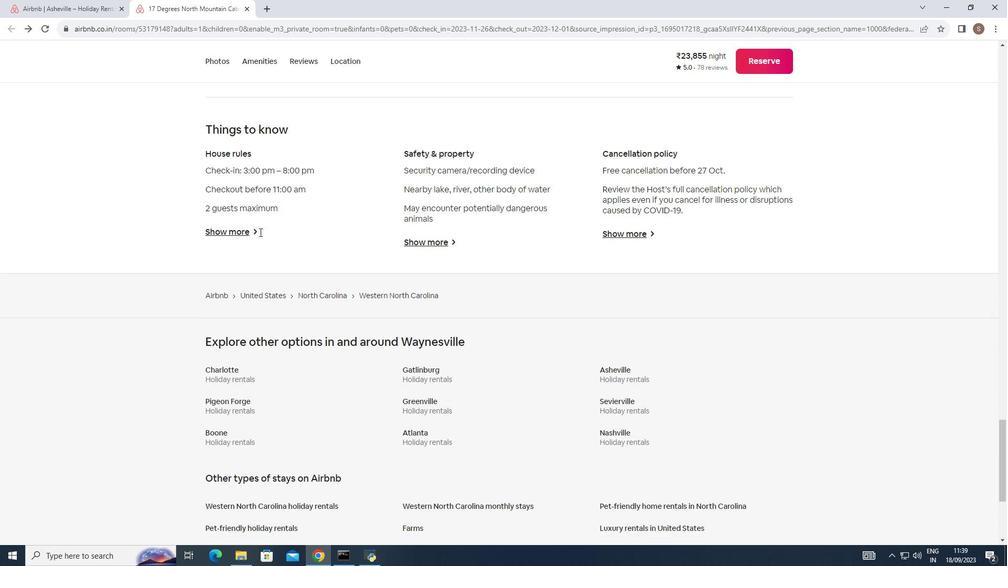 
Action: Mouse scrolled (259, 232) with delta (0, 0)
Screenshot: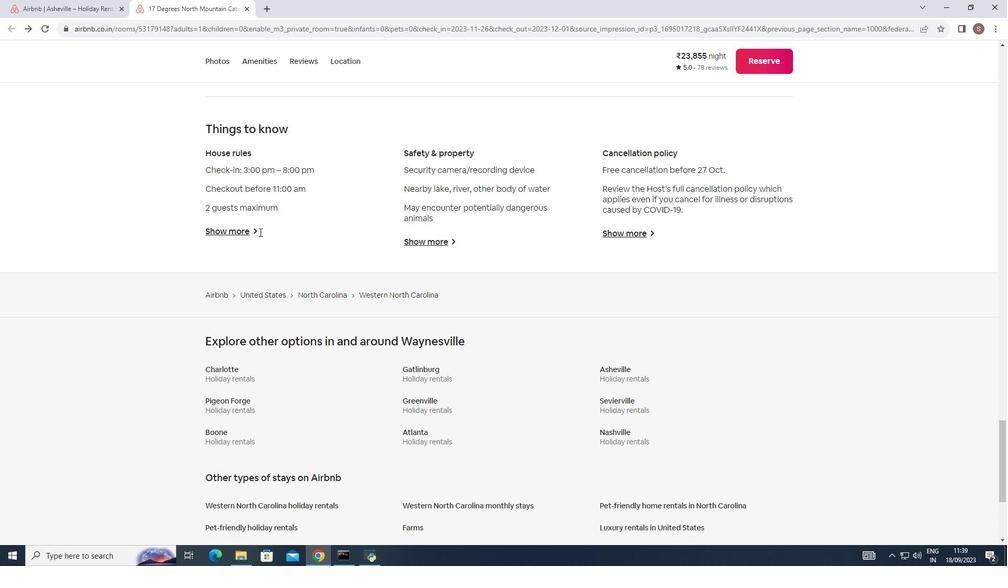 
Action: Mouse scrolled (259, 232) with delta (0, 0)
Screenshot: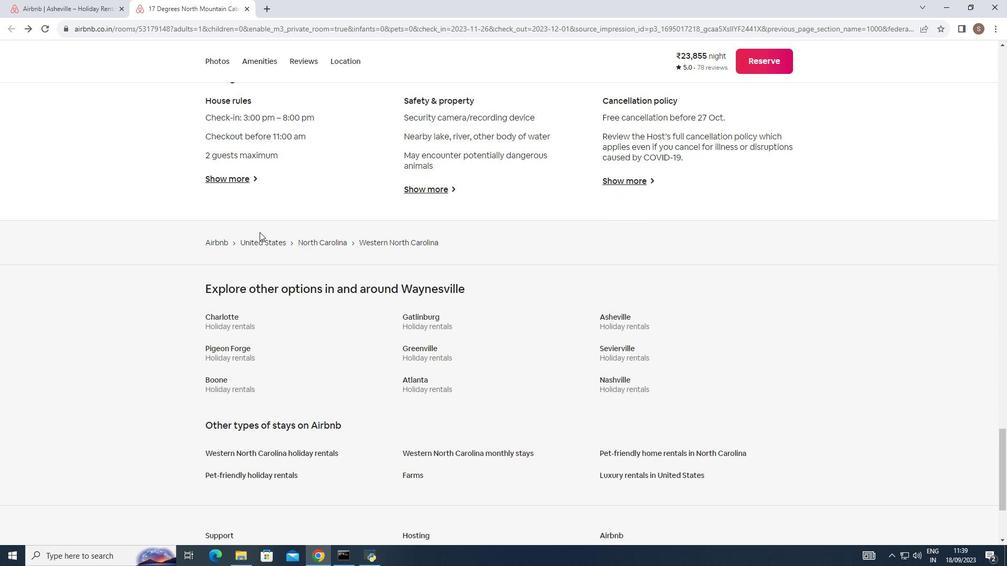 
Action: Mouse scrolled (259, 232) with delta (0, 0)
Screenshot: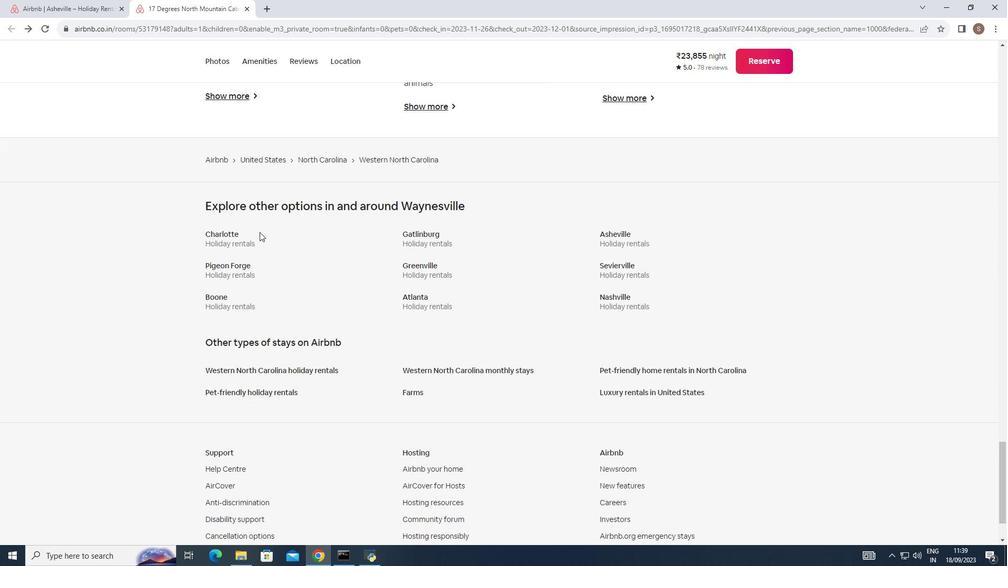 
Action: Mouse scrolled (259, 232) with delta (0, 0)
Screenshot: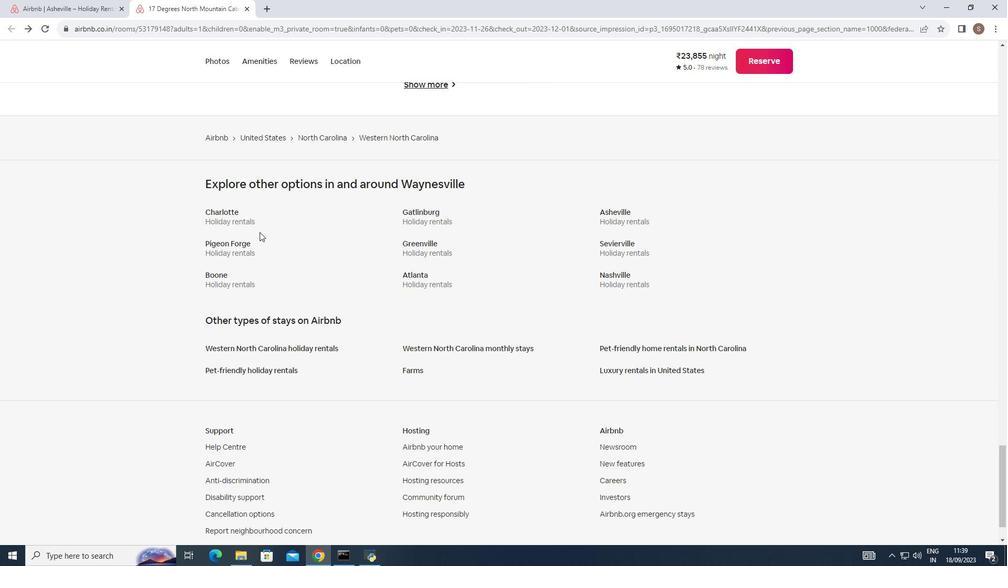 
Action: Mouse scrolled (259, 232) with delta (0, 0)
Screenshot: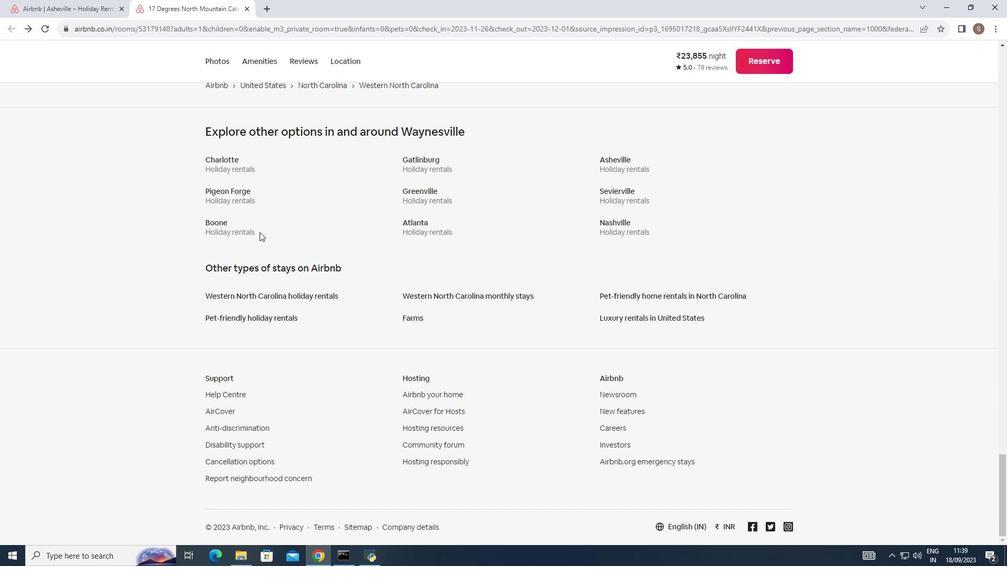 
Action: Mouse scrolled (259, 233) with delta (0, 0)
Screenshot: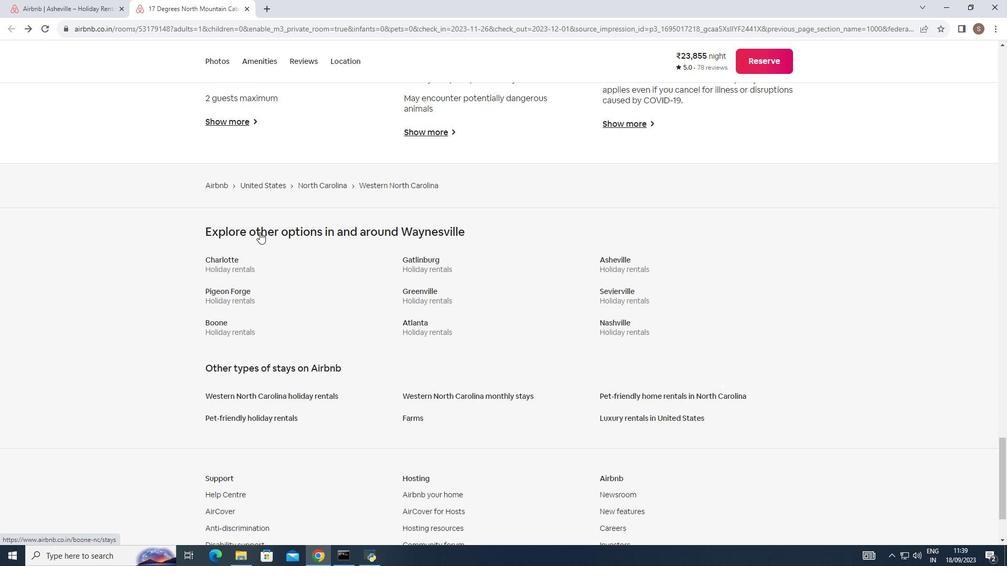 
Action: Mouse scrolled (259, 233) with delta (0, 0)
Screenshot: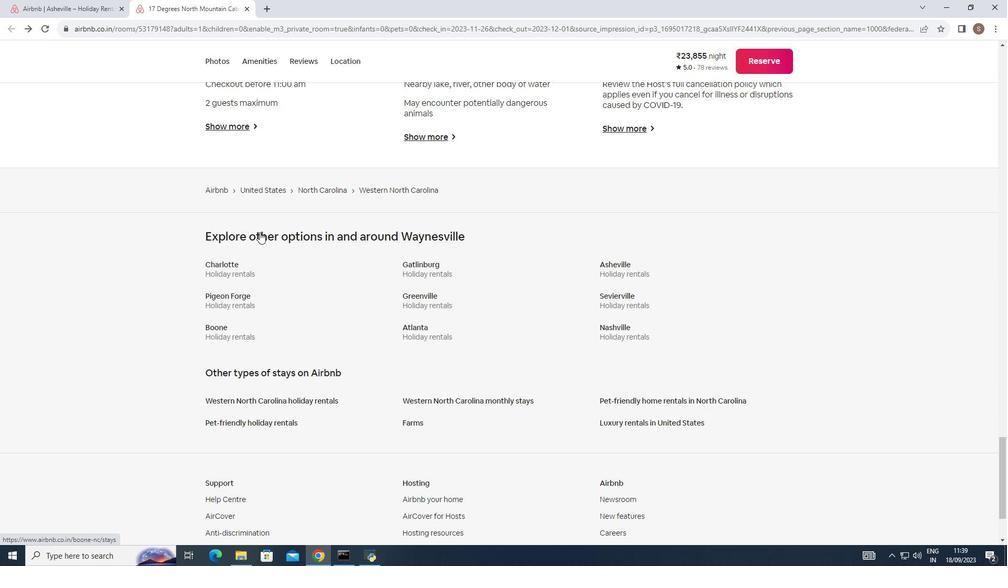
Action: Mouse scrolled (259, 233) with delta (0, 0)
Screenshot: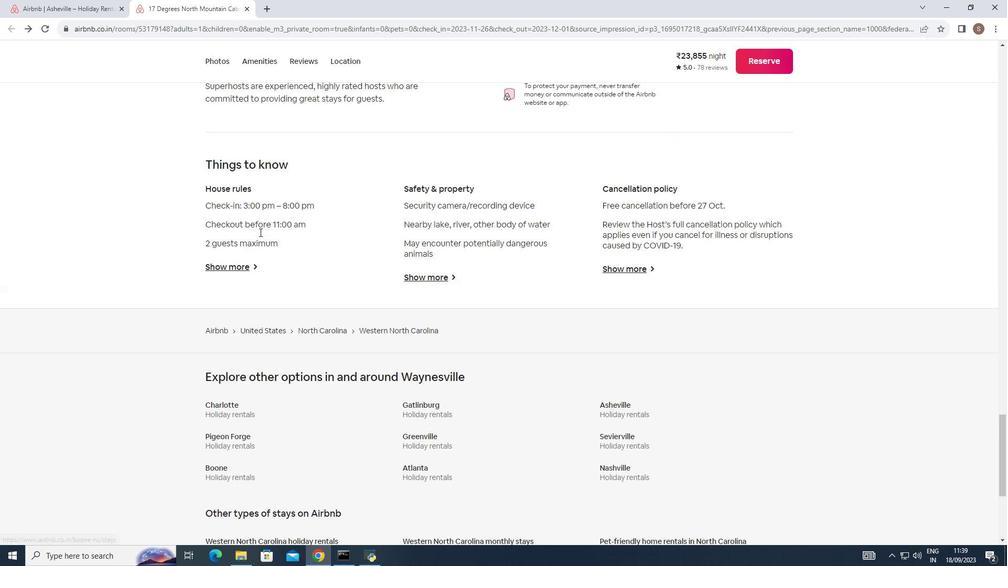 
Action: Mouse scrolled (259, 233) with delta (0, 0)
Screenshot: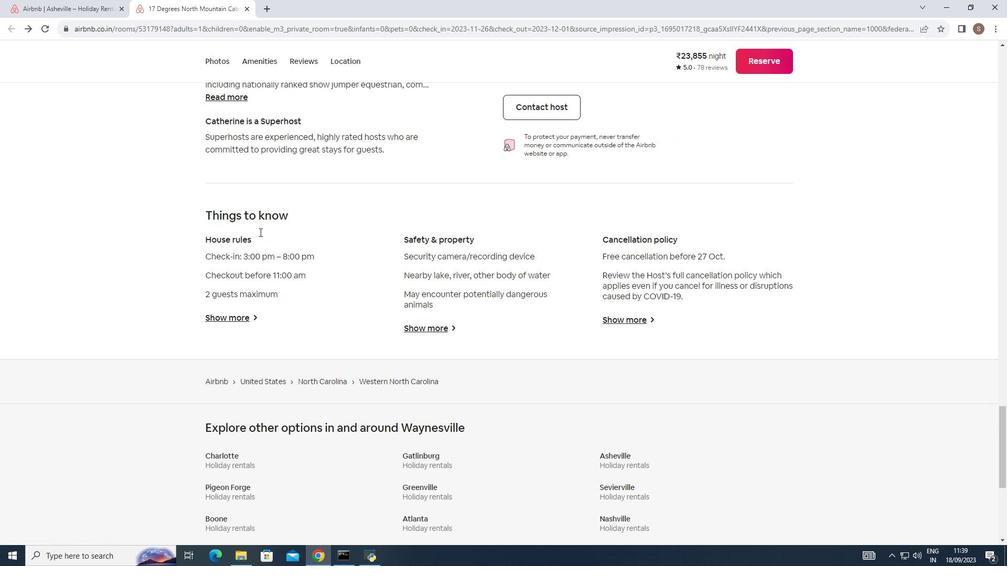 
Action: Mouse scrolled (259, 233) with delta (0, 0)
Screenshot: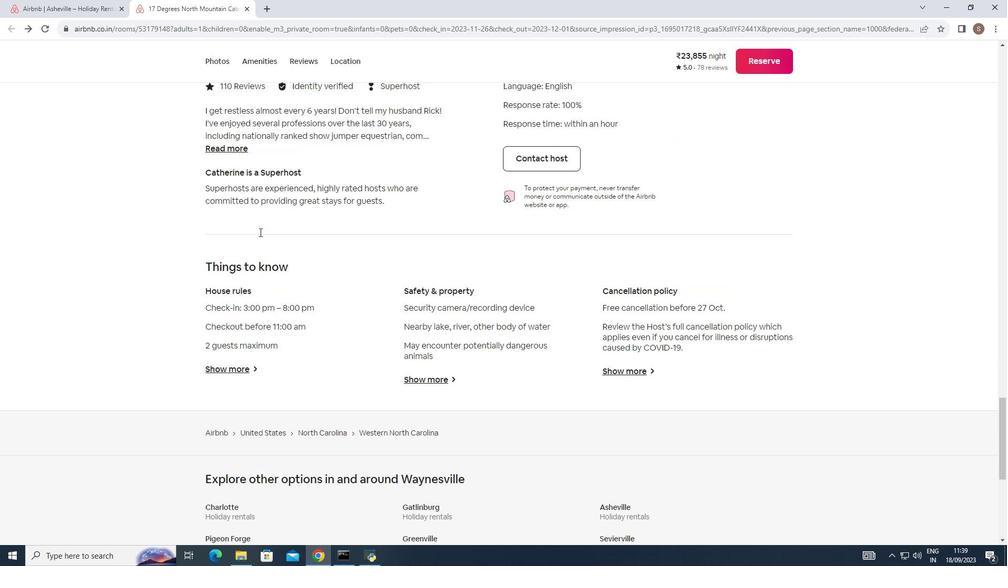 
Action: Mouse scrolled (259, 233) with delta (0, 0)
Screenshot: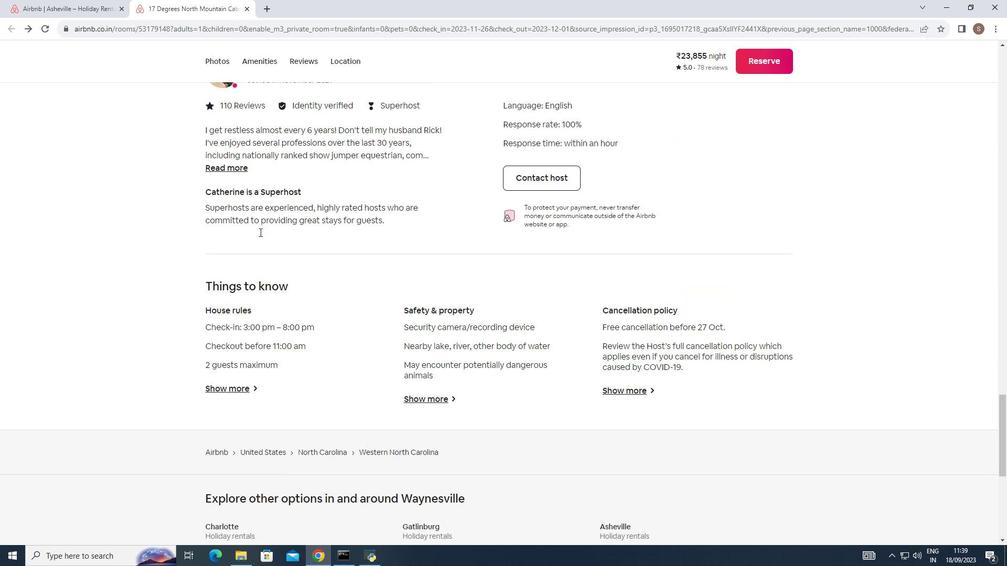 
Action: Mouse scrolled (259, 233) with delta (0, 0)
Screenshot: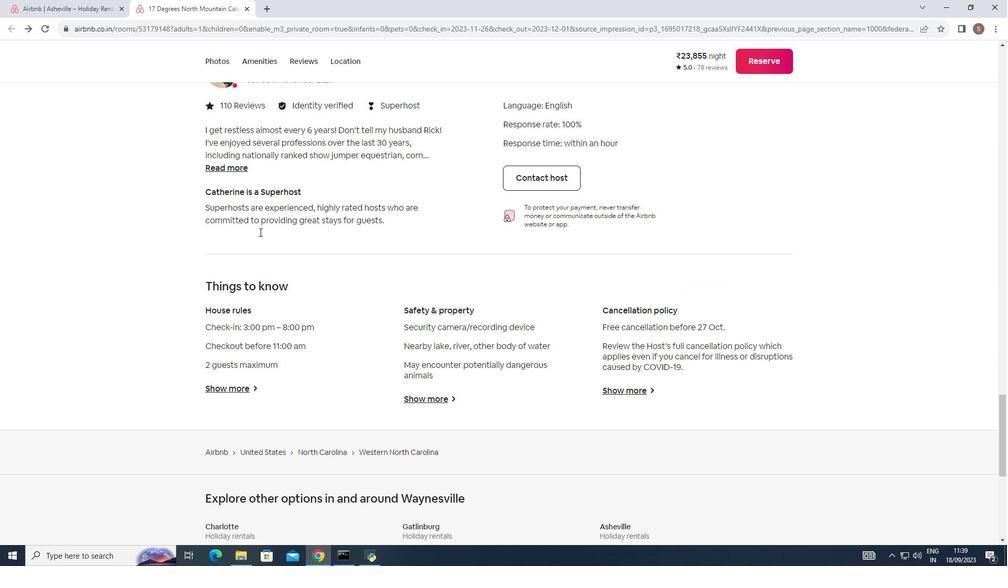 
Action: Mouse scrolled (259, 233) with delta (0, 0)
Screenshot: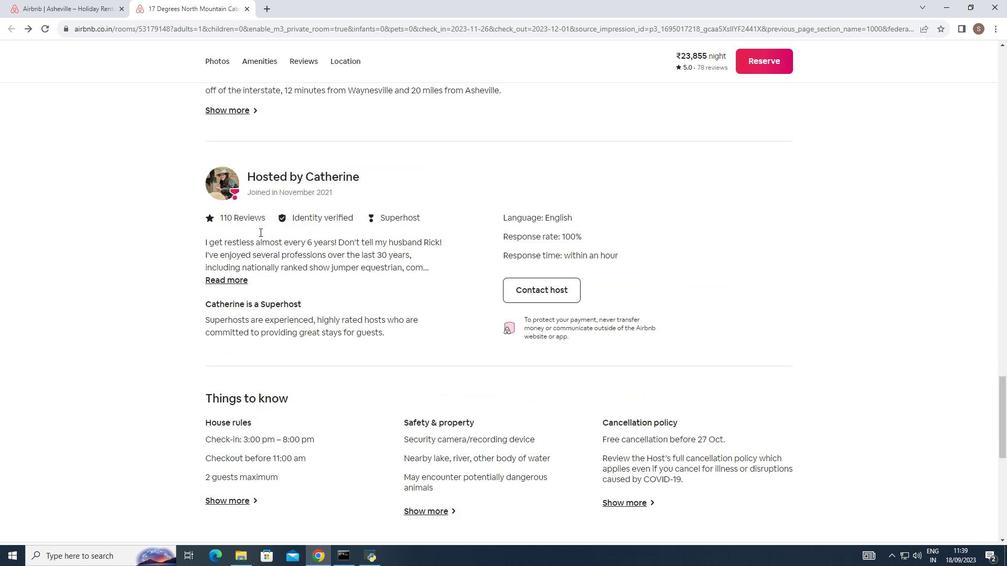 
Action: Mouse scrolled (259, 233) with delta (0, 0)
Screenshot: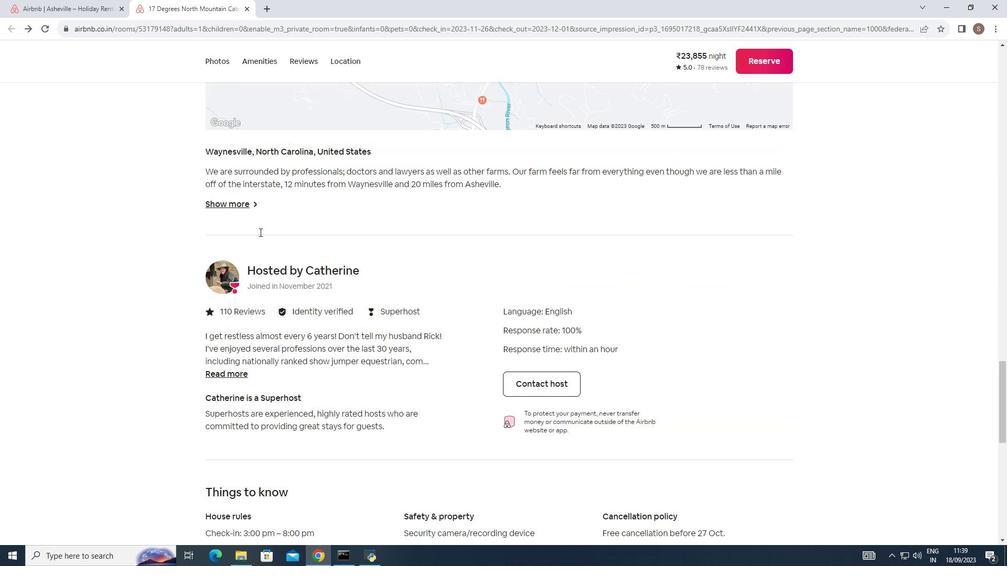 
Action: Mouse scrolled (259, 233) with delta (0, 0)
Screenshot: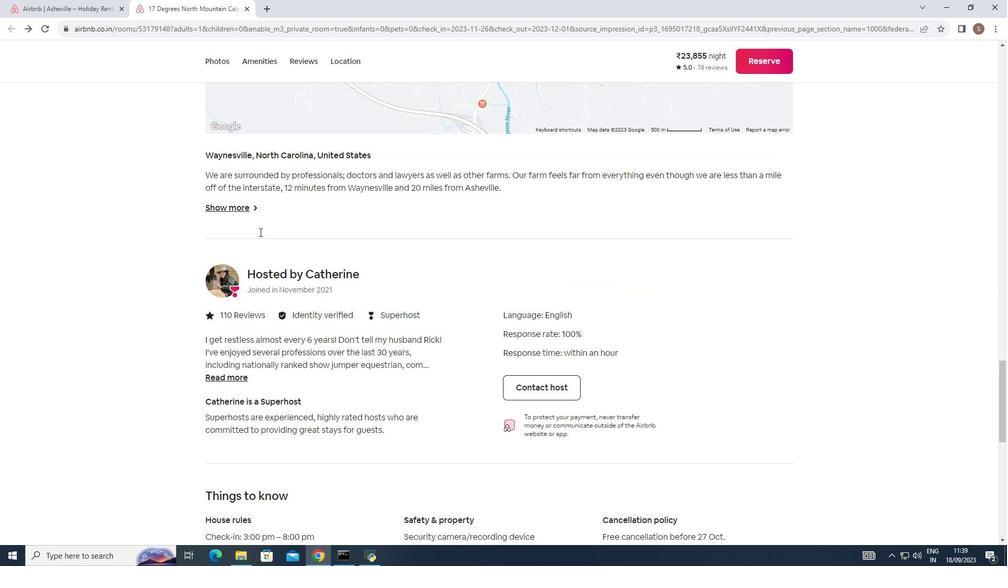 
Action: Mouse scrolled (259, 233) with delta (0, 0)
Screenshot: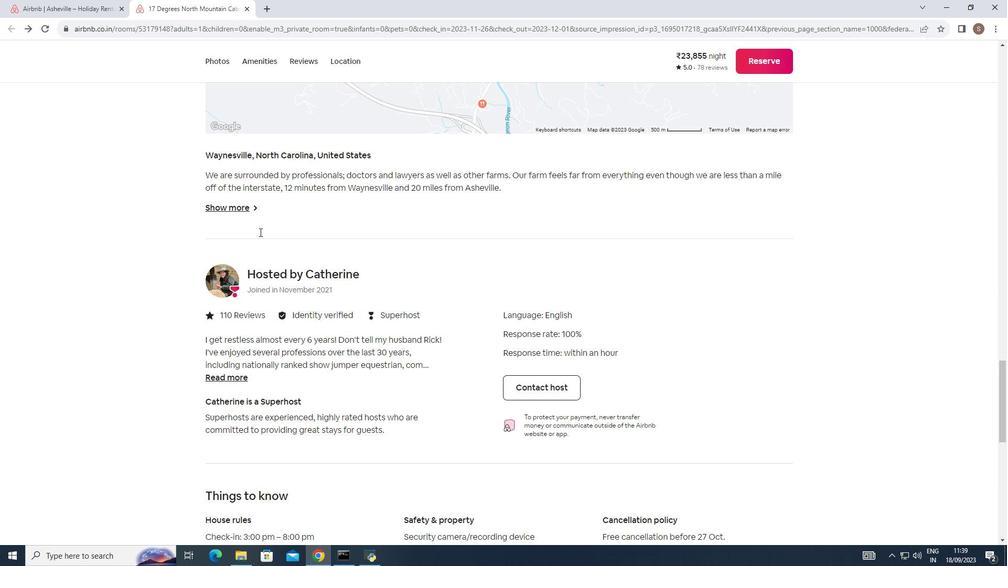 
Action: Mouse scrolled (259, 233) with delta (0, 0)
Screenshot: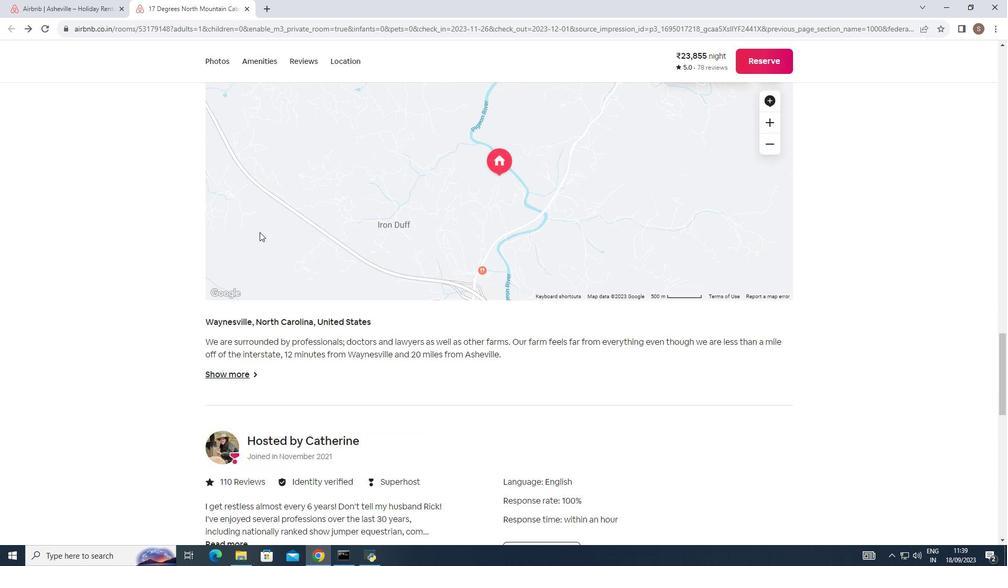 
Action: Mouse scrolled (259, 233) with delta (0, 0)
Screenshot: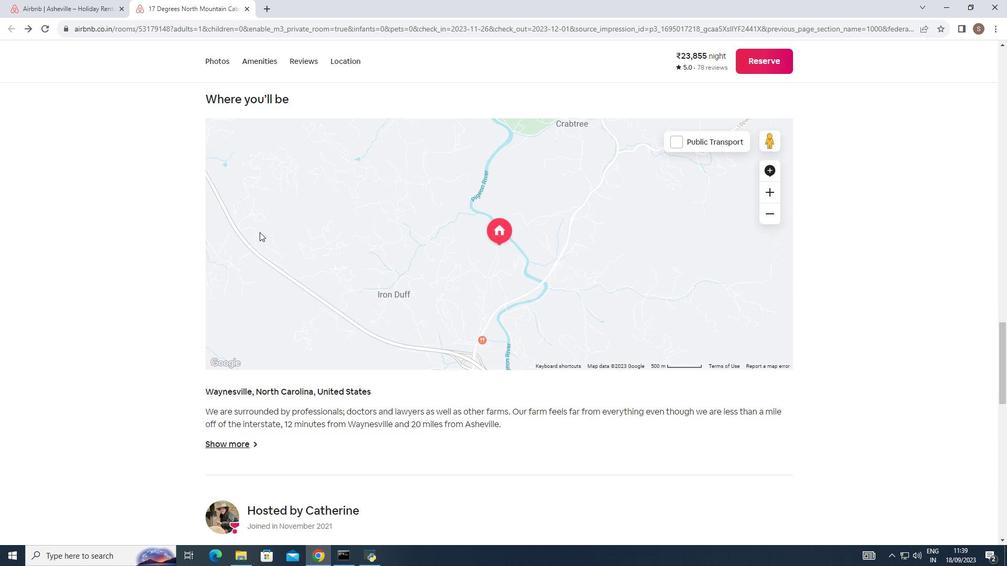 
Action: Mouse scrolled (259, 233) with delta (0, 0)
Screenshot: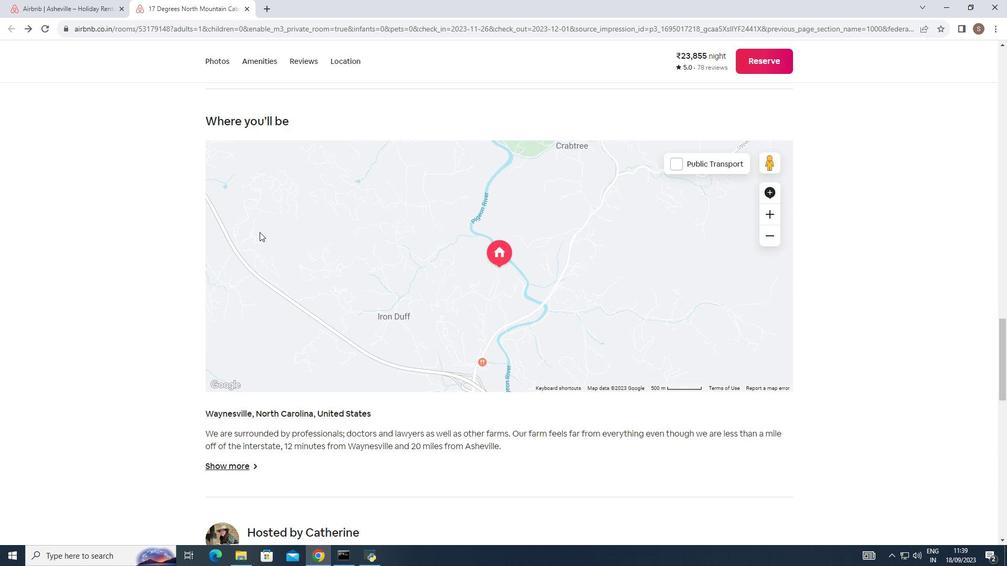 
Action: Mouse scrolled (259, 233) with delta (0, 0)
Screenshot: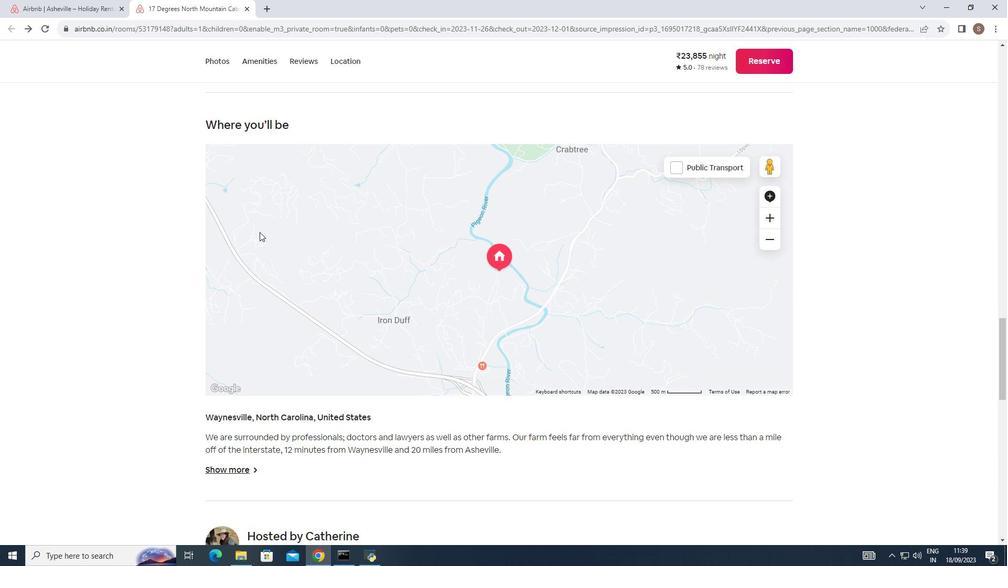 
Action: Mouse scrolled (259, 233) with delta (0, 0)
Screenshot: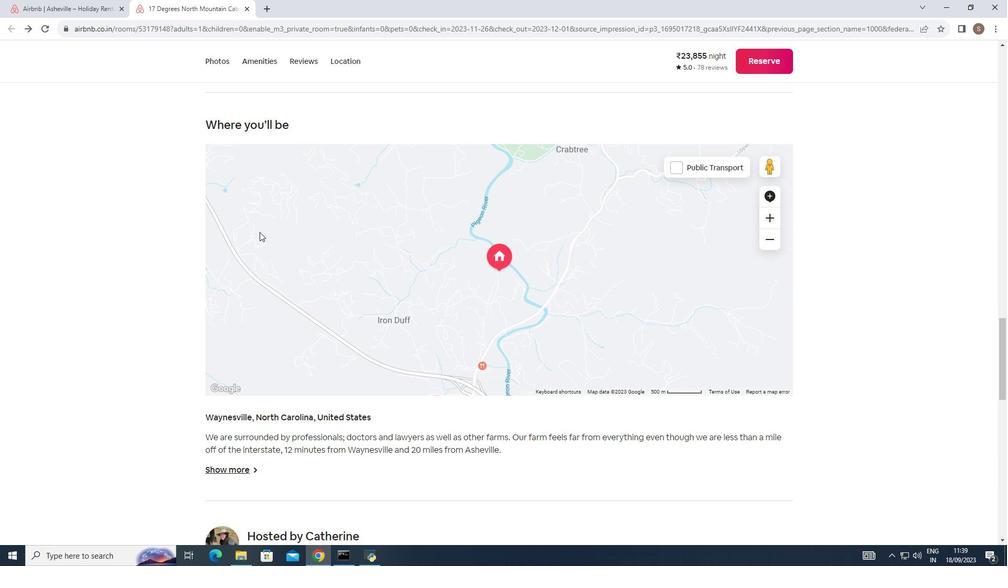 
Action: Mouse scrolled (259, 233) with delta (0, 0)
Screenshot: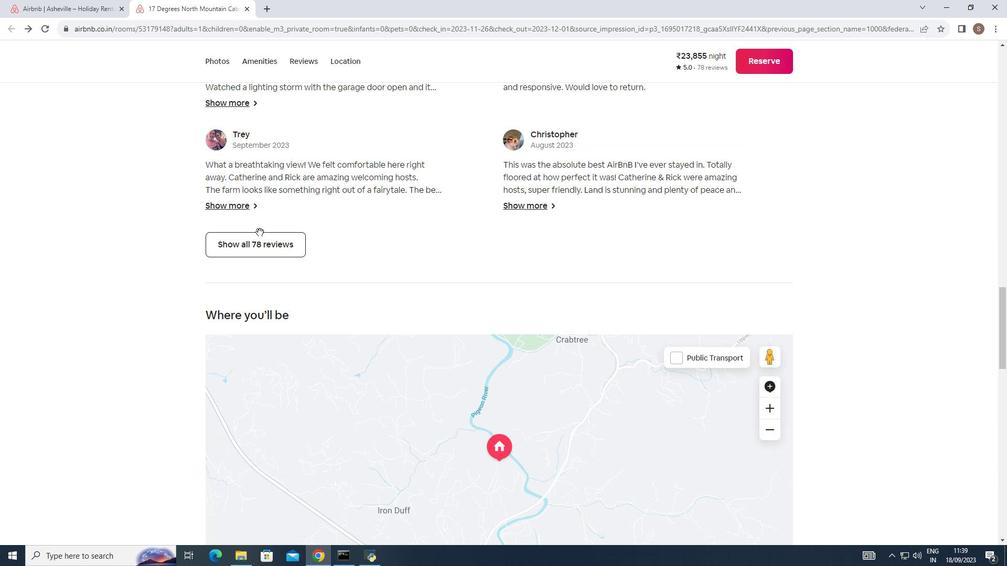 
Action: Mouse scrolled (259, 233) with delta (0, 0)
Screenshot: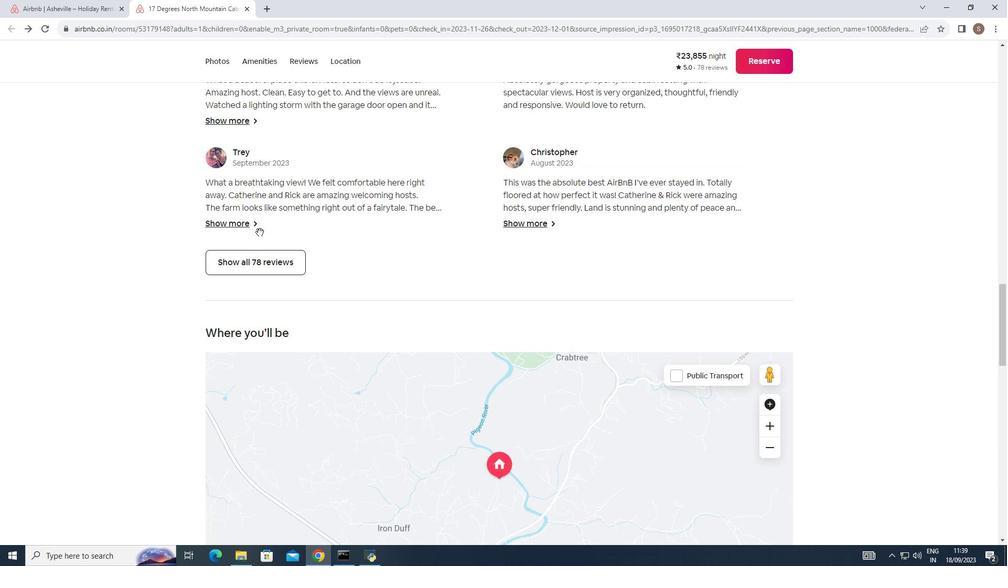 
Action: Mouse scrolled (259, 233) with delta (0, 0)
Screenshot: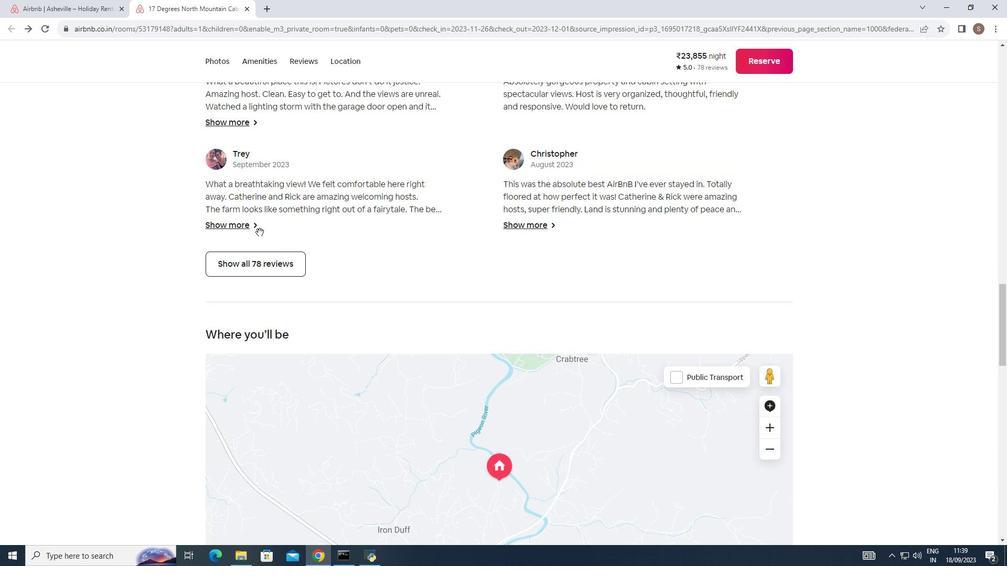 
Action: Mouse scrolled (259, 233) with delta (0, 0)
Screenshot: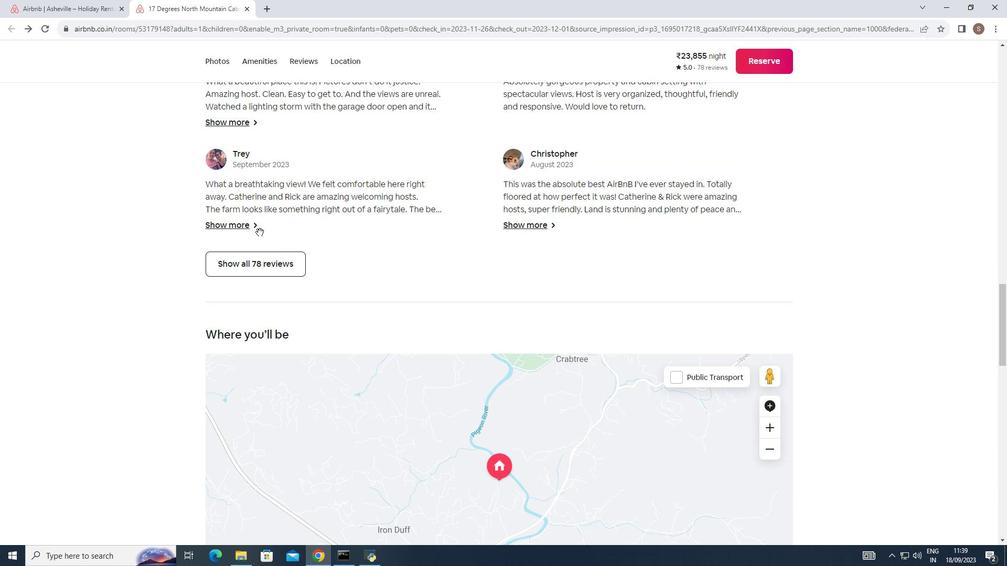 
Action: Mouse scrolled (259, 233) with delta (0, 0)
